Task: Research Airbnb options in Northallerton, United Kingdom from 21st December, 2023 to 29th December, 2023 for 6 adults. Place can be entire room with 3 bedrooms having 3 beds and 3 bathrooms. Property type can be house.
Action: Mouse moved to (561, 96)
Screenshot: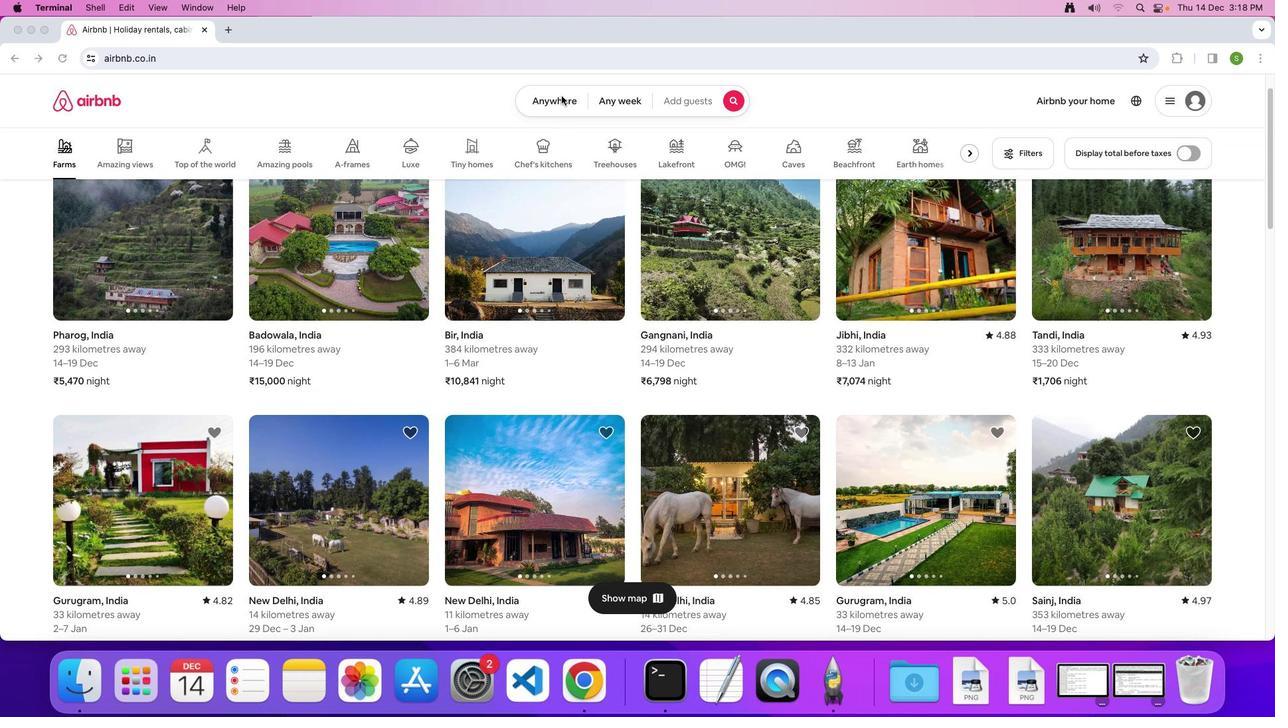 
Action: Mouse pressed left at (561, 96)
Screenshot: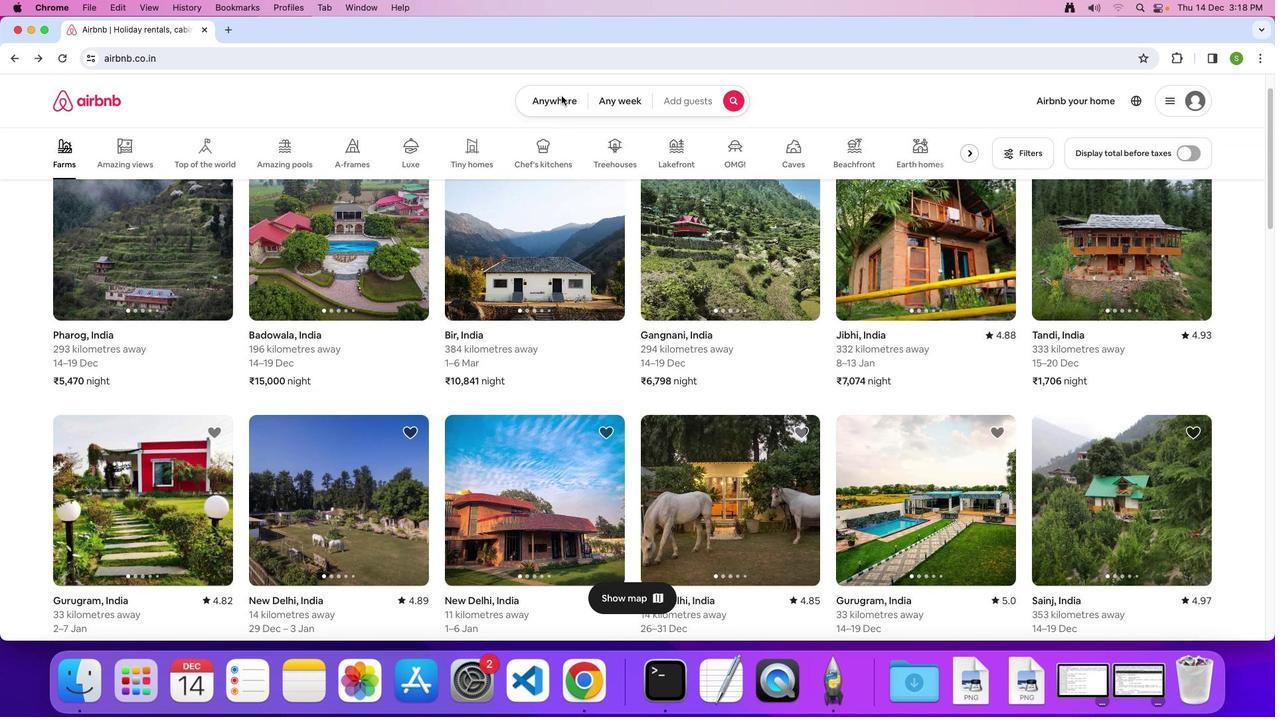 
Action: Mouse moved to (560, 97)
Screenshot: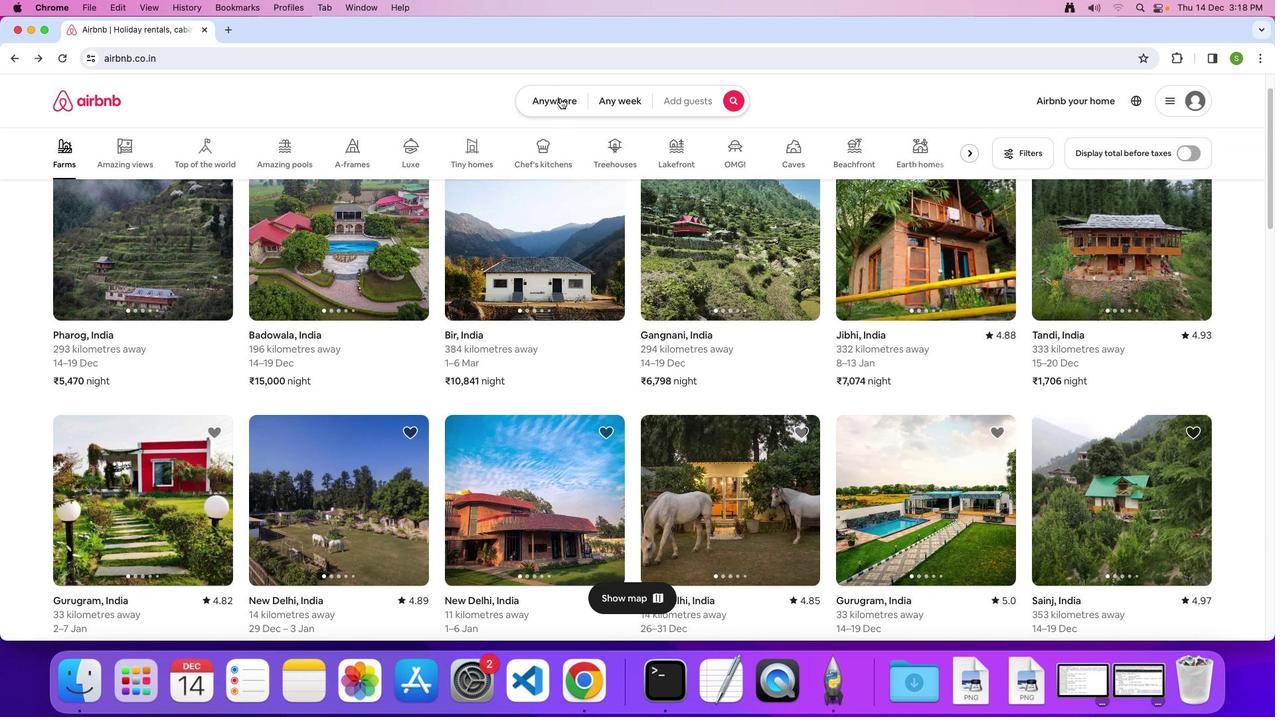 
Action: Mouse pressed left at (560, 97)
Screenshot: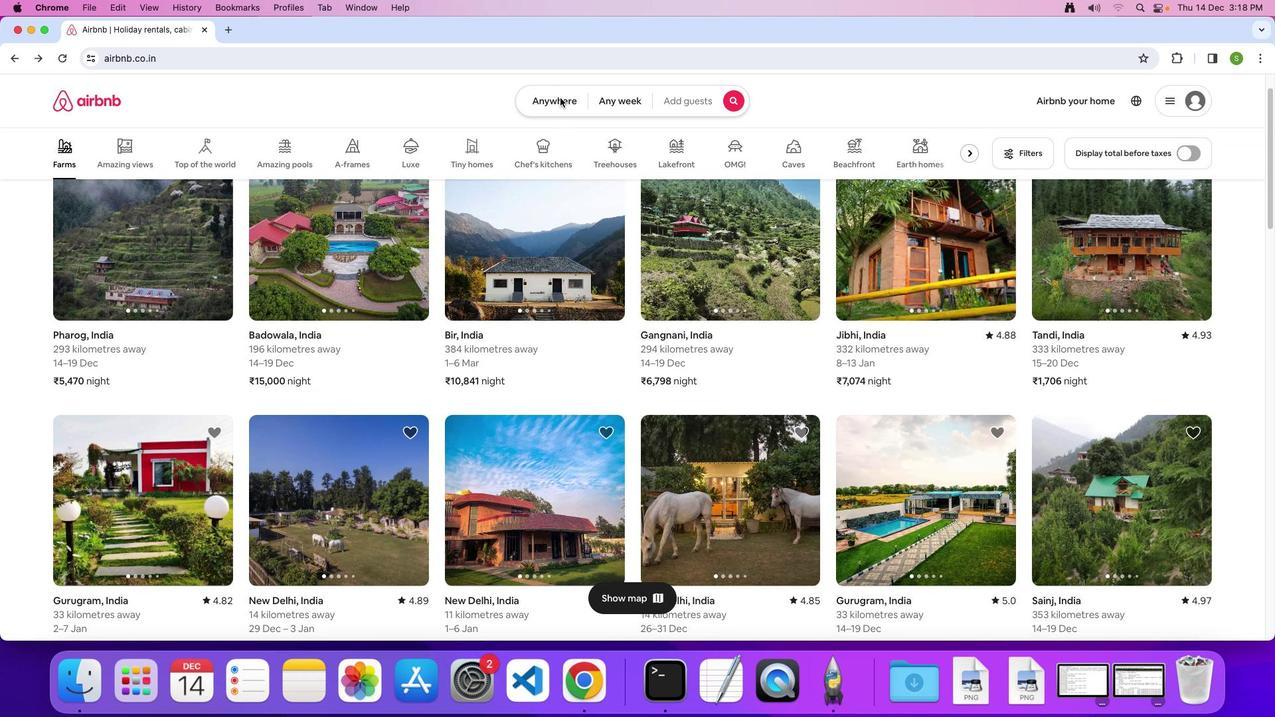 
Action: Mouse moved to (484, 146)
Screenshot: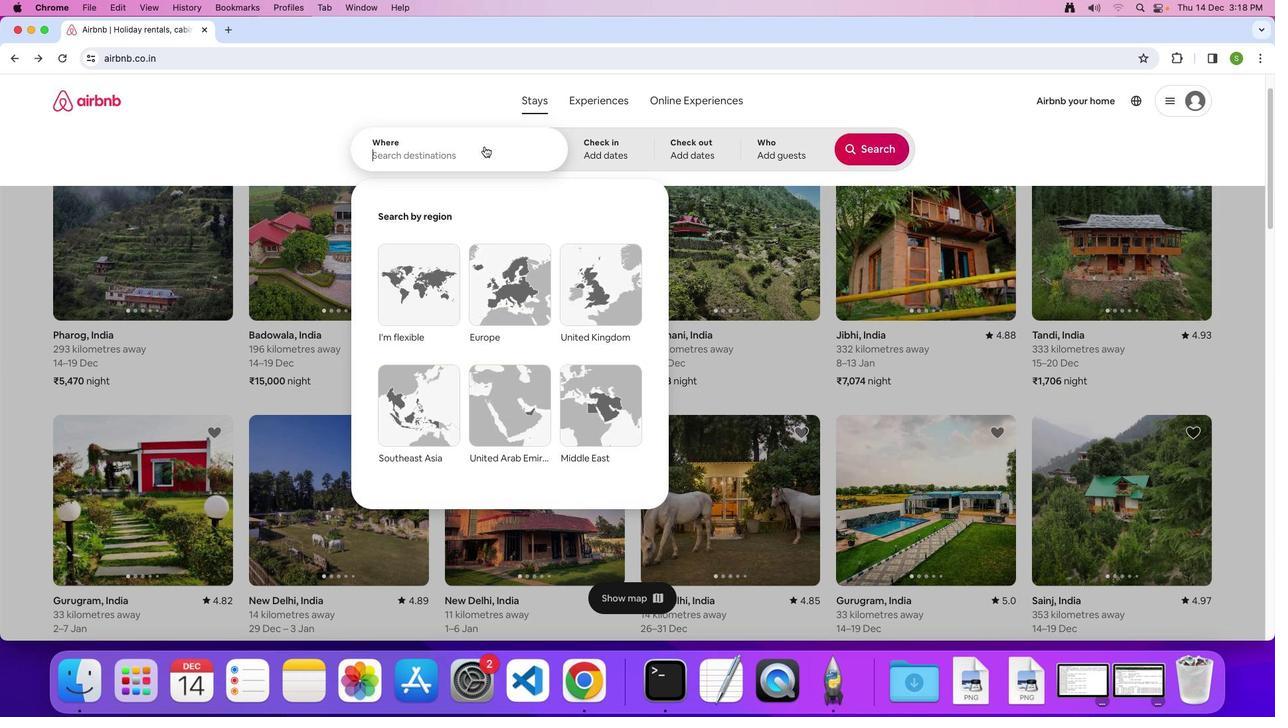 
Action: Mouse pressed left at (484, 146)
Screenshot: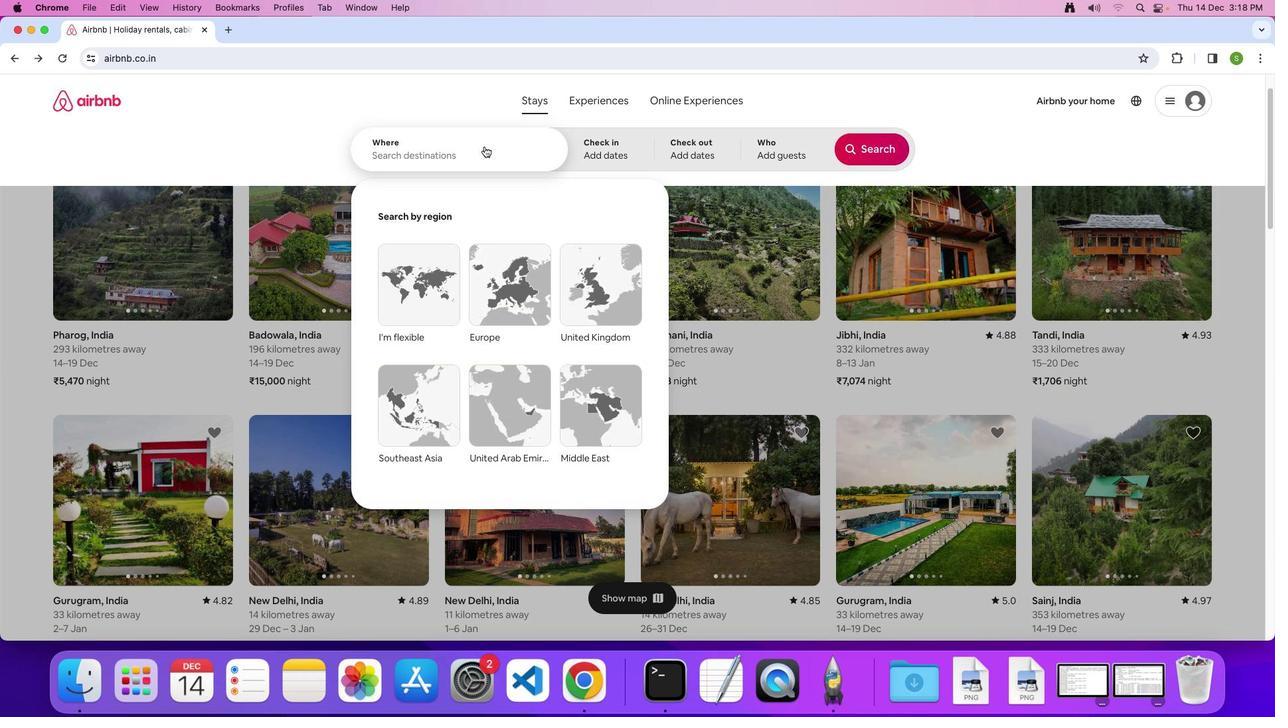 
Action: Key pressed 'N'Key.caps_lock'o''r''t''h''a''l''l''e''r''t''o''n'','Key.spaceKey.shift'U''n''i''t''e''d'Key.spaceKey.shift'K''i''n''g''d''o''m'Key.enter
Screenshot: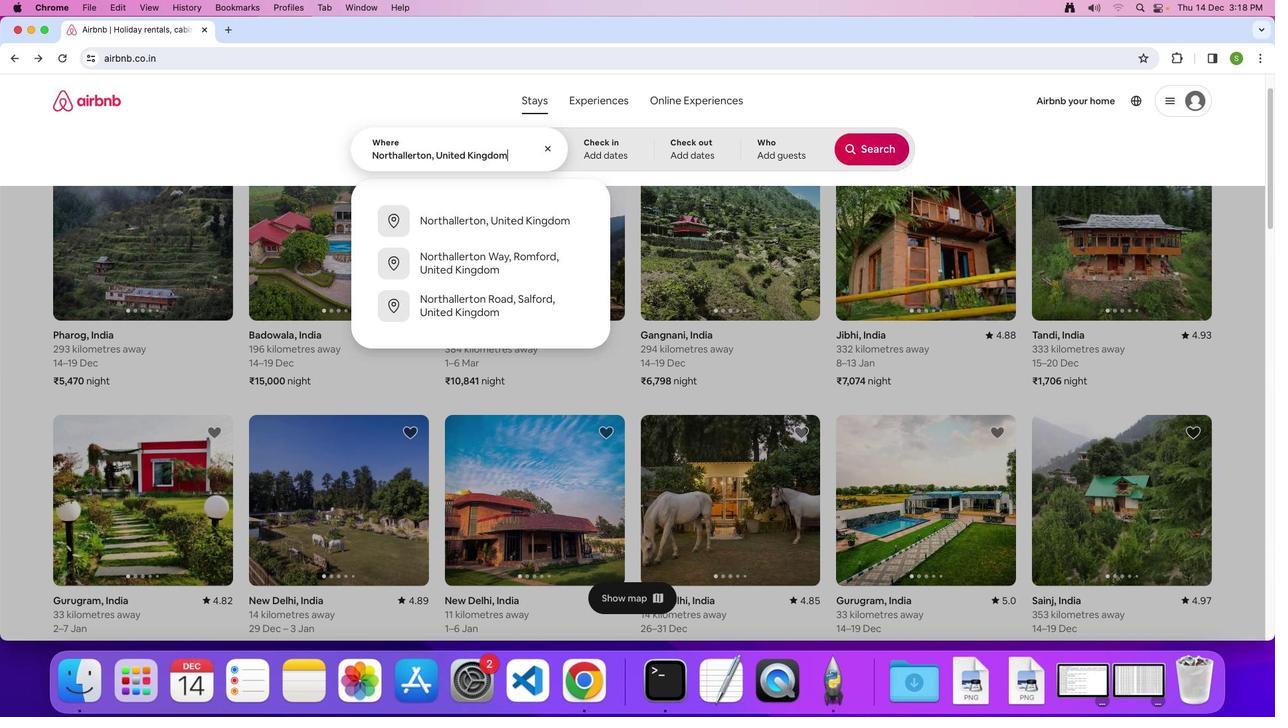 
Action: Mouse moved to (526, 404)
Screenshot: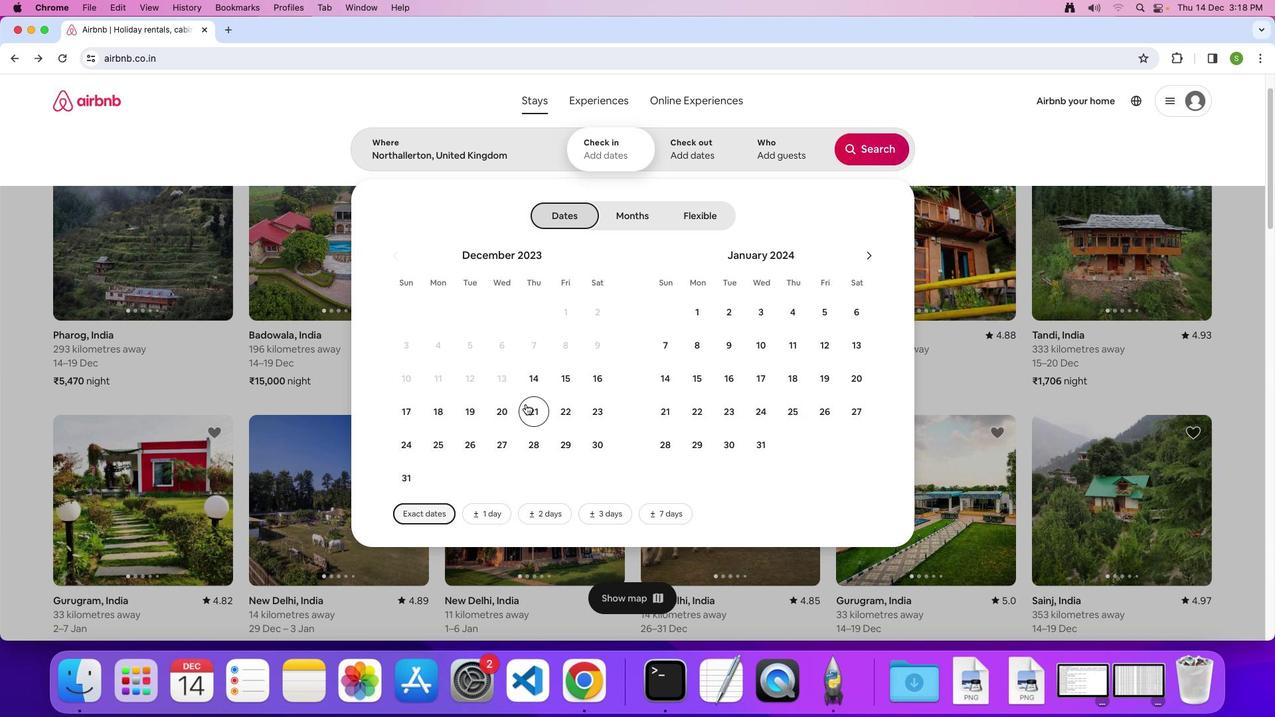 
Action: Mouse pressed left at (526, 404)
Screenshot: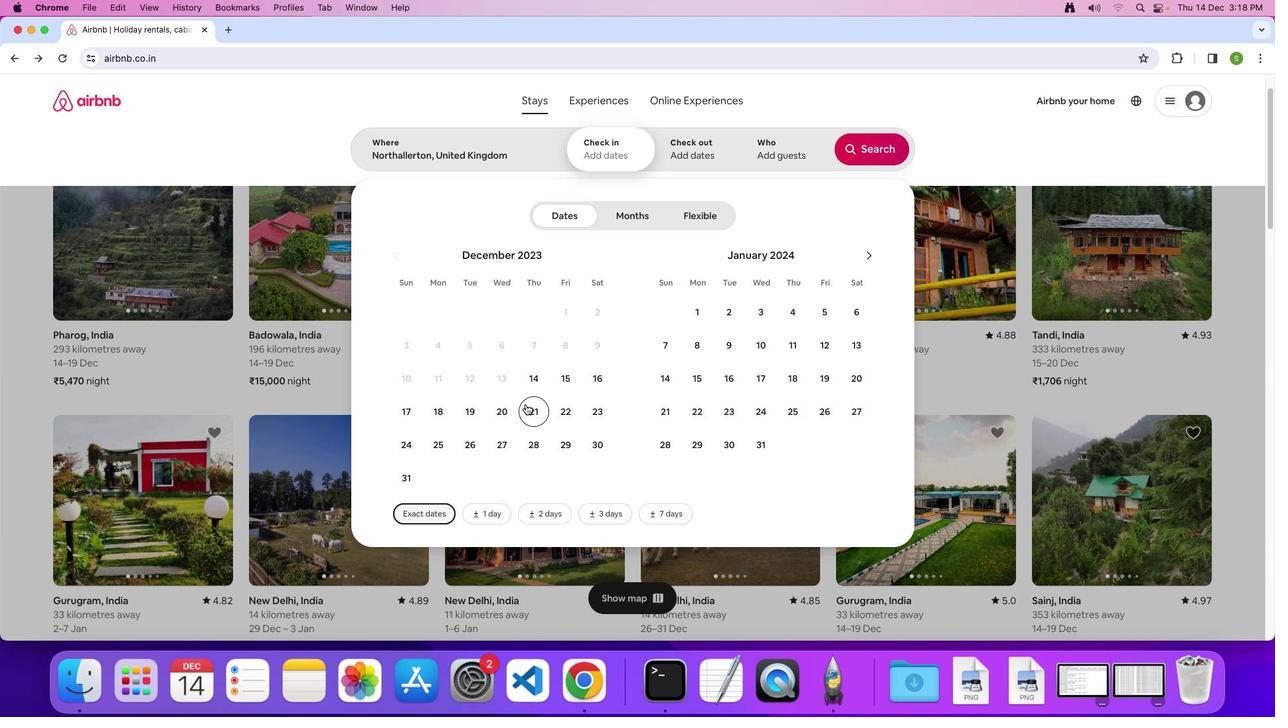 
Action: Mouse moved to (556, 442)
Screenshot: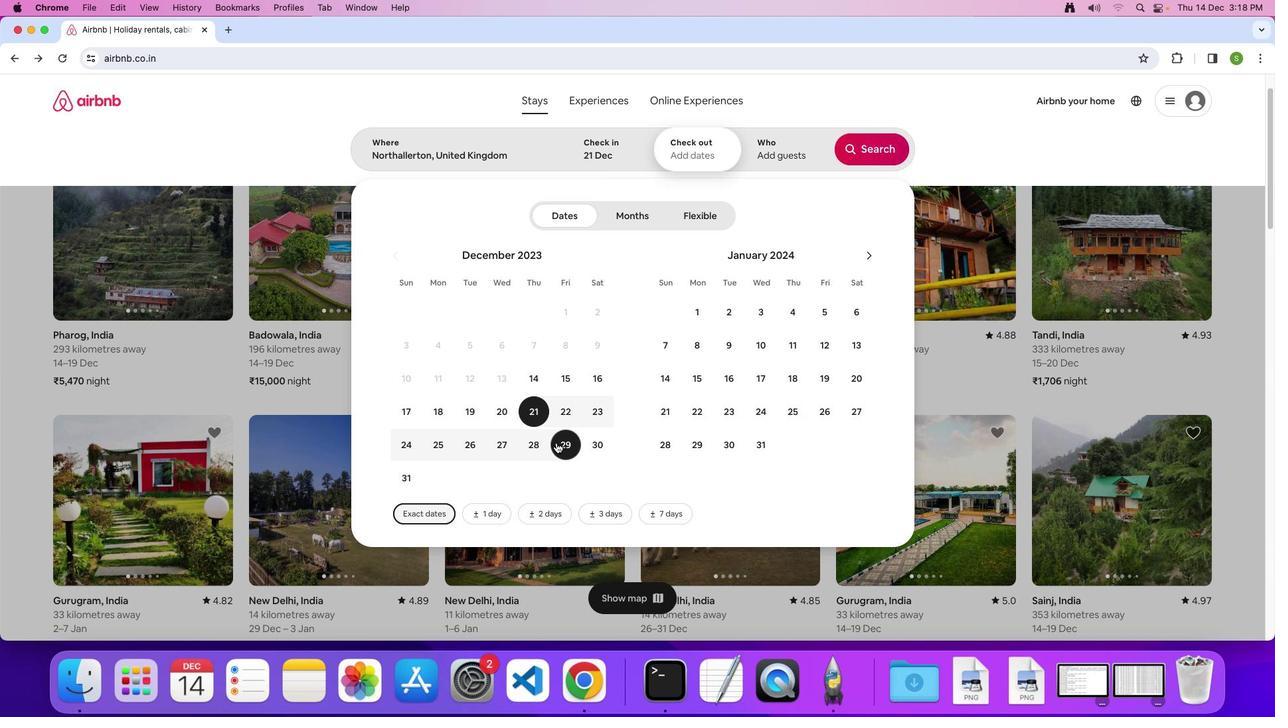 
Action: Mouse pressed left at (556, 442)
Screenshot: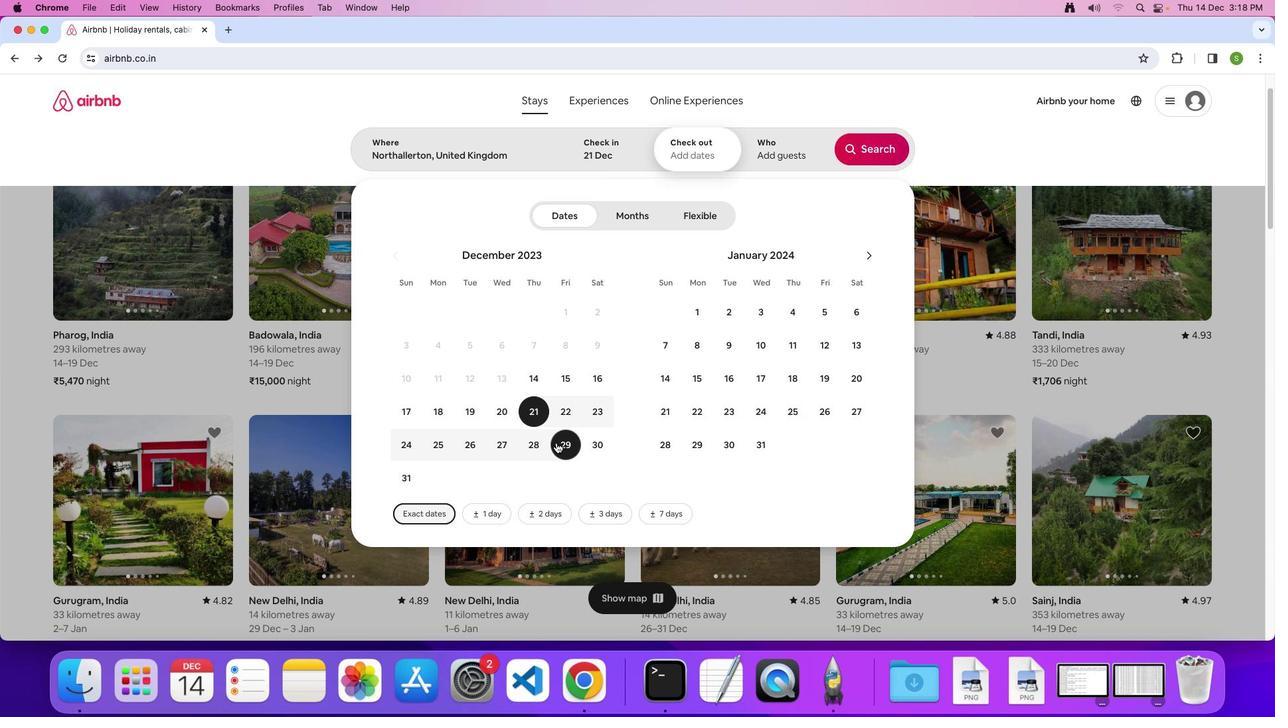 
Action: Mouse moved to (776, 160)
Screenshot: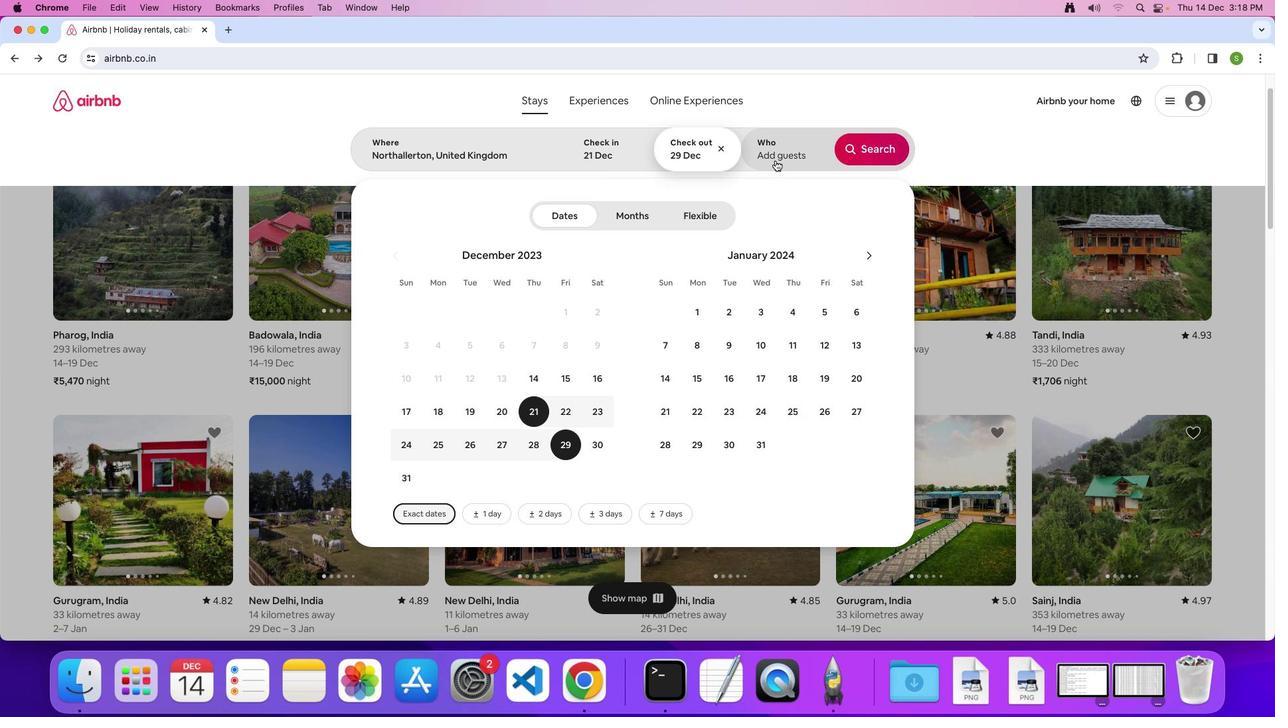 
Action: Mouse pressed left at (776, 160)
Screenshot: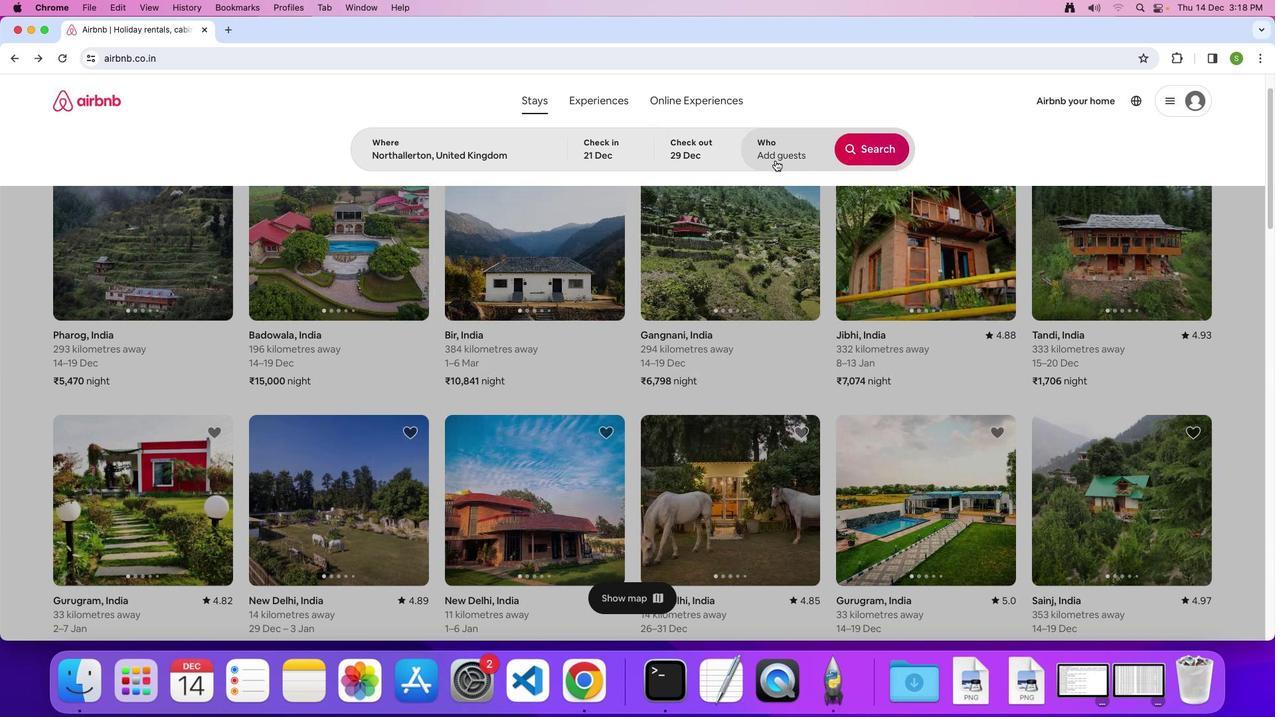 
Action: Mouse moved to (877, 218)
Screenshot: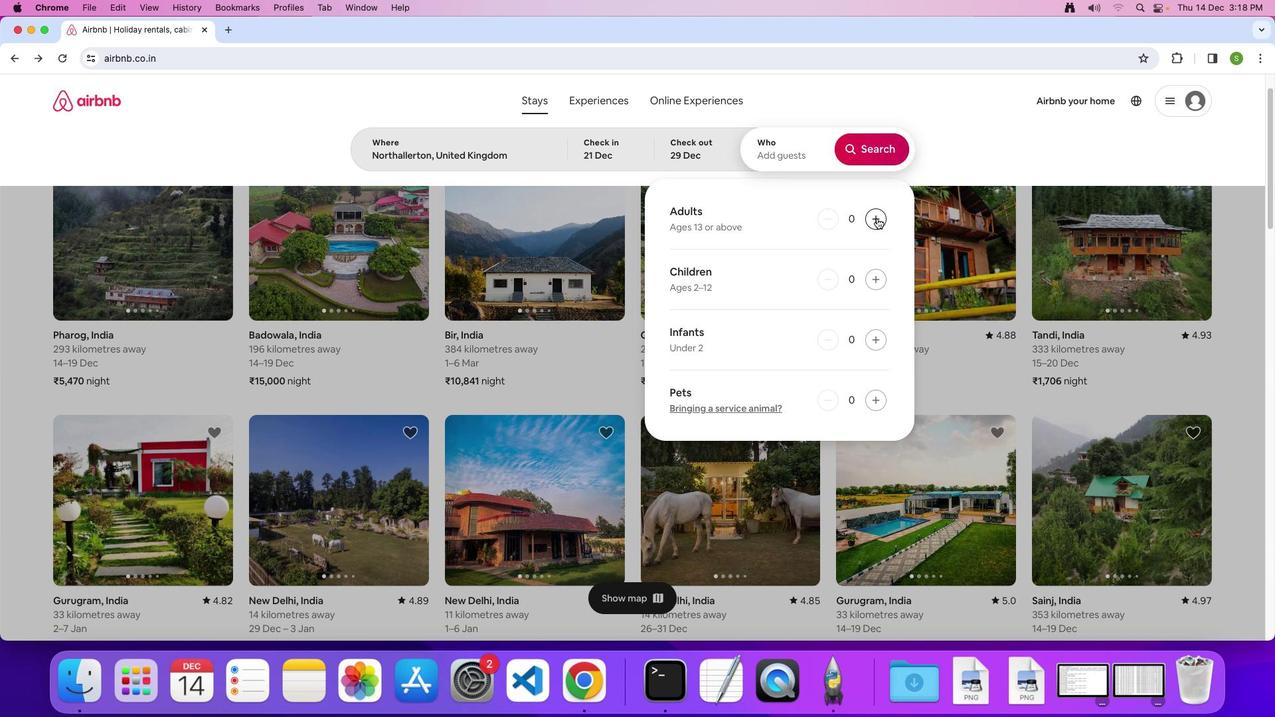 
Action: Mouse pressed left at (877, 218)
Screenshot: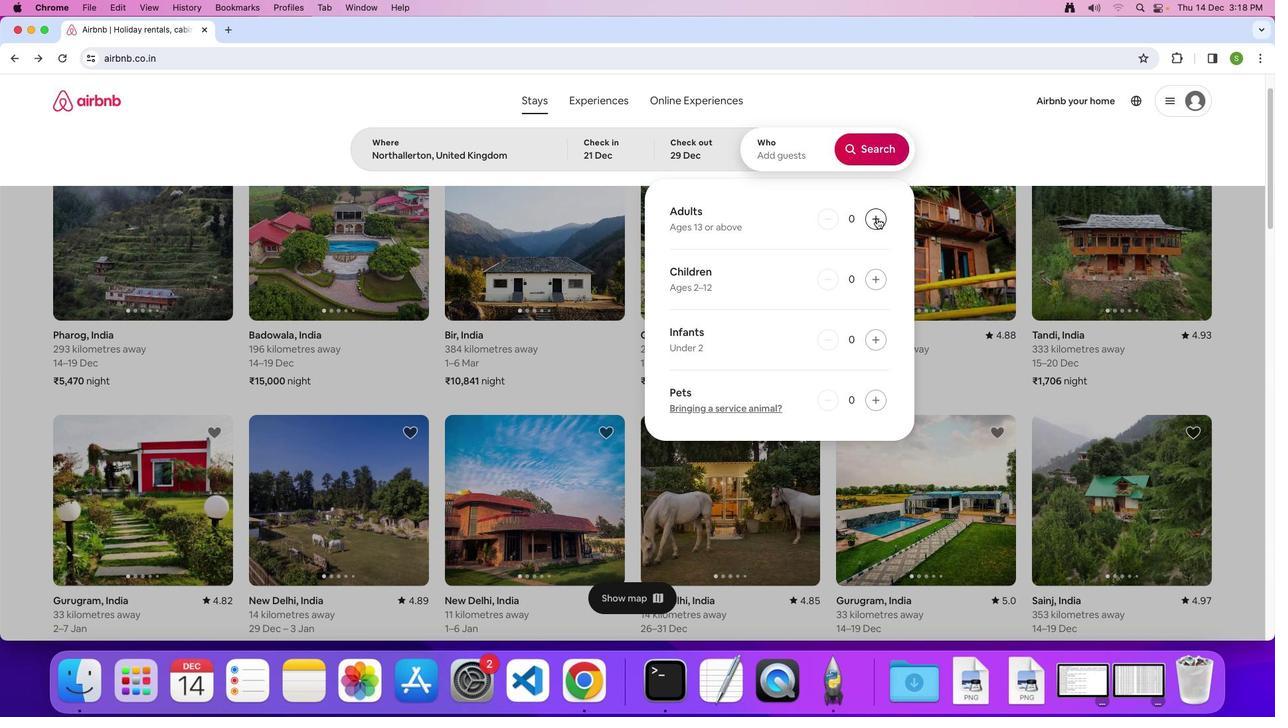 
Action: Mouse pressed left at (877, 218)
Screenshot: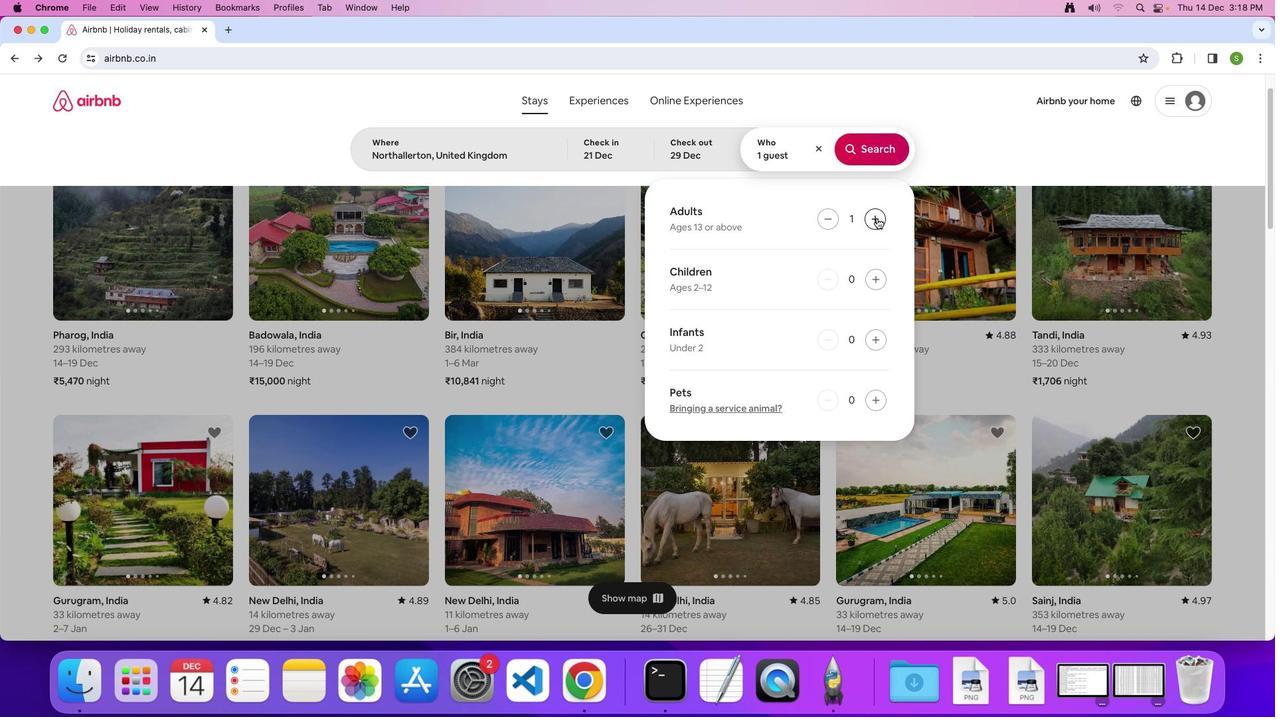 
Action: Mouse pressed left at (877, 218)
Screenshot: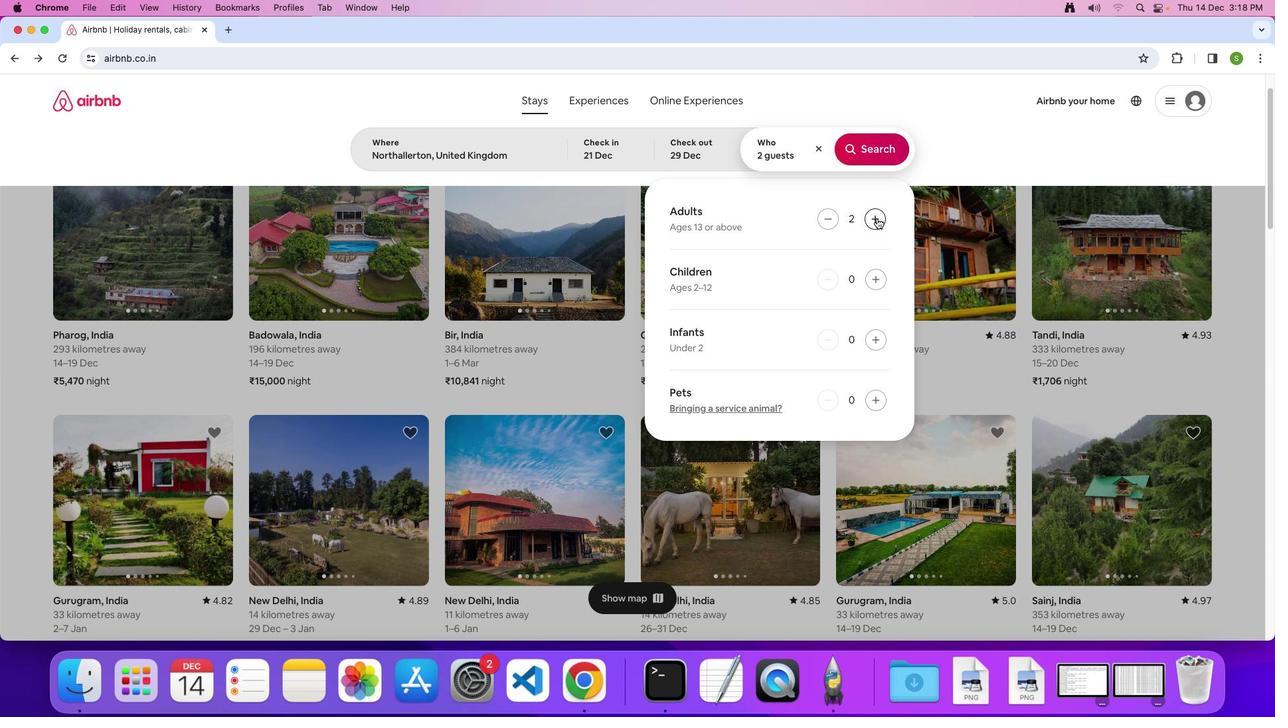 
Action: Mouse pressed left at (877, 218)
Screenshot: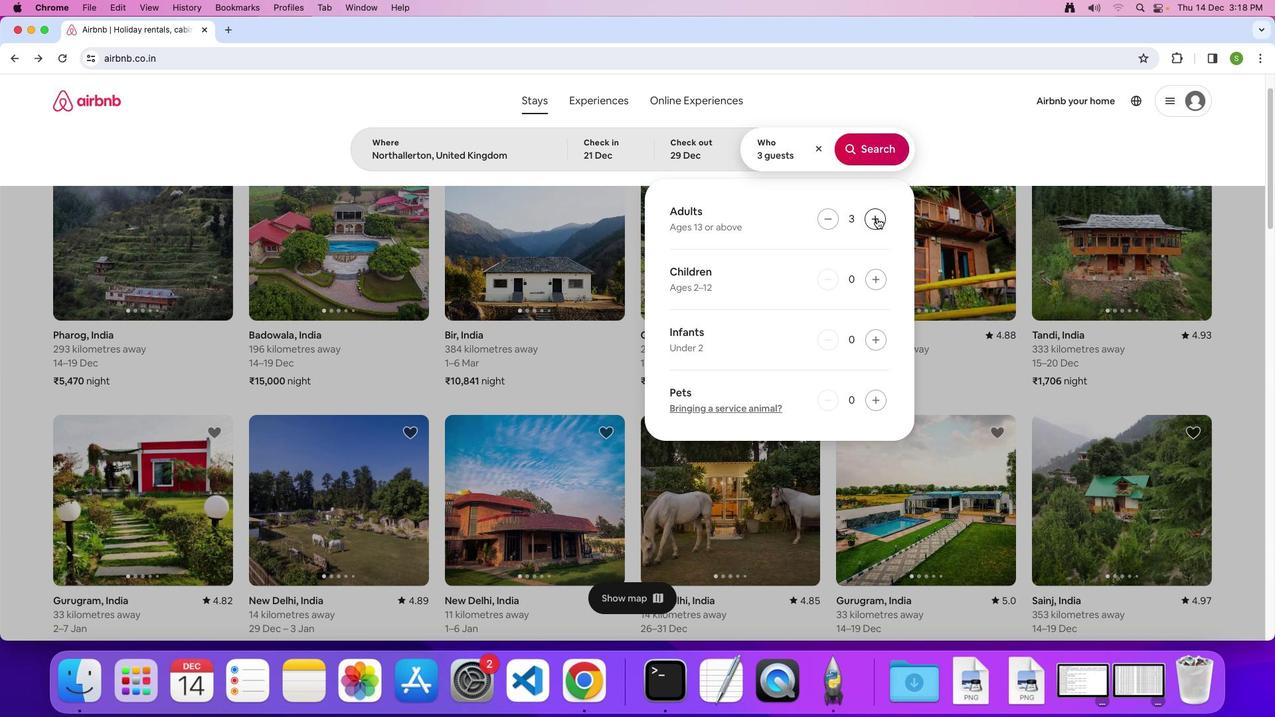 
Action: Mouse pressed left at (877, 218)
Screenshot: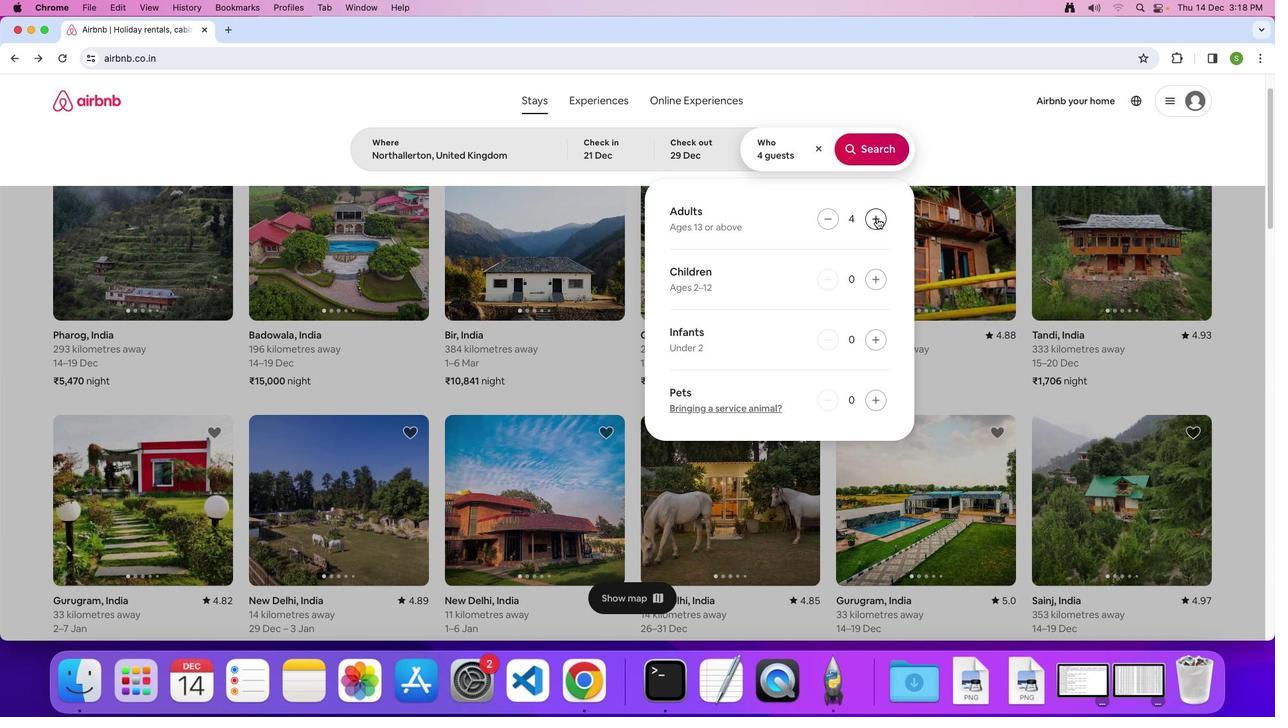 
Action: Mouse pressed left at (877, 218)
Screenshot: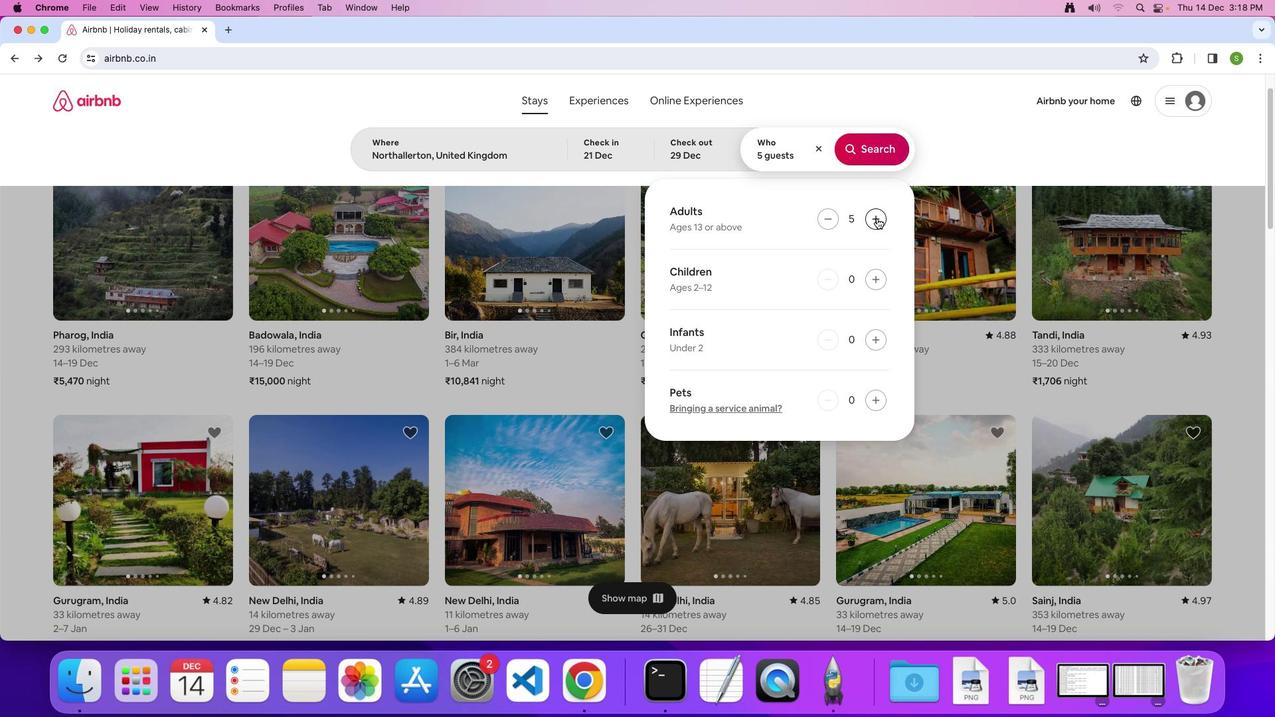 
Action: Mouse moved to (887, 158)
Screenshot: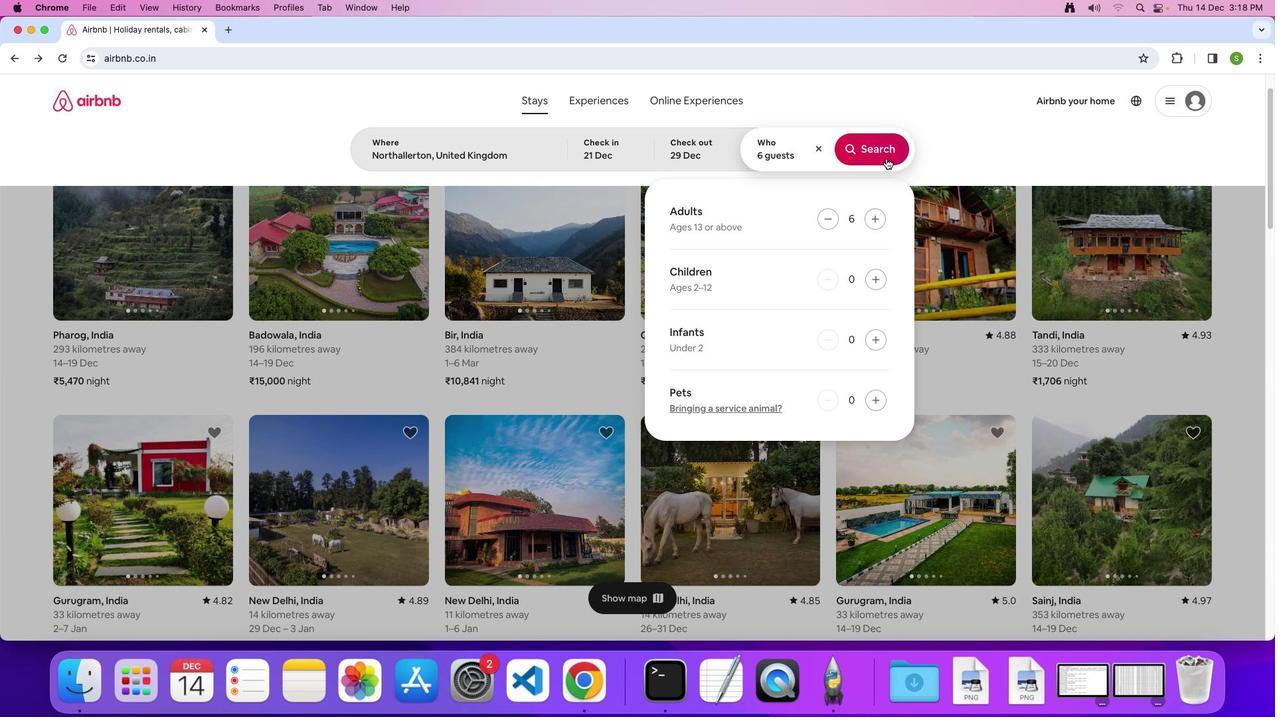 
Action: Mouse pressed left at (887, 158)
Screenshot: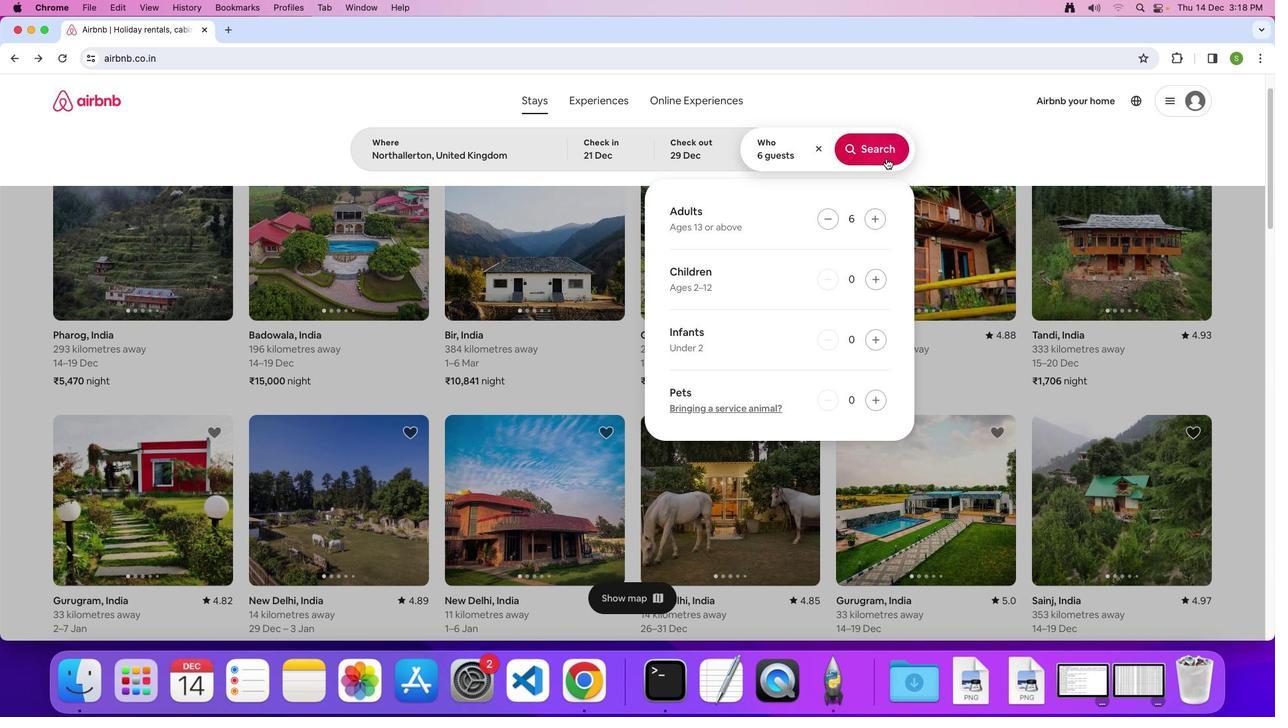 
Action: Mouse moved to (1054, 158)
Screenshot: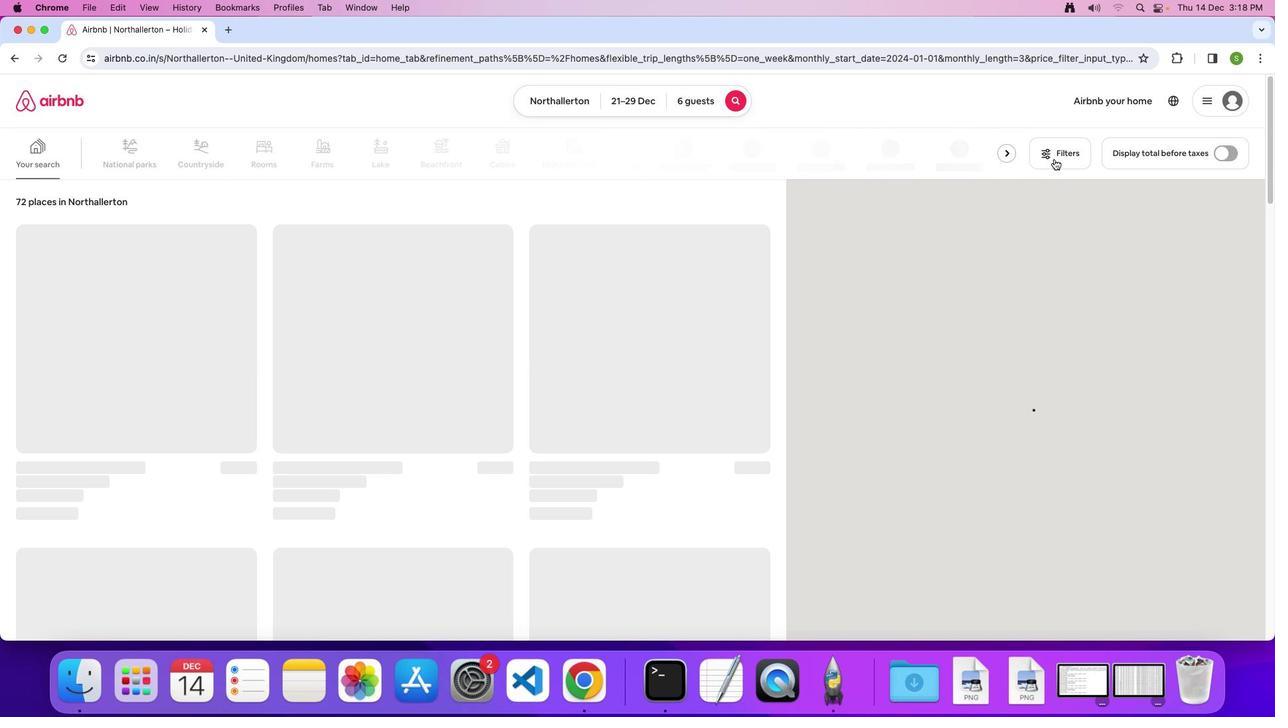 
Action: Mouse pressed left at (1054, 158)
Screenshot: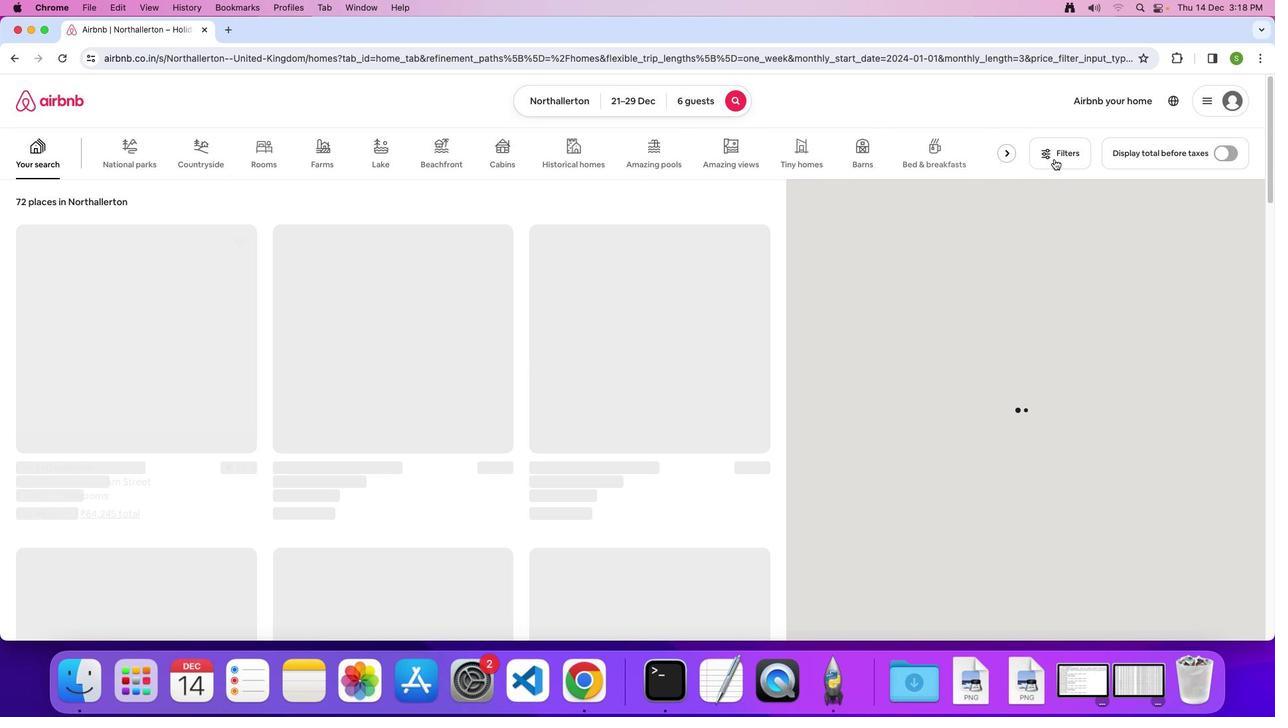 
Action: Mouse moved to (631, 342)
Screenshot: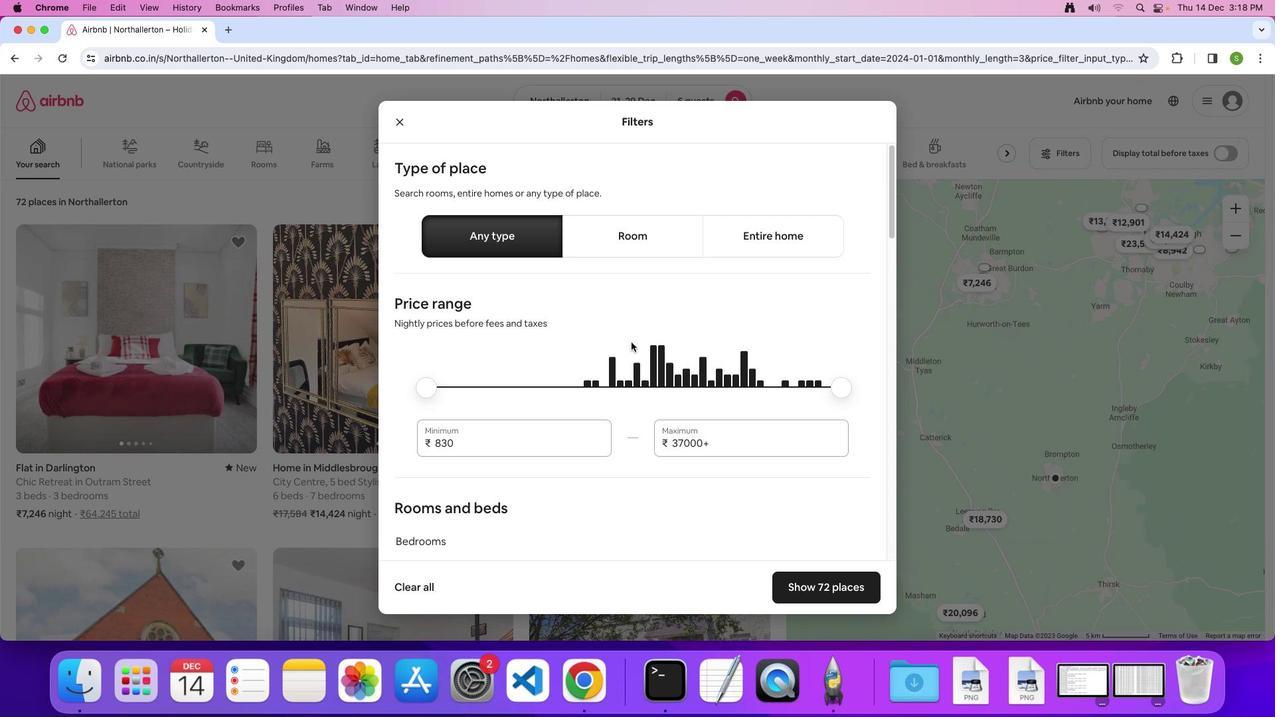 
Action: Mouse scrolled (631, 342) with delta (0, 0)
Screenshot: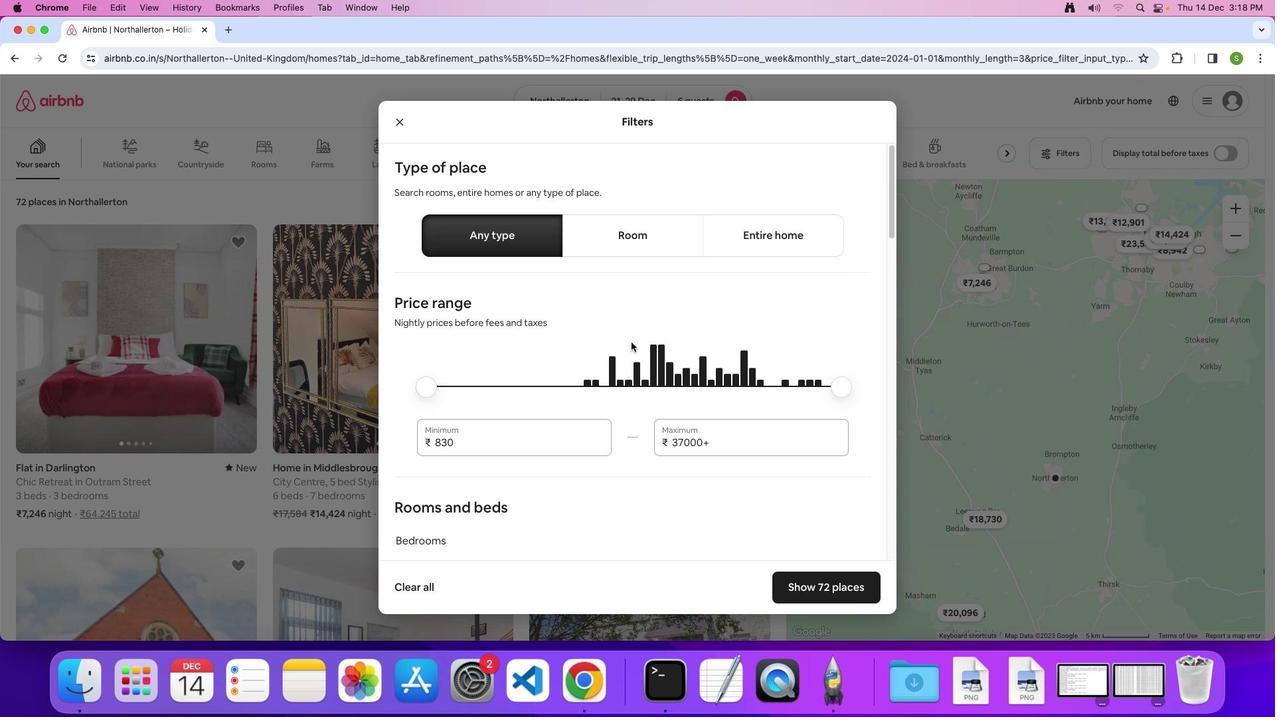 
Action: Mouse scrolled (631, 342) with delta (0, 0)
Screenshot: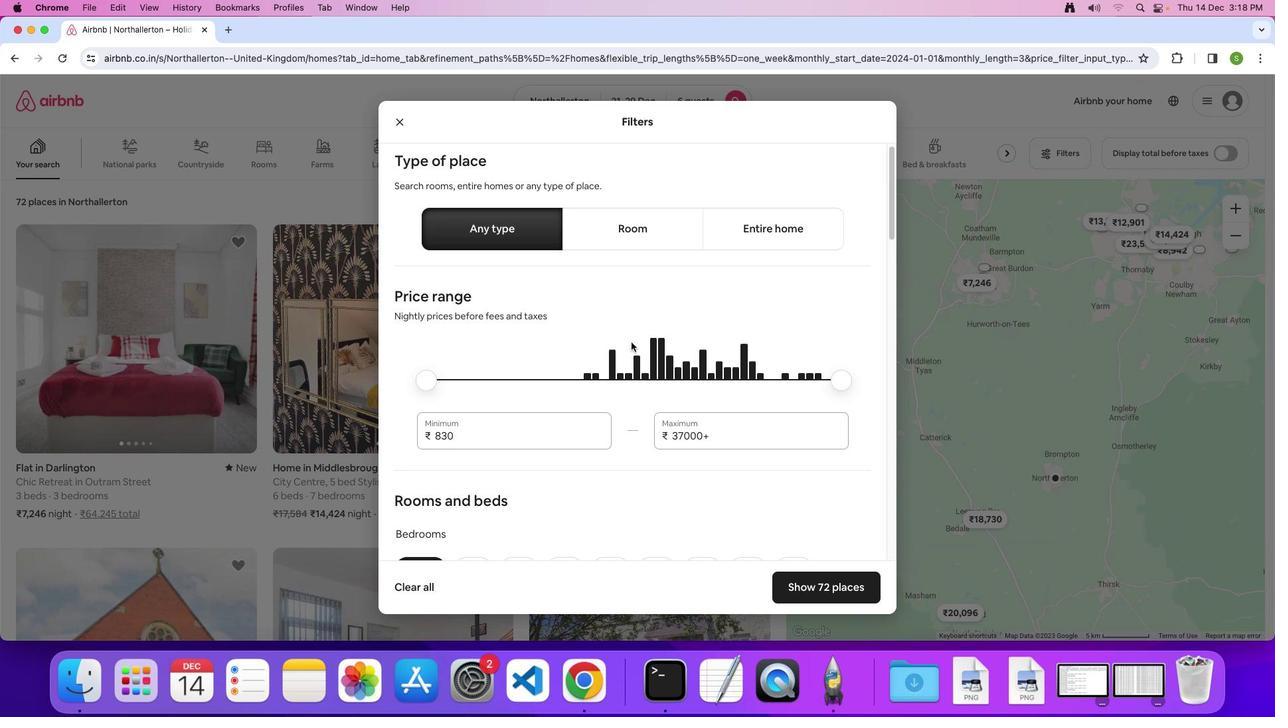 
Action: Mouse scrolled (631, 342) with delta (0, 0)
Screenshot: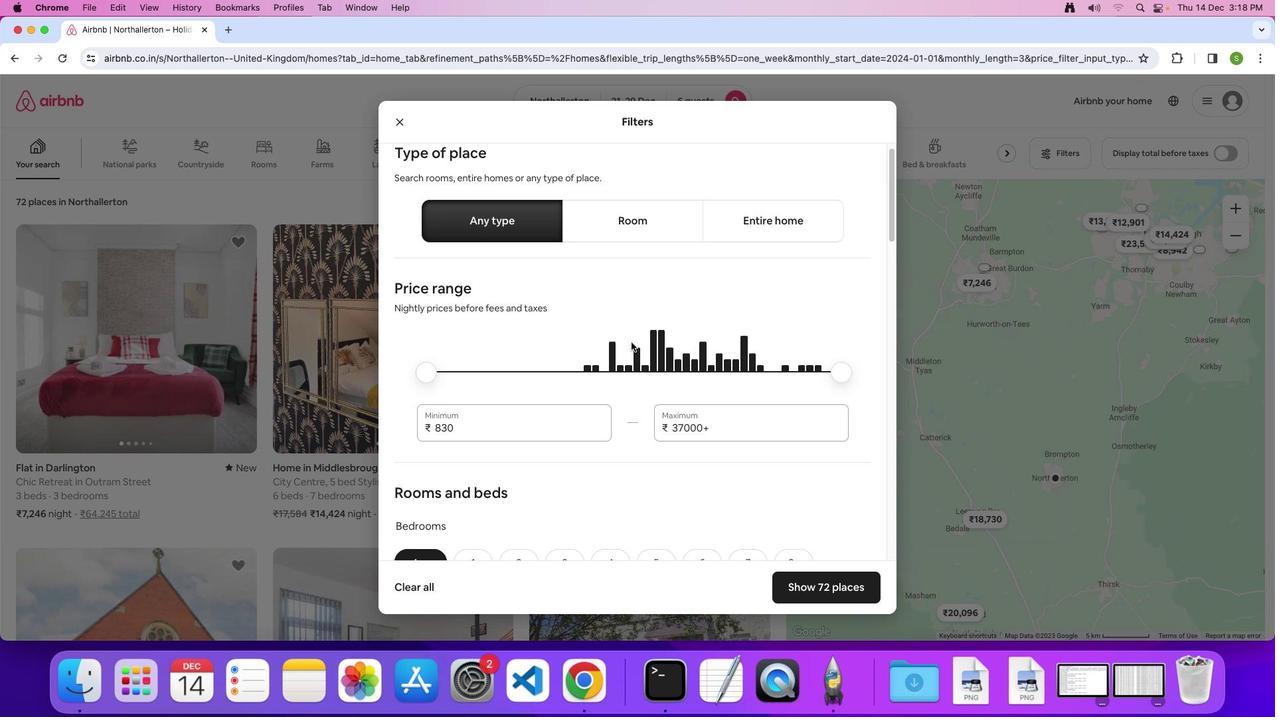 
Action: Mouse scrolled (631, 342) with delta (0, 0)
Screenshot: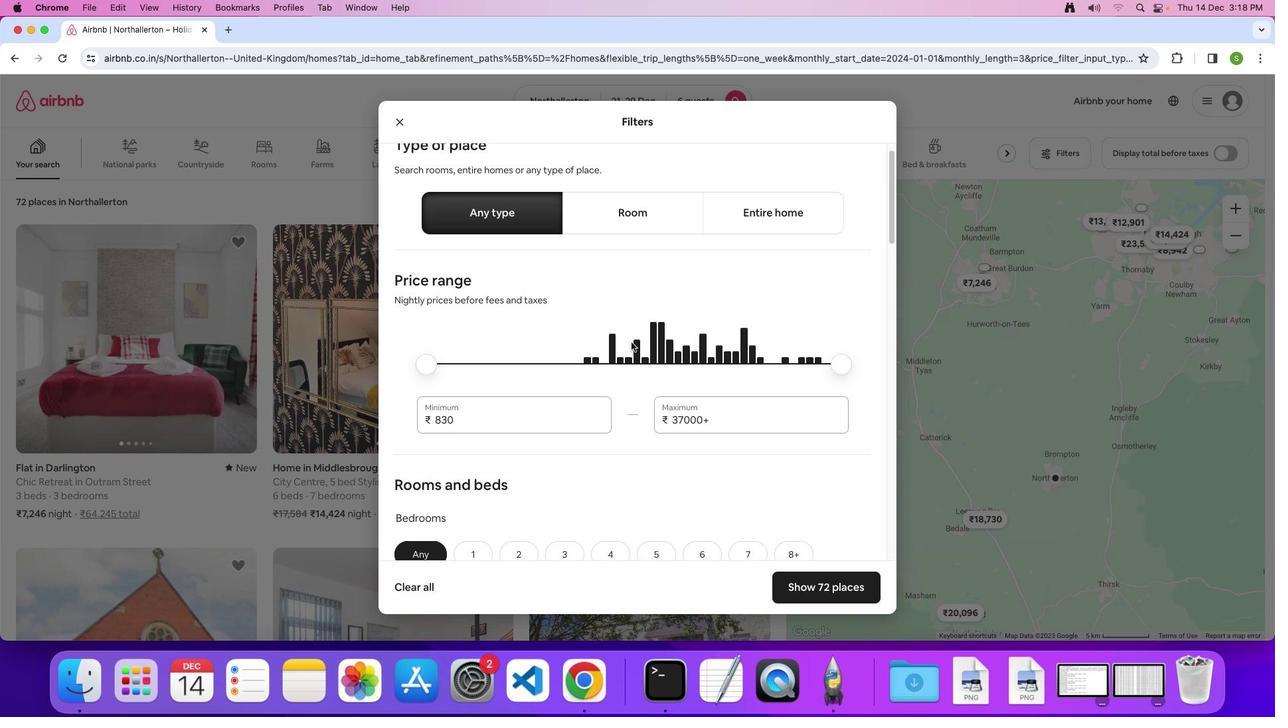 
Action: Mouse scrolled (631, 342) with delta (0, 0)
Screenshot: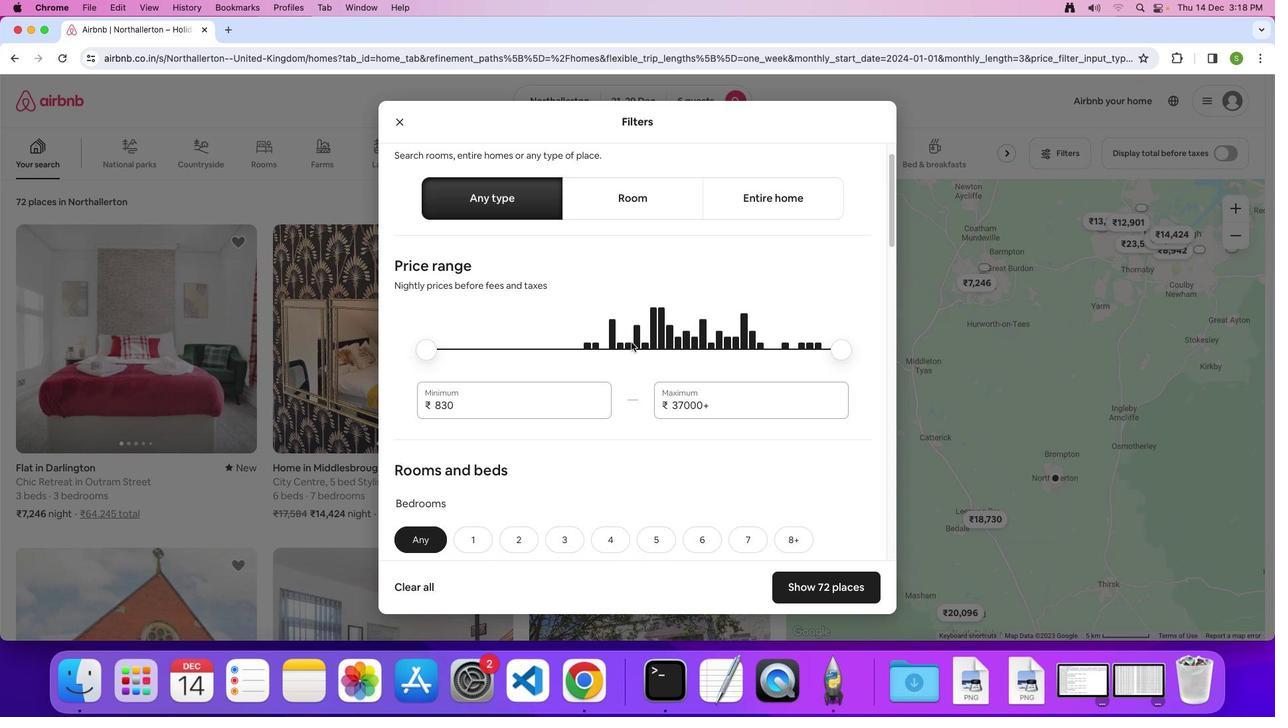 
Action: Mouse scrolled (631, 342) with delta (0, 0)
Screenshot: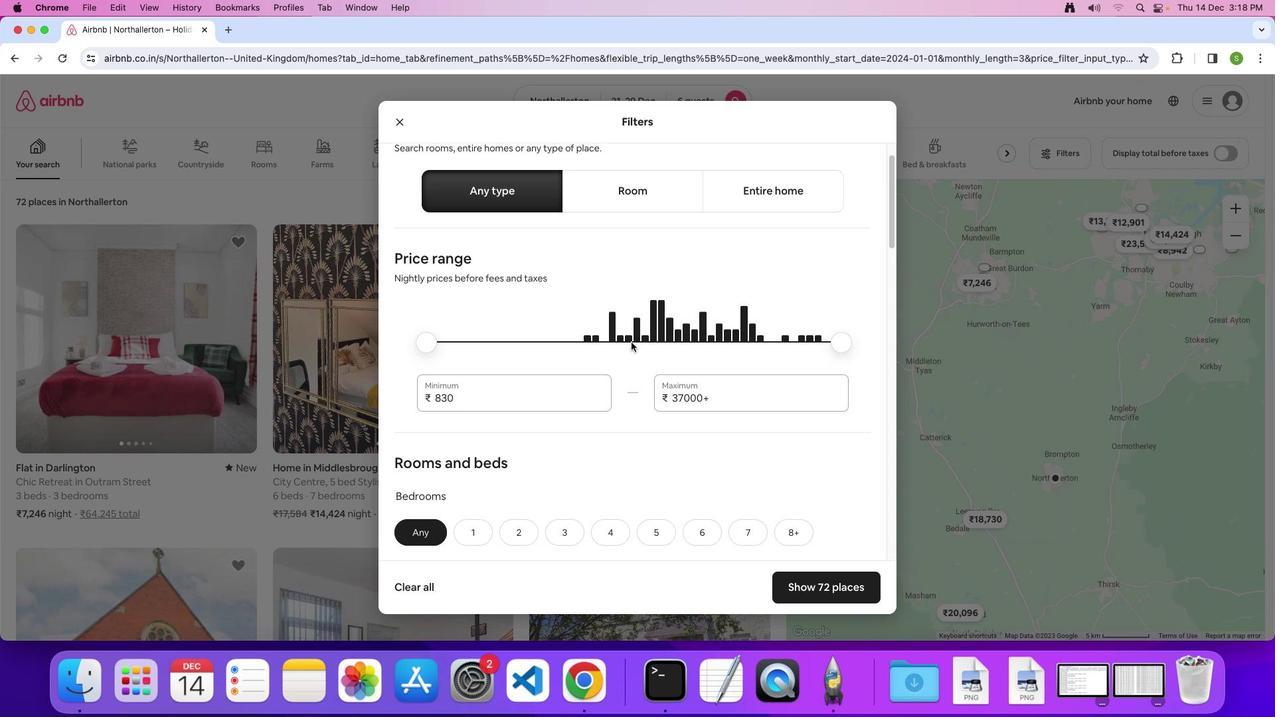 
Action: Mouse scrolled (631, 342) with delta (0, 0)
Screenshot: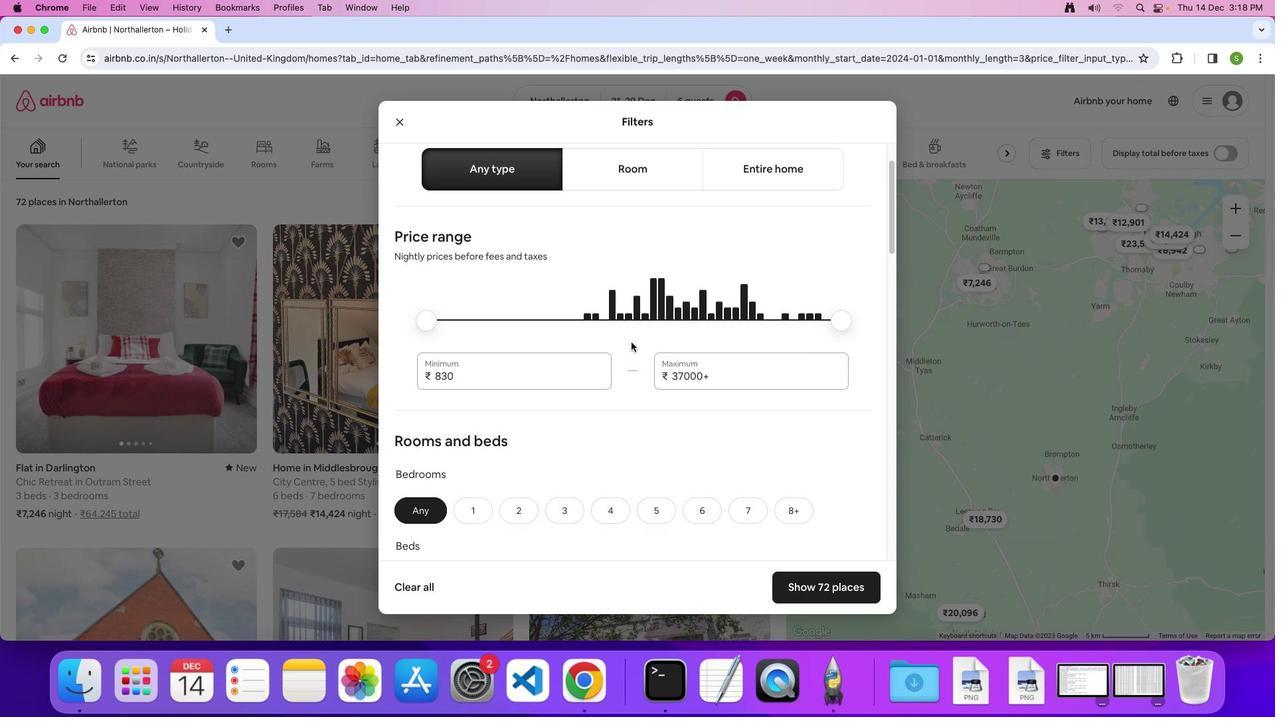 
Action: Mouse scrolled (631, 342) with delta (0, 0)
Screenshot: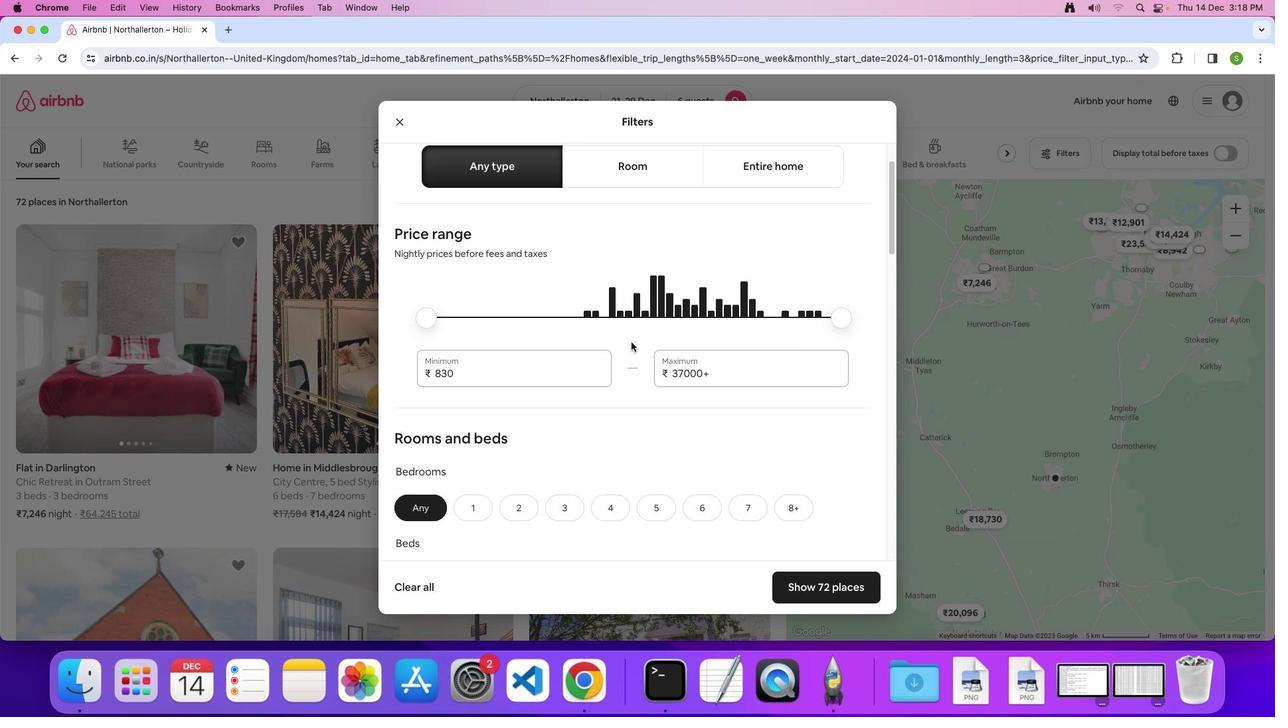 
Action: Mouse scrolled (631, 342) with delta (0, 0)
Screenshot: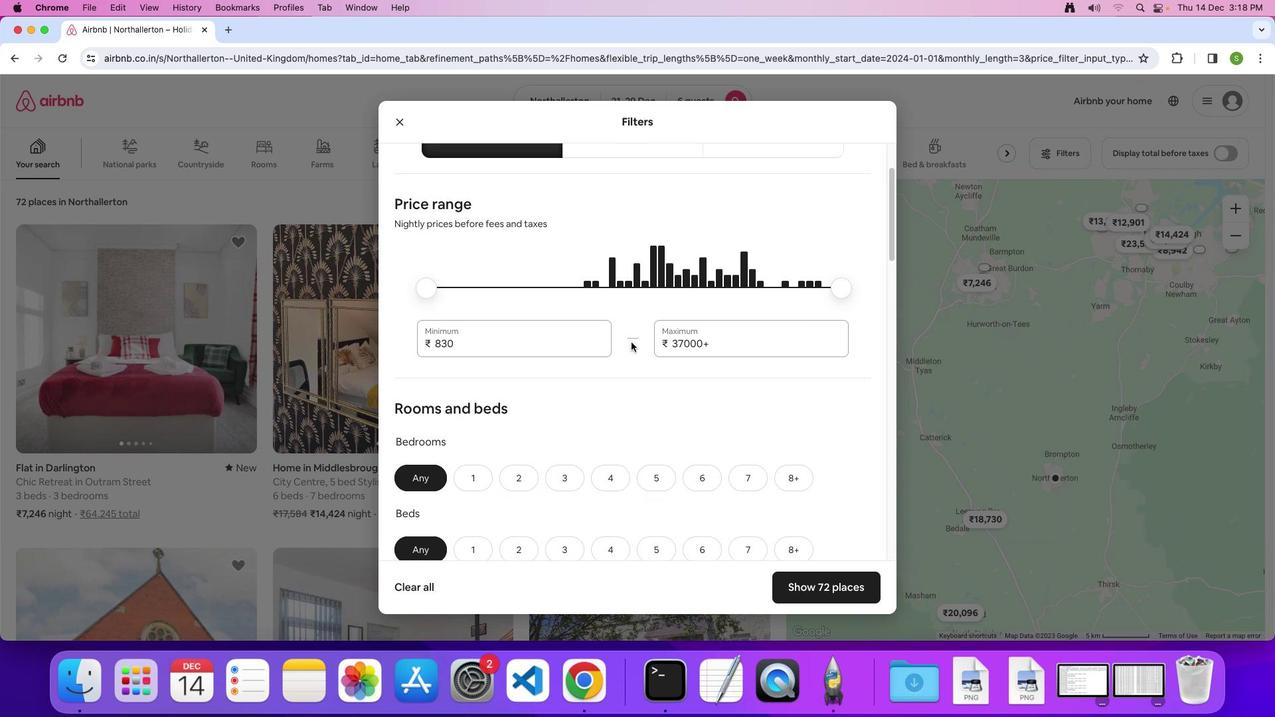 
Action: Mouse scrolled (631, 342) with delta (0, 0)
Screenshot: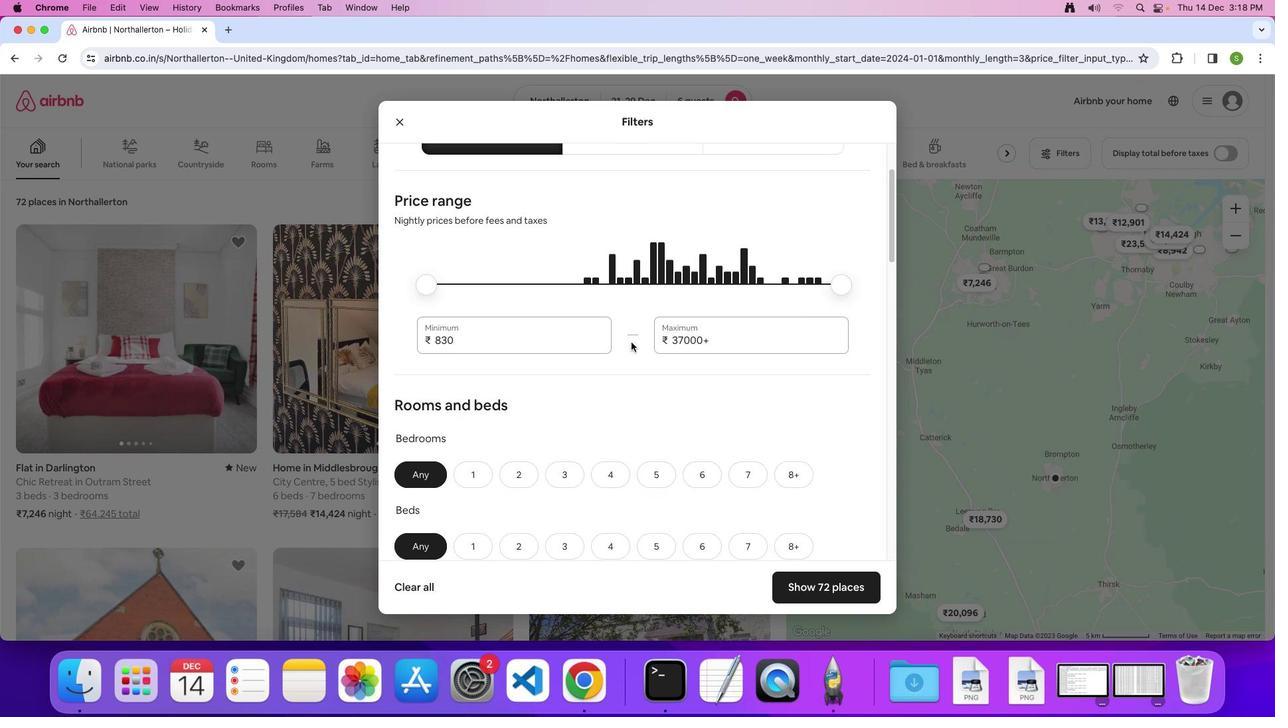 
Action: Mouse moved to (538, 379)
Screenshot: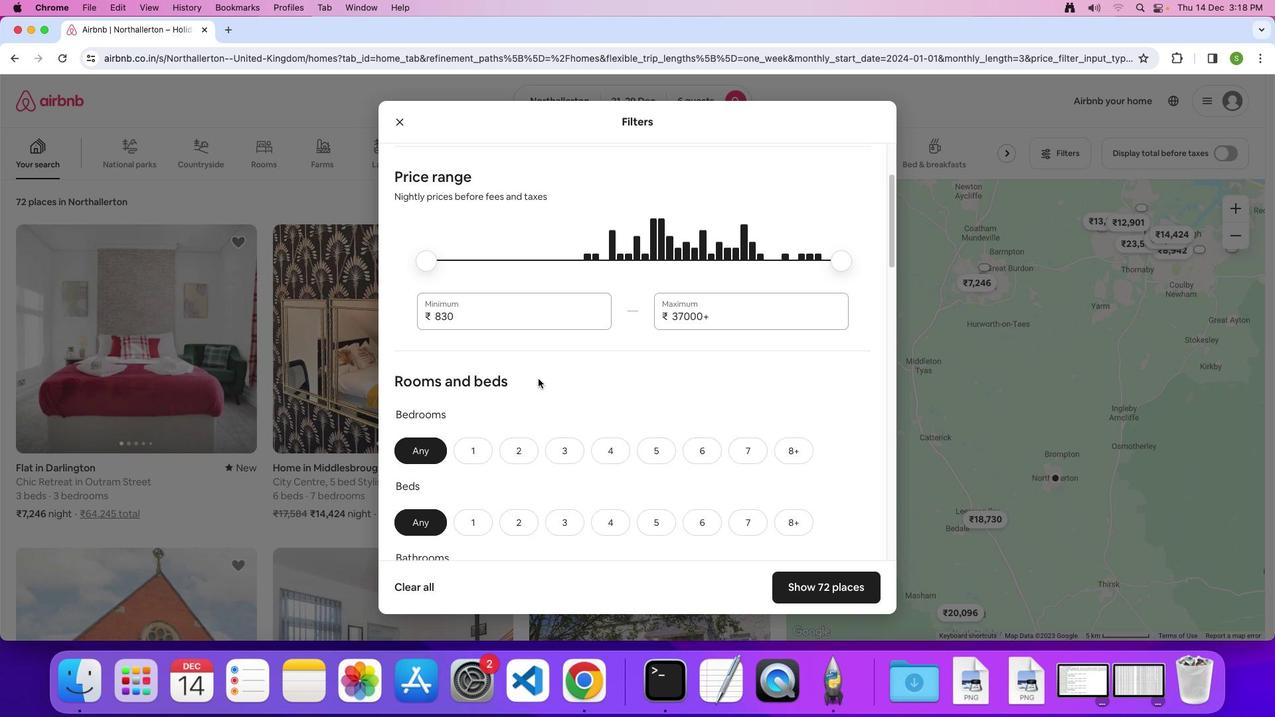 
Action: Mouse scrolled (538, 379) with delta (0, 0)
Screenshot: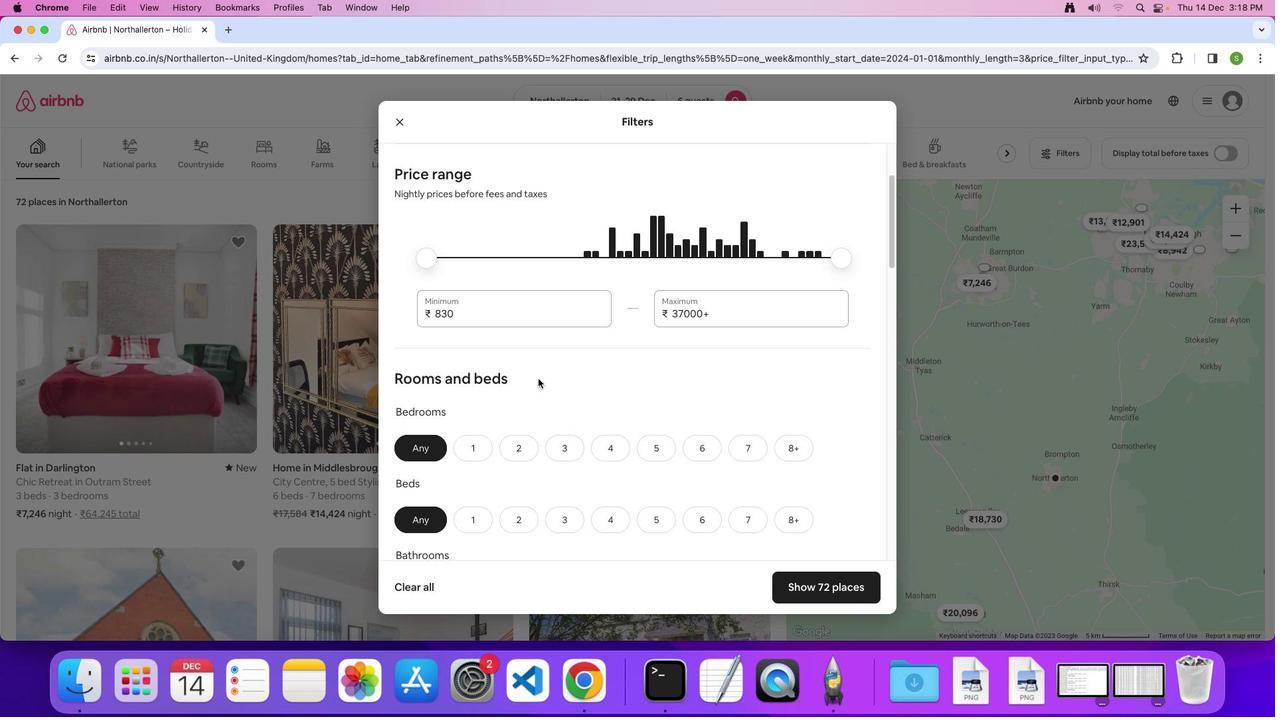 
Action: Mouse scrolled (538, 379) with delta (0, 0)
Screenshot: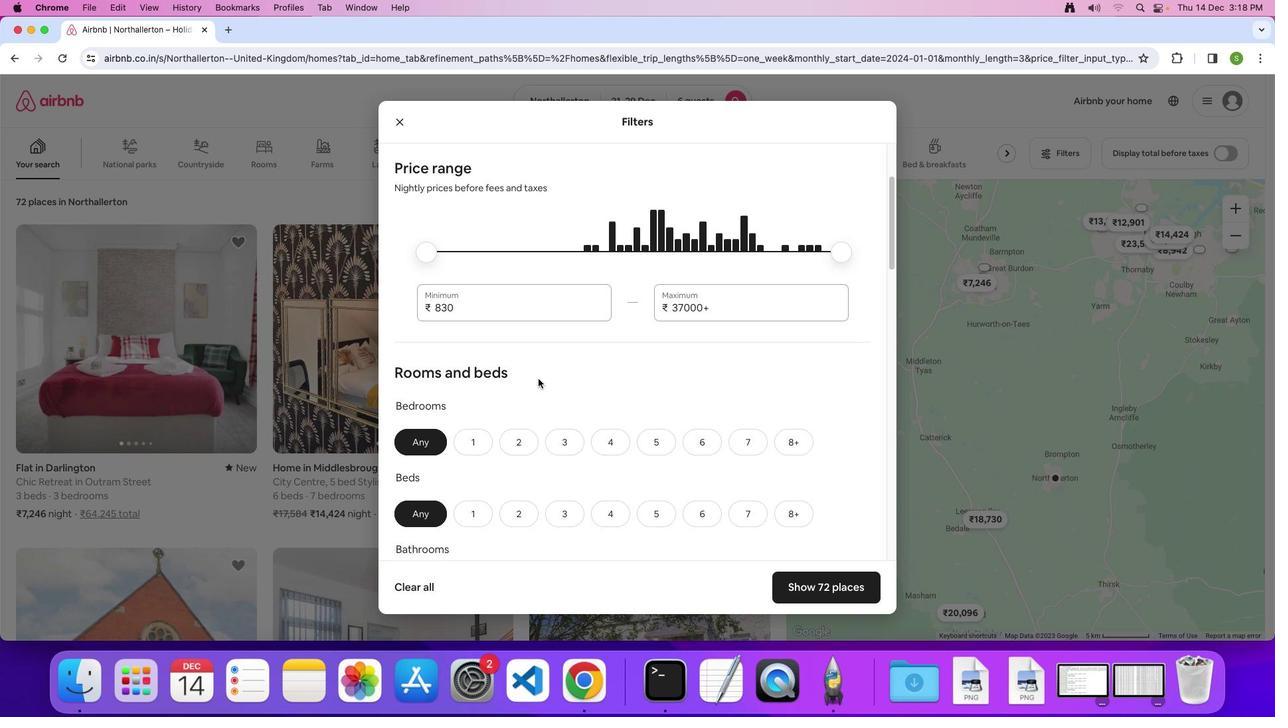 
Action: Mouse scrolled (538, 379) with delta (0, 0)
Screenshot: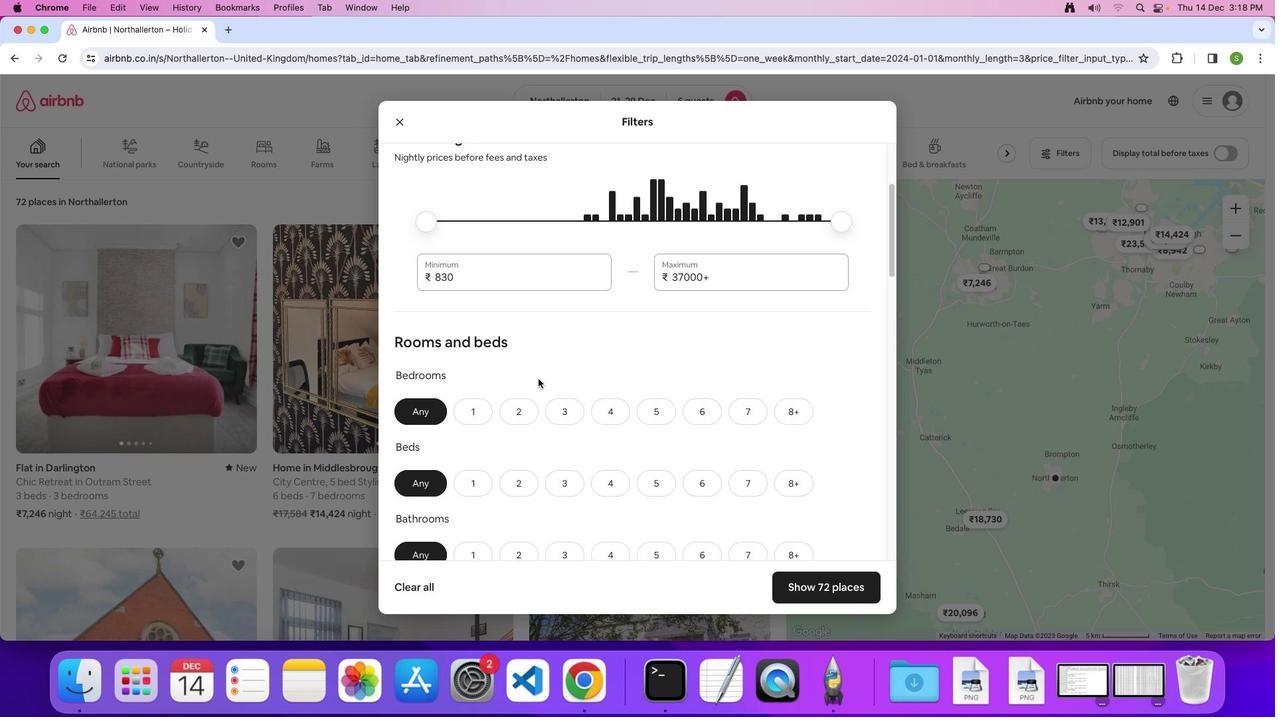 
Action: Mouse scrolled (538, 379) with delta (0, 0)
Screenshot: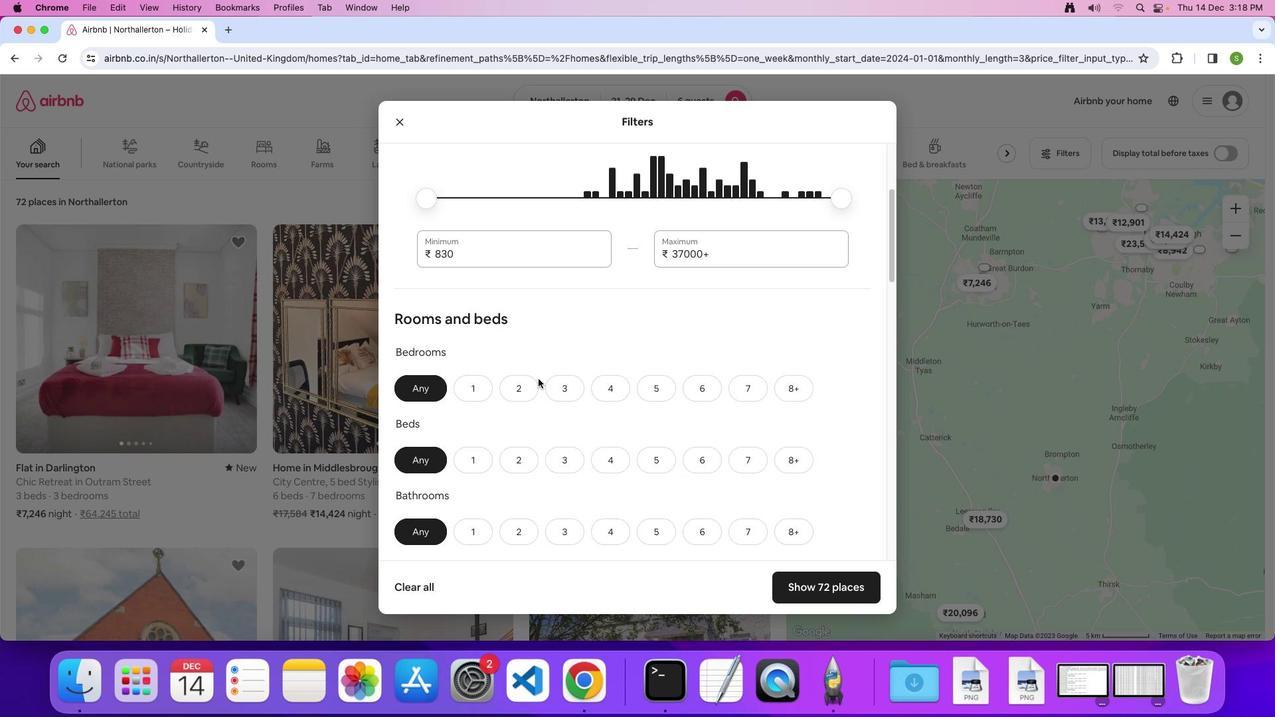 
Action: Mouse scrolled (538, 379) with delta (0, 0)
Screenshot: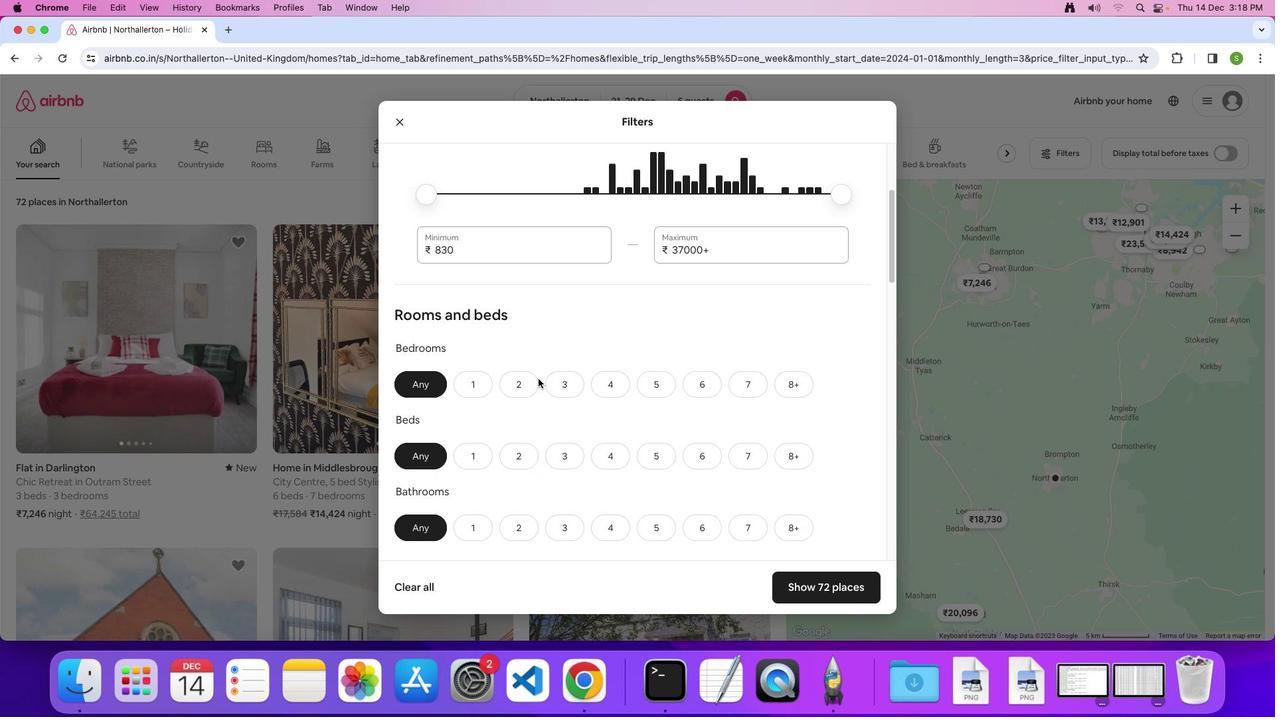 
Action: Mouse moved to (560, 372)
Screenshot: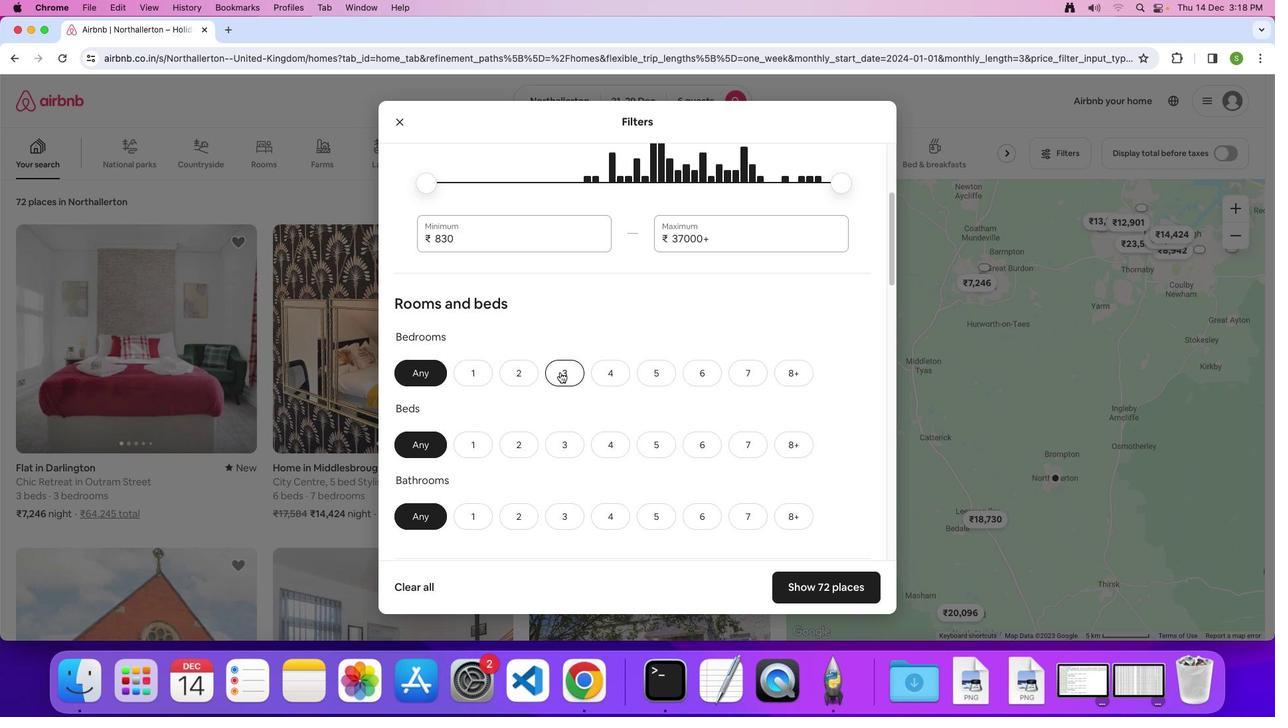 
Action: Mouse pressed left at (560, 372)
Screenshot: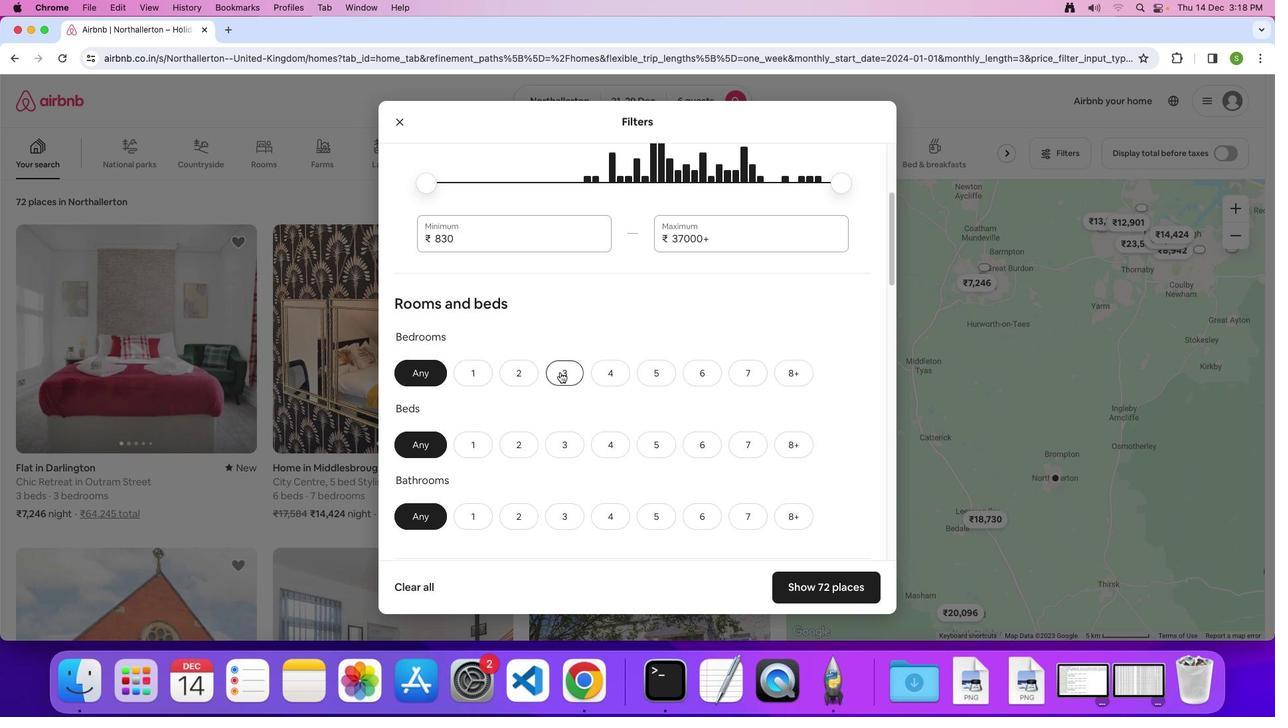 
Action: Mouse moved to (562, 447)
Screenshot: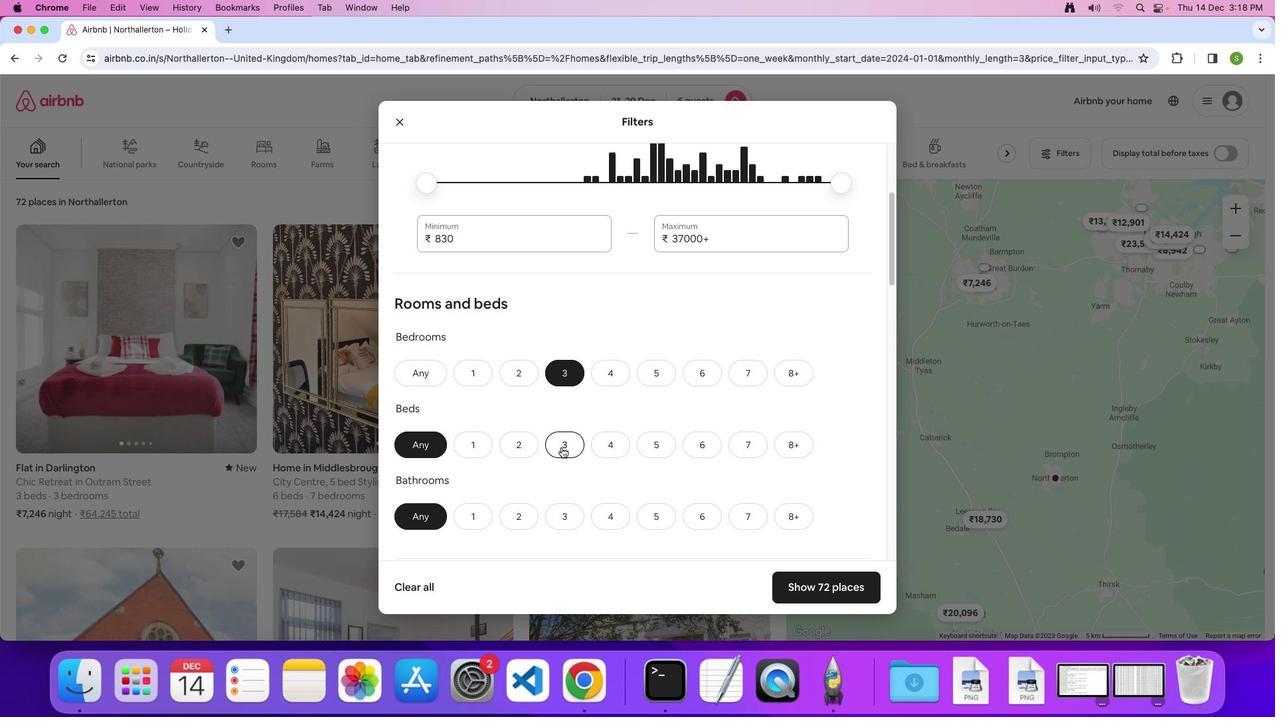 
Action: Mouse pressed left at (562, 447)
Screenshot: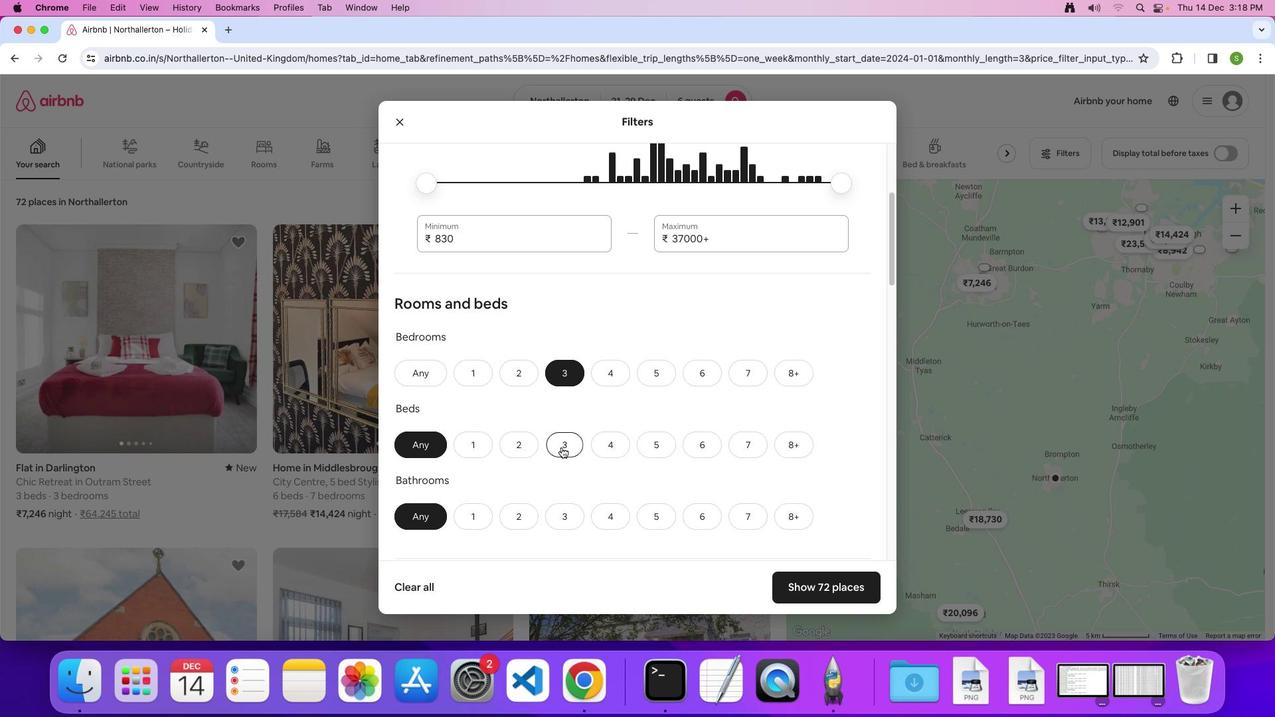 
Action: Mouse moved to (562, 517)
Screenshot: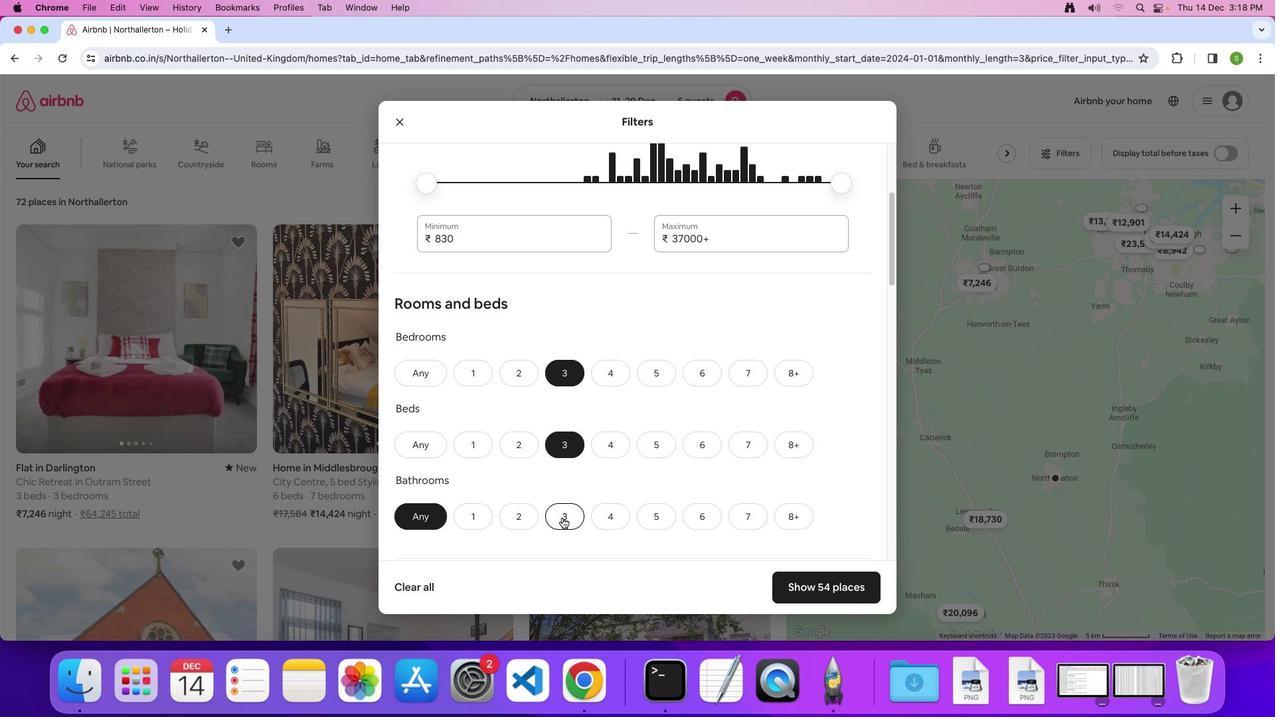
Action: Mouse pressed left at (562, 517)
Screenshot: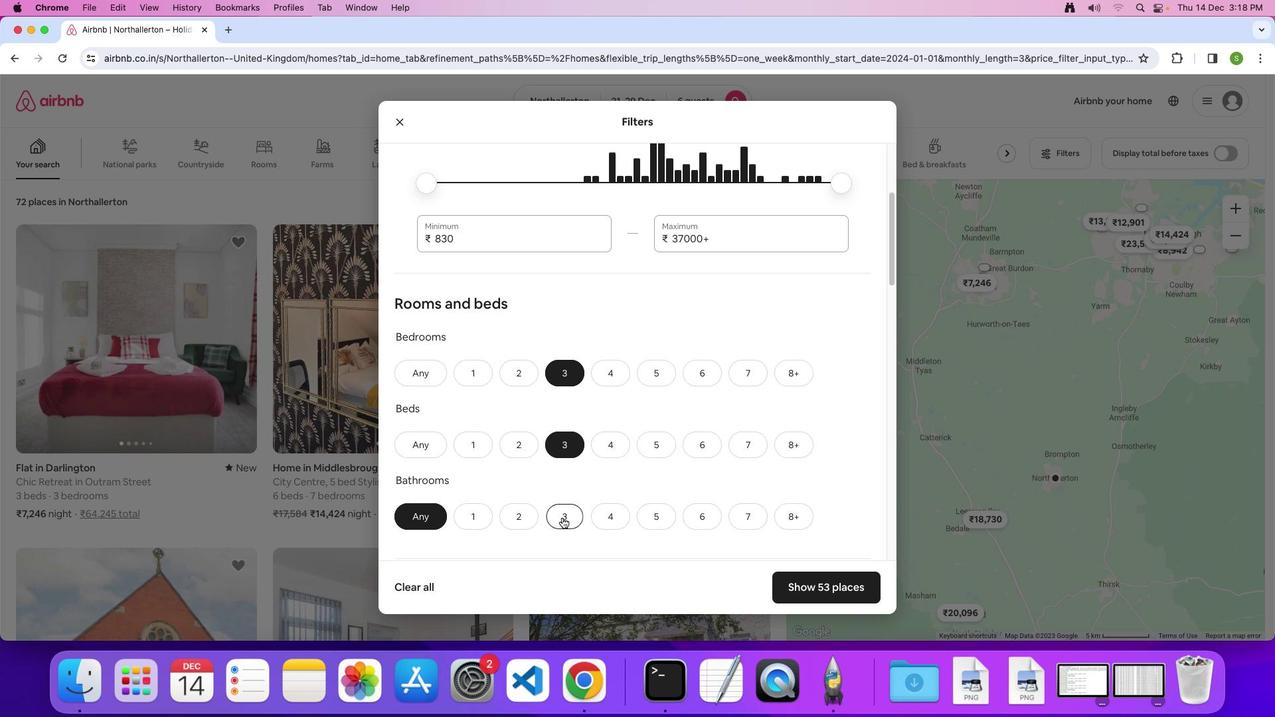 
Action: Mouse moved to (640, 352)
Screenshot: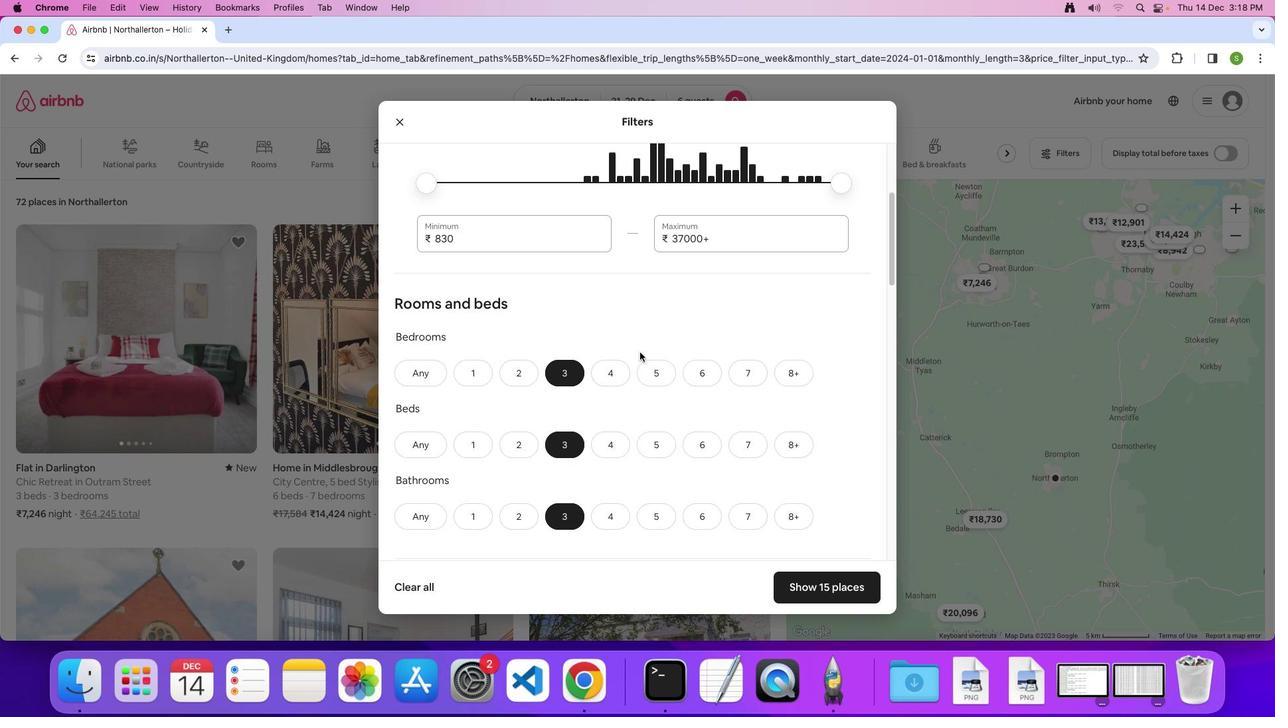 
Action: Mouse scrolled (640, 352) with delta (0, 0)
Screenshot: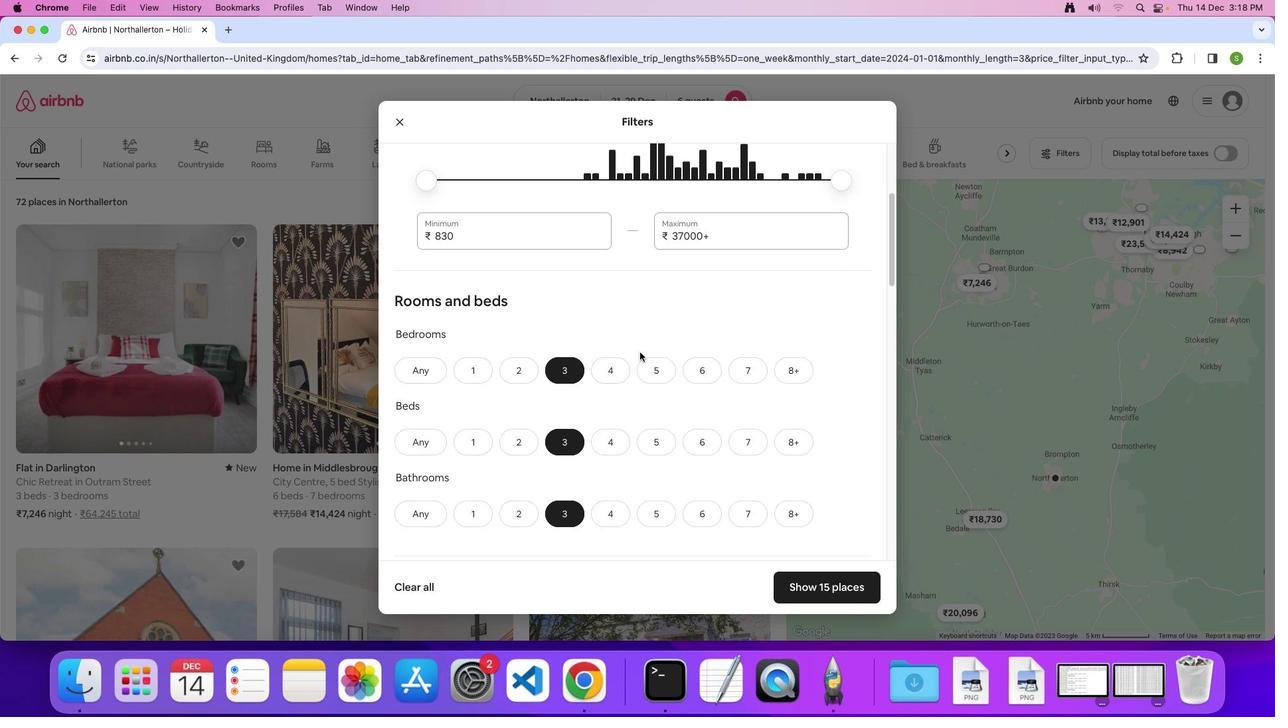 
Action: Mouse scrolled (640, 352) with delta (0, 0)
Screenshot: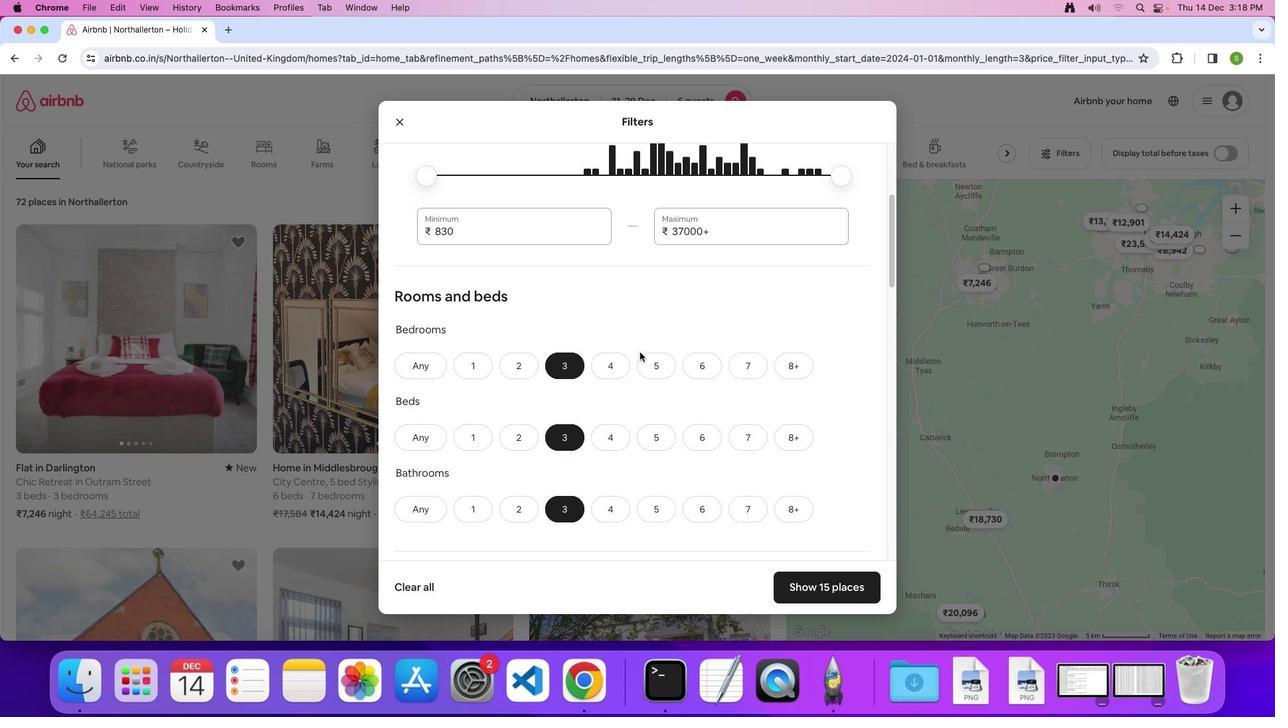 
Action: Mouse scrolled (640, 352) with delta (0, 0)
Screenshot: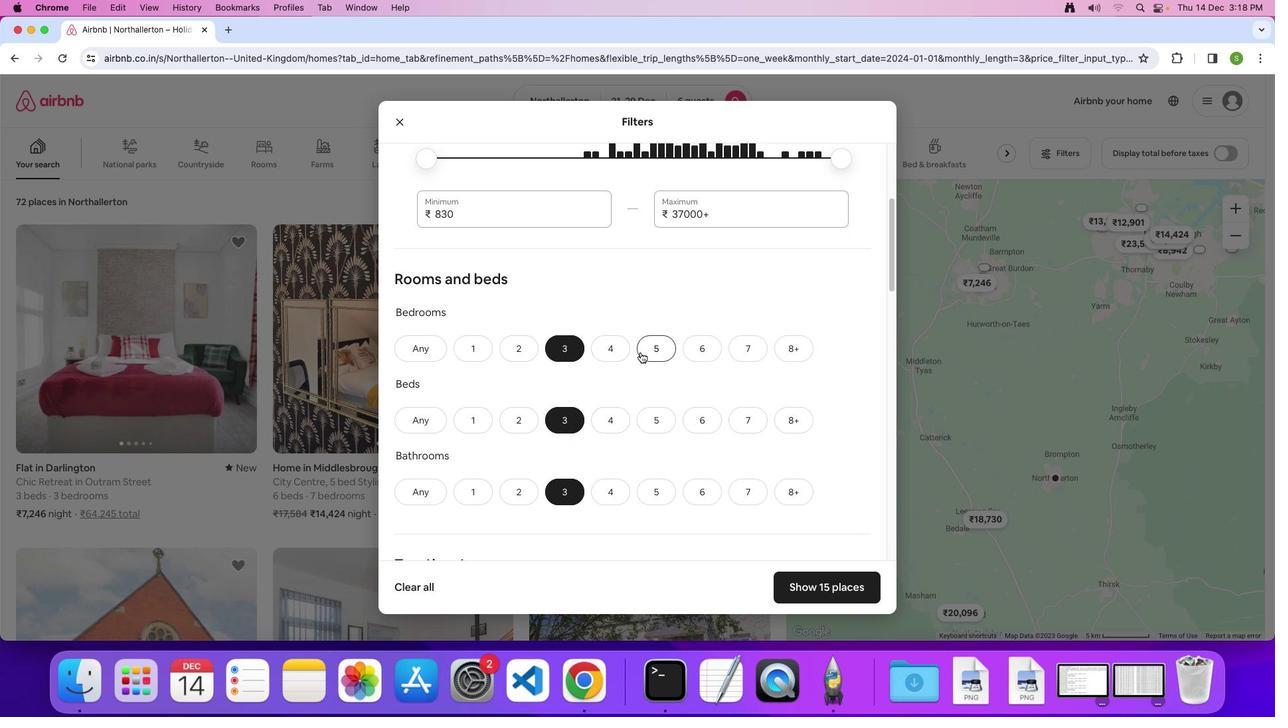 
Action: Mouse moved to (640, 352)
Screenshot: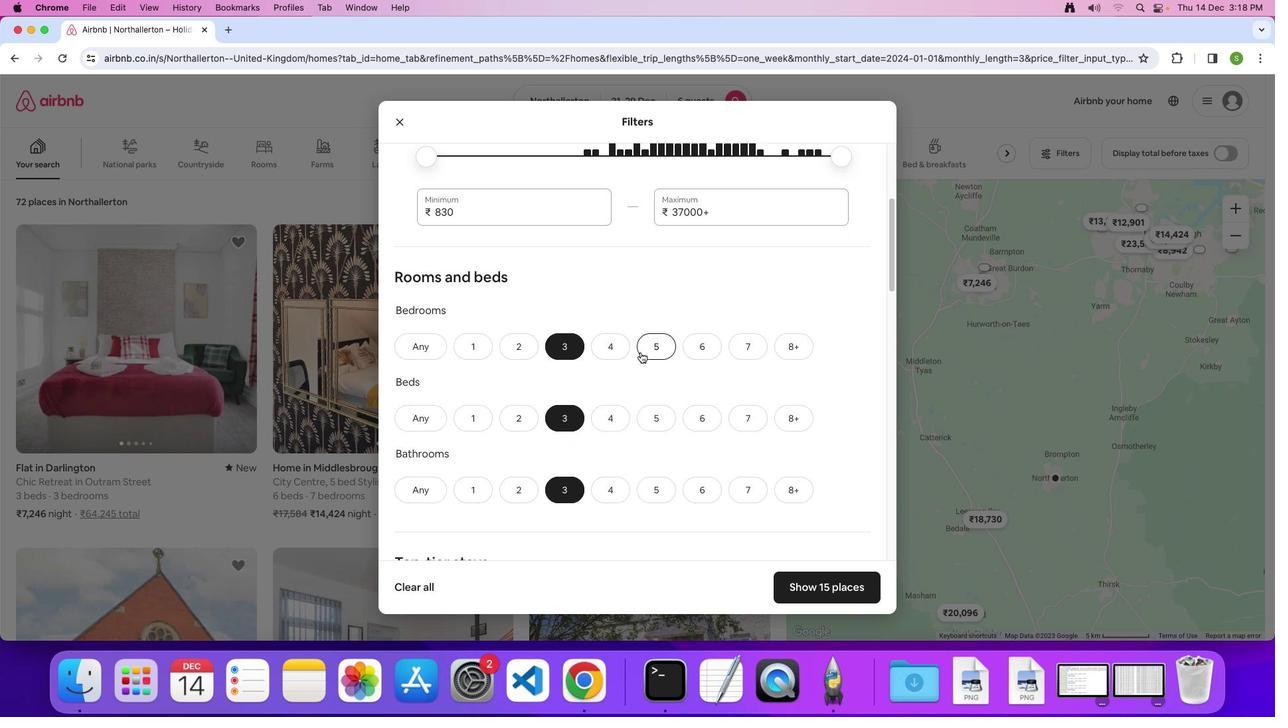 
Action: Mouse scrolled (640, 352) with delta (0, 0)
Screenshot: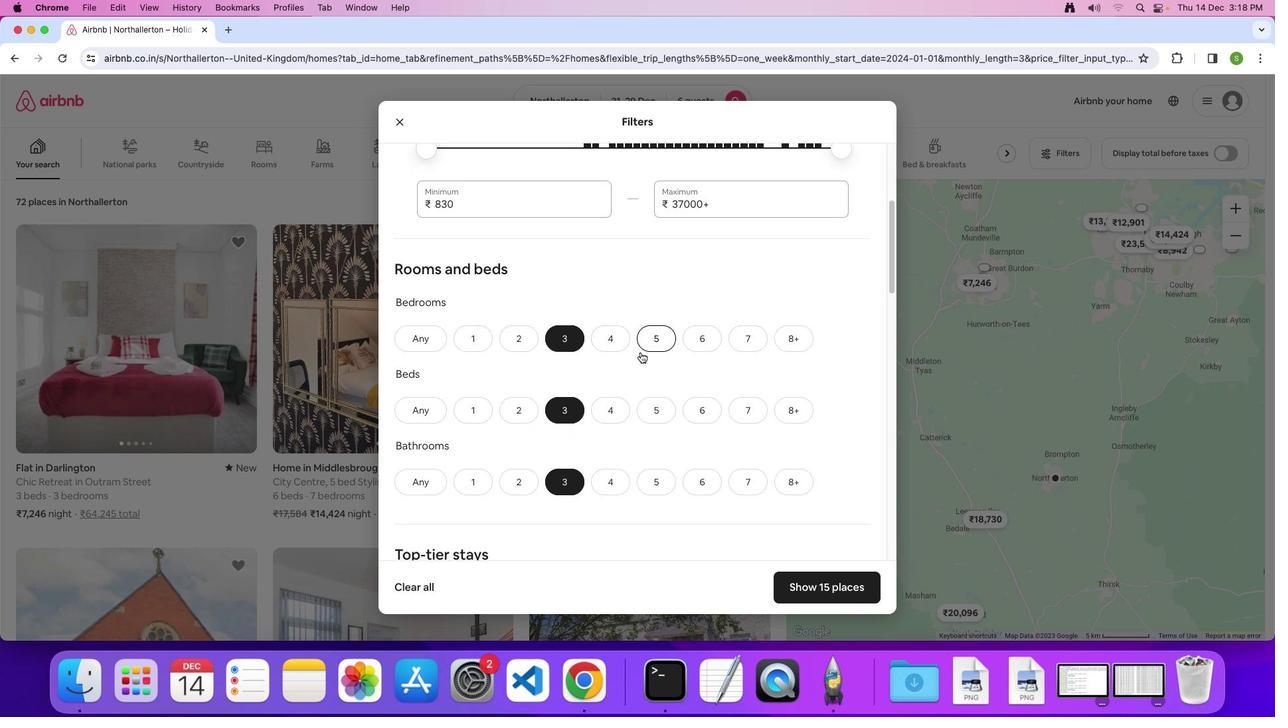
Action: Mouse scrolled (640, 352) with delta (0, 0)
Screenshot: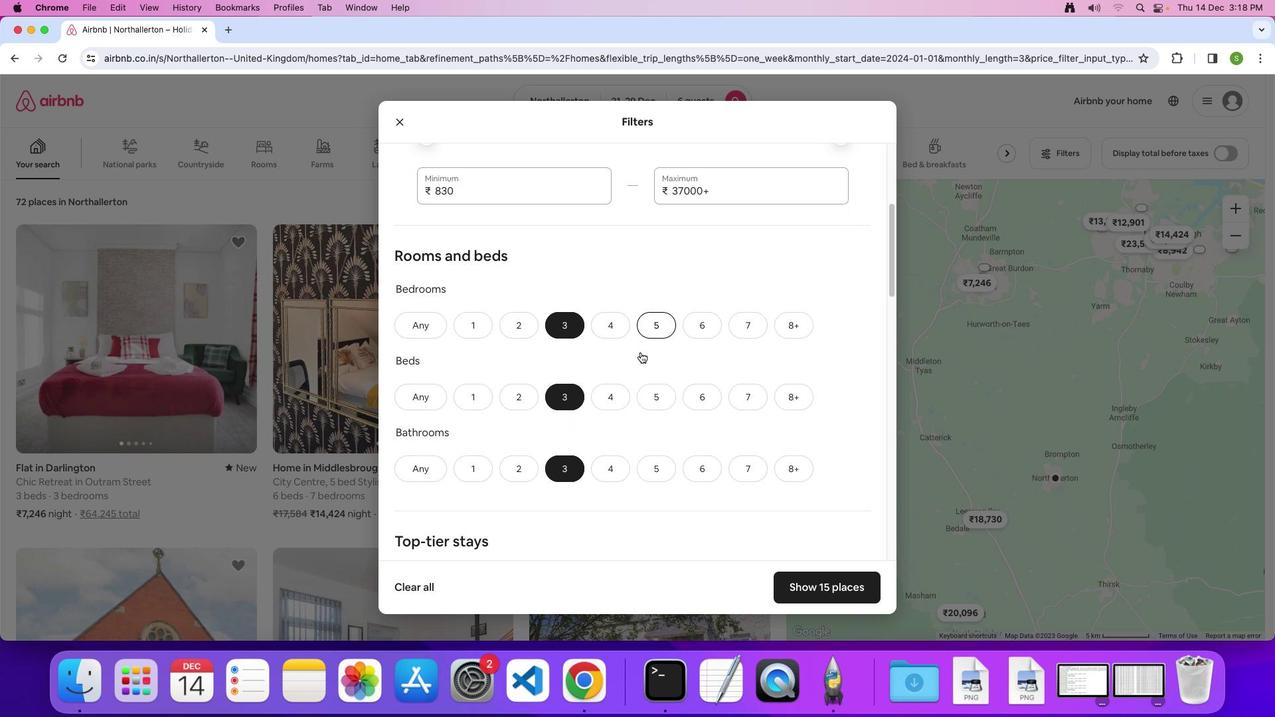 
Action: Mouse scrolled (640, 352) with delta (0, 0)
Screenshot: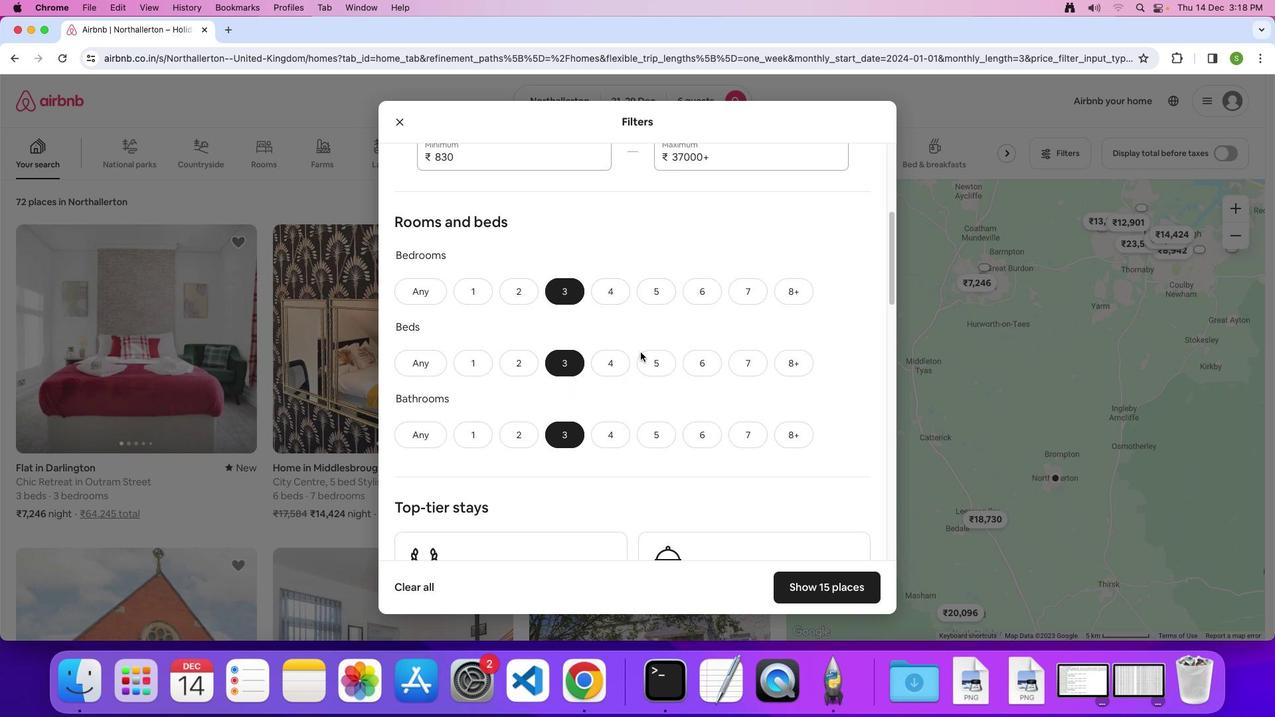 
Action: Mouse scrolled (640, 352) with delta (0, 0)
Screenshot: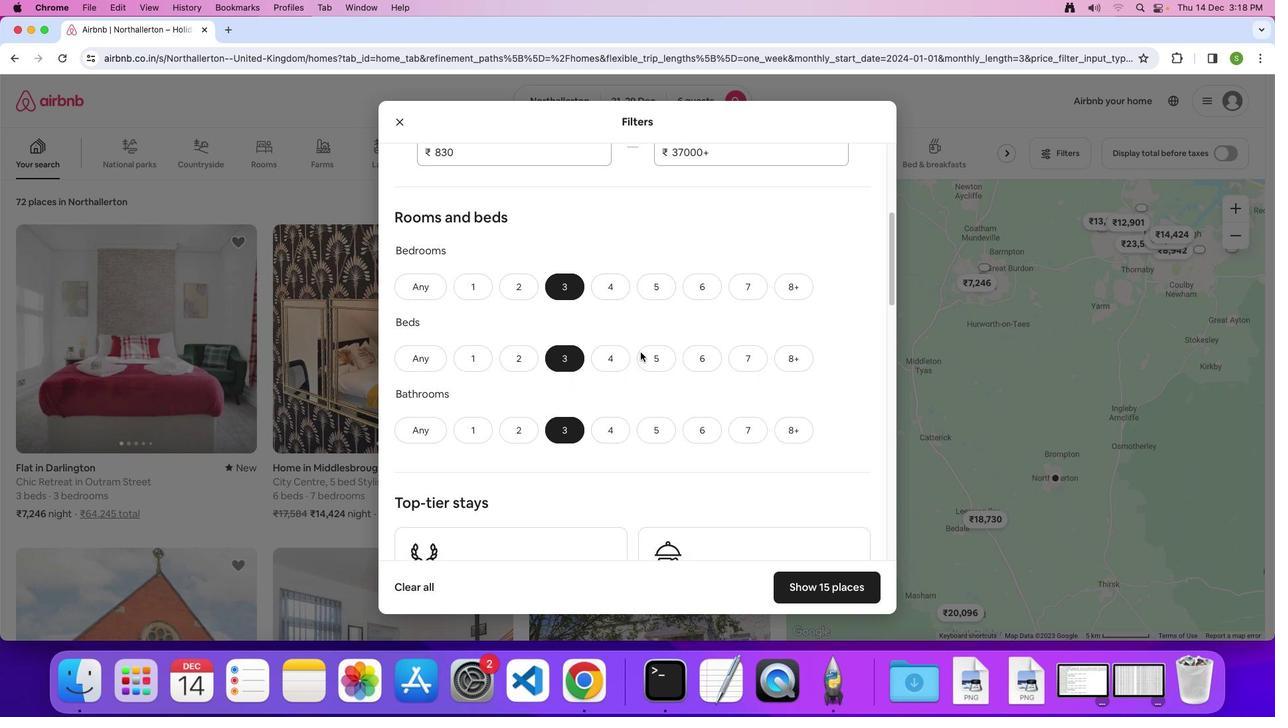 
Action: Mouse scrolled (640, 352) with delta (0, 0)
Screenshot: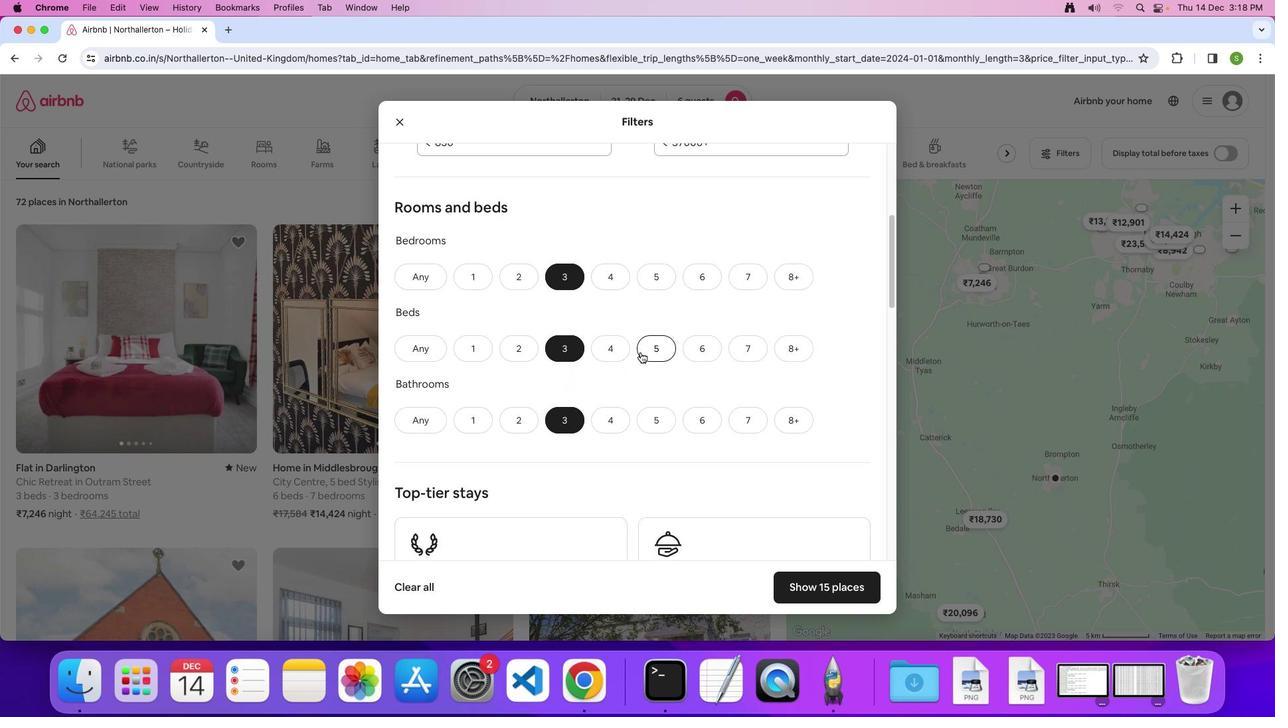 
Action: Mouse scrolled (640, 352) with delta (0, 0)
Screenshot: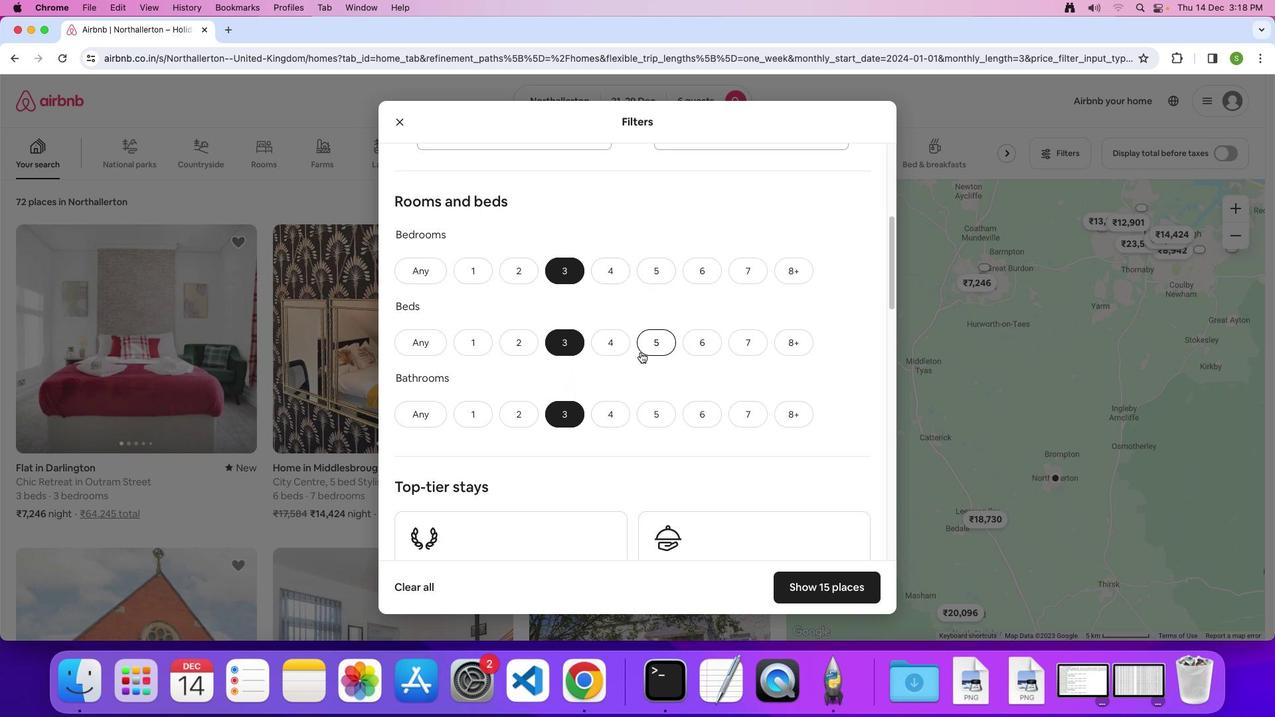 
Action: Mouse scrolled (640, 352) with delta (0, 0)
Screenshot: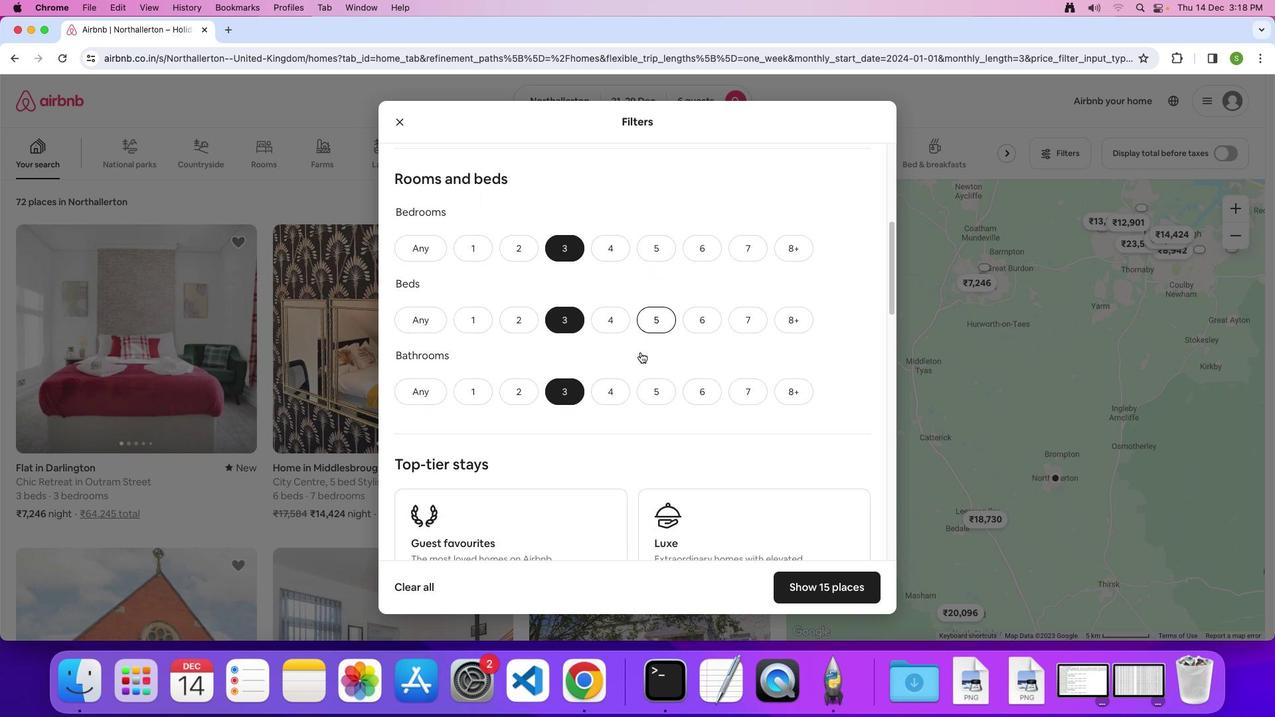 
Action: Mouse scrolled (640, 352) with delta (0, 0)
Screenshot: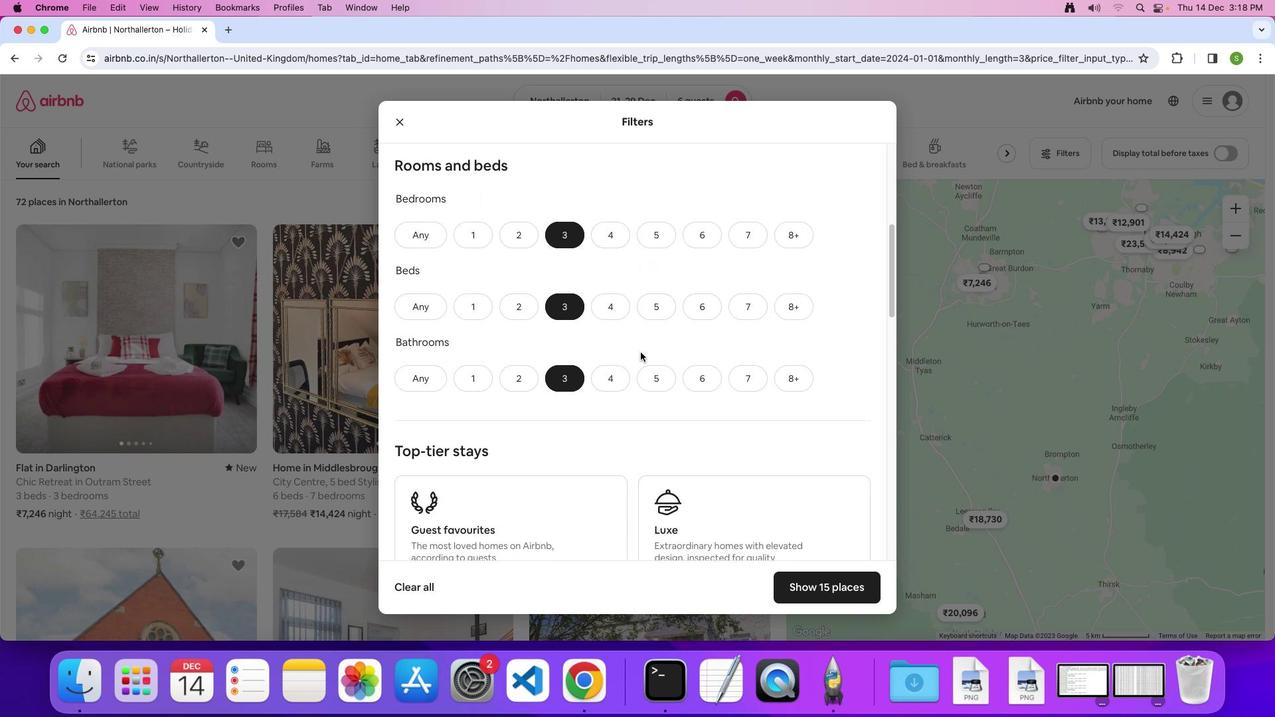 
Action: Mouse scrolled (640, 352) with delta (0, 0)
Screenshot: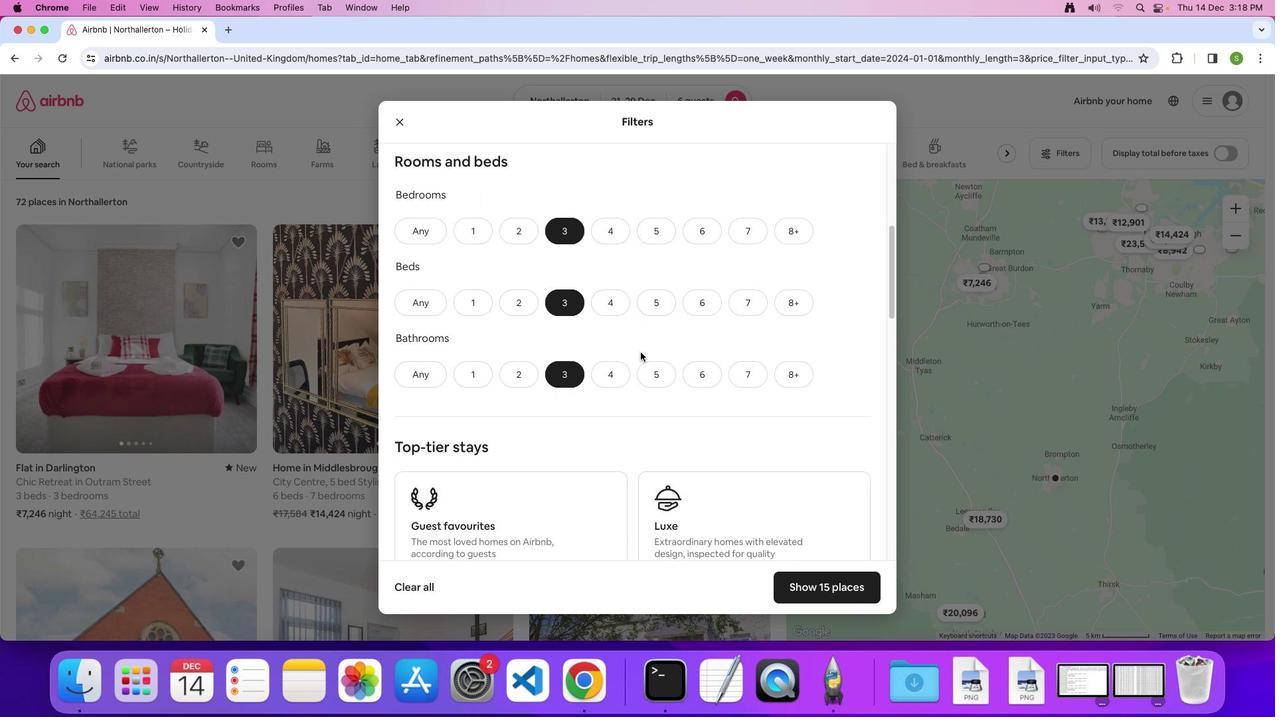 
Action: Mouse scrolled (640, 352) with delta (0, 0)
Screenshot: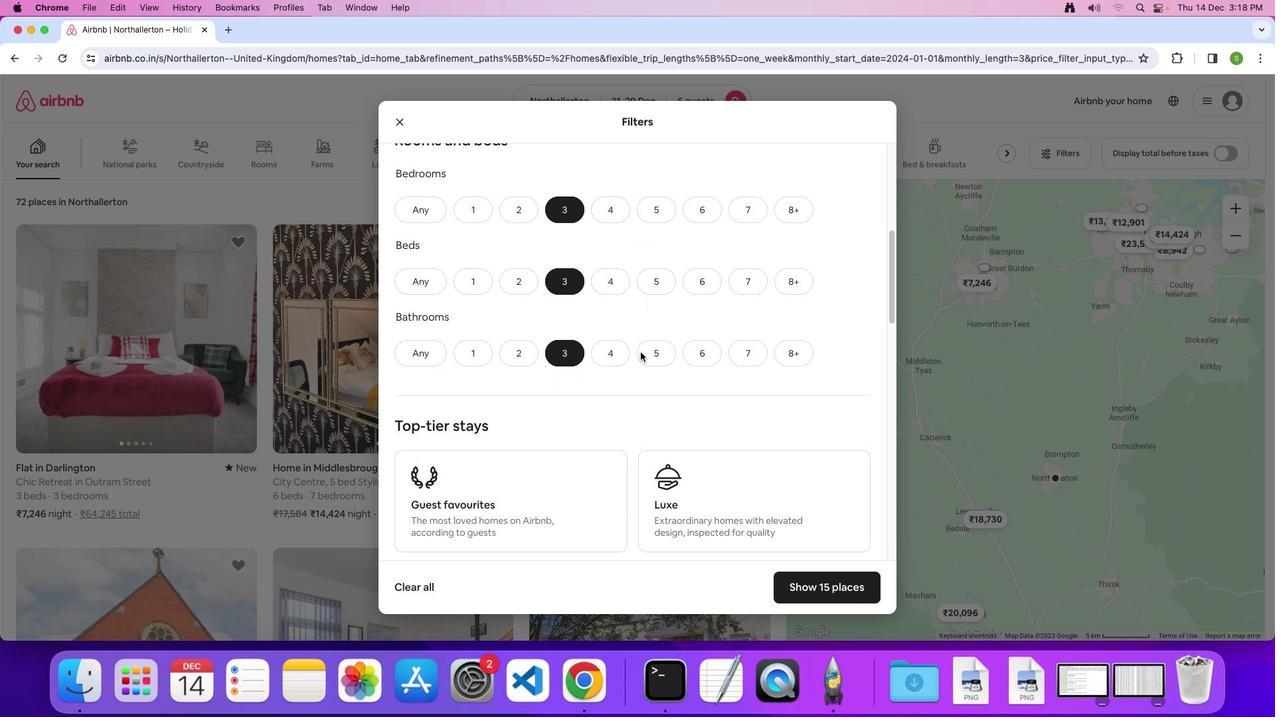 
Action: Mouse scrolled (640, 352) with delta (0, 0)
Screenshot: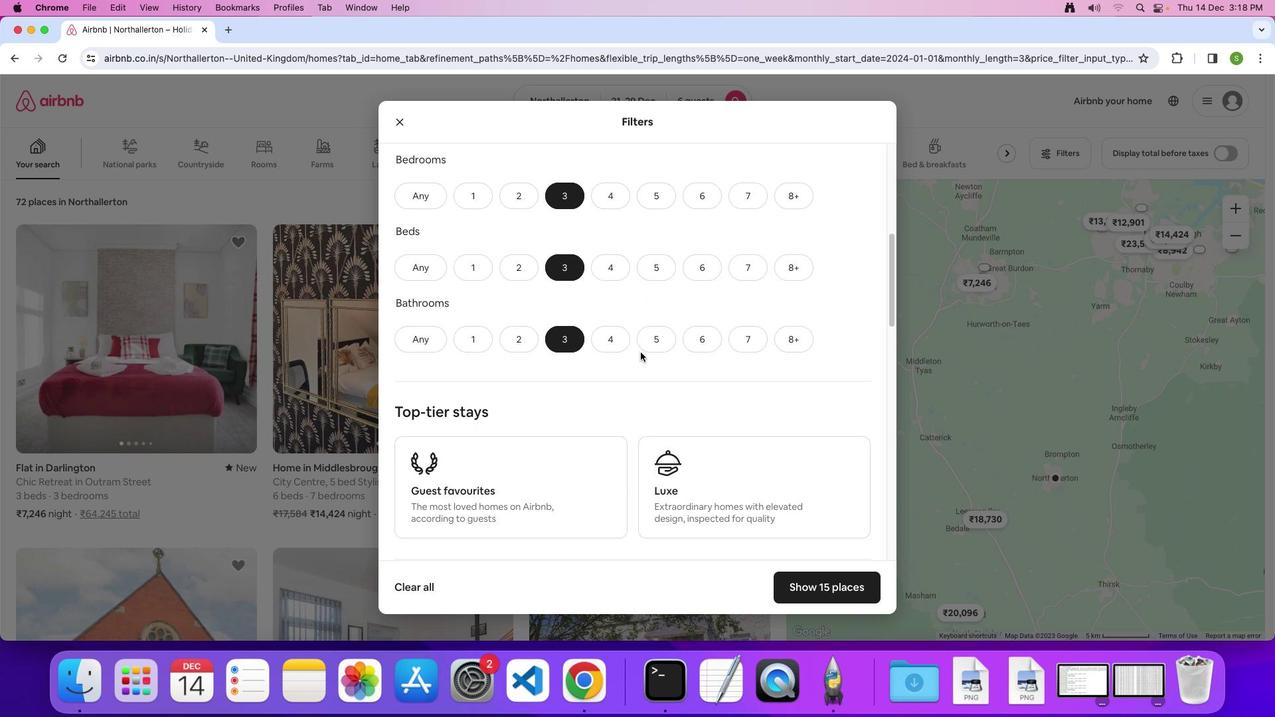 
Action: Mouse scrolled (640, 352) with delta (0, 0)
Screenshot: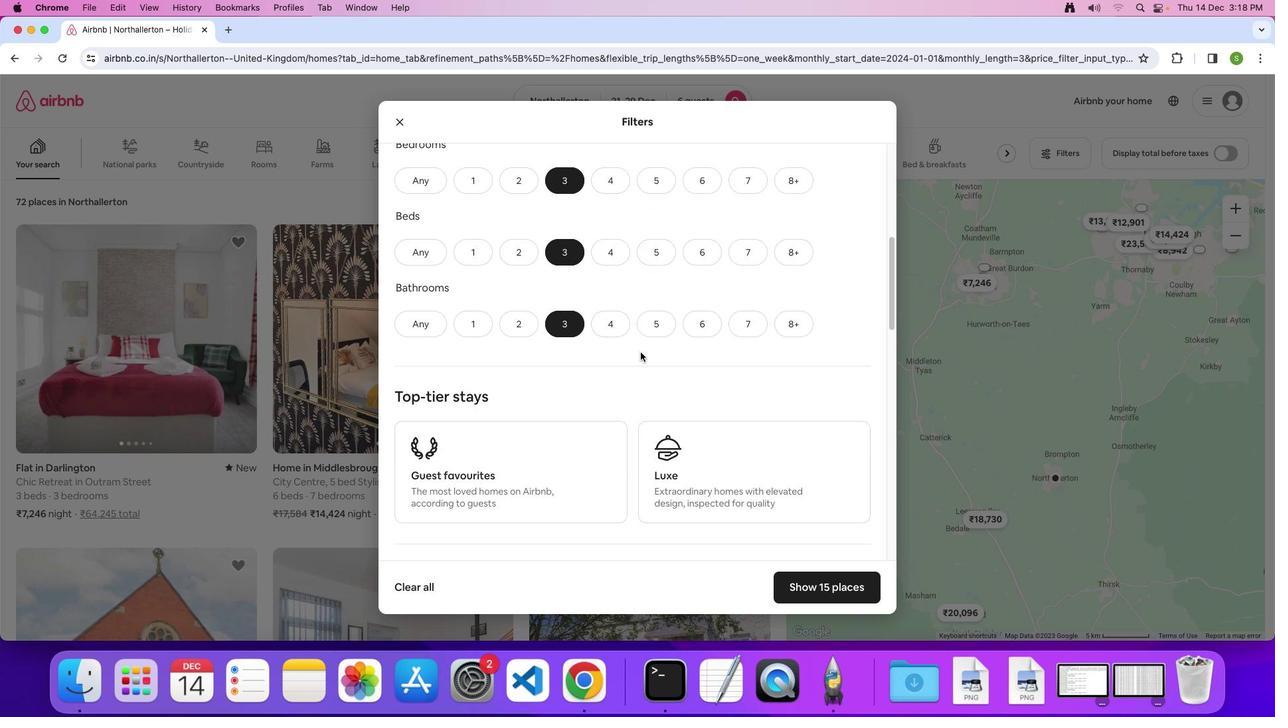 
Action: Mouse scrolled (640, 352) with delta (0, 0)
Screenshot: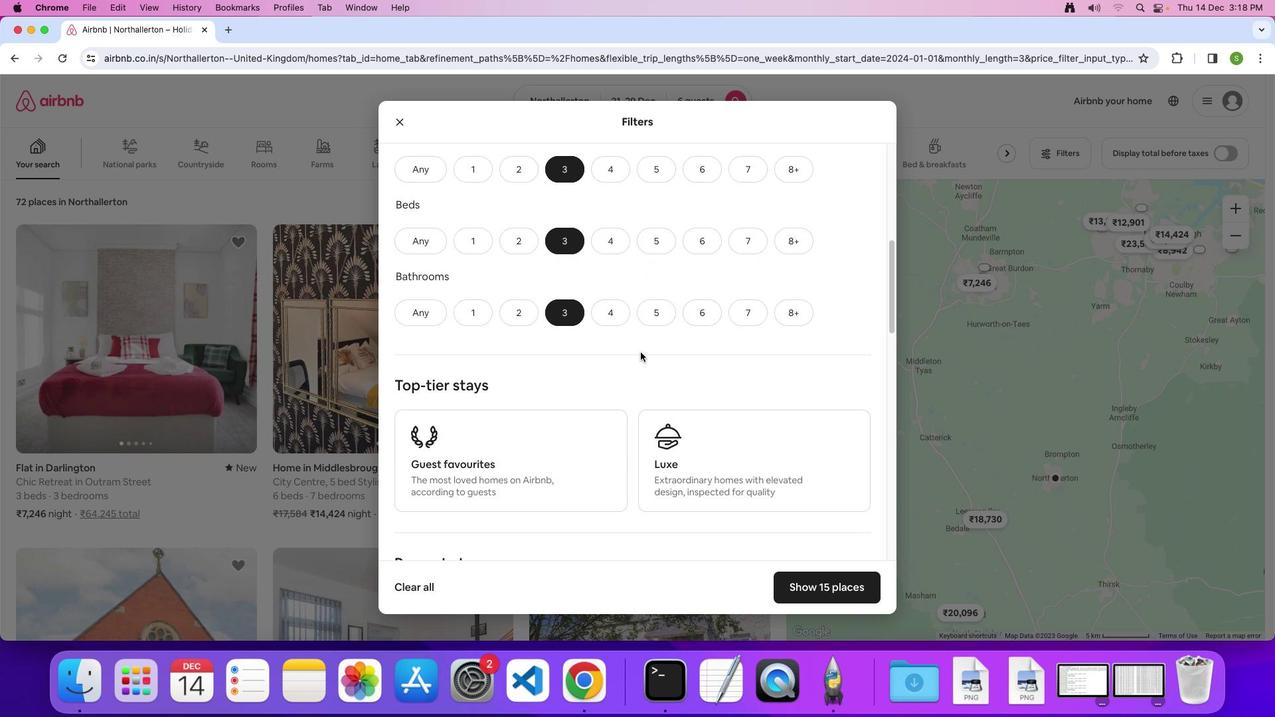 
Action: Mouse scrolled (640, 352) with delta (0, 0)
Screenshot: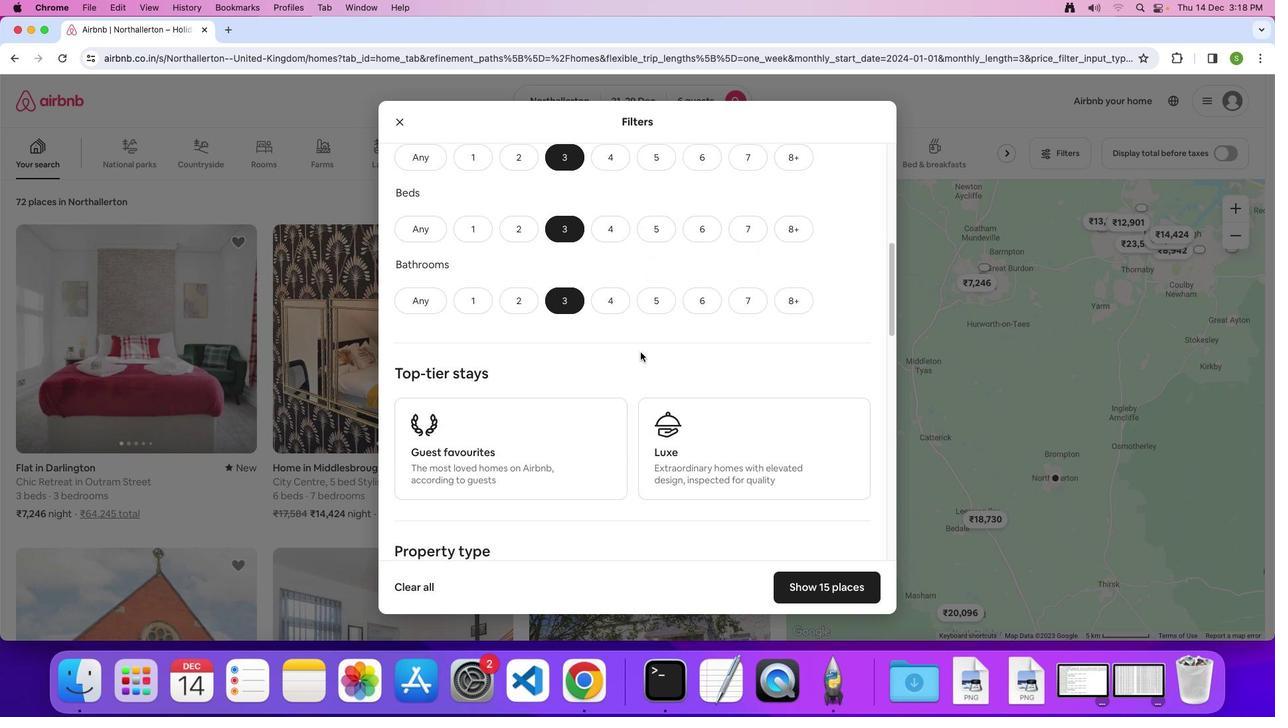 
Action: Mouse scrolled (640, 352) with delta (0, -1)
Screenshot: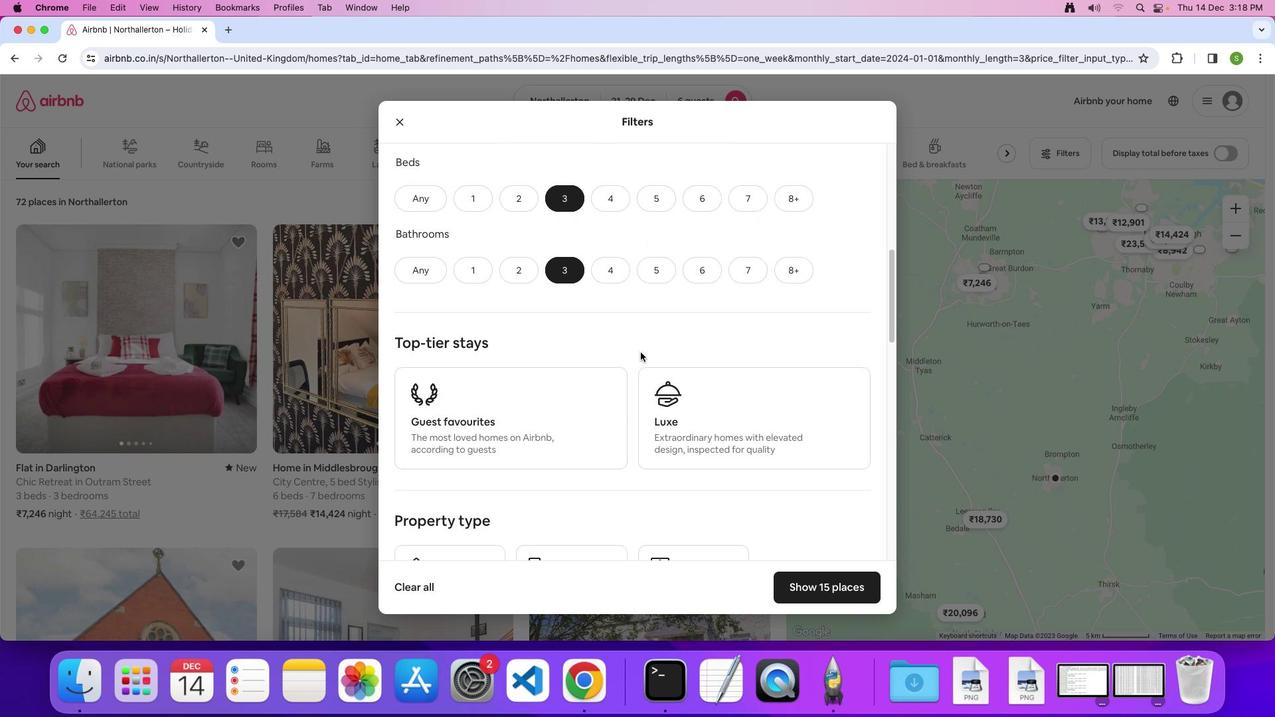 
Action: Mouse scrolled (640, 352) with delta (0, 0)
Screenshot: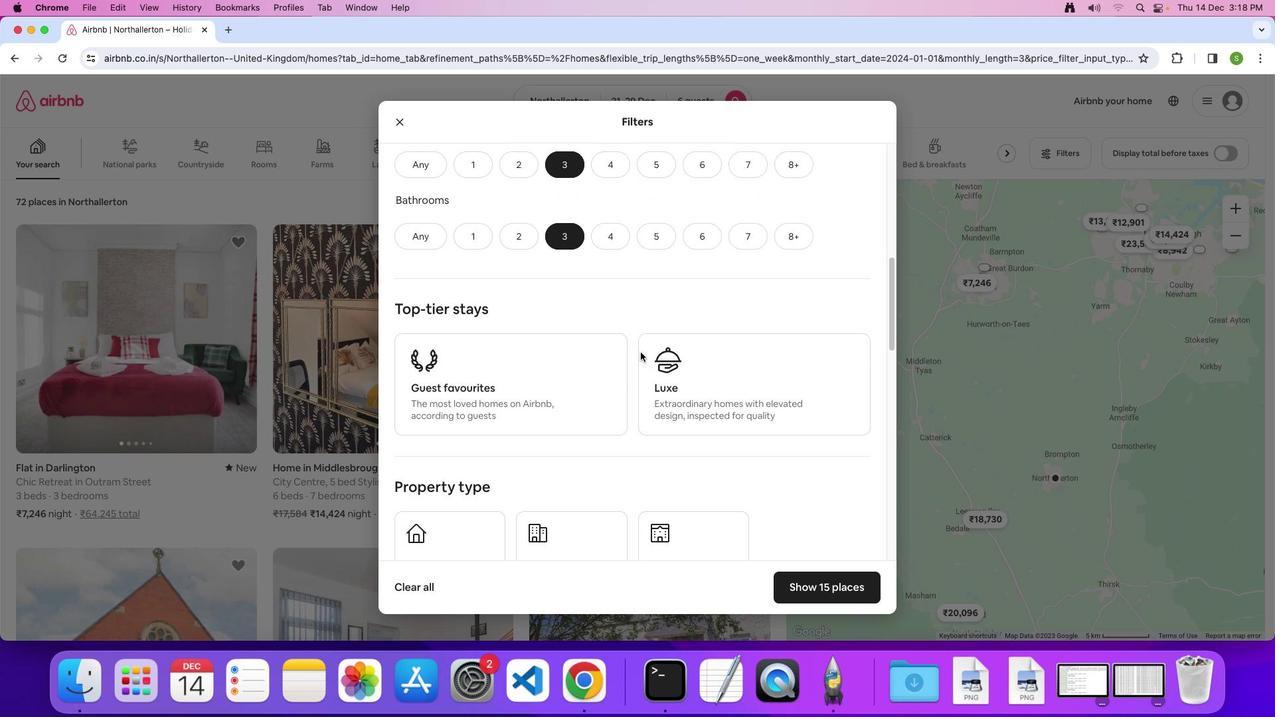 
Action: Mouse scrolled (640, 352) with delta (0, 0)
Screenshot: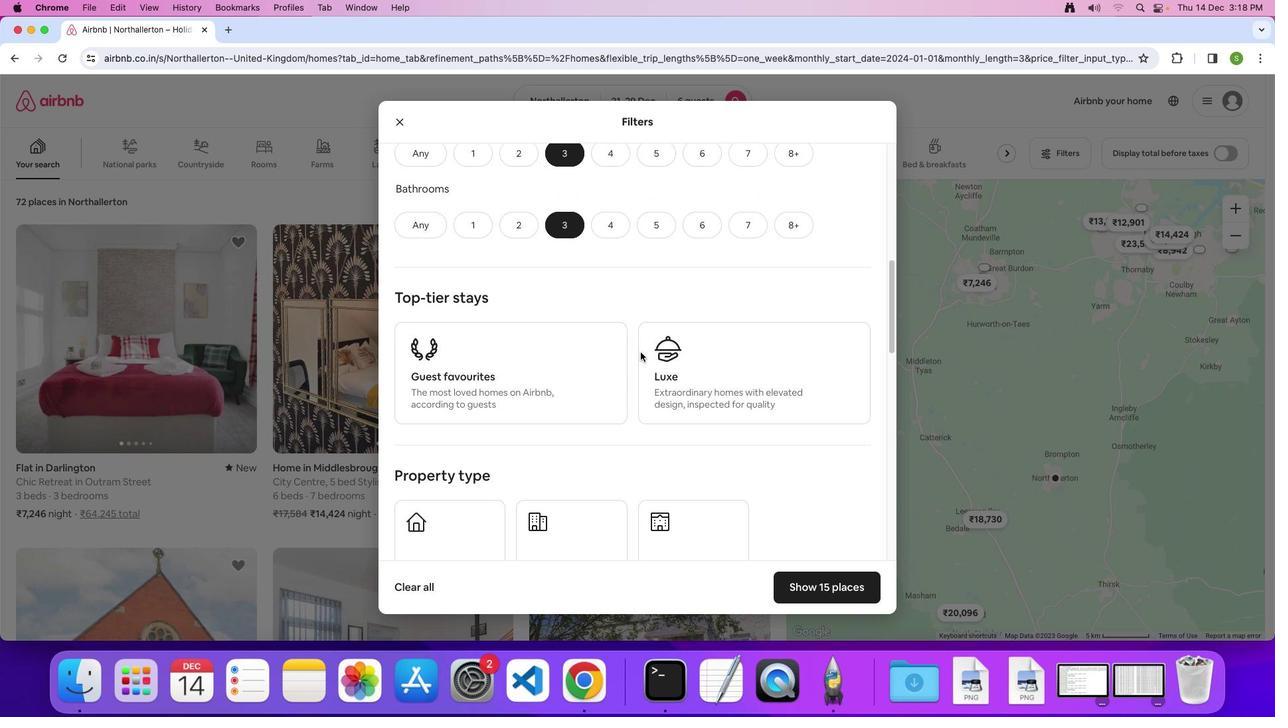 
Action: Mouse scrolled (640, 352) with delta (0, -1)
Screenshot: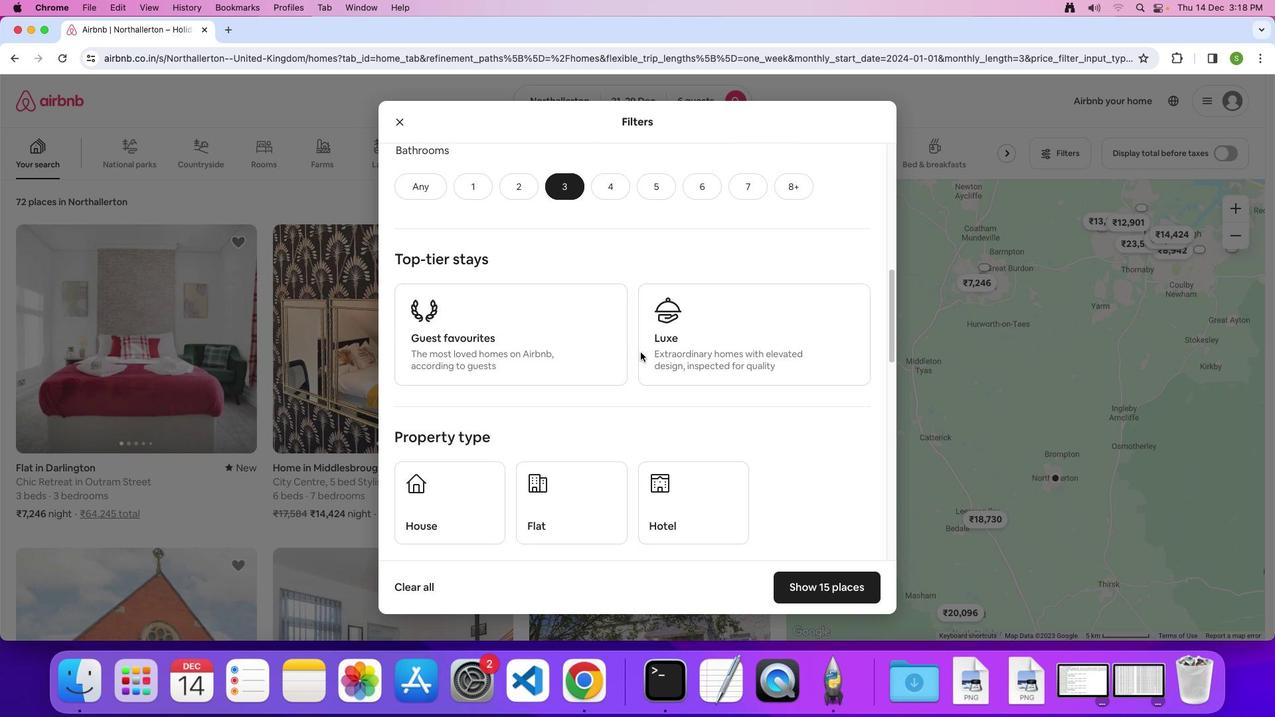 
Action: Mouse scrolled (640, 352) with delta (0, 0)
Screenshot: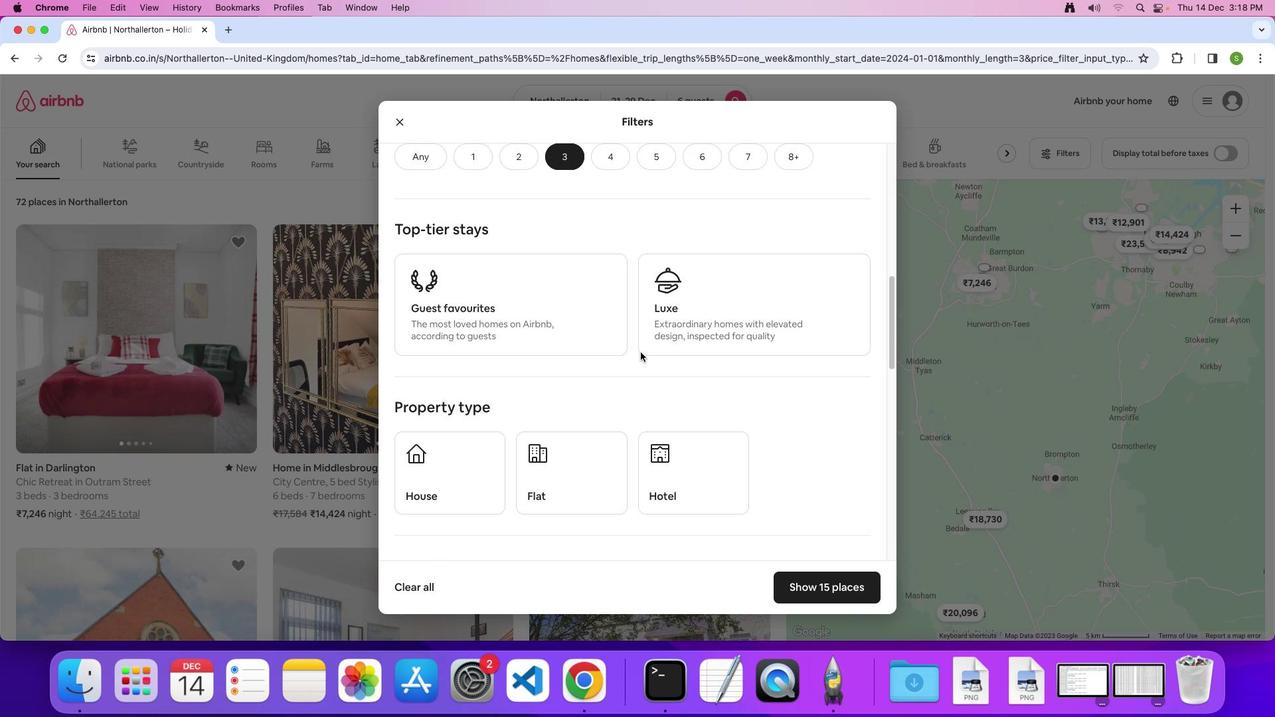 
Action: Mouse scrolled (640, 352) with delta (0, 0)
Screenshot: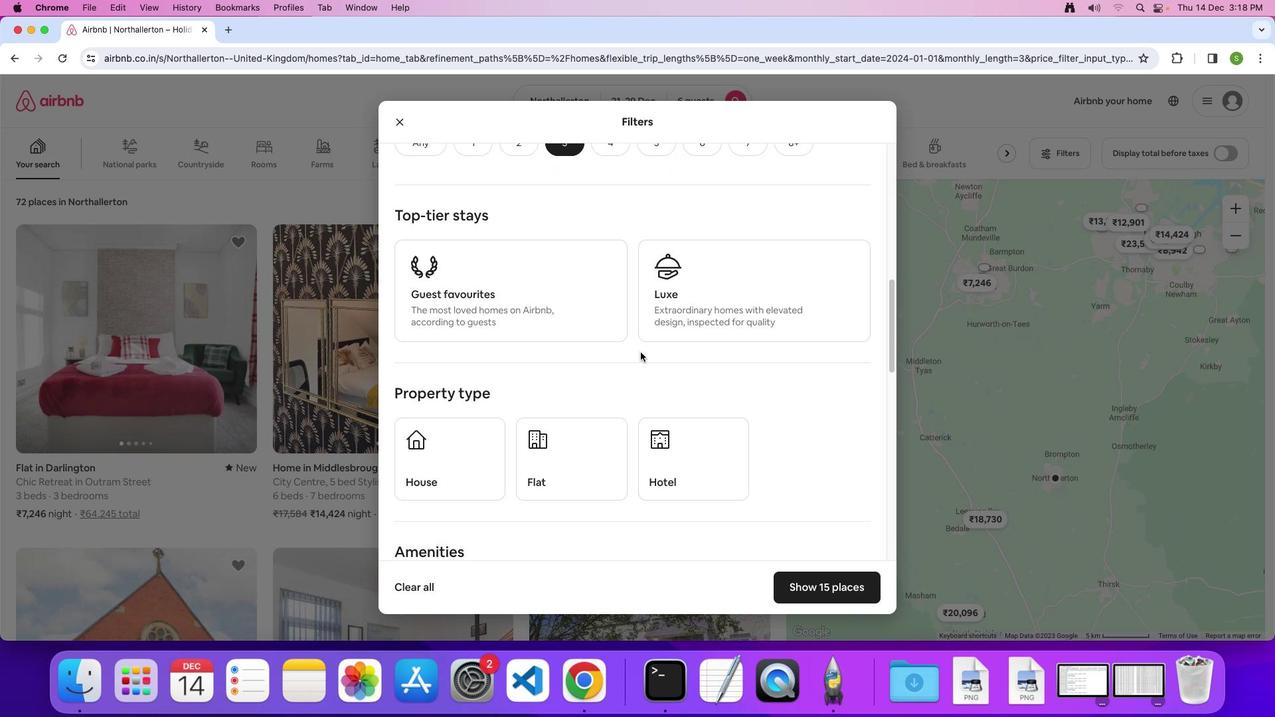 
Action: Mouse scrolled (640, 352) with delta (0, 0)
Screenshot: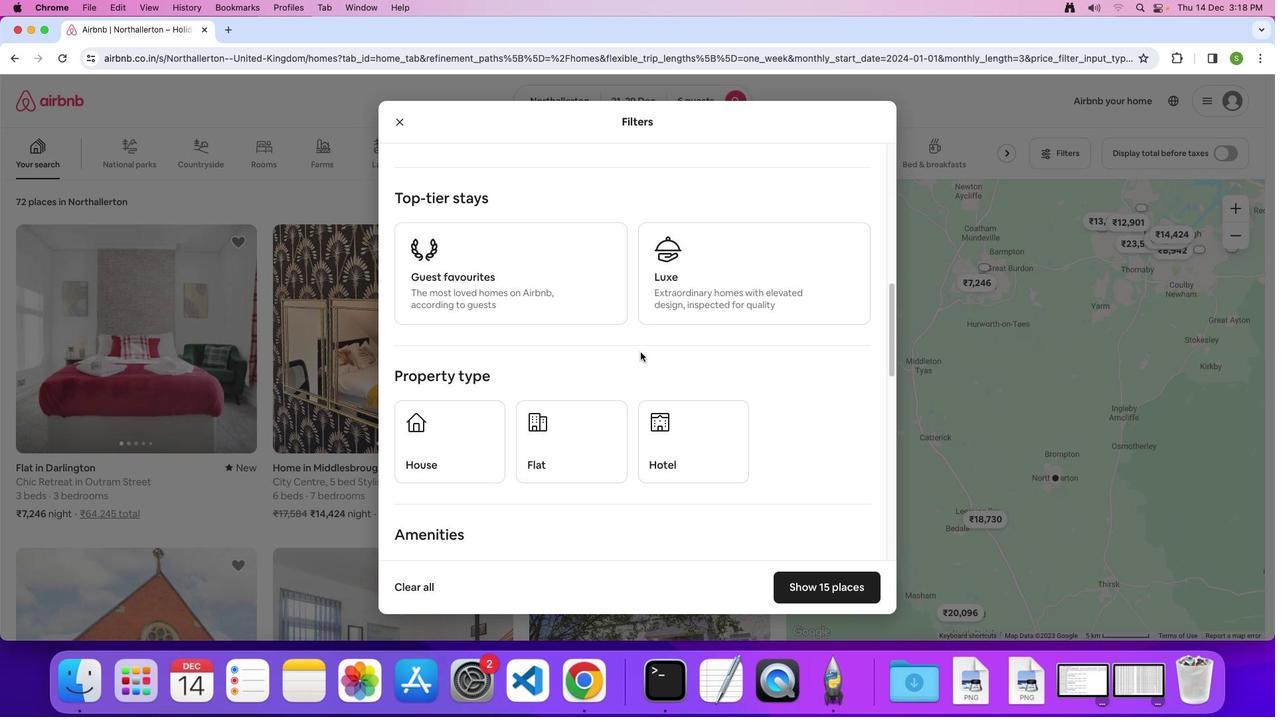 
Action: Mouse scrolled (640, 352) with delta (0, 0)
Screenshot: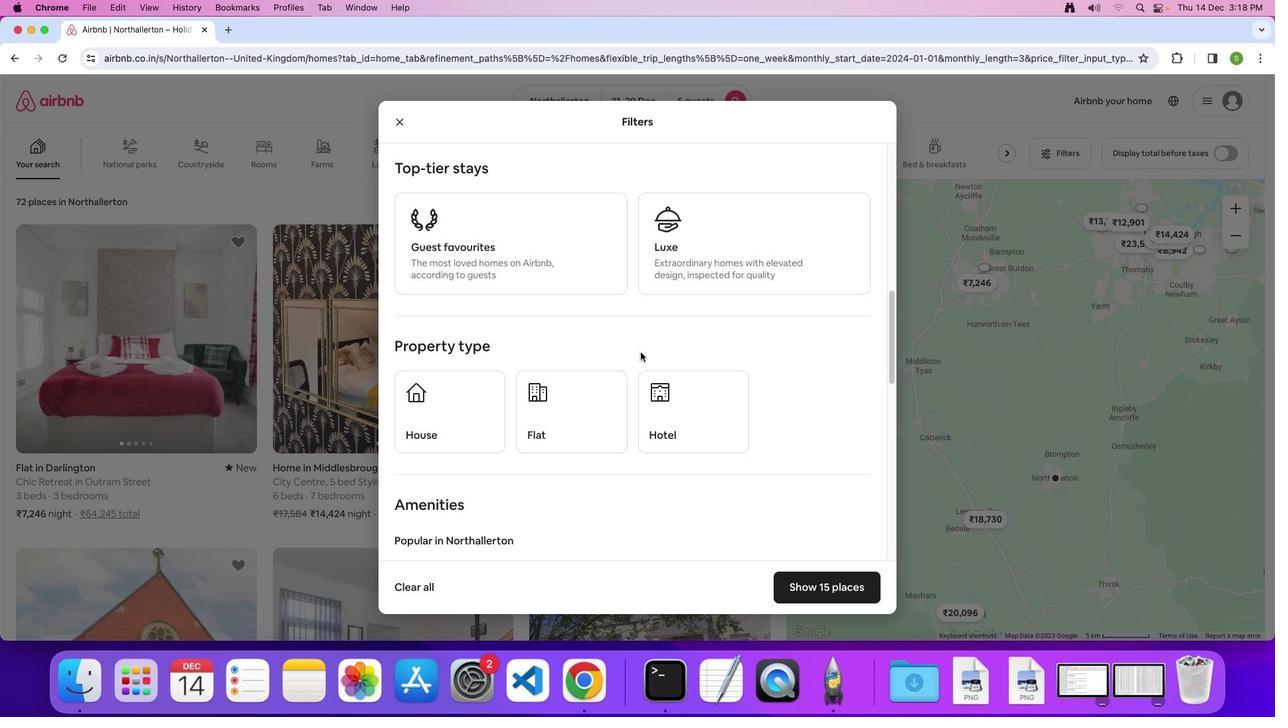 
Action: Mouse scrolled (640, 352) with delta (0, -1)
Screenshot: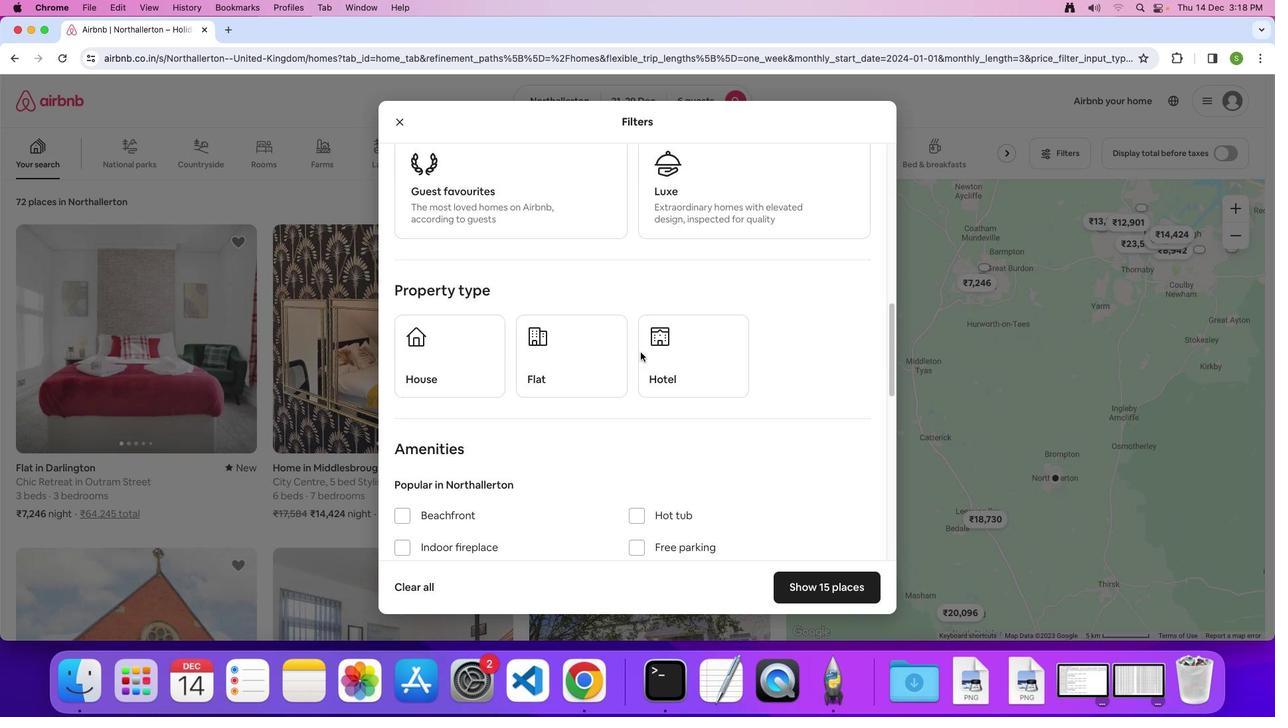 
Action: Mouse moved to (425, 351)
Screenshot: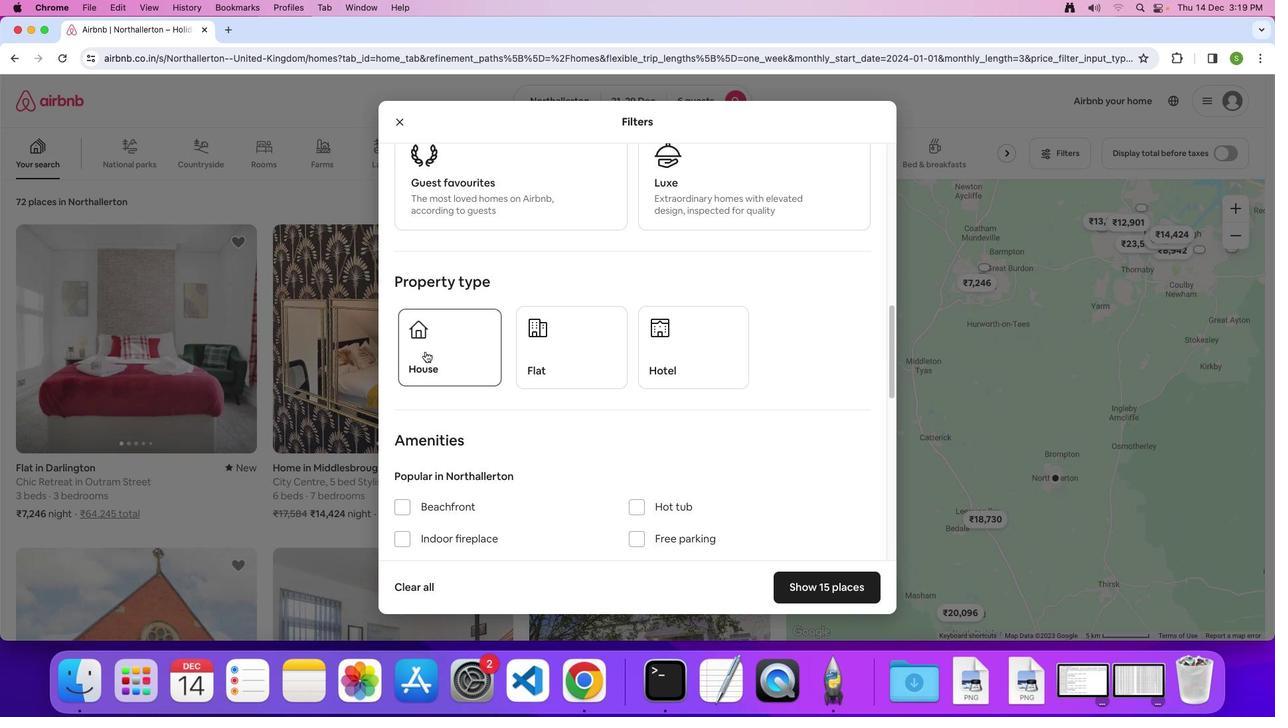 
Action: Mouse pressed left at (425, 351)
Screenshot: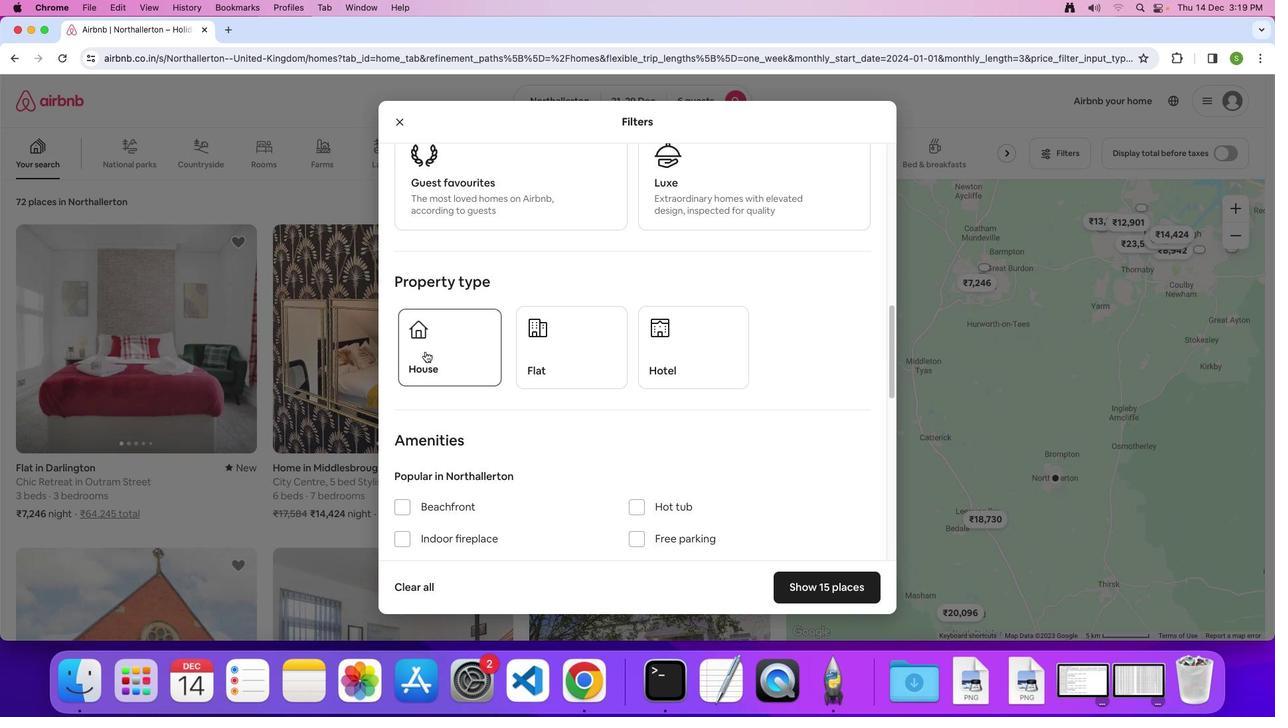 
Action: Mouse moved to (670, 344)
Screenshot: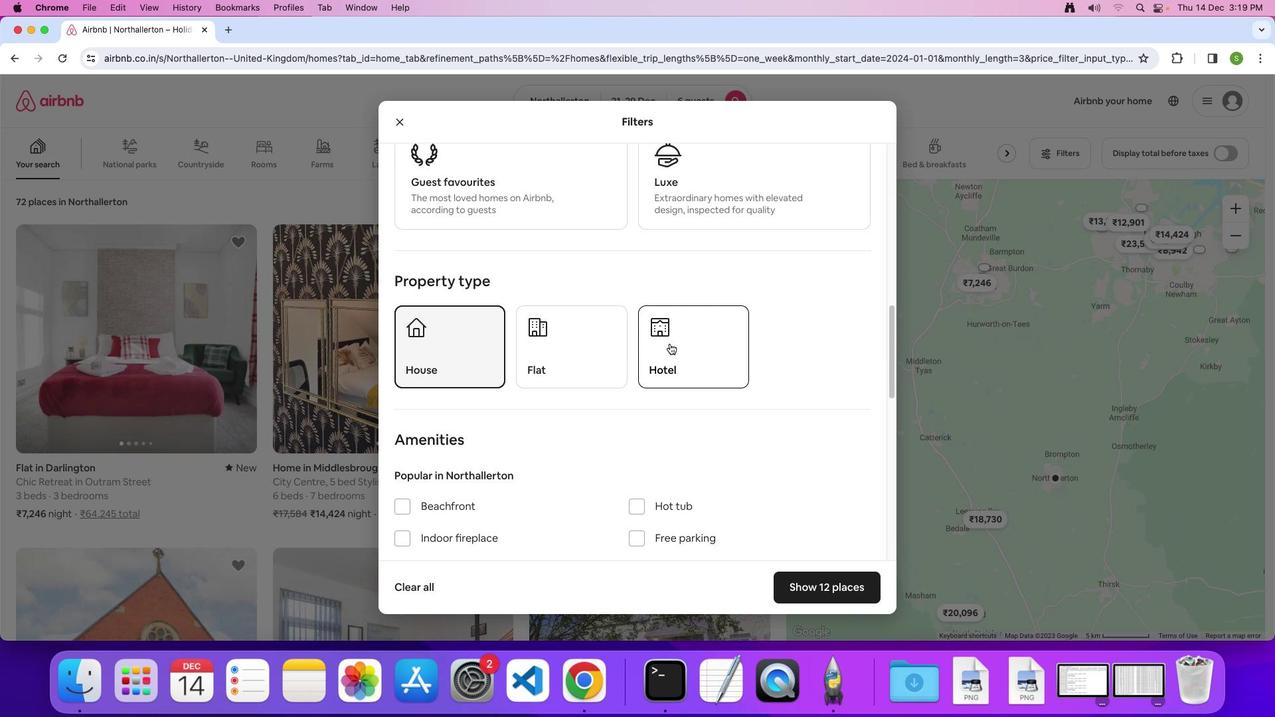 
Action: Mouse scrolled (670, 344) with delta (0, 0)
Screenshot: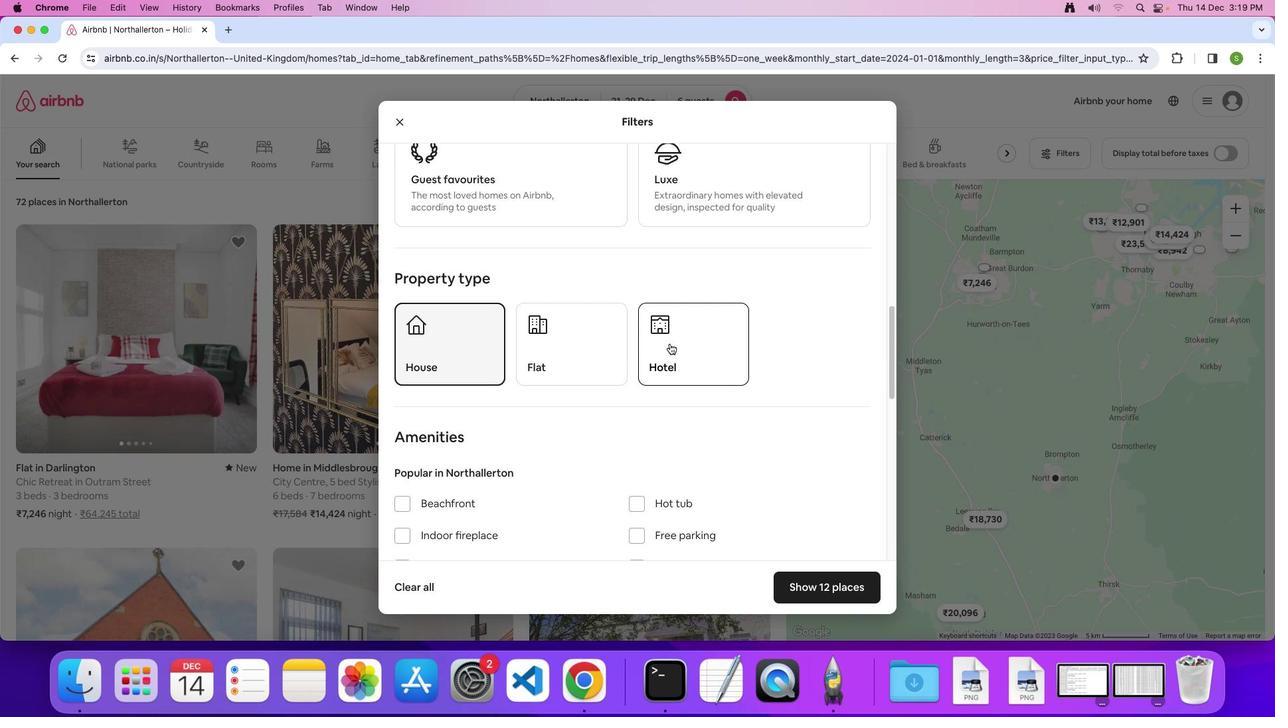 
Action: Mouse scrolled (670, 344) with delta (0, 0)
Screenshot: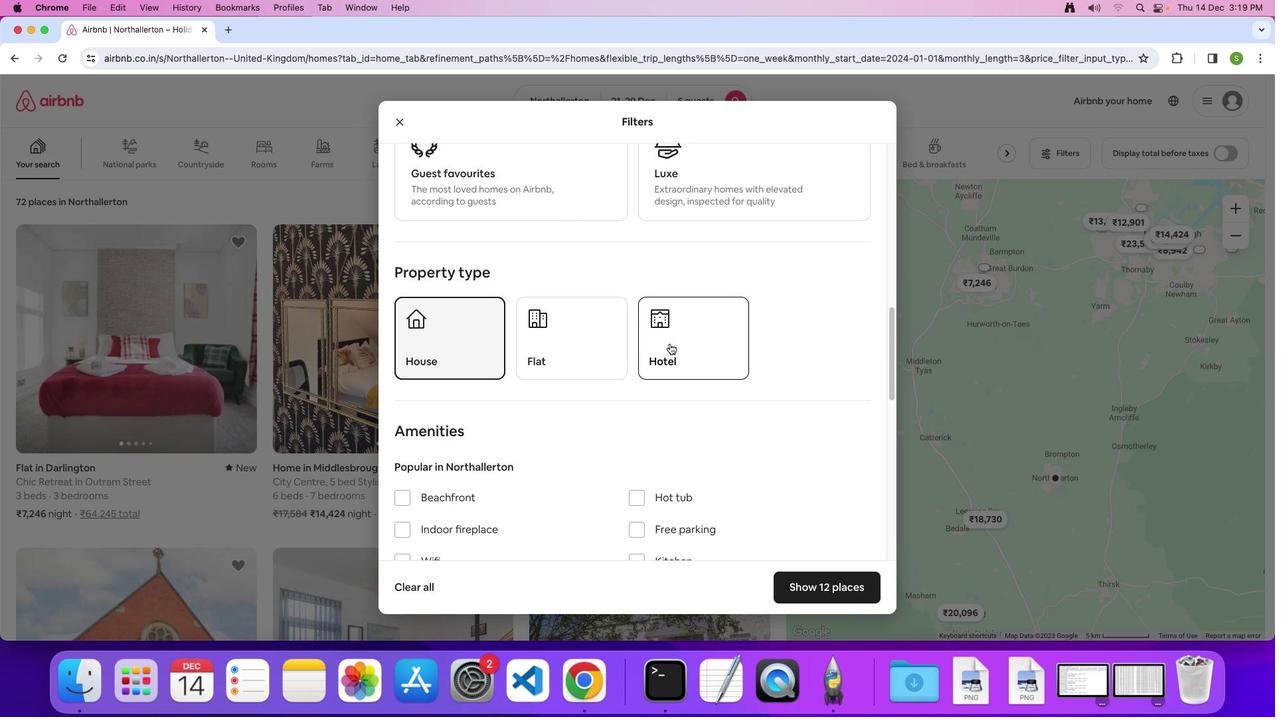 
Action: Mouse scrolled (670, 344) with delta (0, 0)
Screenshot: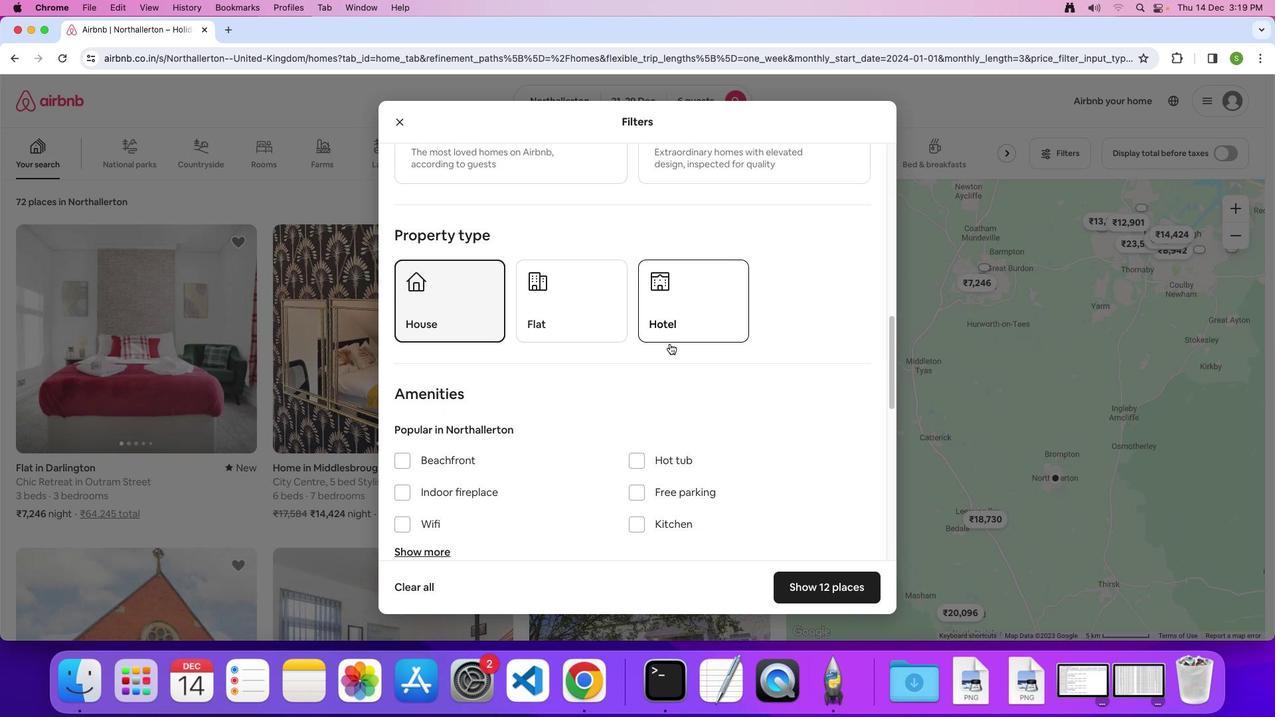 
Action: Mouse scrolled (670, 344) with delta (0, 0)
Screenshot: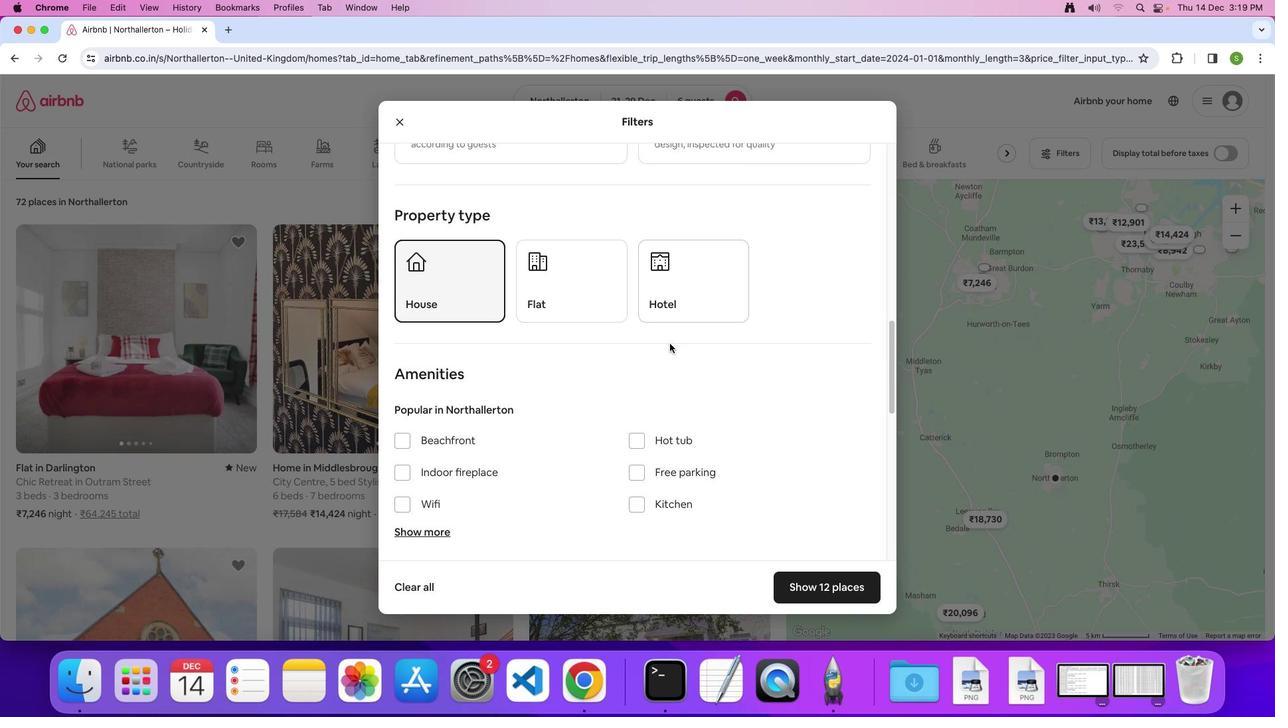 
Action: Mouse scrolled (670, 344) with delta (0, 0)
Screenshot: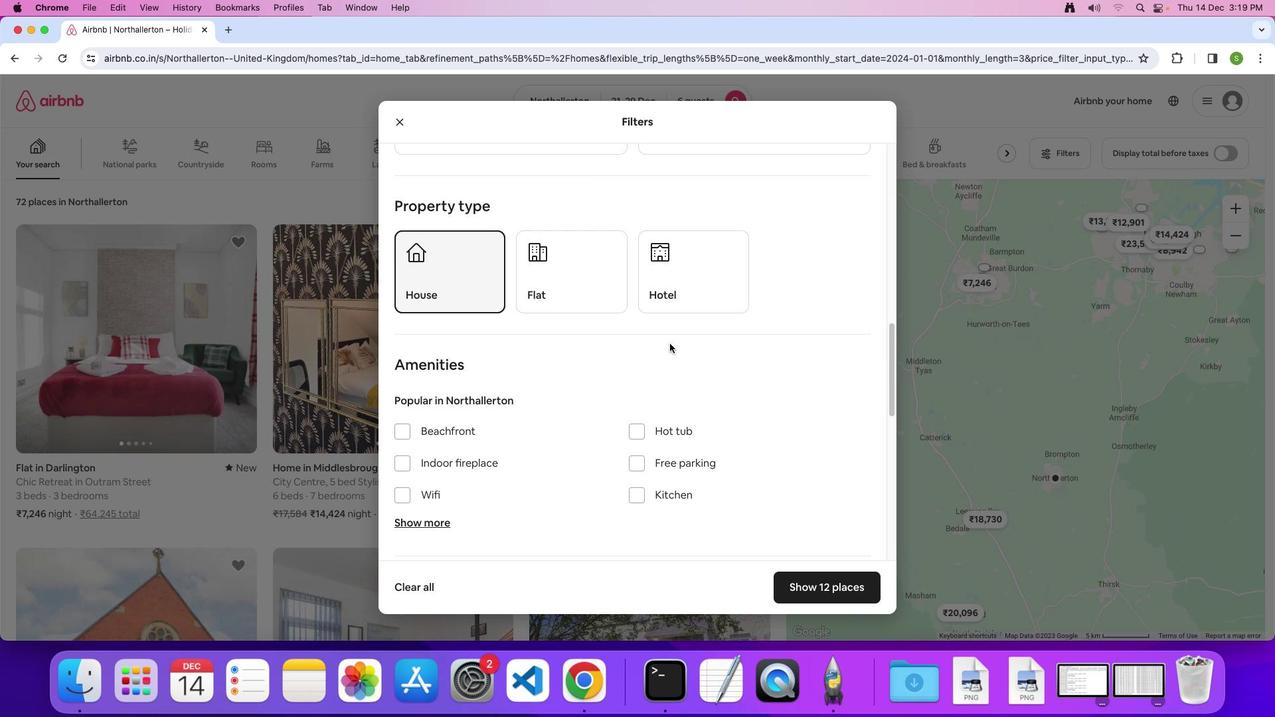
Action: Mouse scrolled (670, 344) with delta (0, 0)
Screenshot: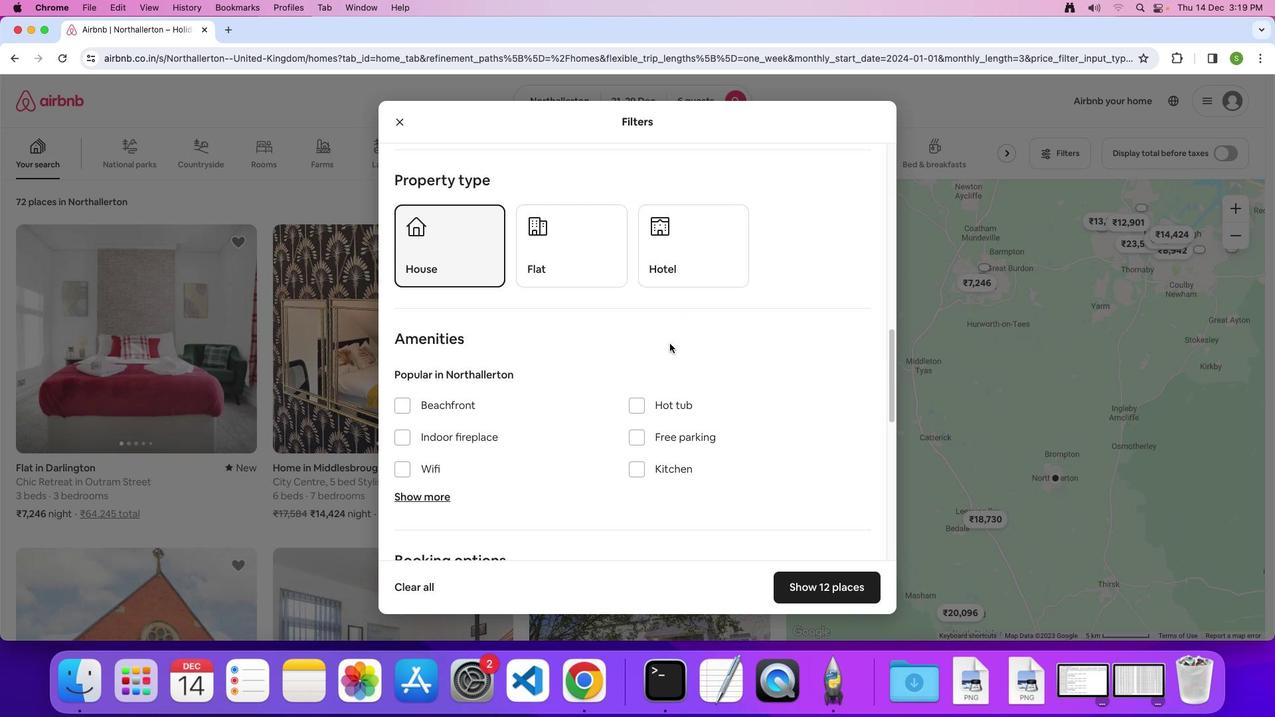 
Action: Mouse scrolled (670, 344) with delta (0, 0)
Screenshot: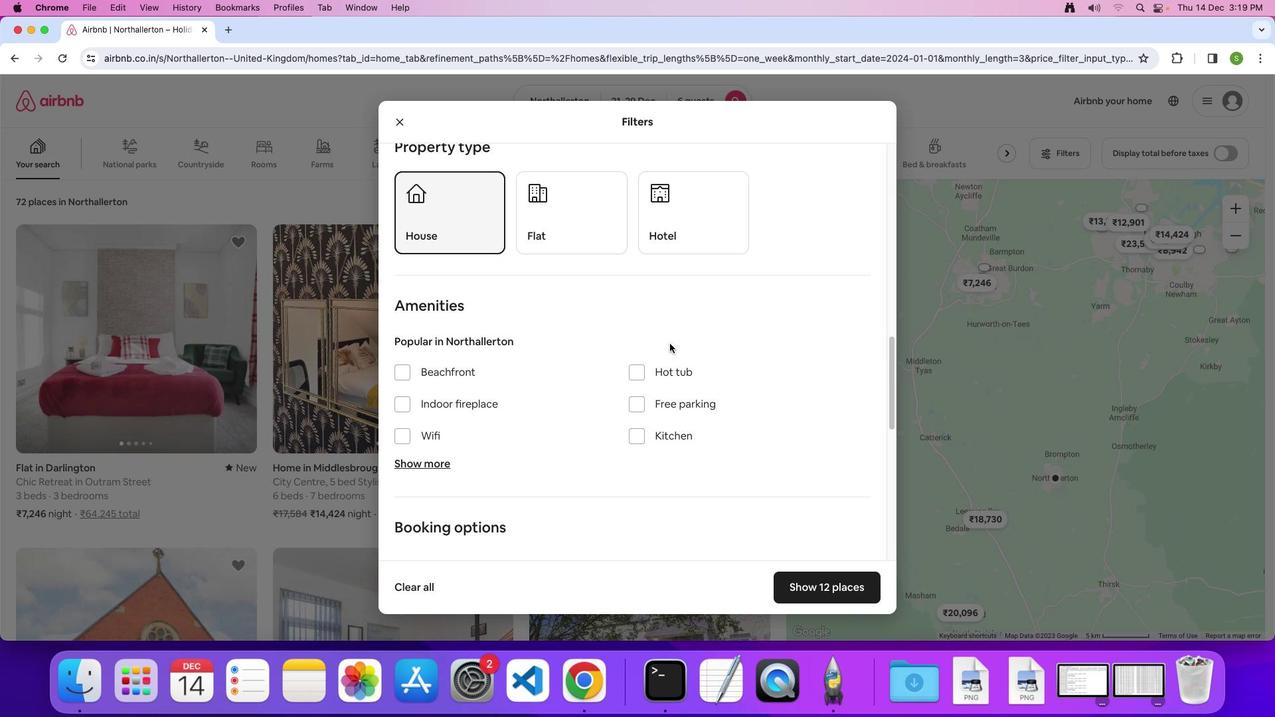 
Action: Mouse scrolled (670, 344) with delta (0, 0)
Screenshot: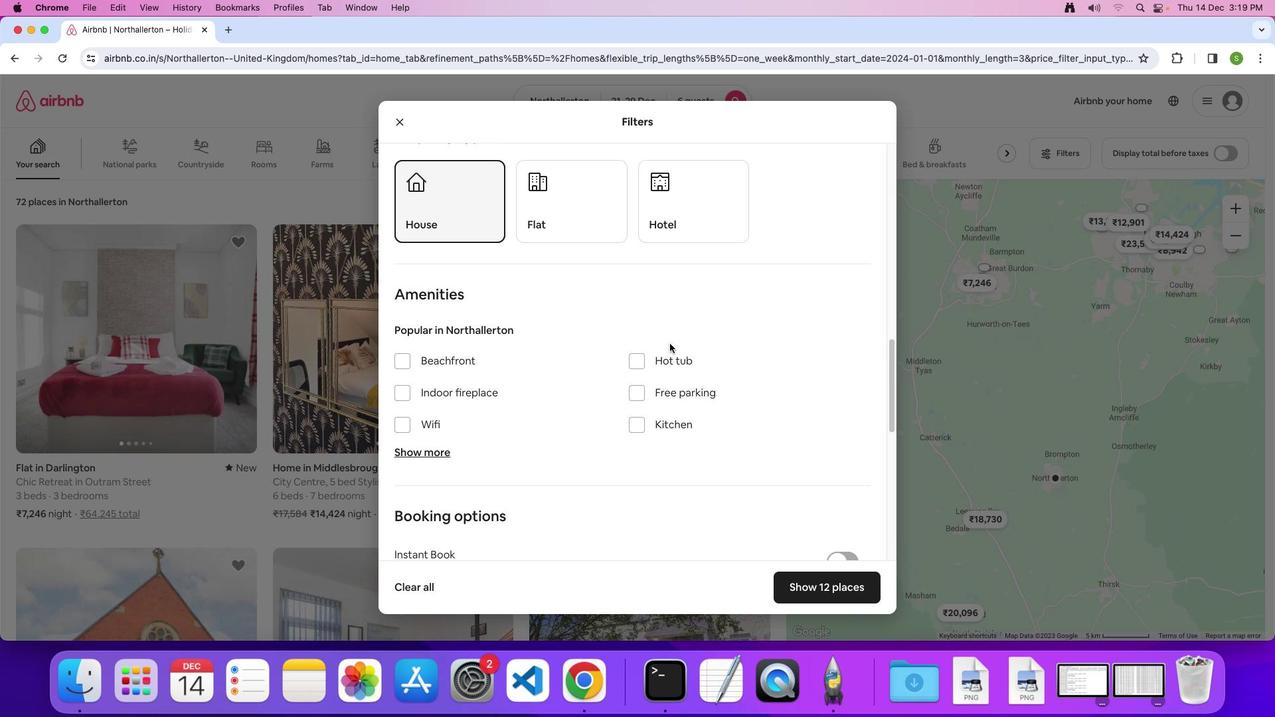 
Action: Mouse scrolled (670, 344) with delta (0, -1)
Screenshot: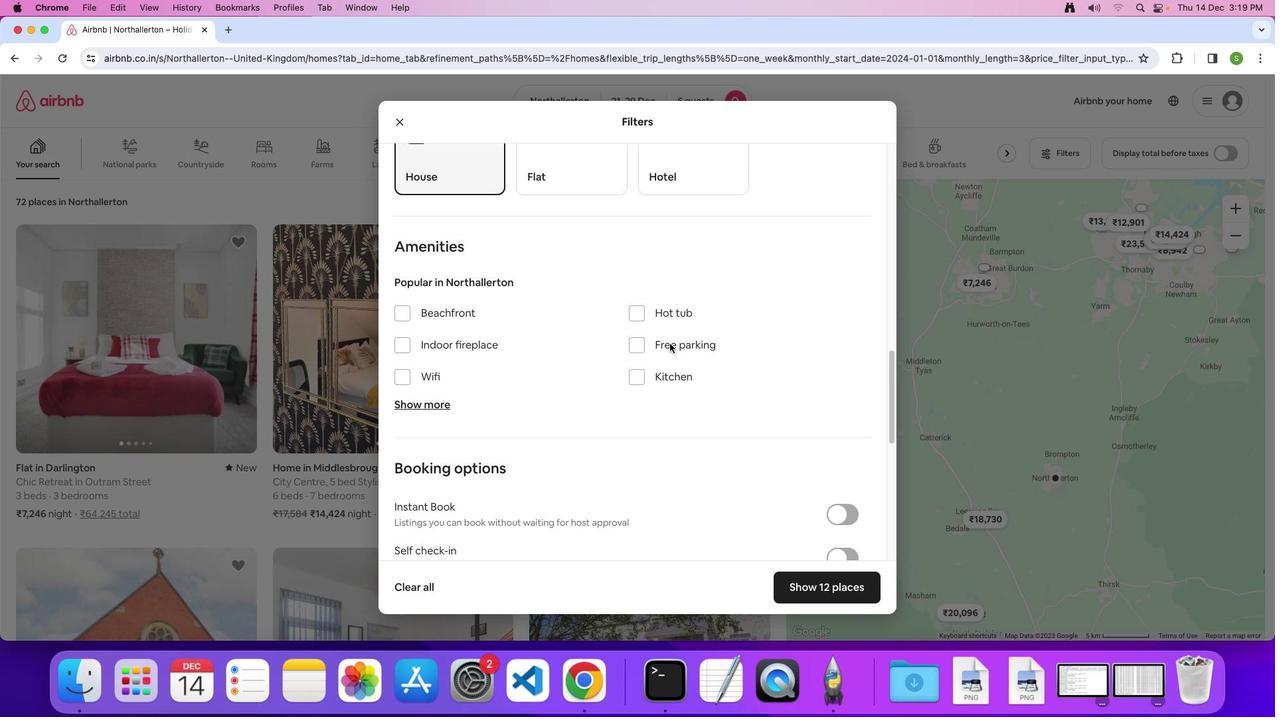 
Action: Mouse scrolled (670, 344) with delta (0, 0)
Screenshot: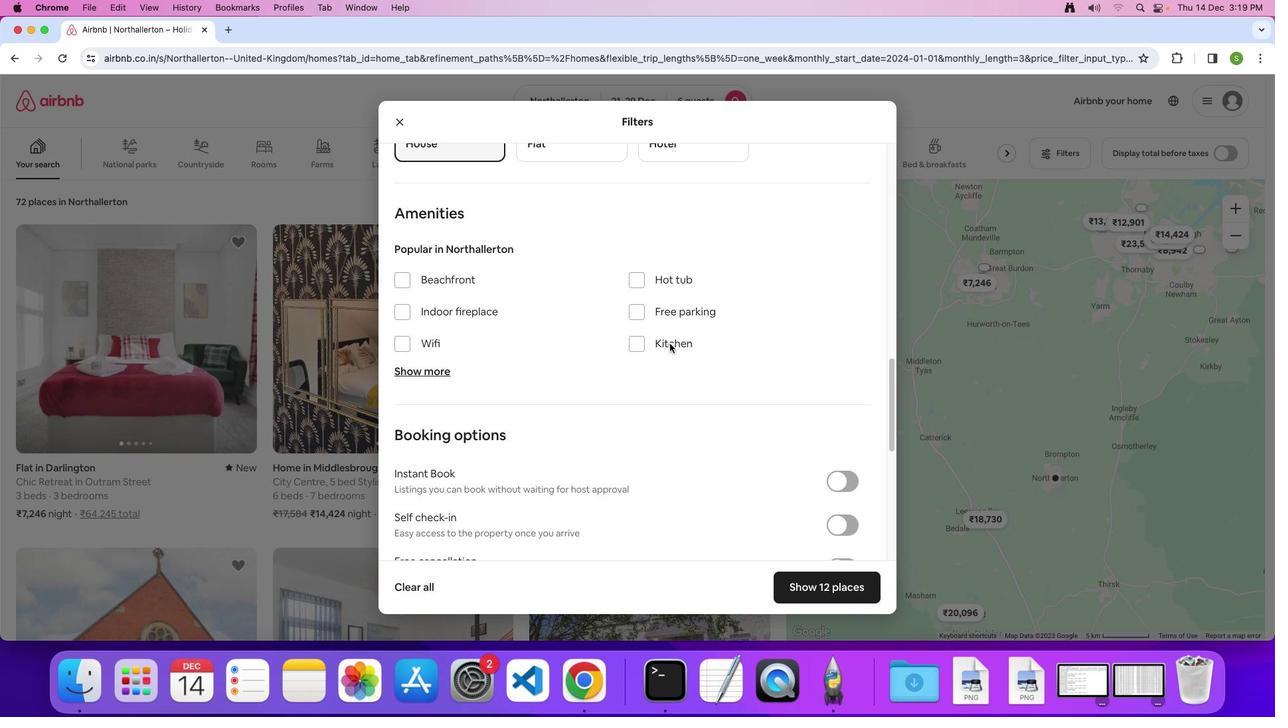 
Action: Mouse scrolled (670, 344) with delta (0, 0)
Screenshot: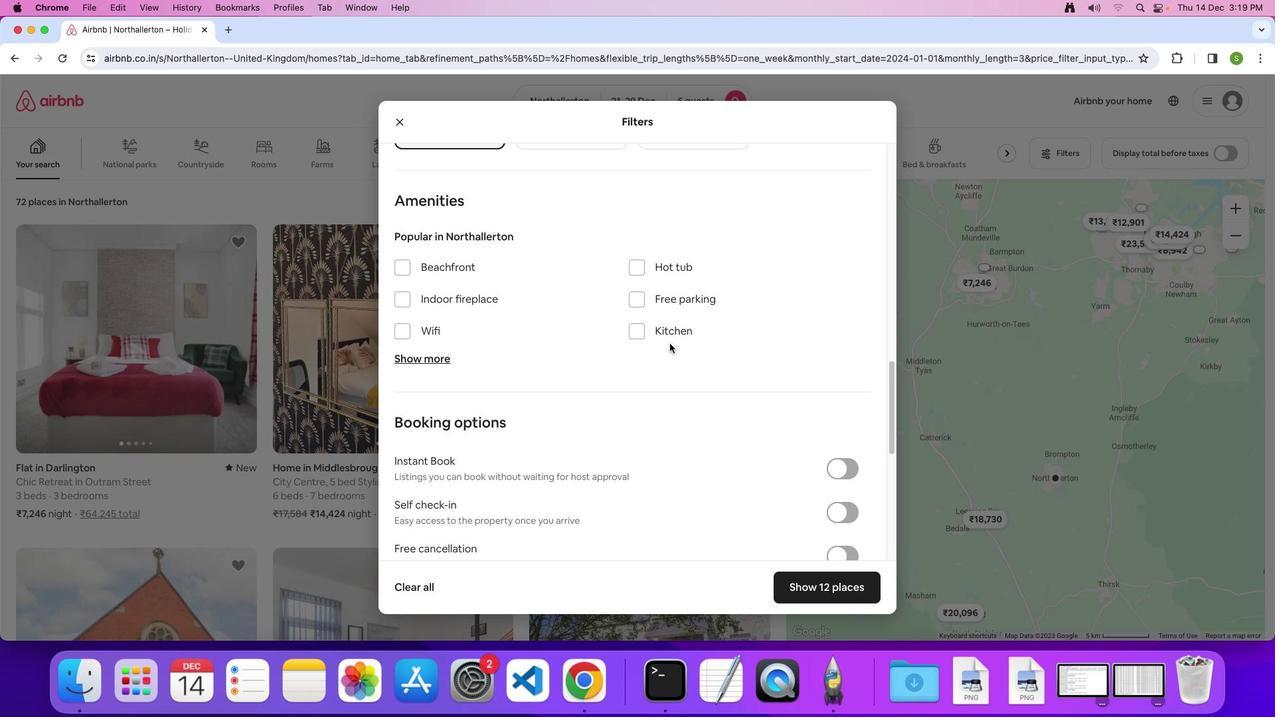 
Action: Mouse scrolled (670, 344) with delta (0, -1)
Screenshot: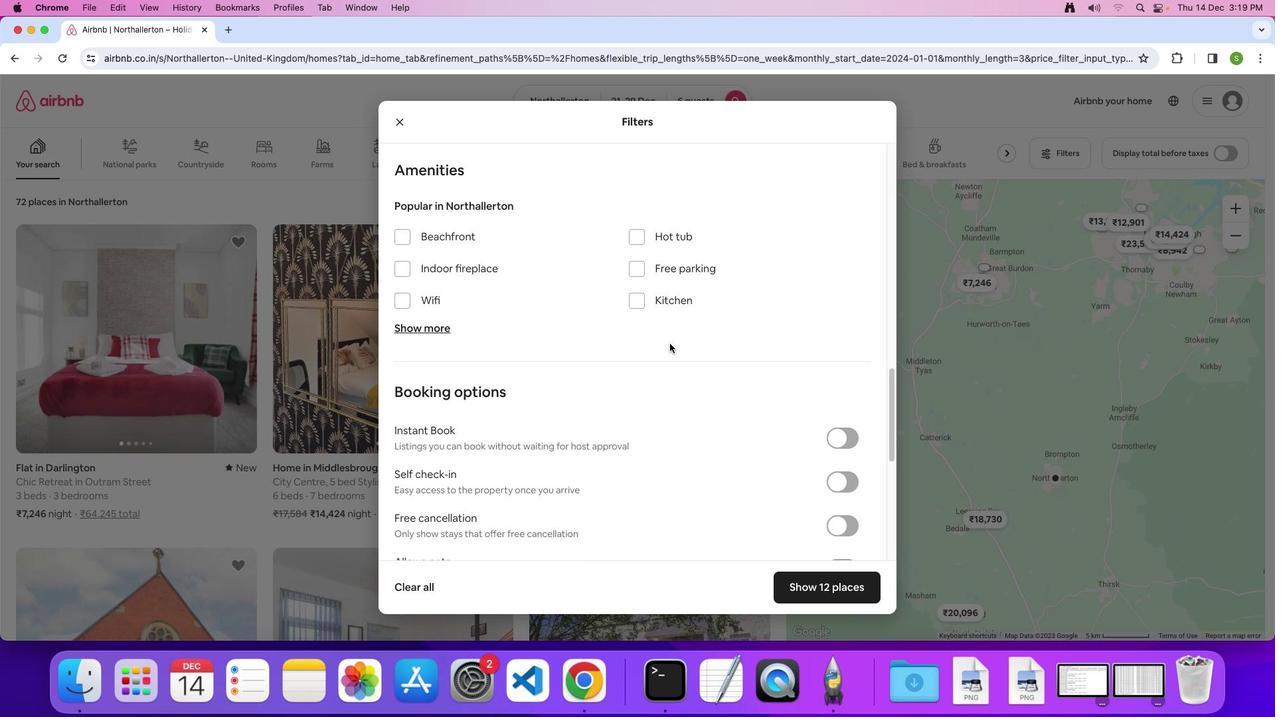 
Action: Mouse scrolled (670, 344) with delta (0, 0)
Screenshot: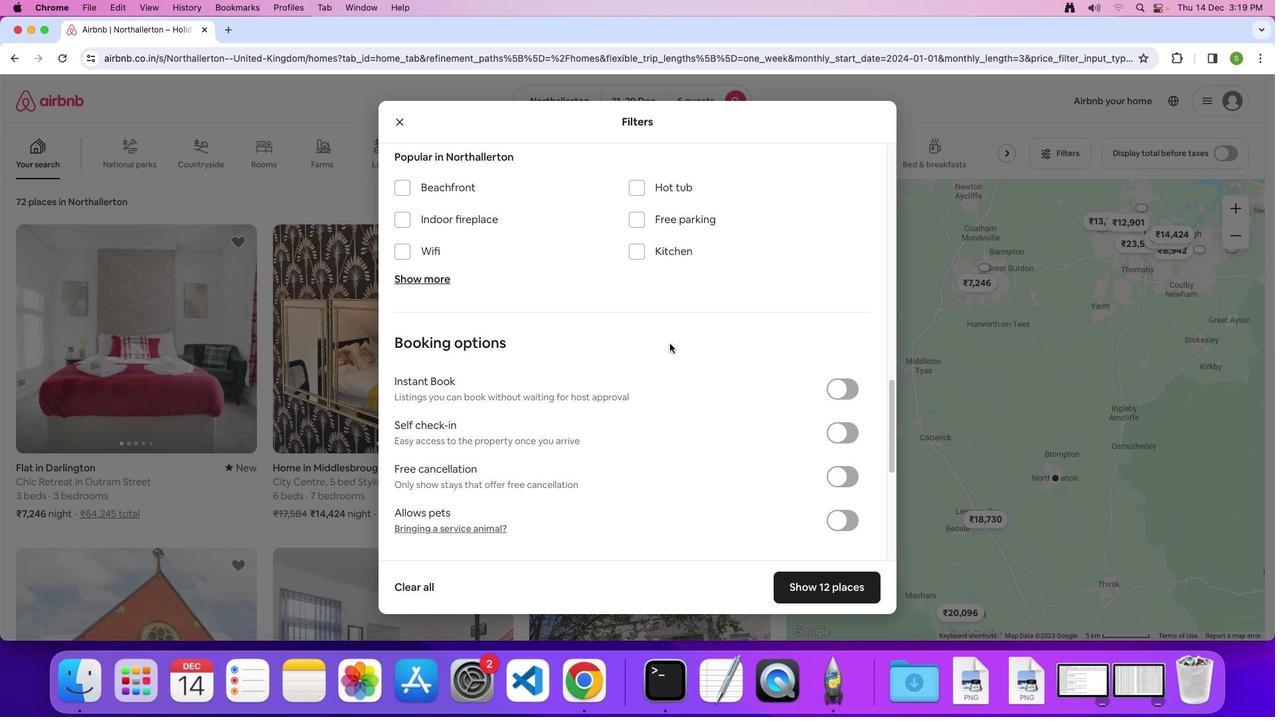 
Action: Mouse scrolled (670, 344) with delta (0, 0)
Screenshot: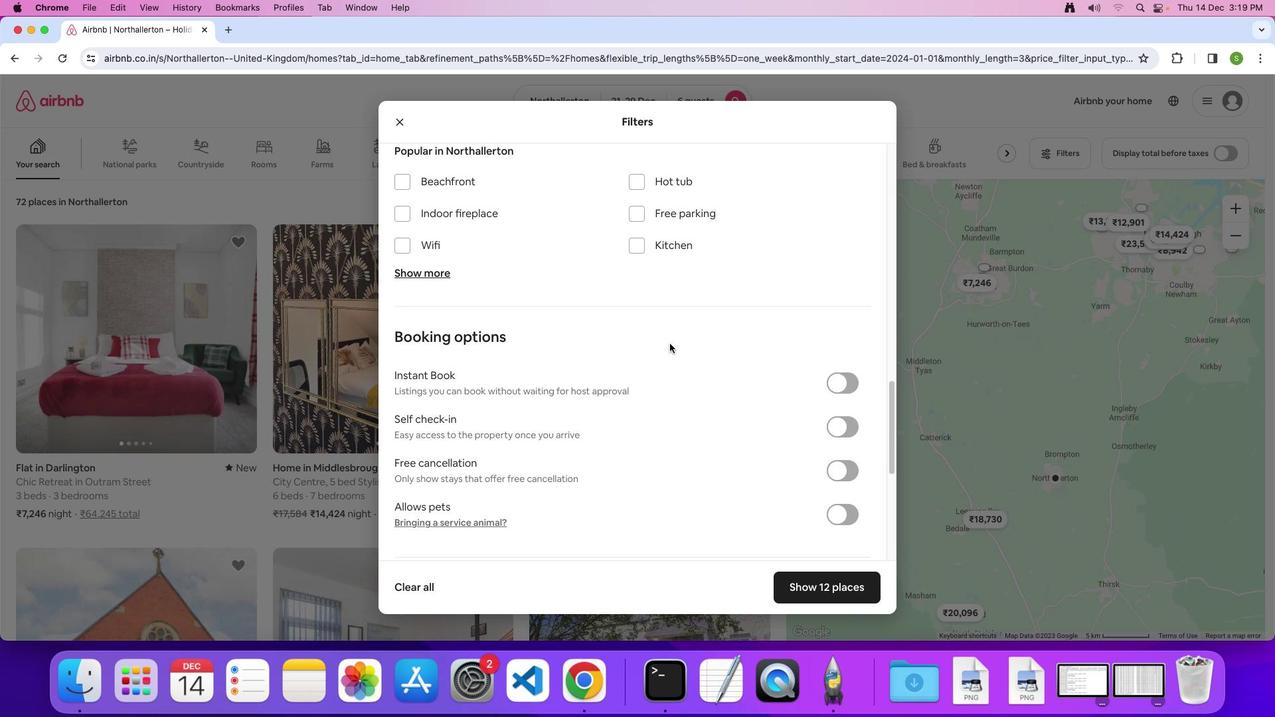 
Action: Mouse scrolled (670, 344) with delta (0, -1)
Screenshot: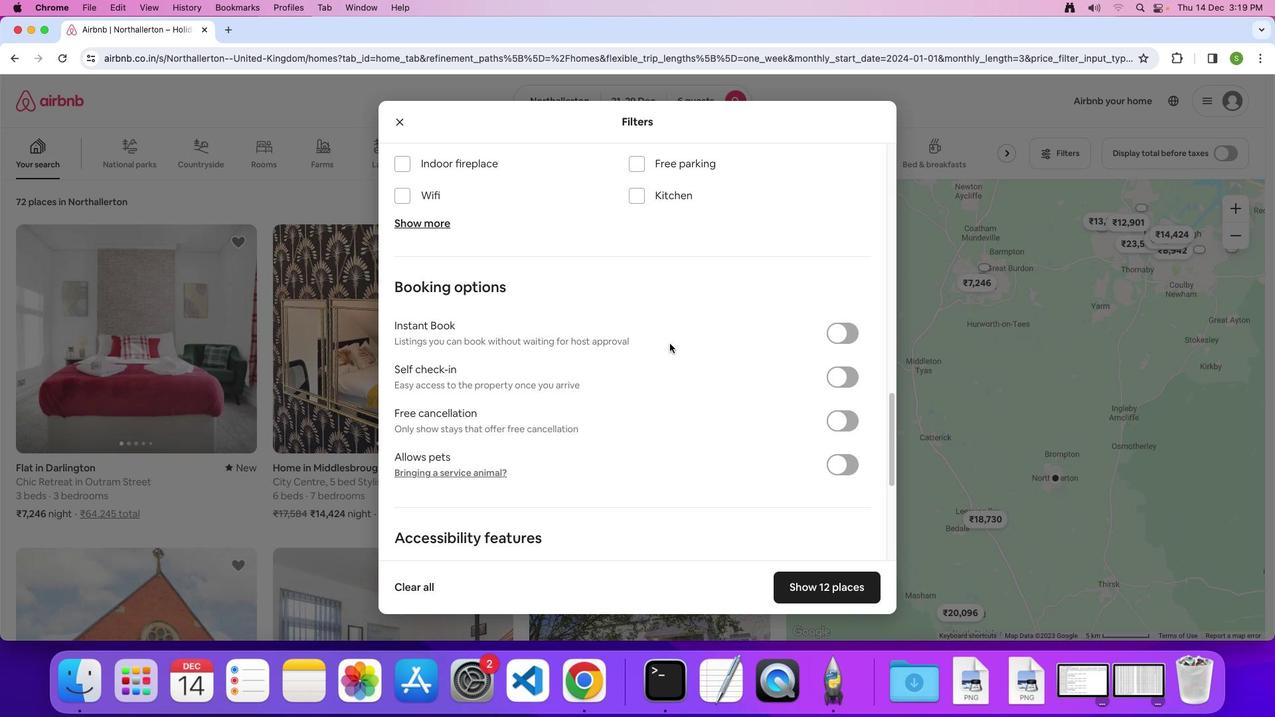 
Action: Mouse scrolled (670, 344) with delta (0, 0)
Screenshot: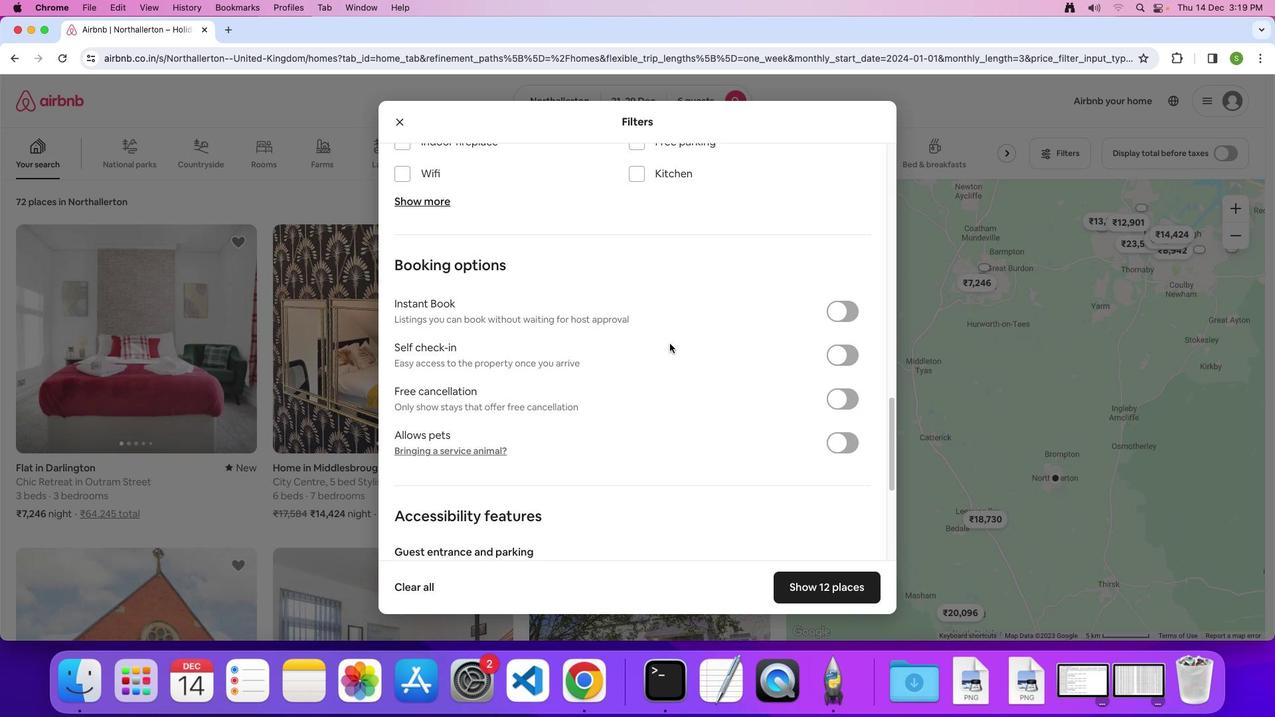
Action: Mouse scrolled (670, 344) with delta (0, 0)
Screenshot: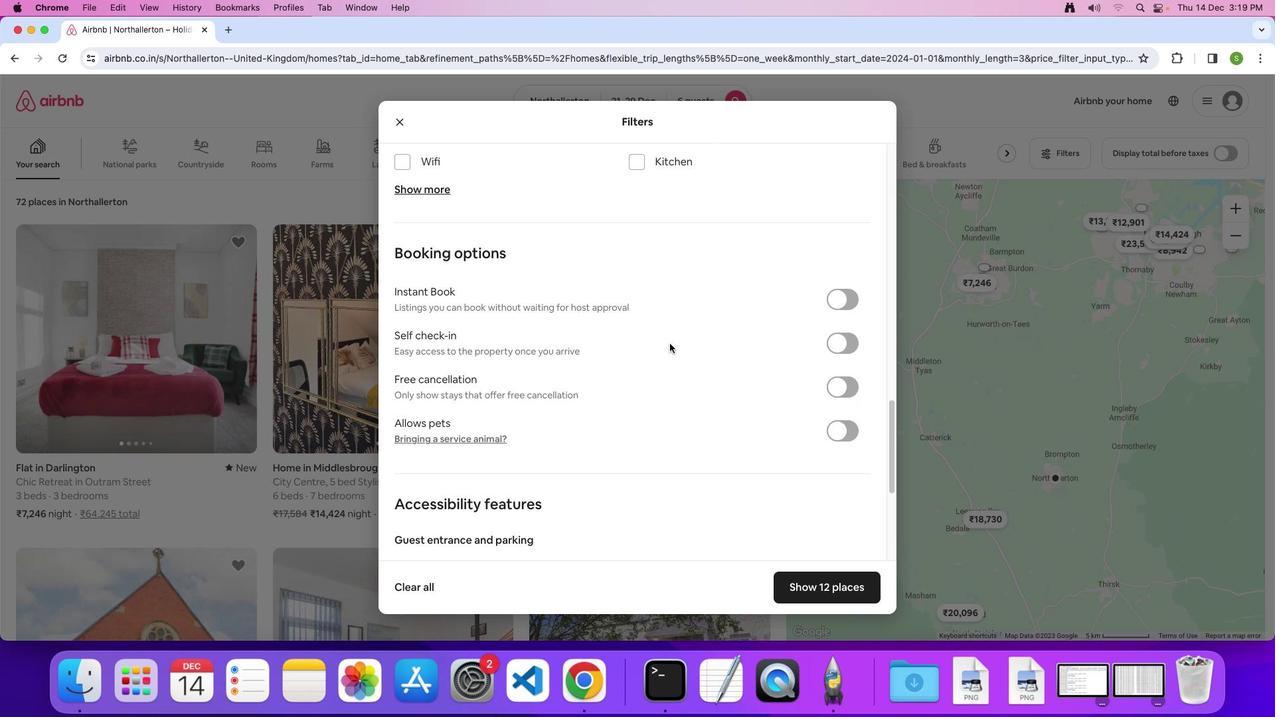 
Action: Mouse scrolled (670, 344) with delta (0, 0)
Screenshot: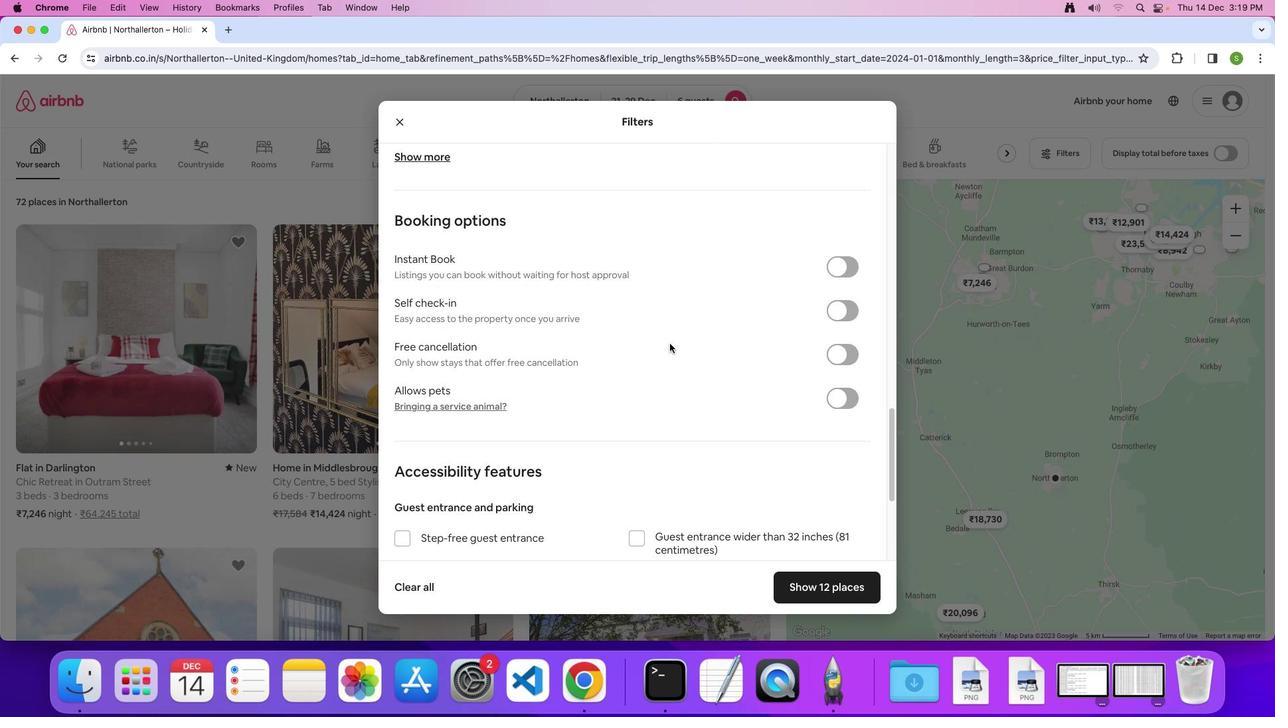 
Action: Mouse scrolled (670, 344) with delta (0, 0)
Screenshot: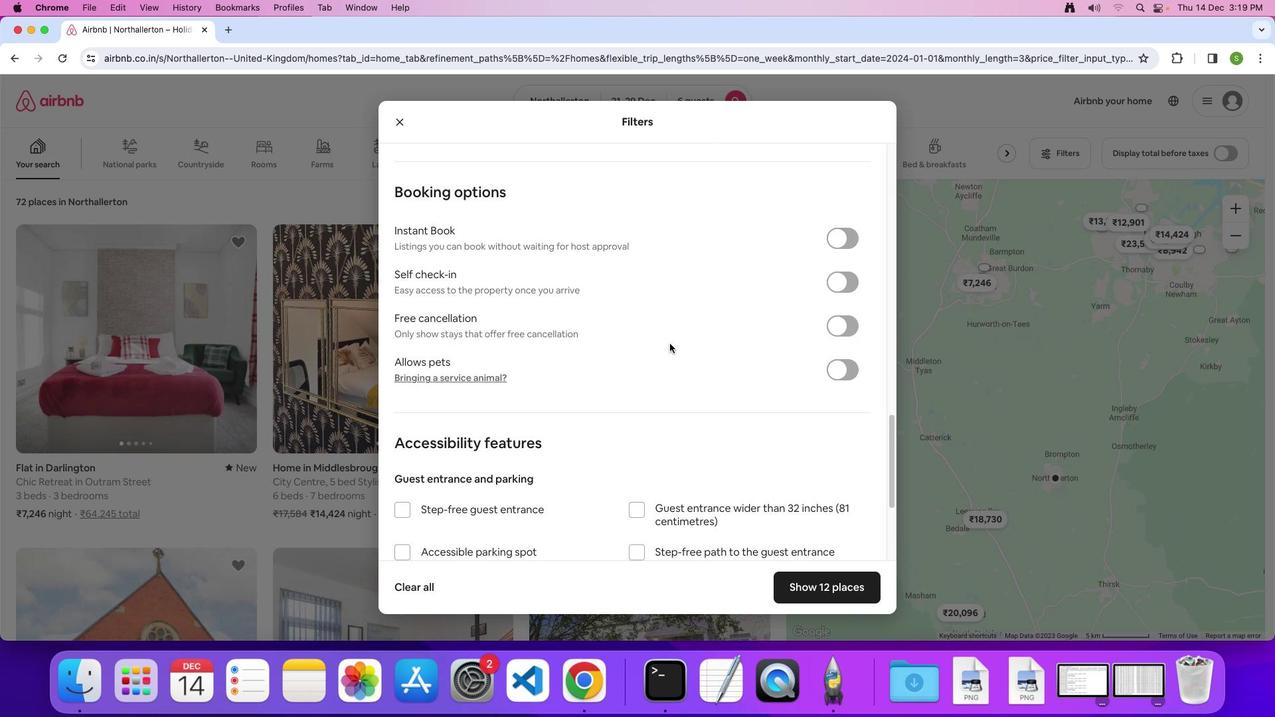
Action: Mouse scrolled (670, 344) with delta (0, 0)
Screenshot: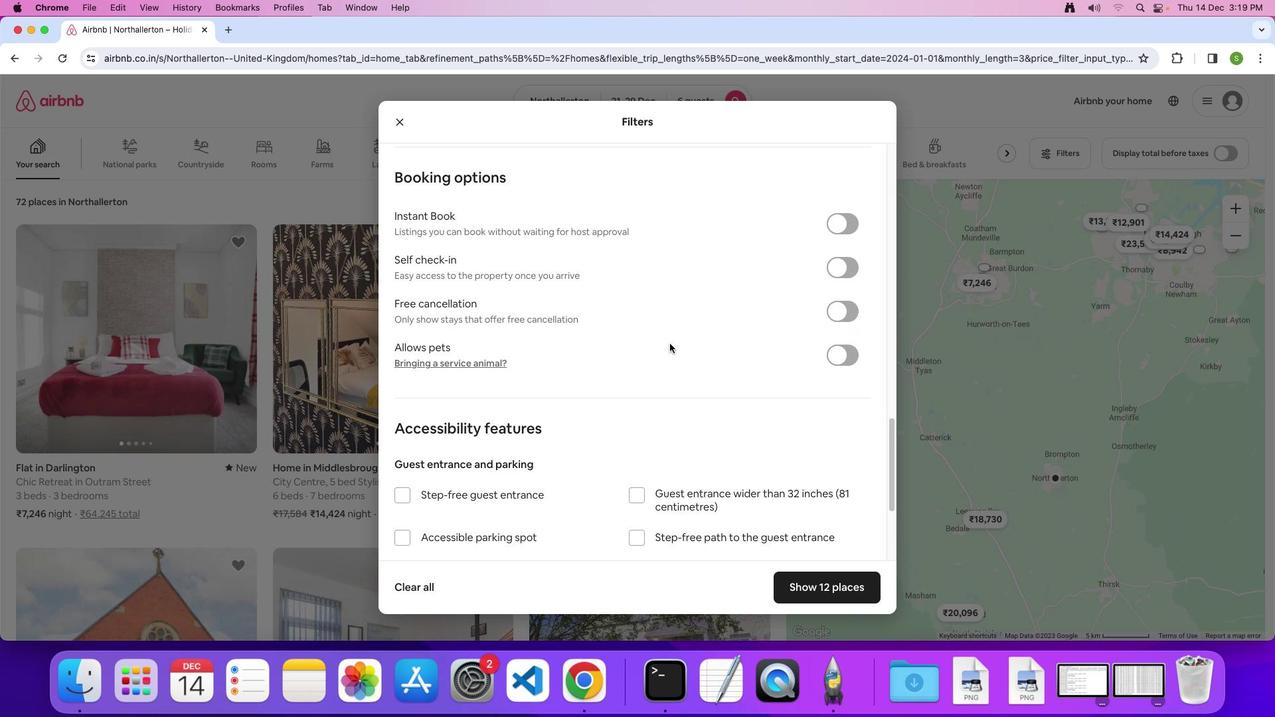 
Action: Mouse scrolled (670, 344) with delta (0, -1)
Screenshot: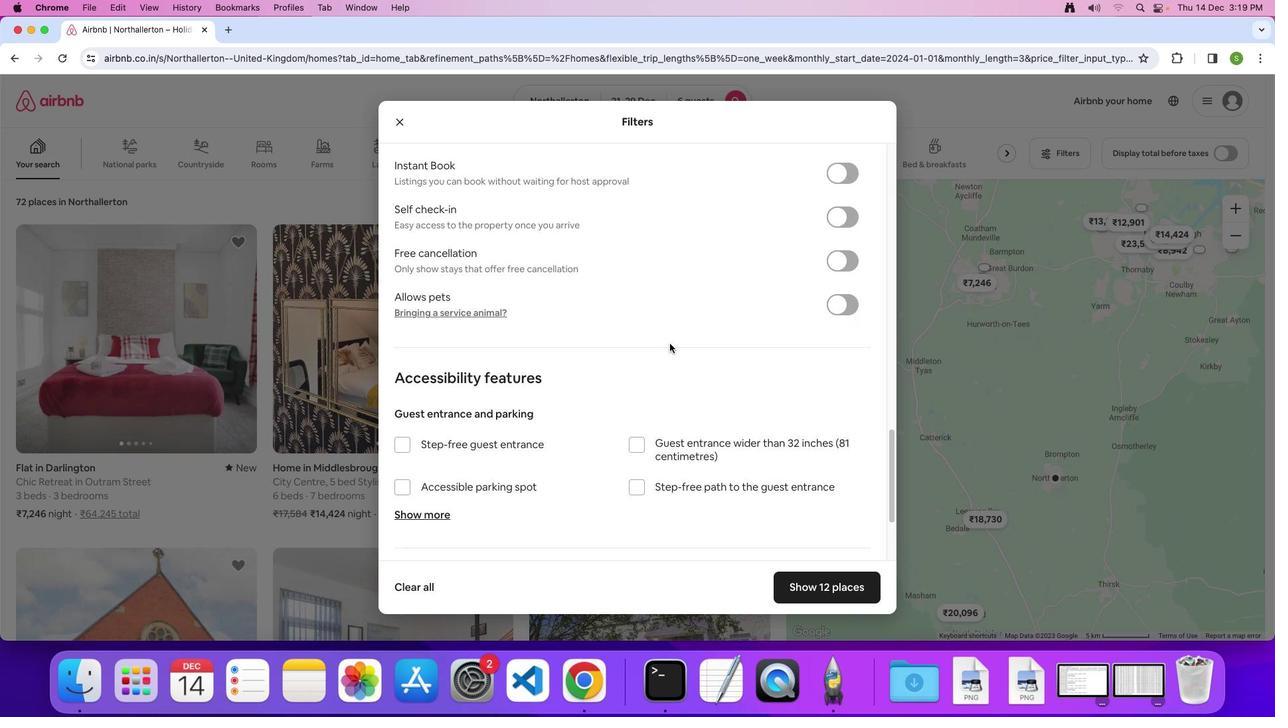 
Action: Mouse scrolled (670, 344) with delta (0, 0)
Screenshot: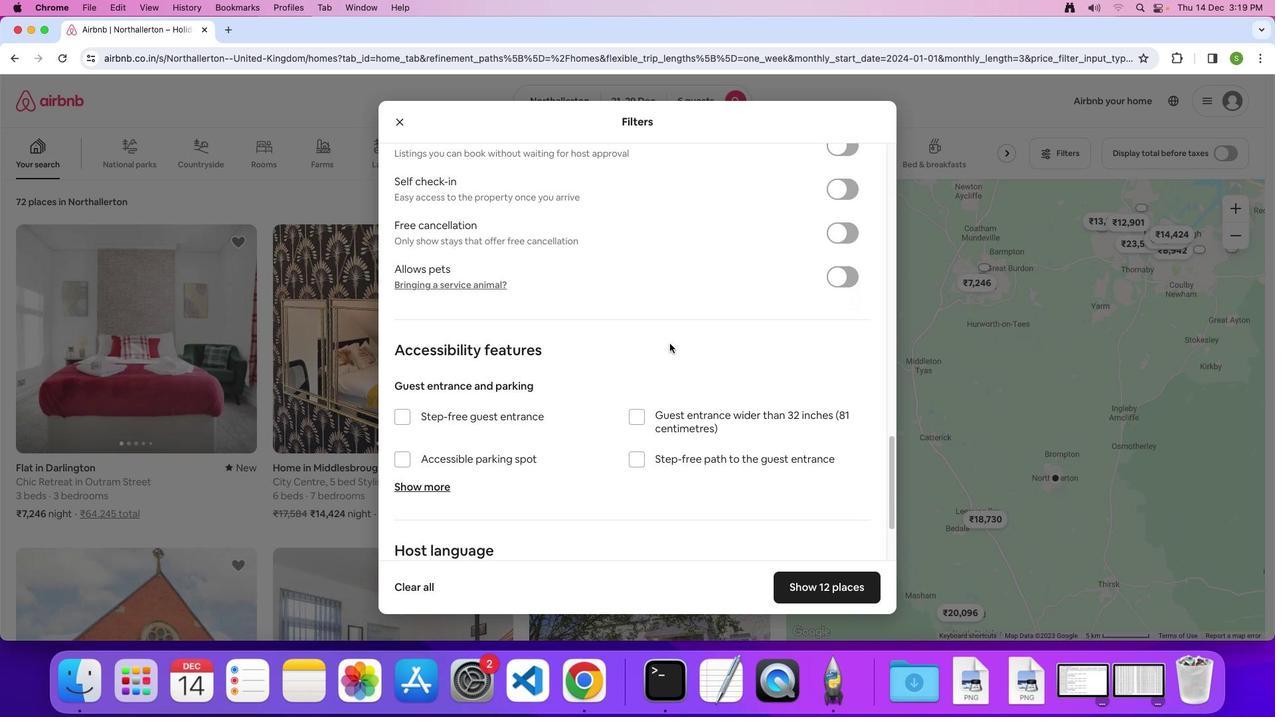 
Action: Mouse scrolled (670, 344) with delta (0, 0)
Screenshot: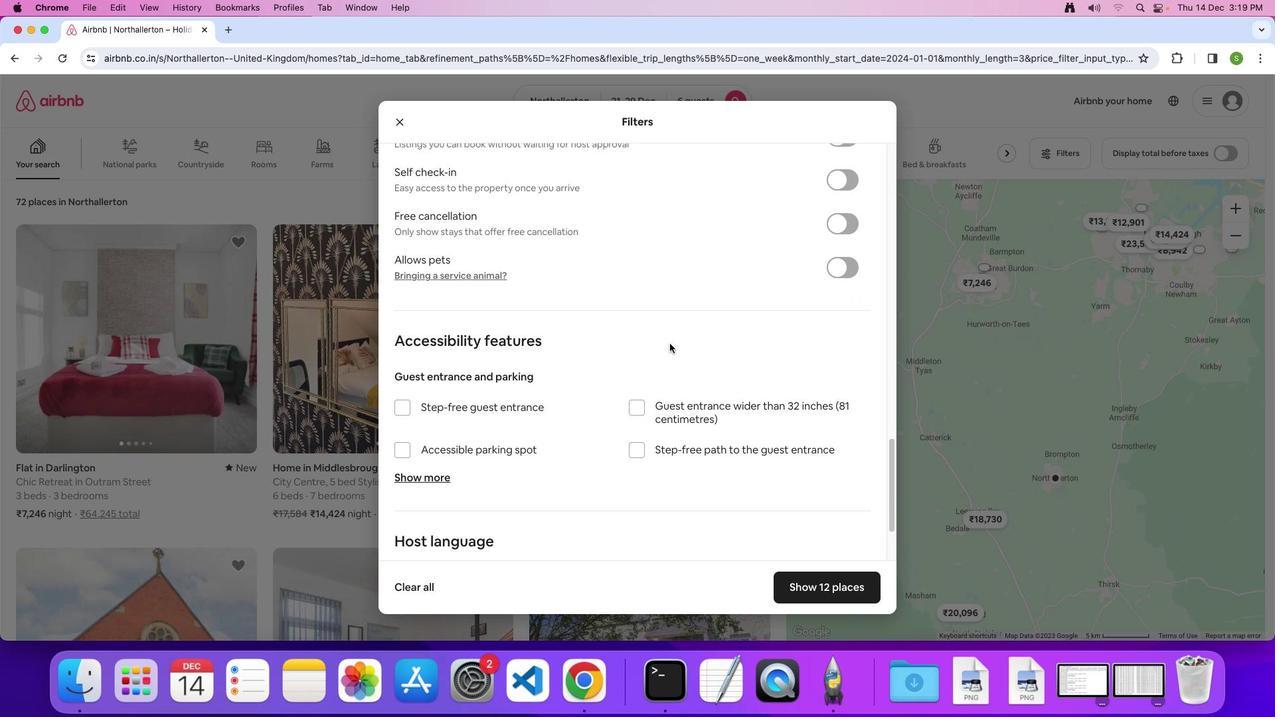 
Action: Mouse scrolled (670, 344) with delta (0, 0)
Screenshot: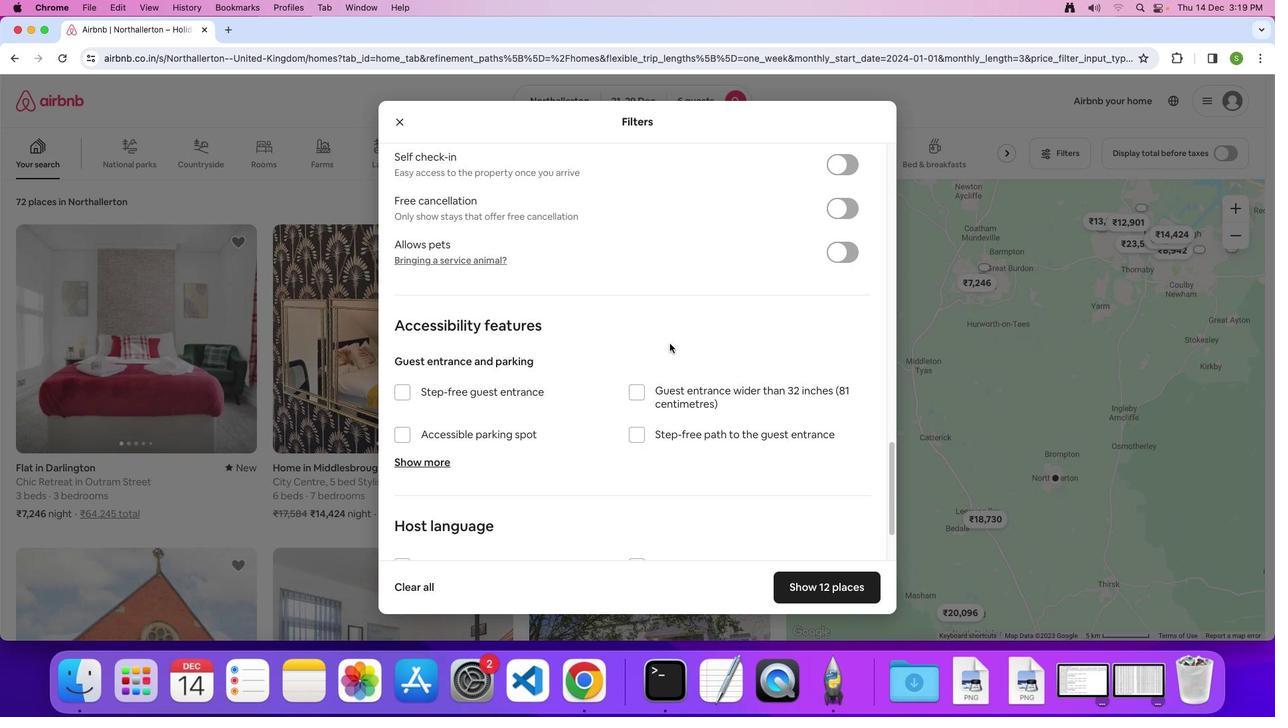 
Action: Mouse scrolled (670, 344) with delta (0, 0)
Screenshot: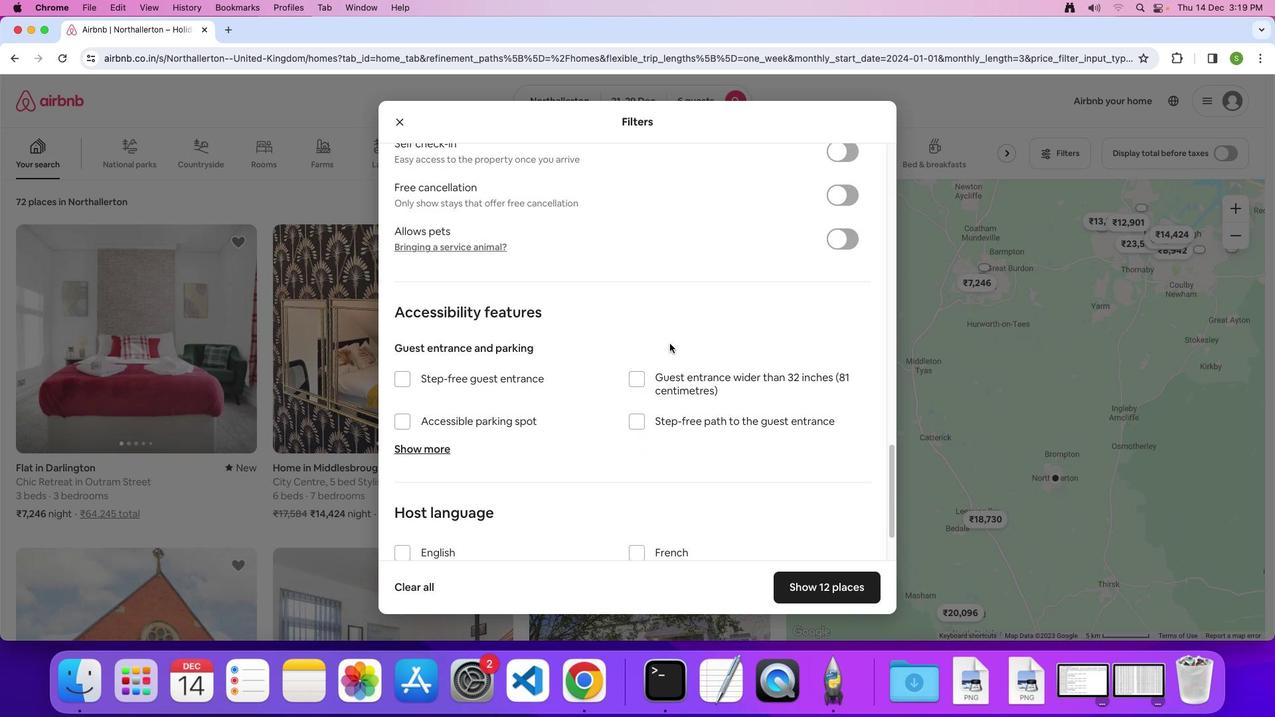 
Action: Mouse scrolled (670, 344) with delta (0, -1)
Screenshot: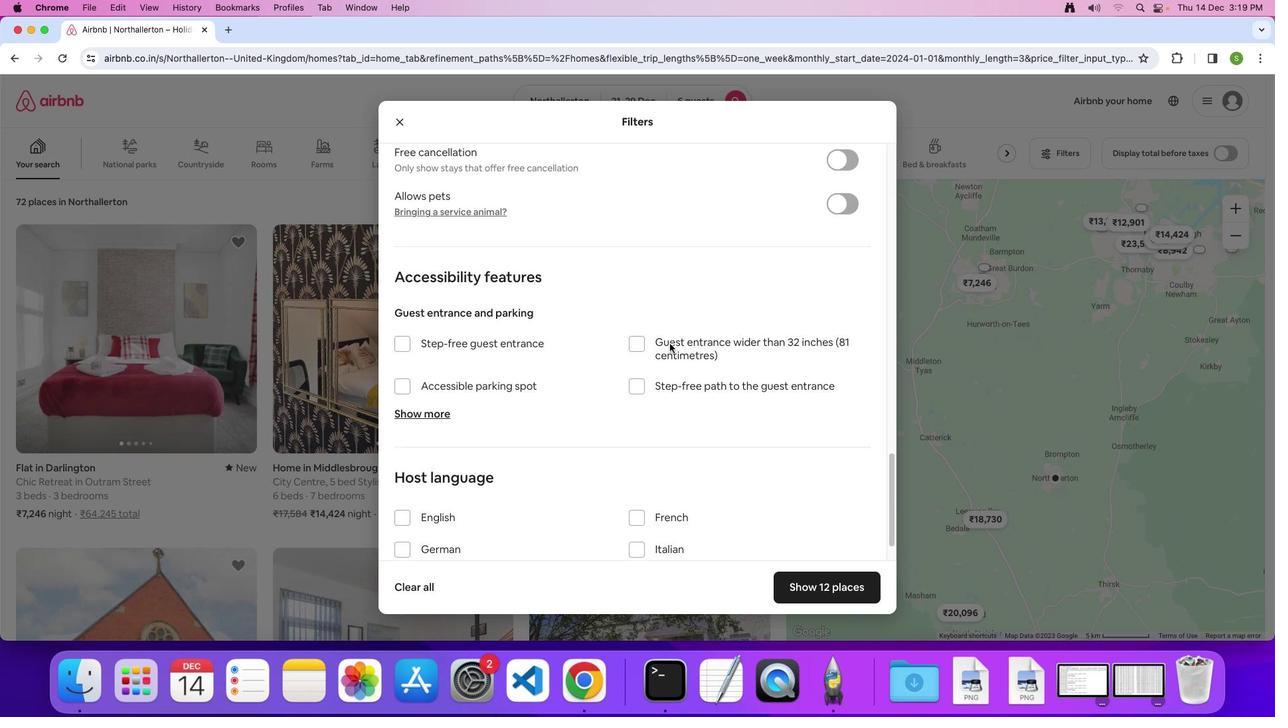 
Action: Mouse scrolled (670, 344) with delta (0, 0)
Screenshot: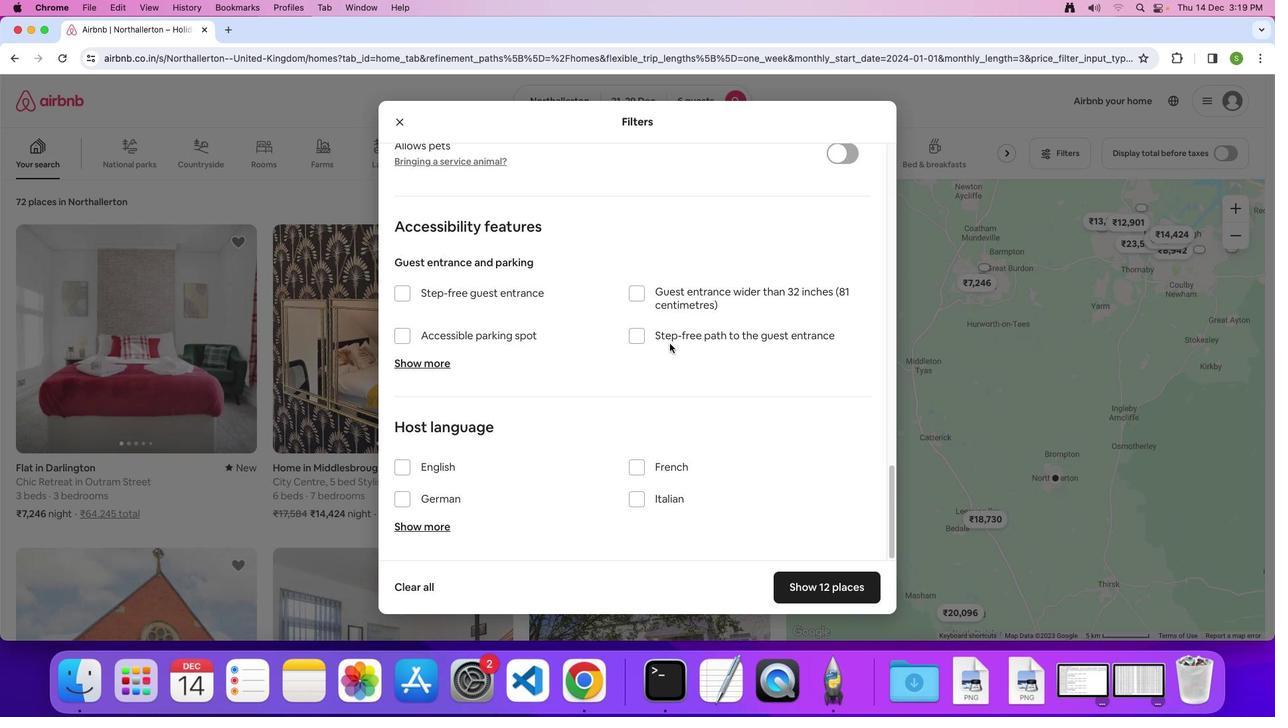 
Action: Mouse scrolled (670, 344) with delta (0, 0)
Screenshot: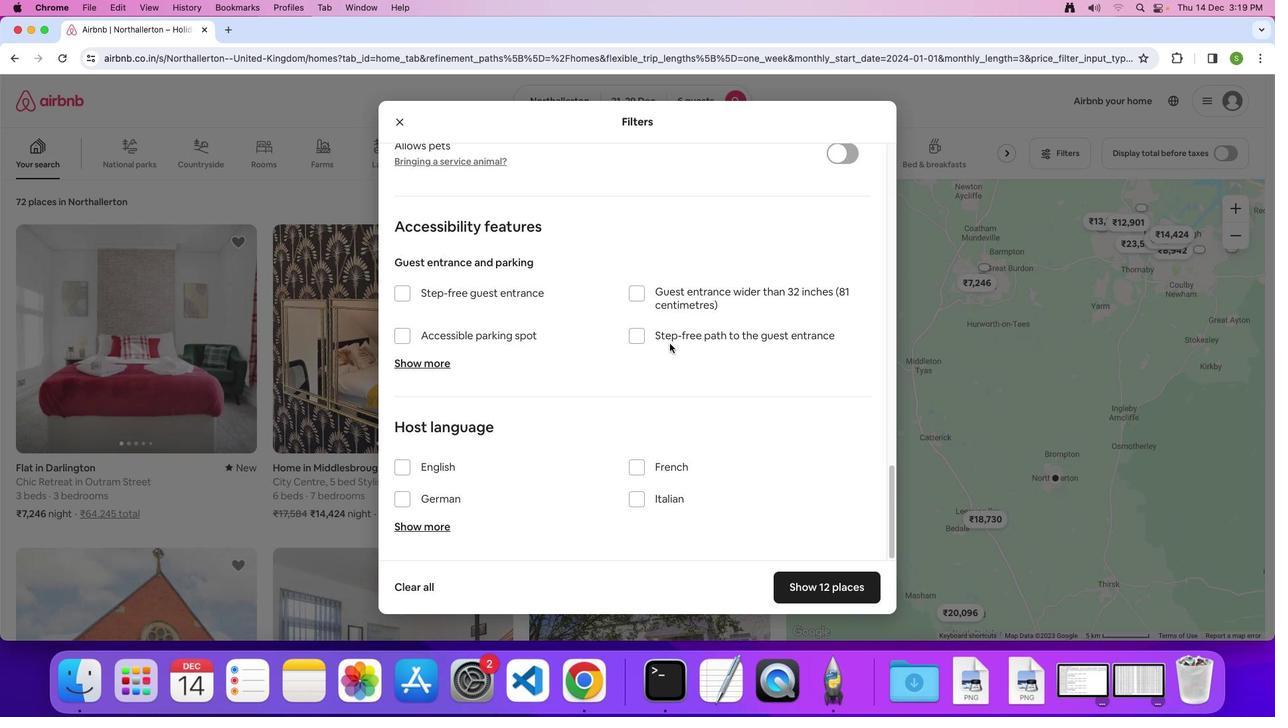 
Action: Mouse scrolled (670, 344) with delta (0, -1)
Screenshot: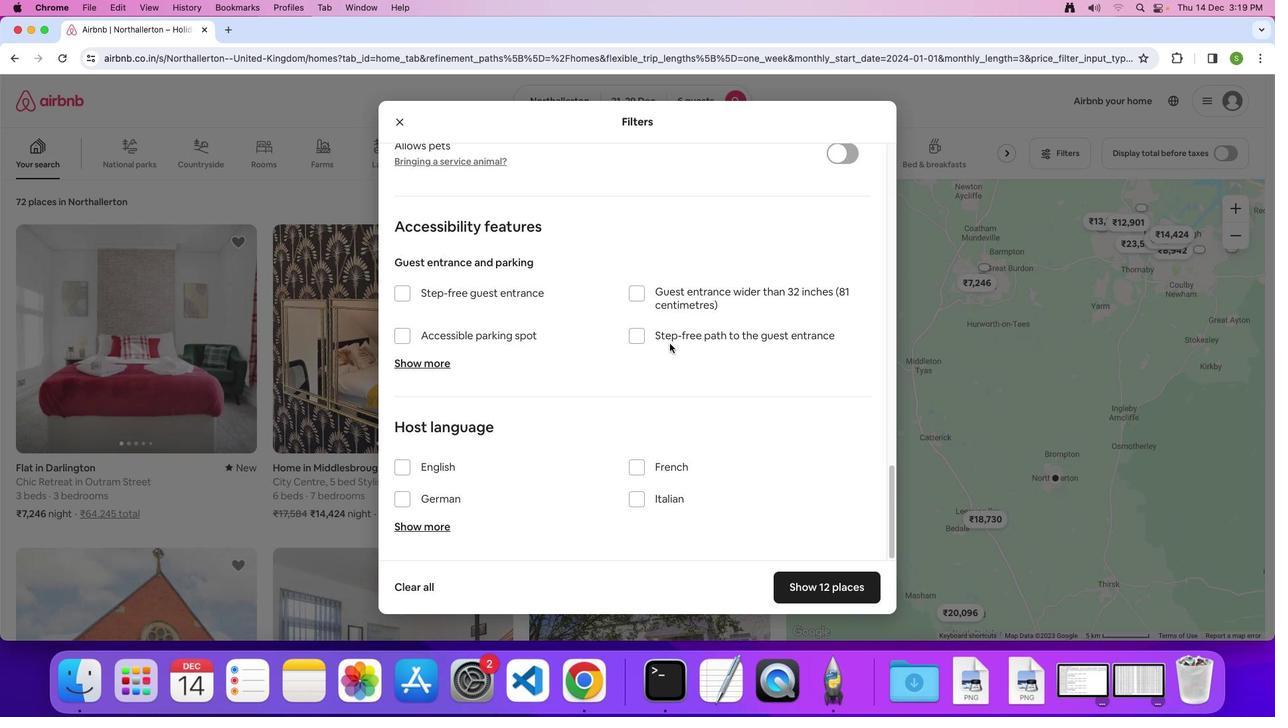 
Action: Mouse moved to (805, 580)
Screenshot: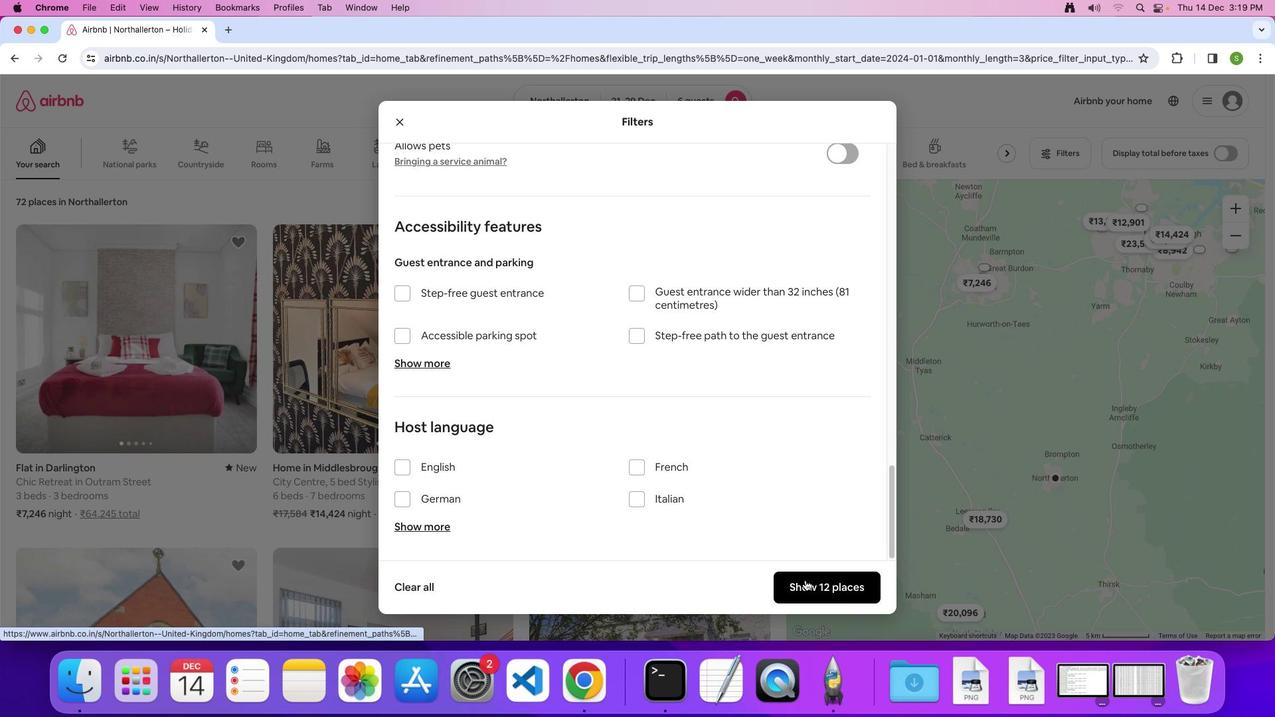 
Action: Mouse pressed left at (805, 580)
Screenshot: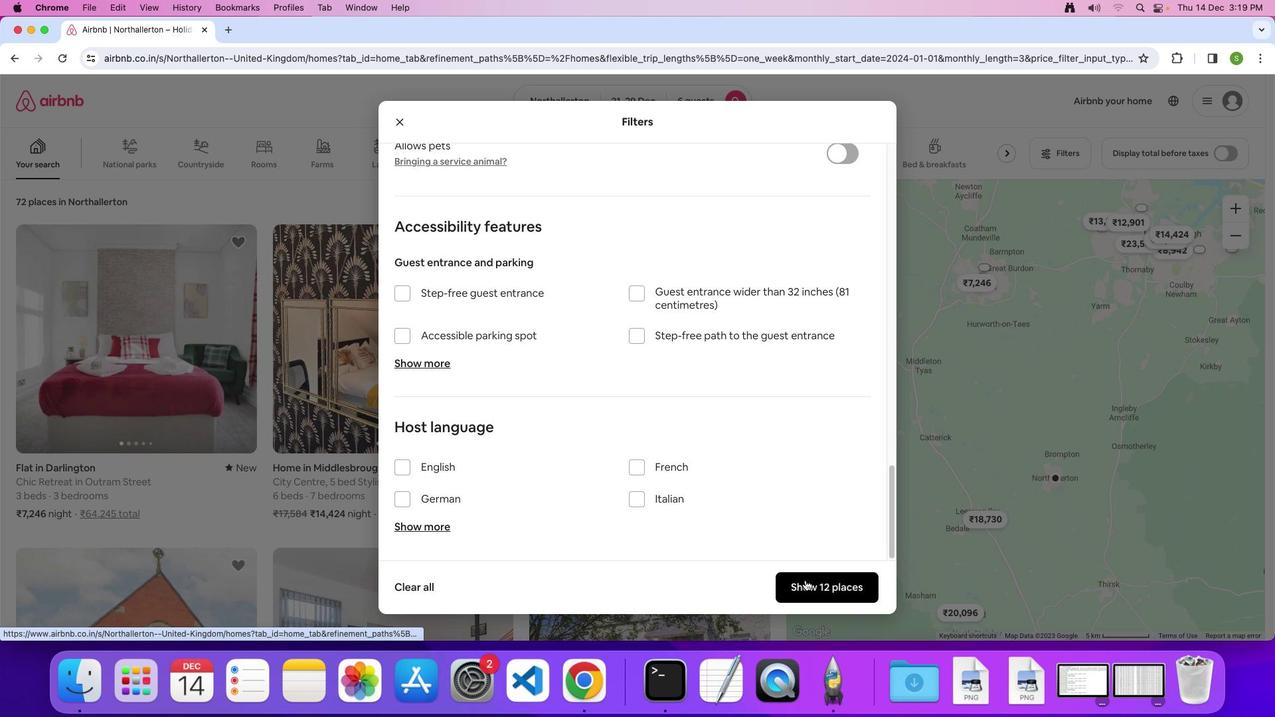 
Action: Mouse moved to (208, 320)
Screenshot: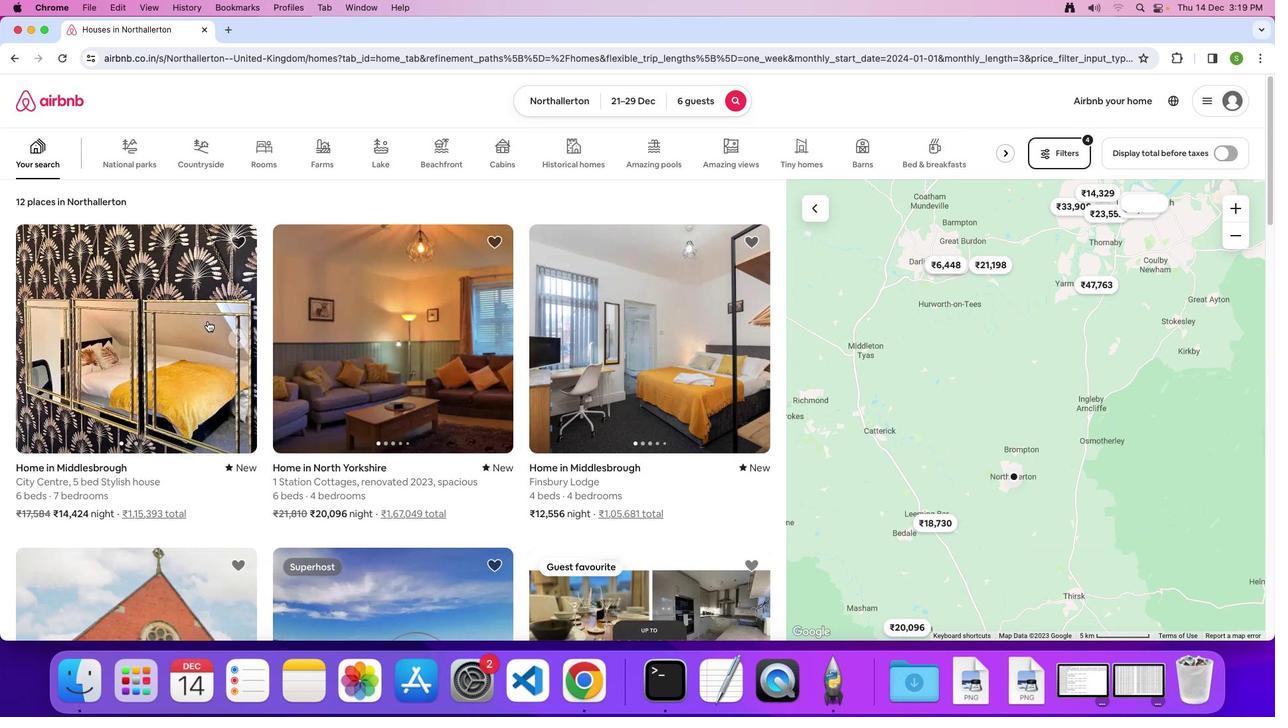 
Action: Mouse pressed left at (208, 320)
Screenshot: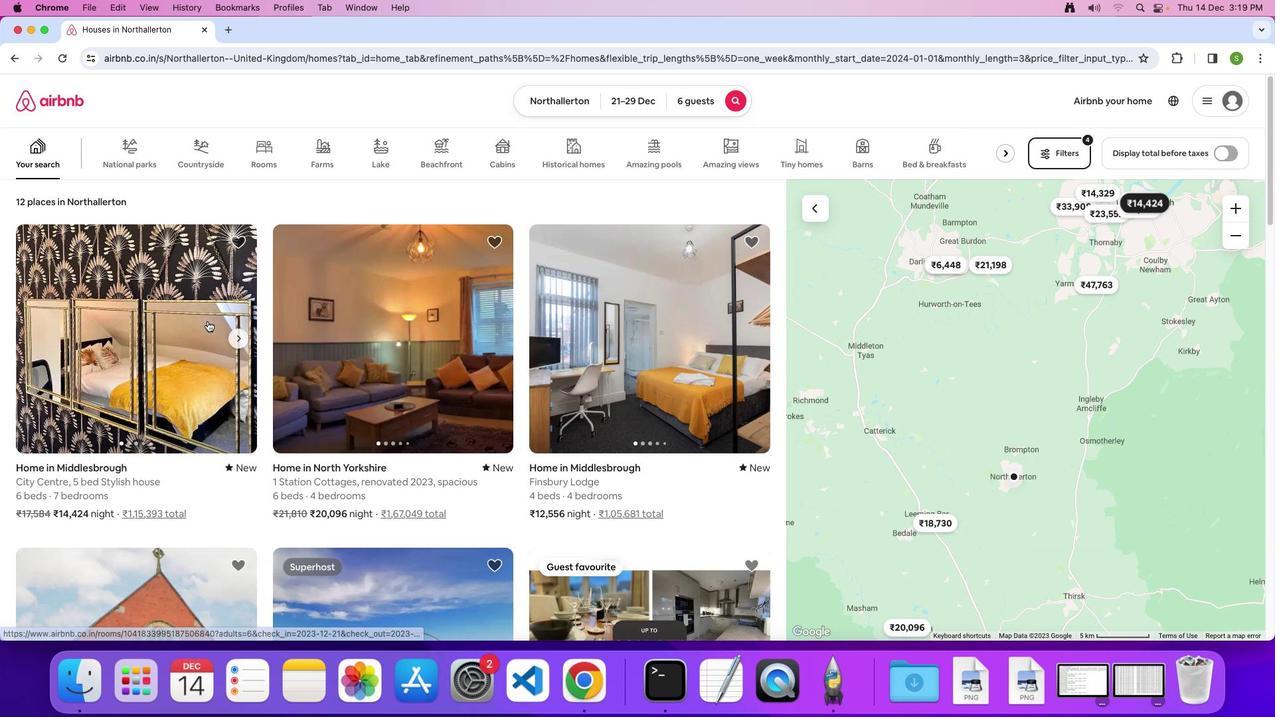 
Action: Mouse moved to (556, 322)
Screenshot: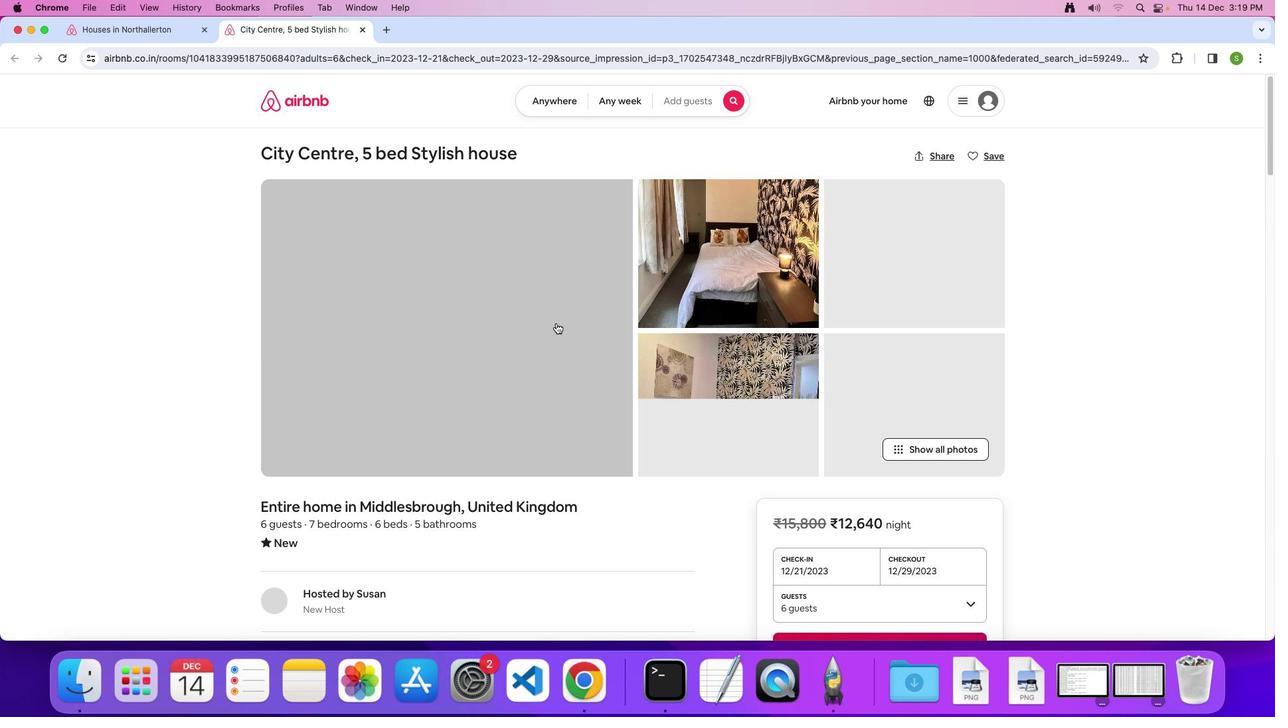 
Action: Mouse pressed left at (556, 322)
Screenshot: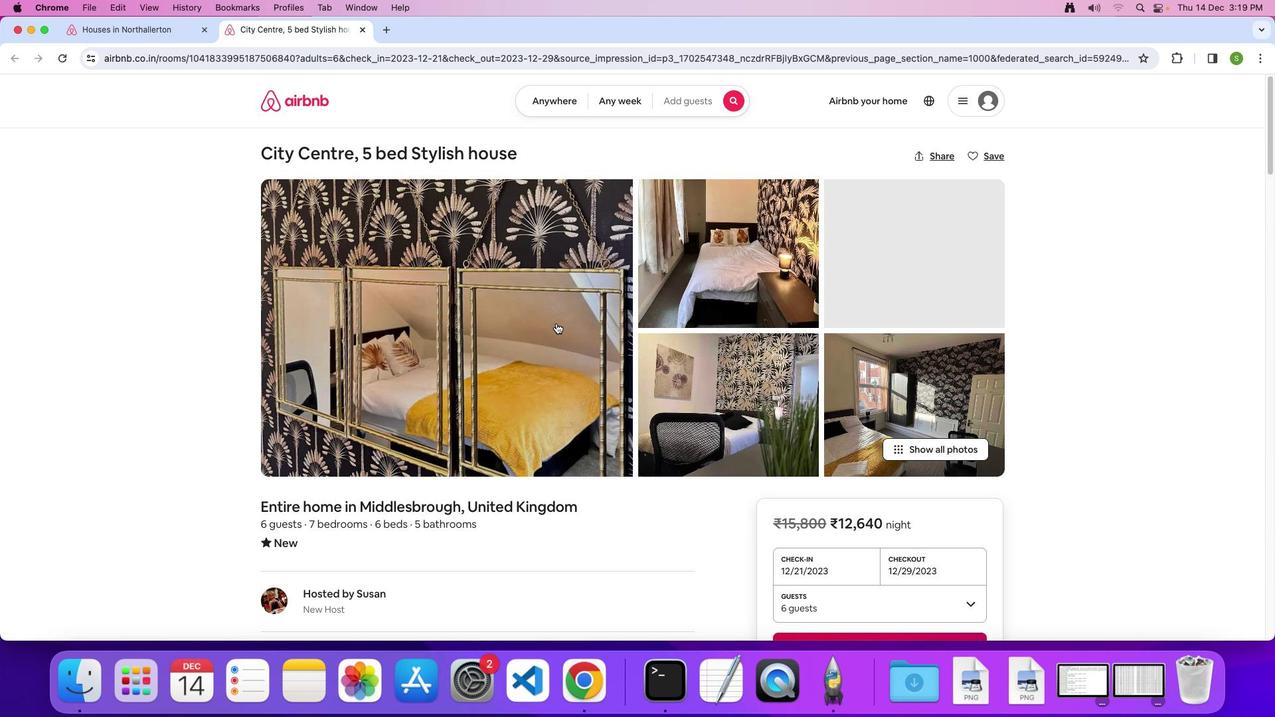 
Action: Mouse moved to (564, 385)
Screenshot: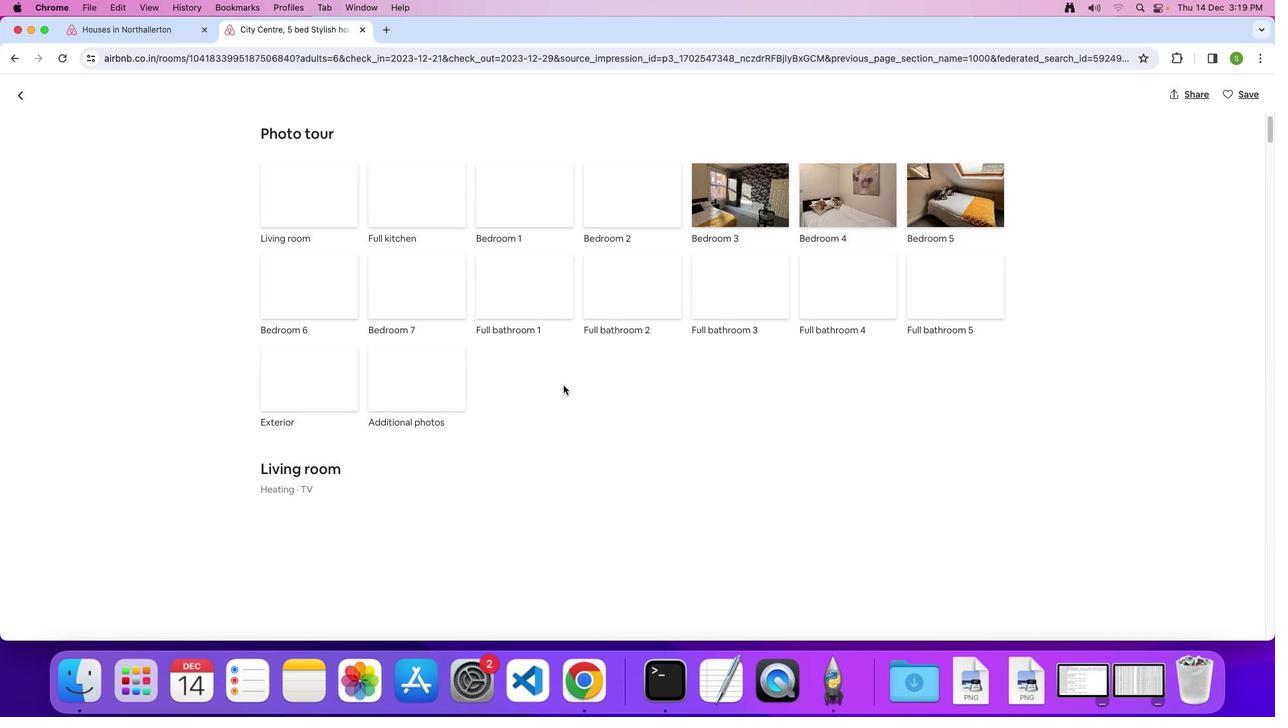 
Action: Mouse scrolled (564, 385) with delta (0, 0)
Screenshot: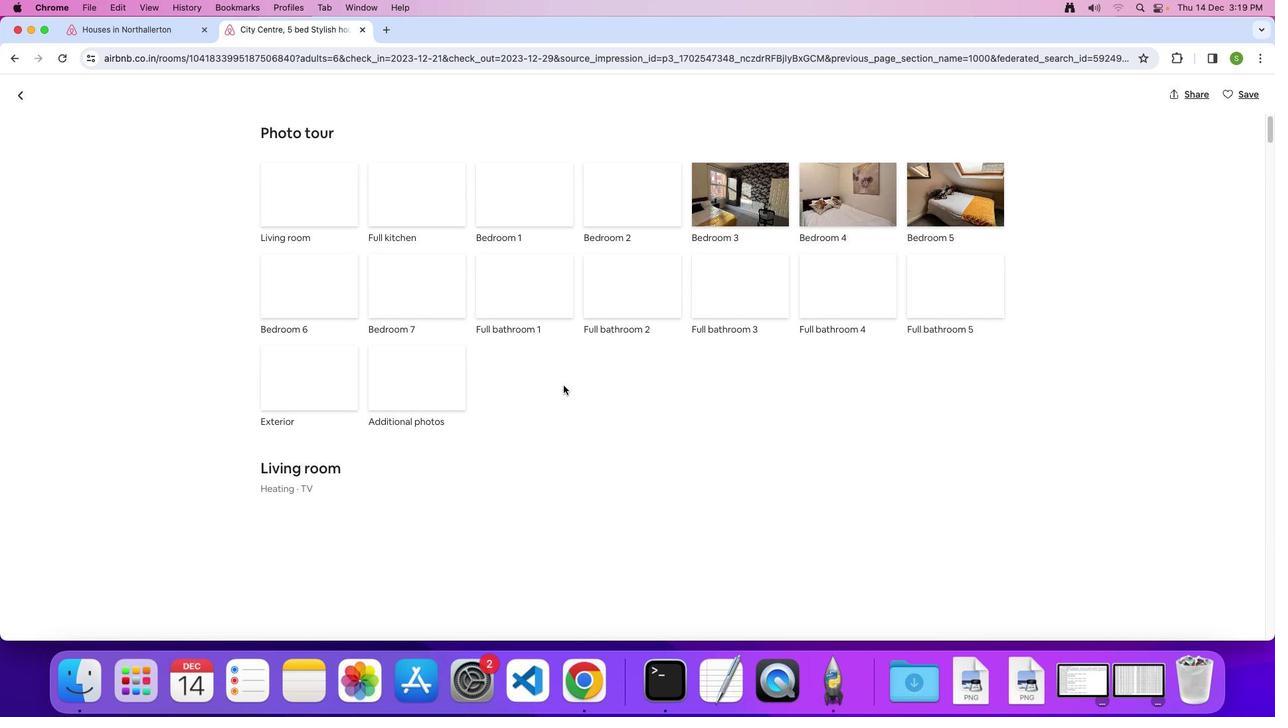
Action: Mouse scrolled (564, 385) with delta (0, 0)
Screenshot: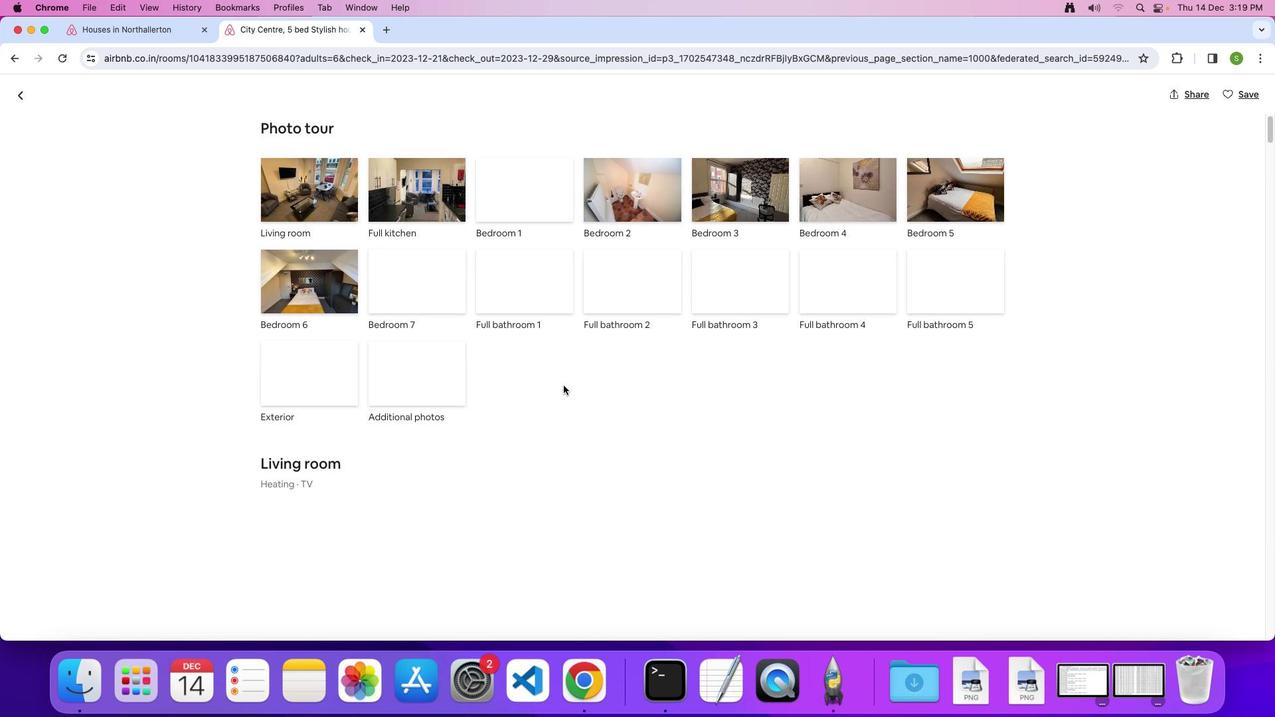 
Action: Mouse scrolled (564, 385) with delta (0, 0)
Screenshot: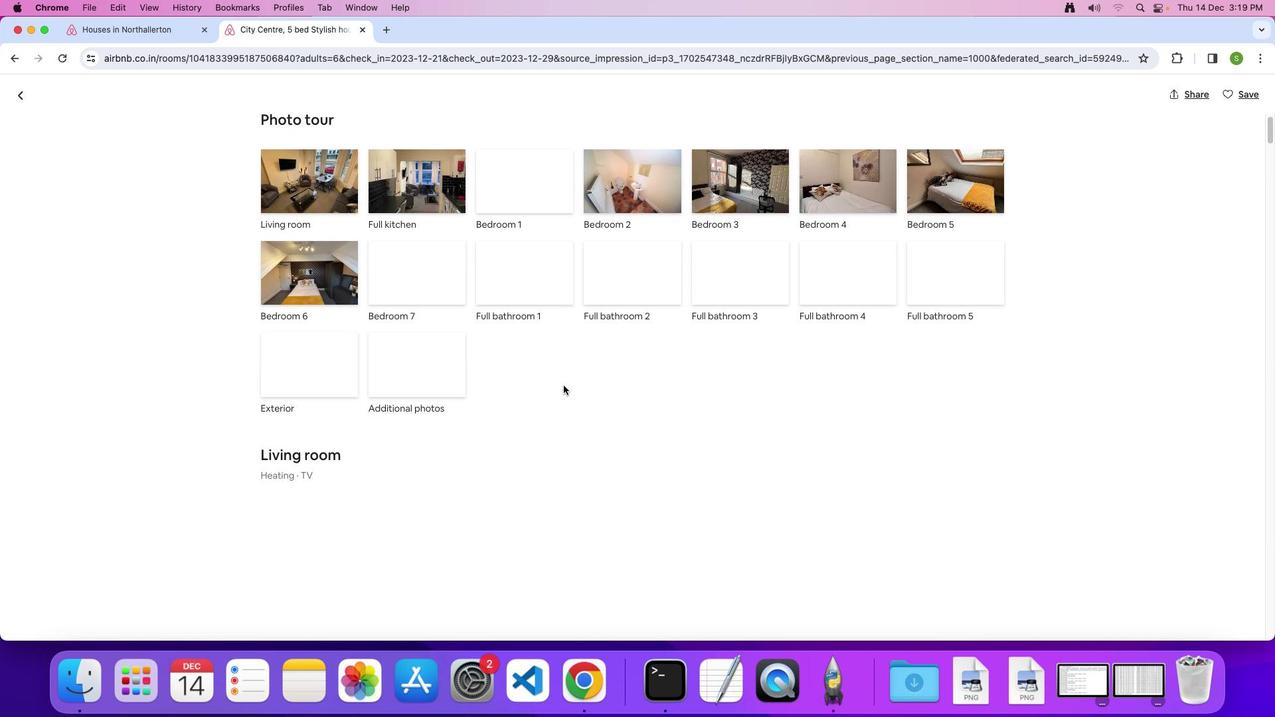 
Action: Mouse scrolled (564, 385) with delta (0, 0)
Screenshot: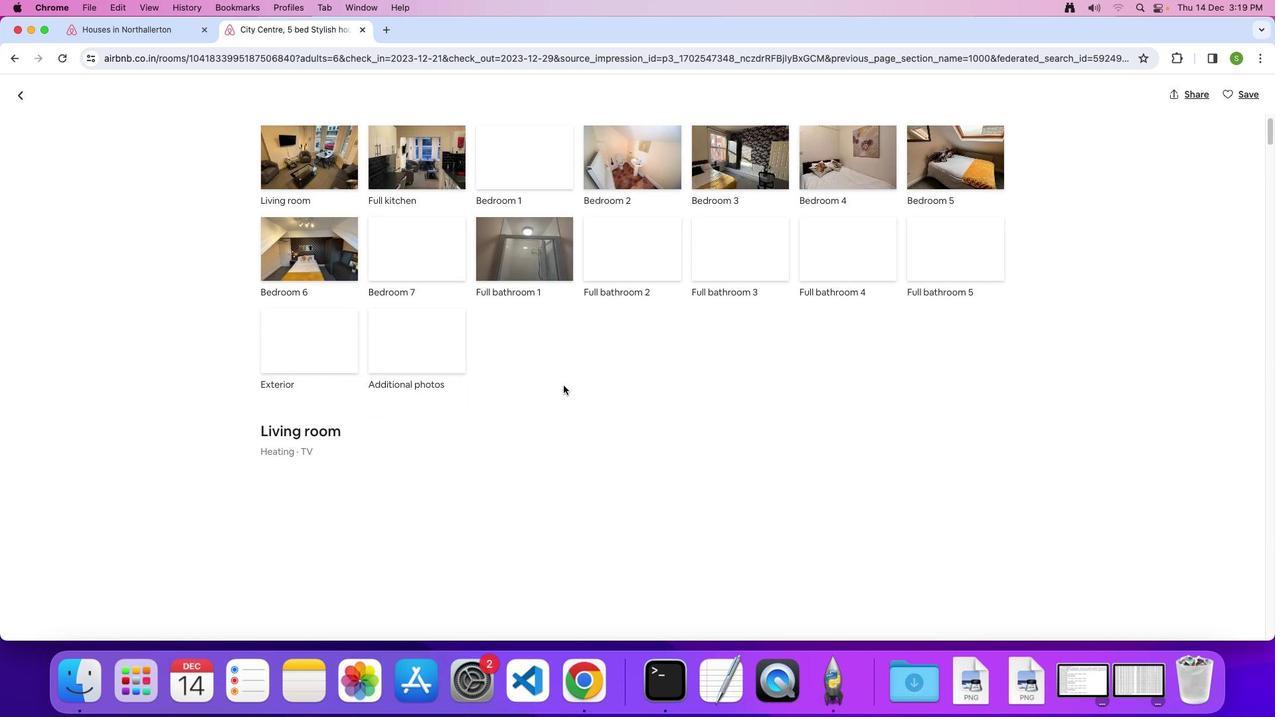 
Action: Mouse scrolled (564, 385) with delta (0, 0)
Screenshot: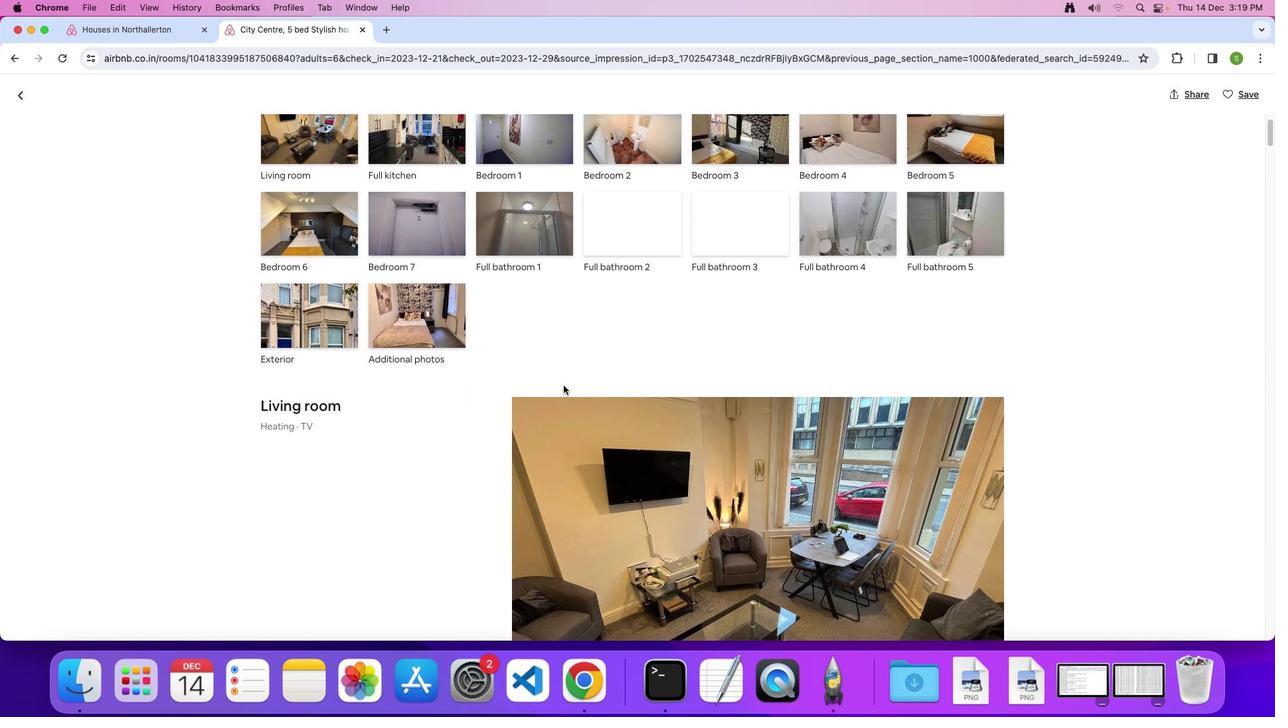 
Action: Mouse scrolled (564, 385) with delta (0, 0)
Screenshot: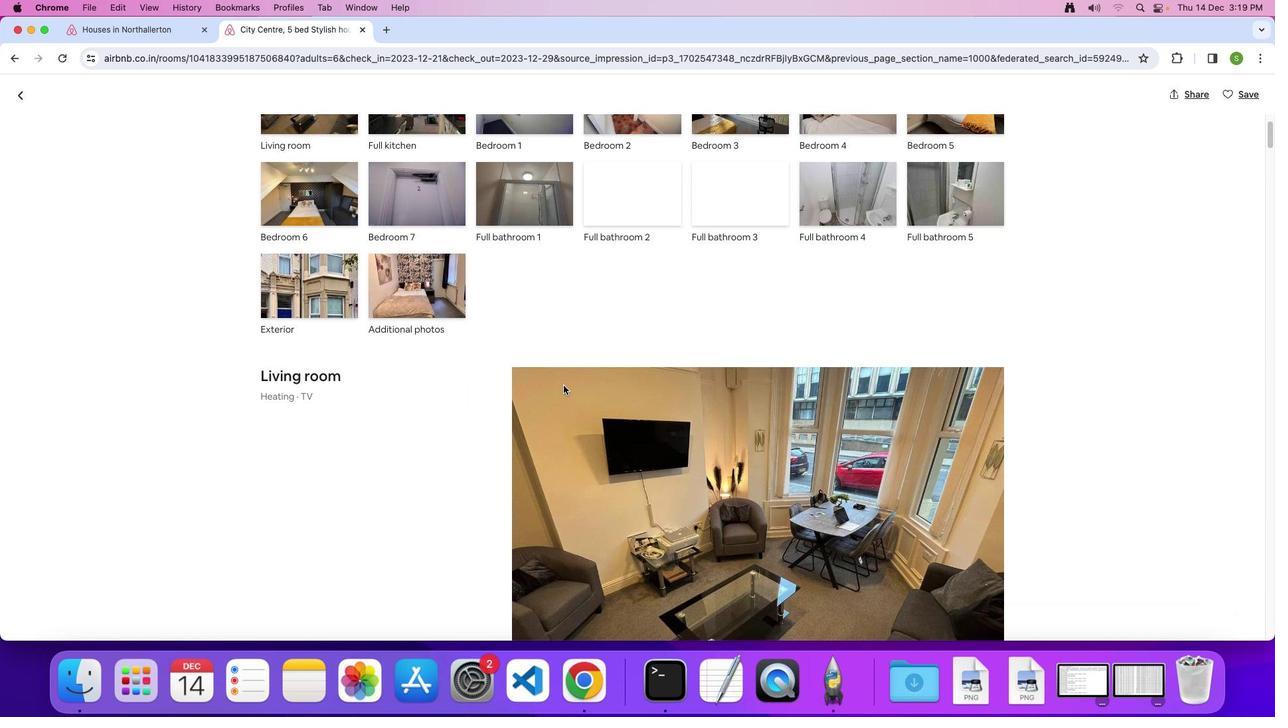 
Action: Mouse scrolled (564, 385) with delta (0, -1)
Screenshot: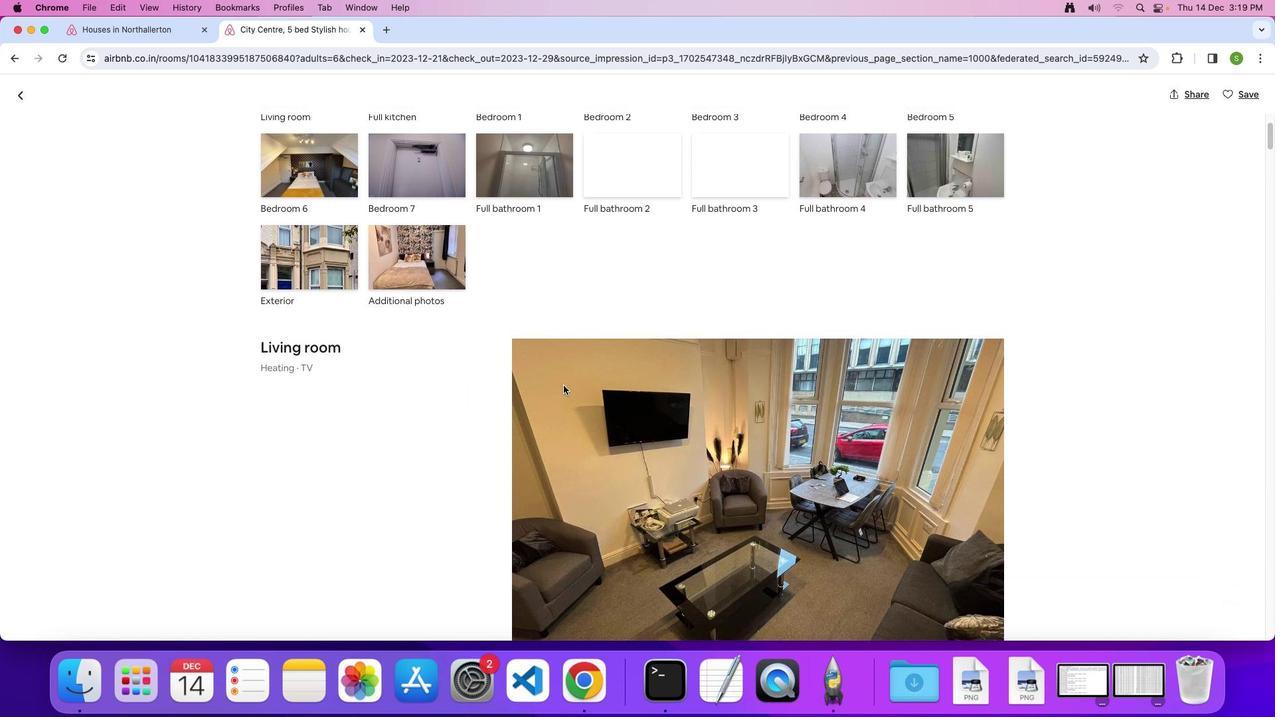 
Action: Mouse scrolled (564, 385) with delta (0, 0)
Screenshot: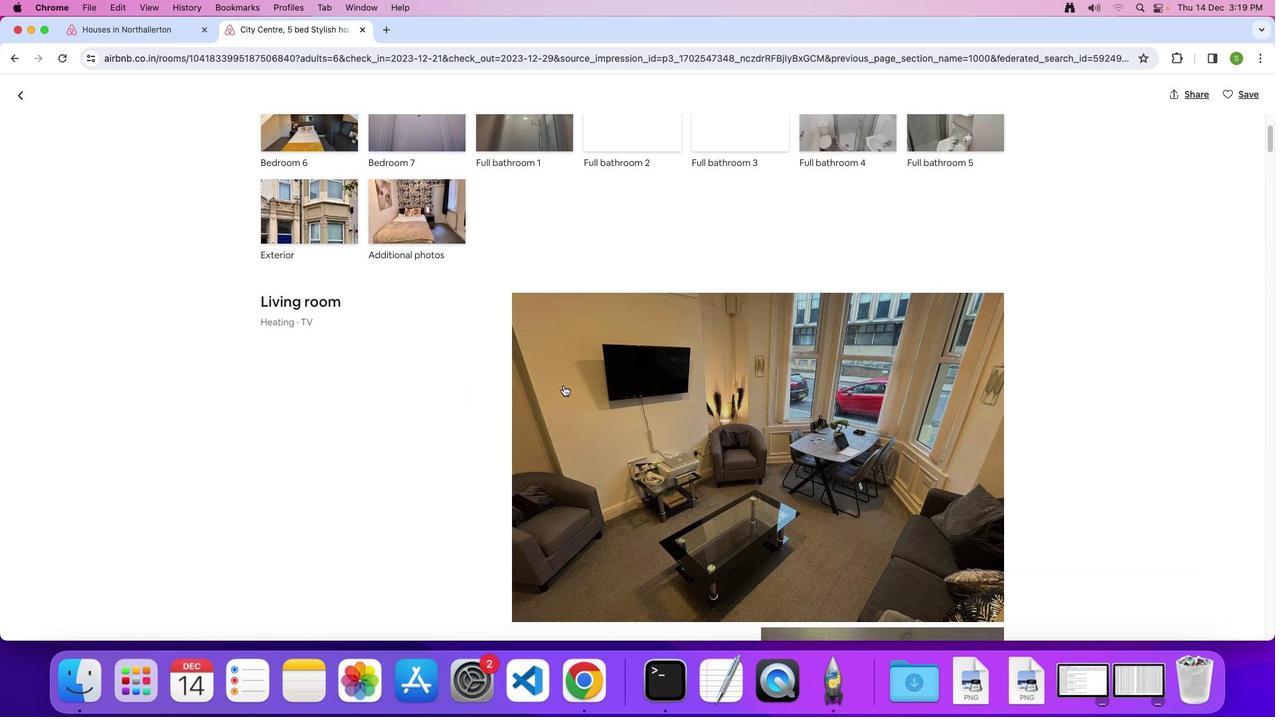 
Action: Mouse scrolled (564, 385) with delta (0, 0)
Screenshot: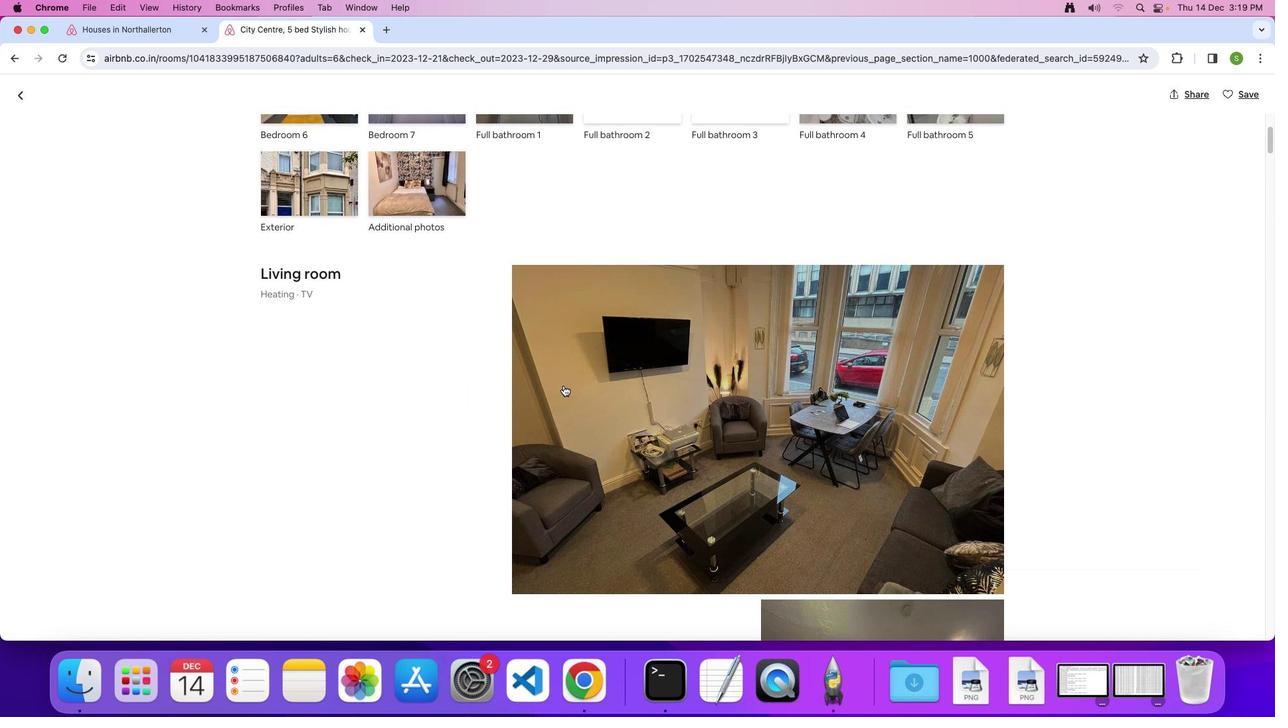 
Action: Mouse scrolled (564, 385) with delta (0, -1)
Screenshot: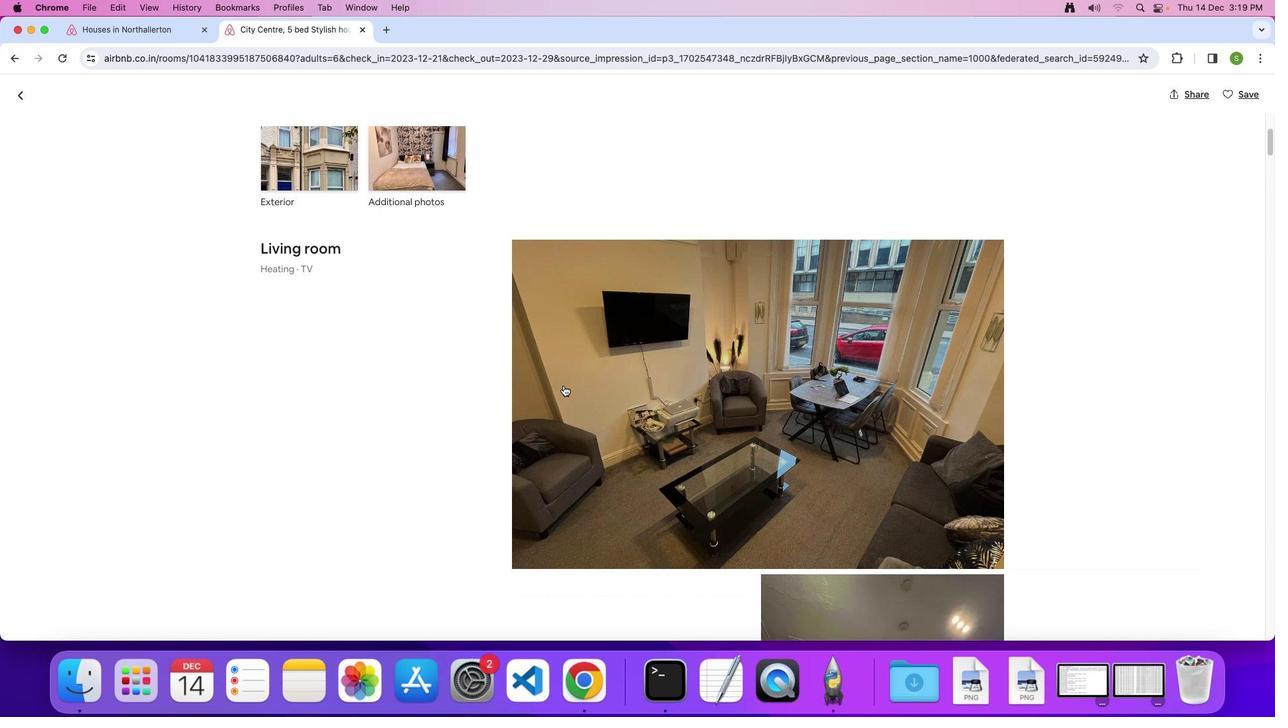 
Action: Mouse scrolled (564, 385) with delta (0, 0)
Screenshot: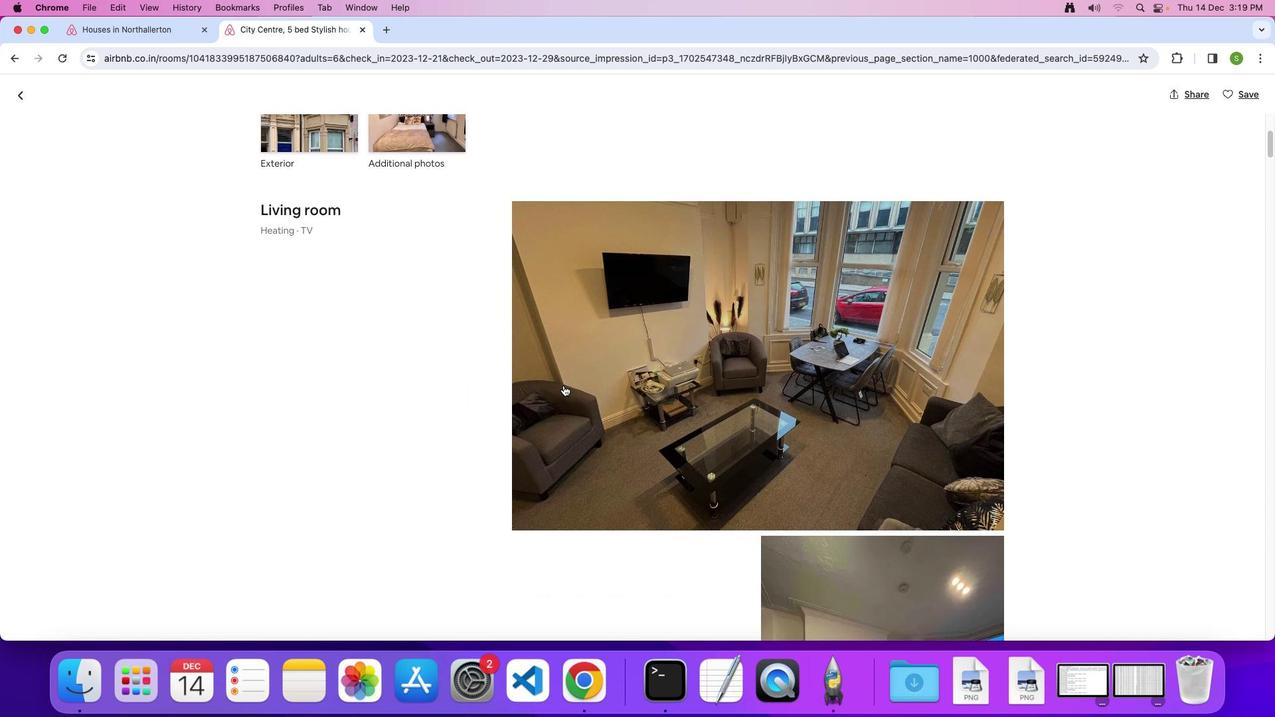 
Action: Mouse scrolled (564, 385) with delta (0, 0)
Screenshot: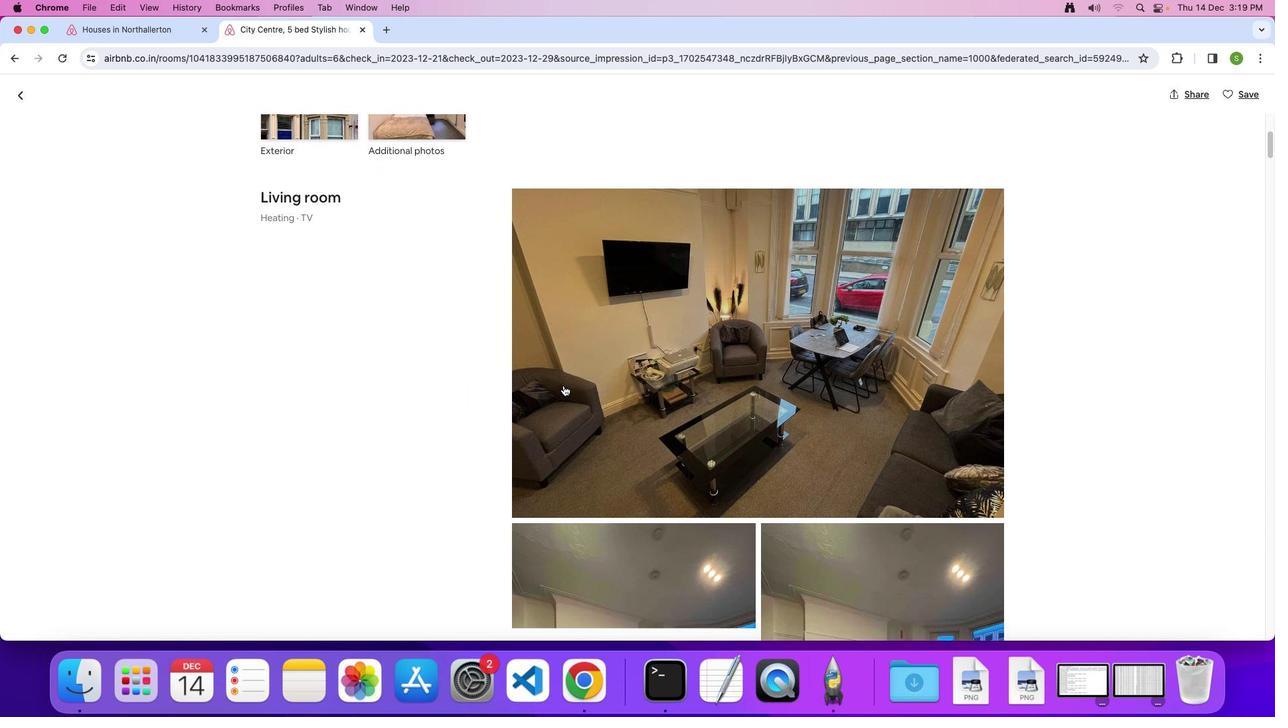 
Action: Mouse scrolled (564, 385) with delta (0, 0)
Screenshot: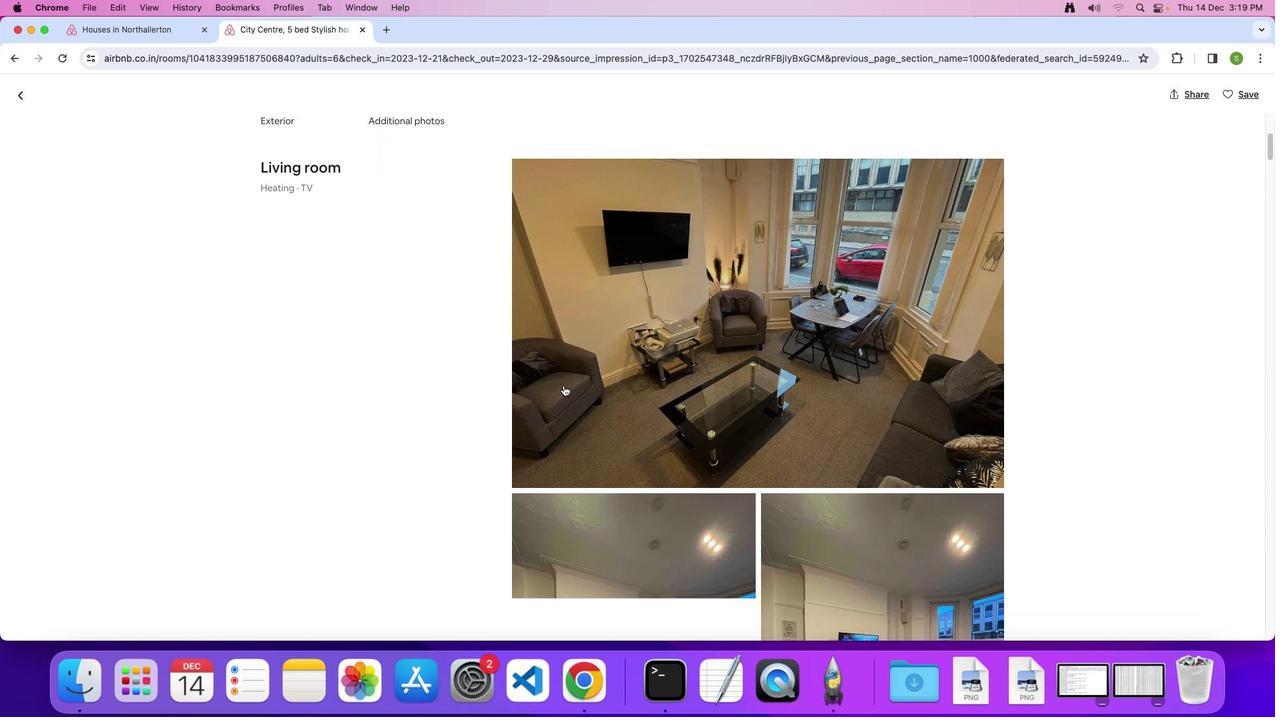 
Action: Mouse scrolled (564, 385) with delta (0, 0)
Screenshot: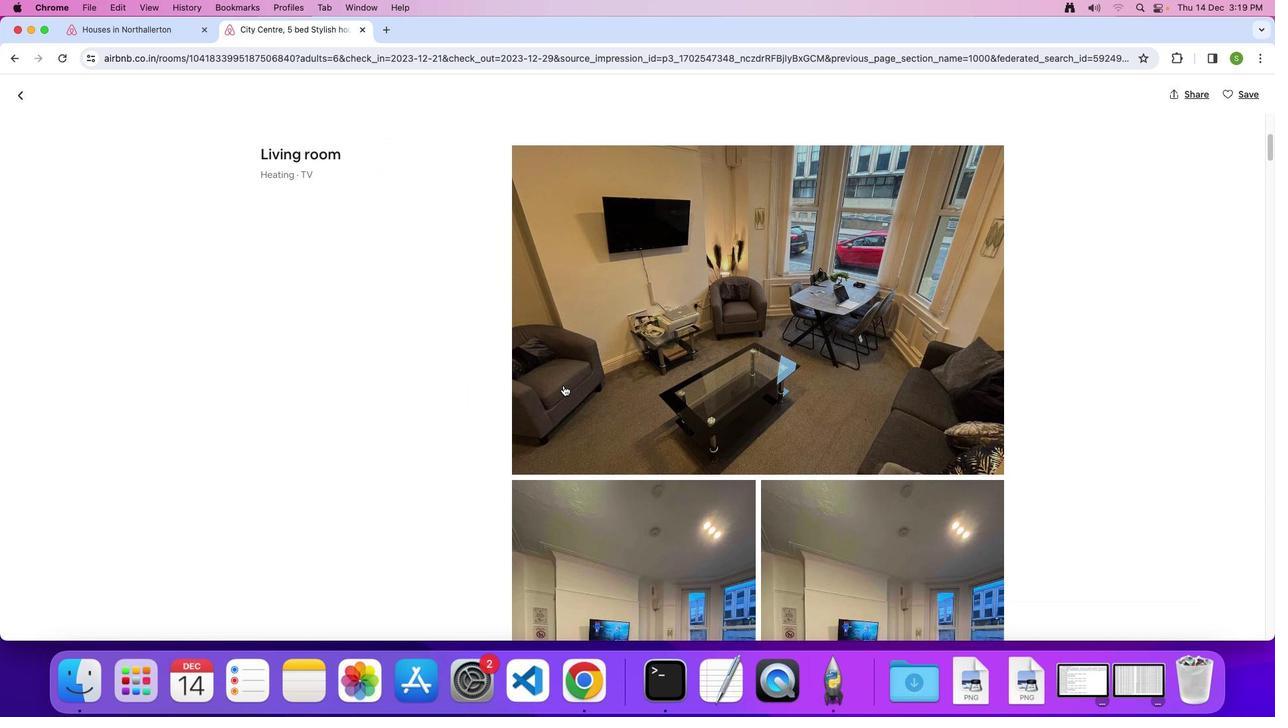 
Action: Mouse scrolled (564, 385) with delta (0, 0)
Screenshot: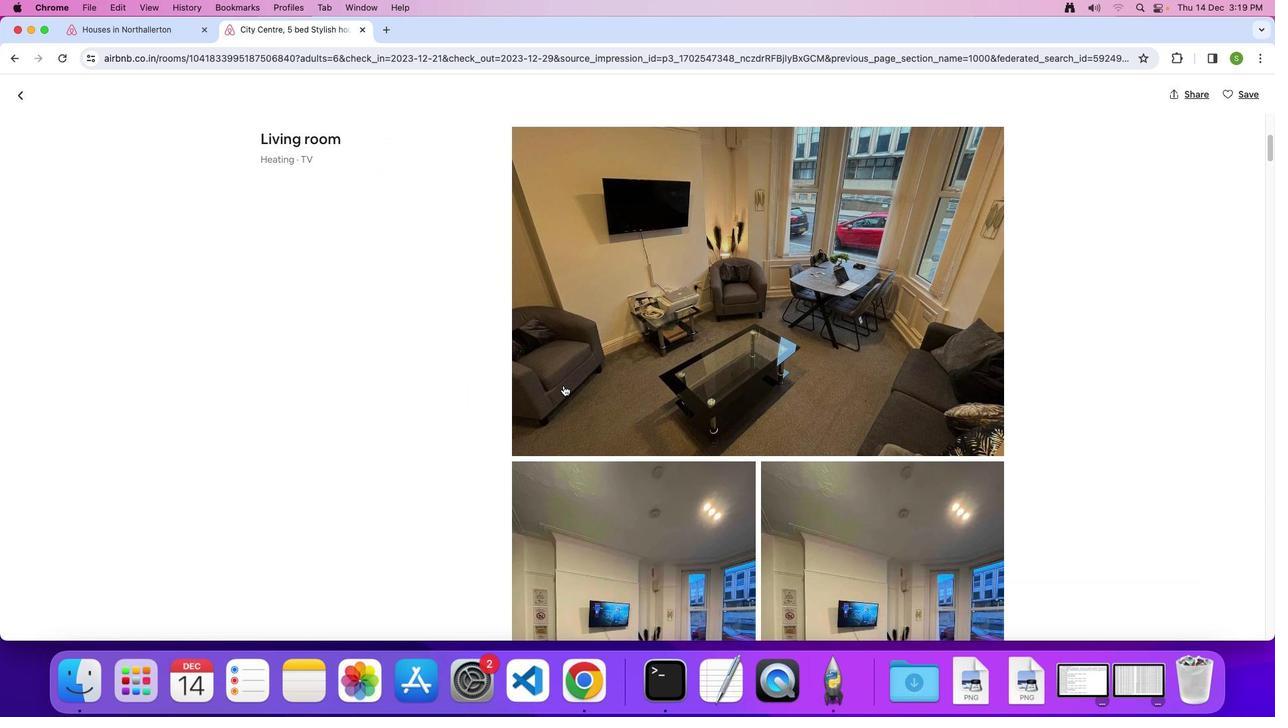 
Action: Mouse scrolled (564, 385) with delta (0, -1)
Screenshot: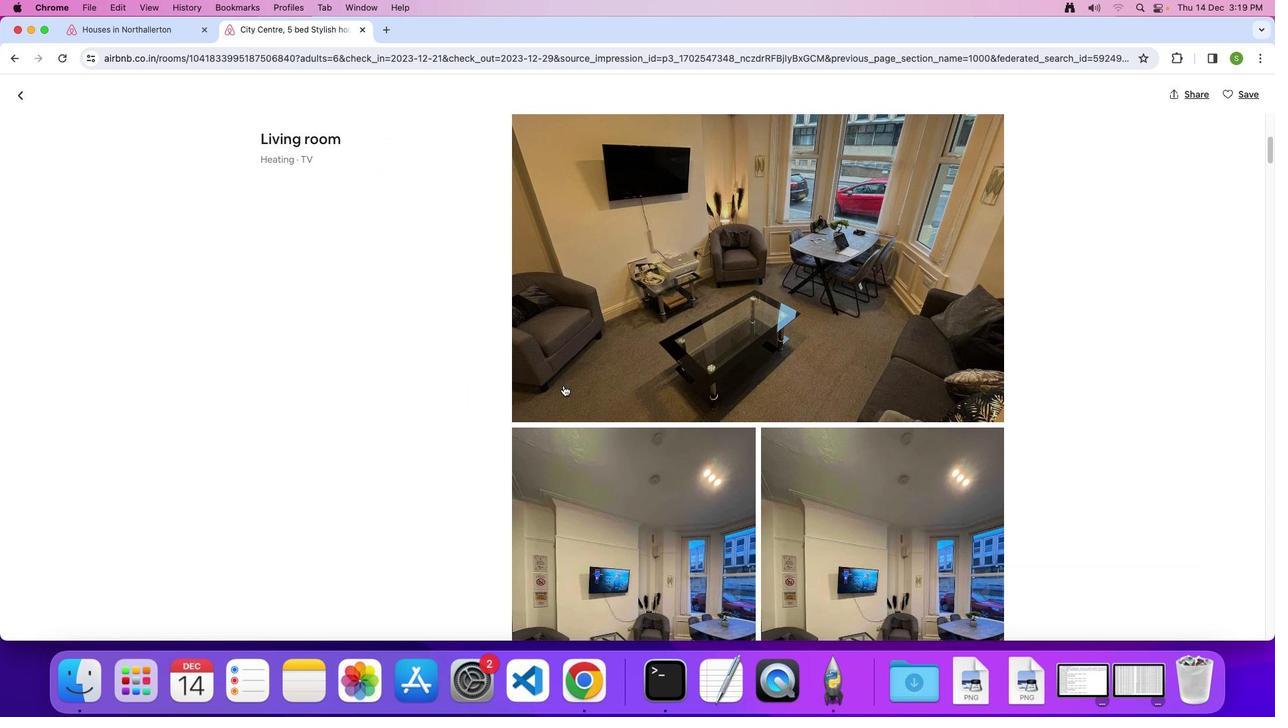 
Action: Mouse scrolled (564, 385) with delta (0, 0)
Screenshot: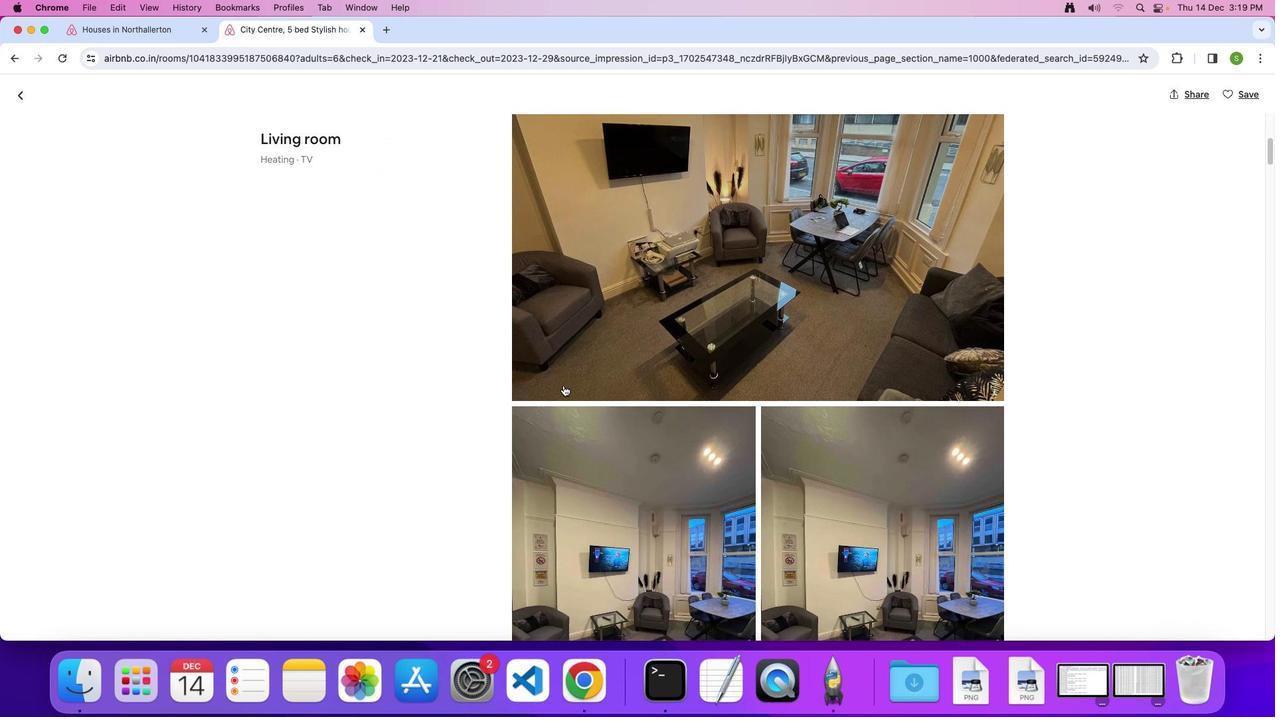 
Action: Mouse scrolled (564, 385) with delta (0, 0)
Screenshot: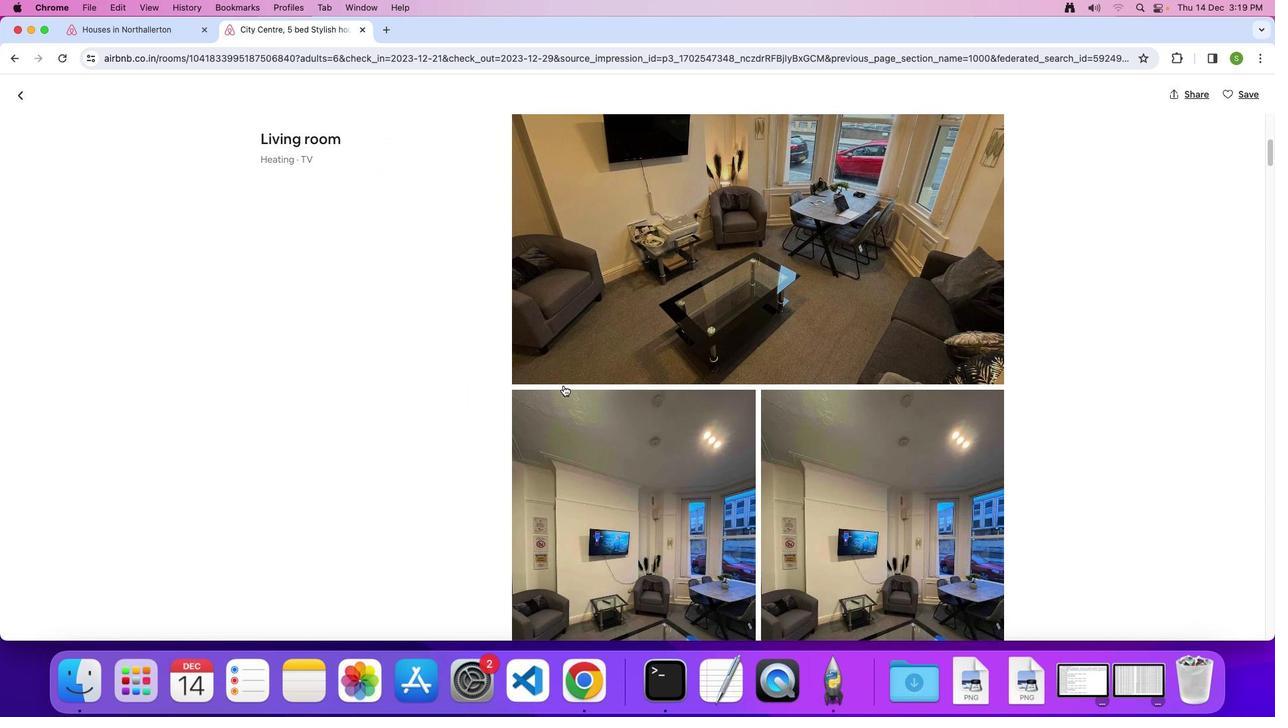 
Action: Mouse scrolled (564, 385) with delta (0, 0)
Screenshot: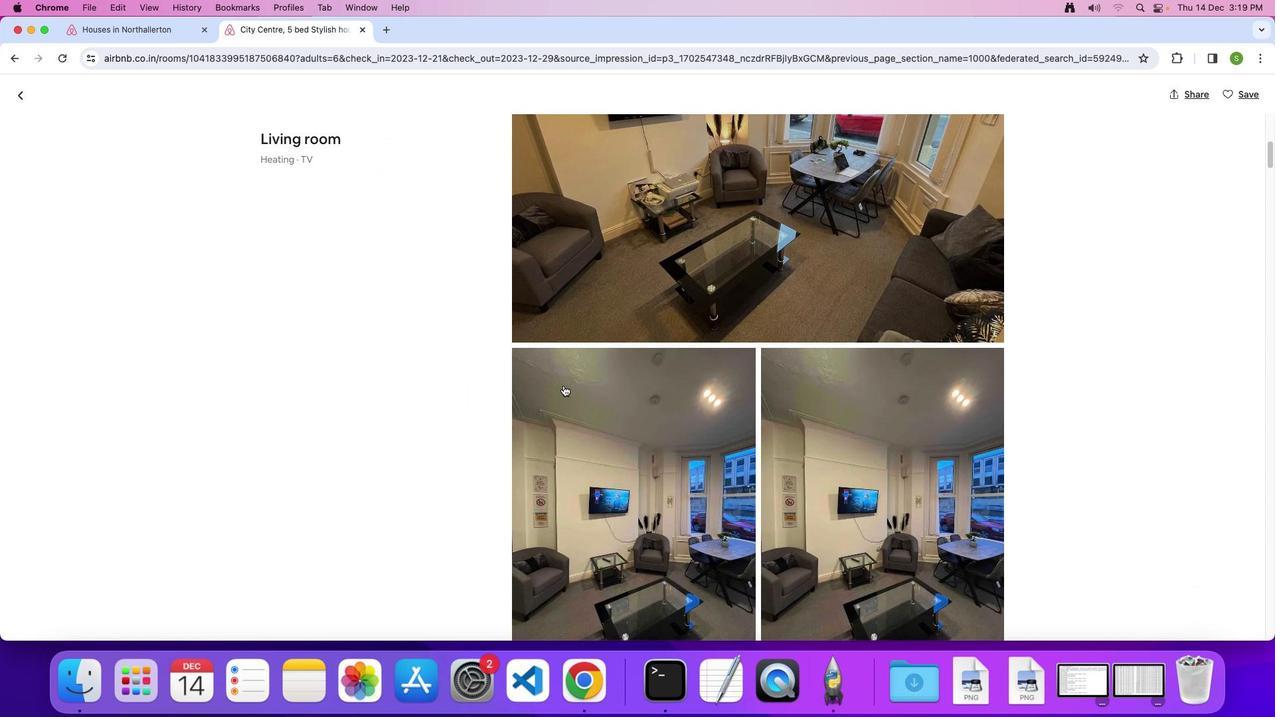 
Action: Mouse scrolled (564, 385) with delta (0, 0)
Screenshot: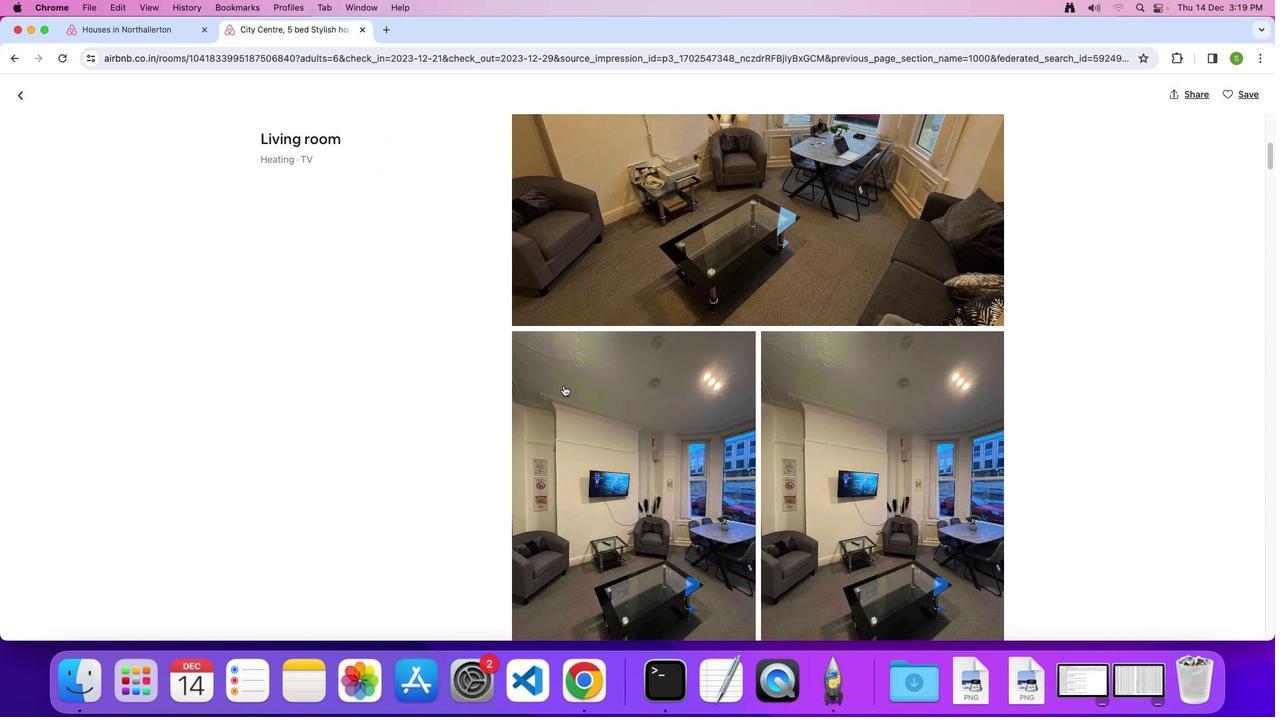 
Action: Mouse scrolled (564, 385) with delta (0, 0)
Screenshot: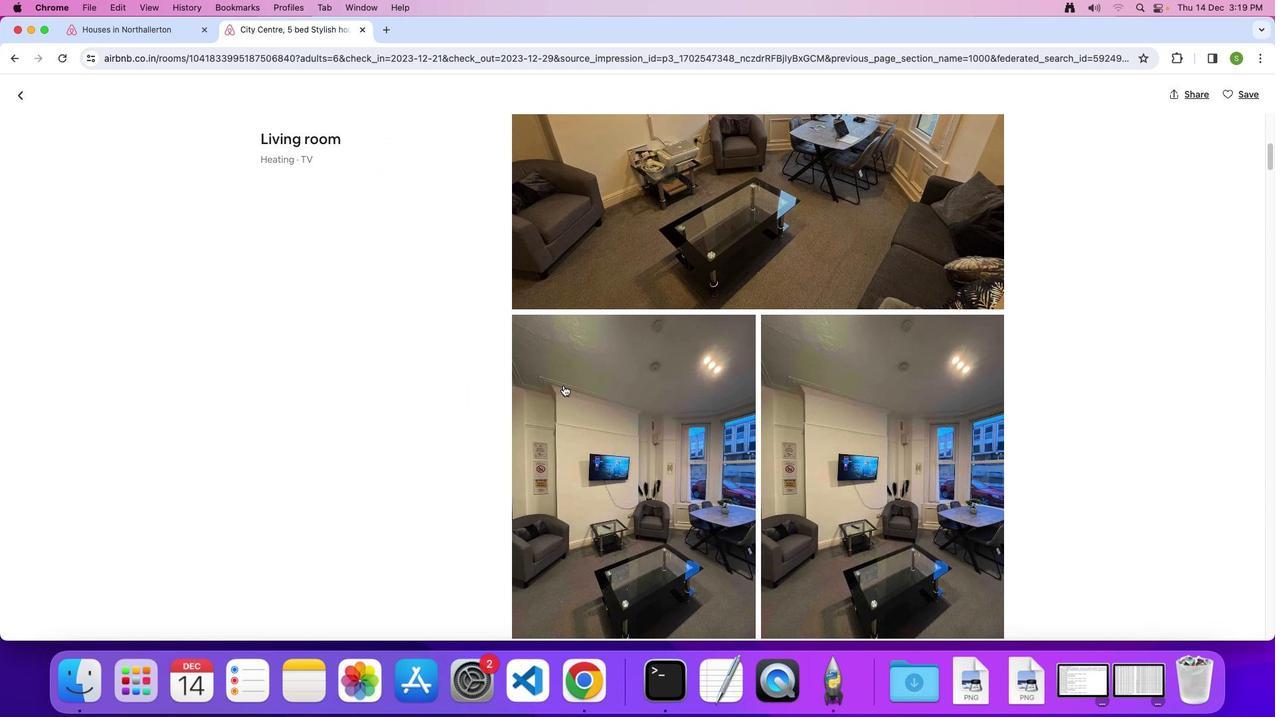 
Action: Mouse scrolled (564, 385) with delta (0, 0)
Screenshot: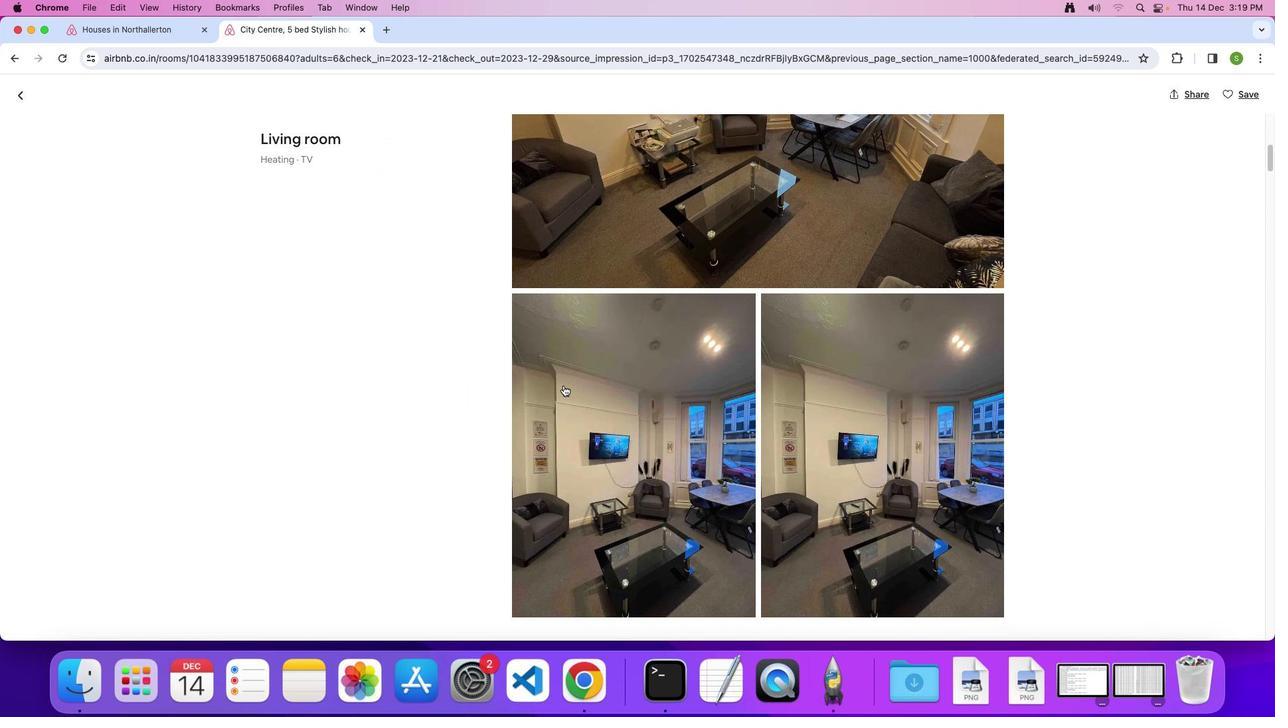 
Action: Mouse scrolled (564, 385) with delta (0, 0)
Screenshot: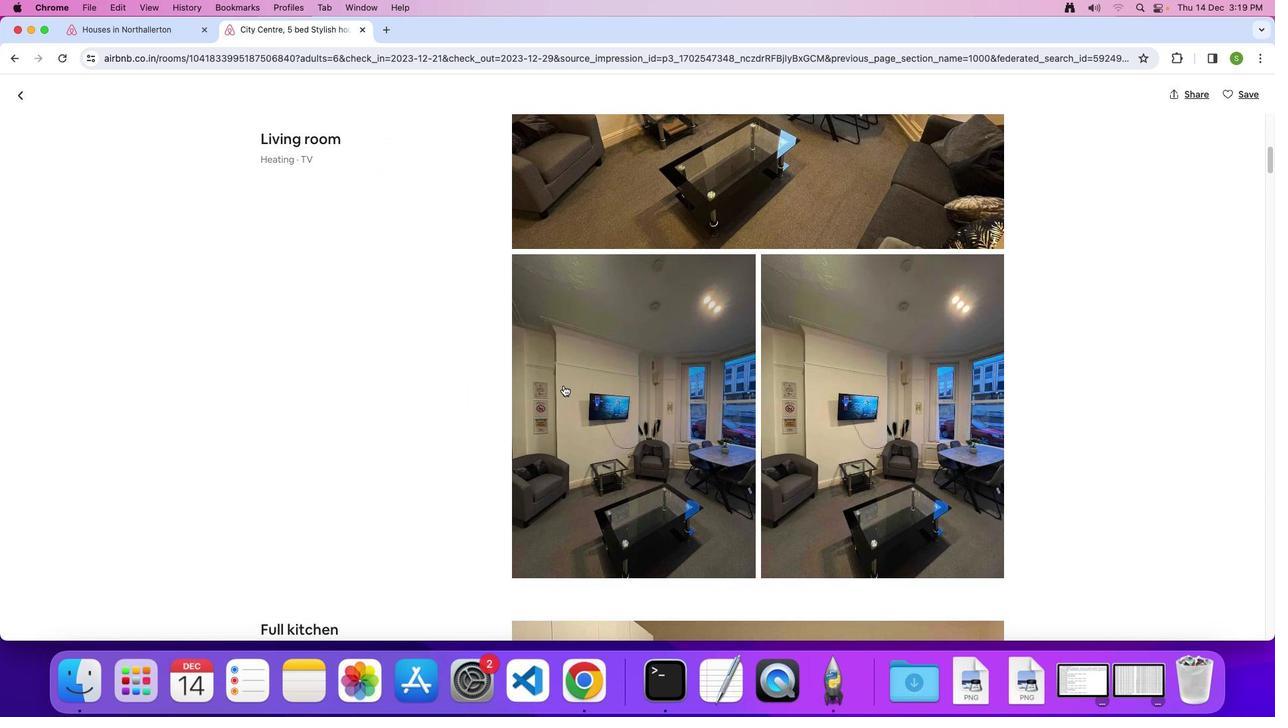 
Action: Mouse scrolled (564, 385) with delta (0, 0)
Screenshot: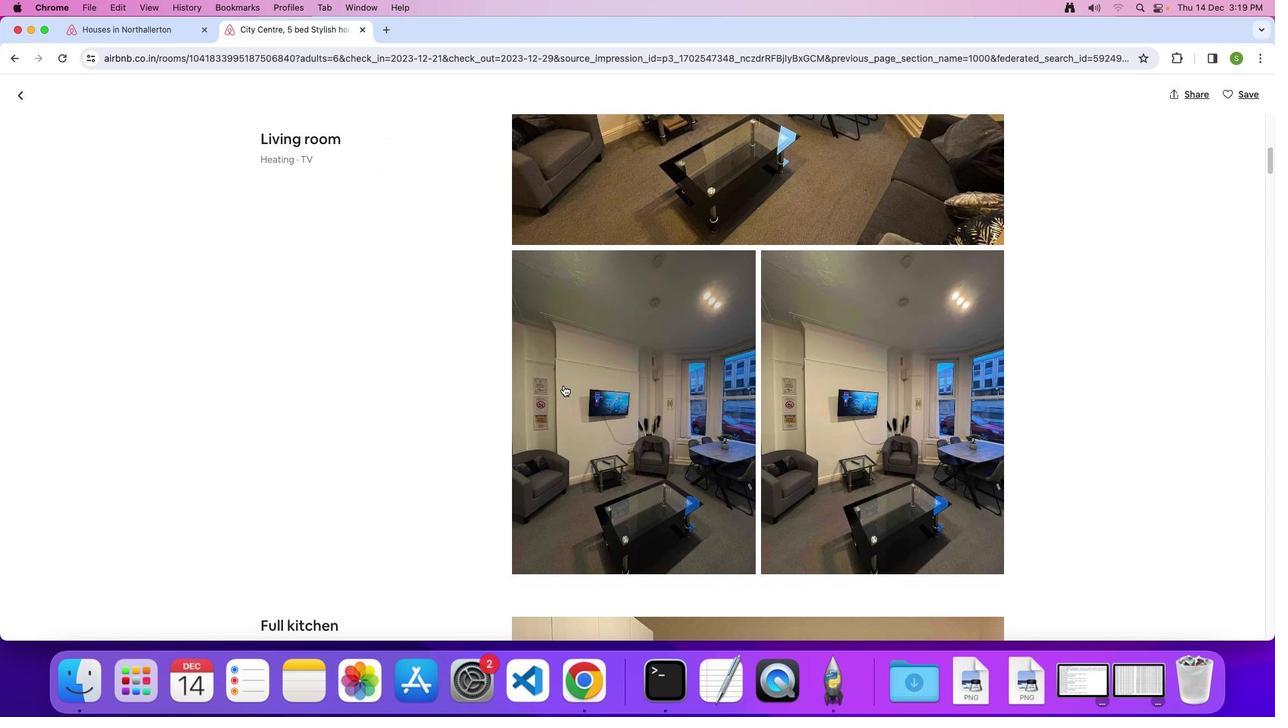
Action: Mouse scrolled (564, 385) with delta (0, 0)
Screenshot: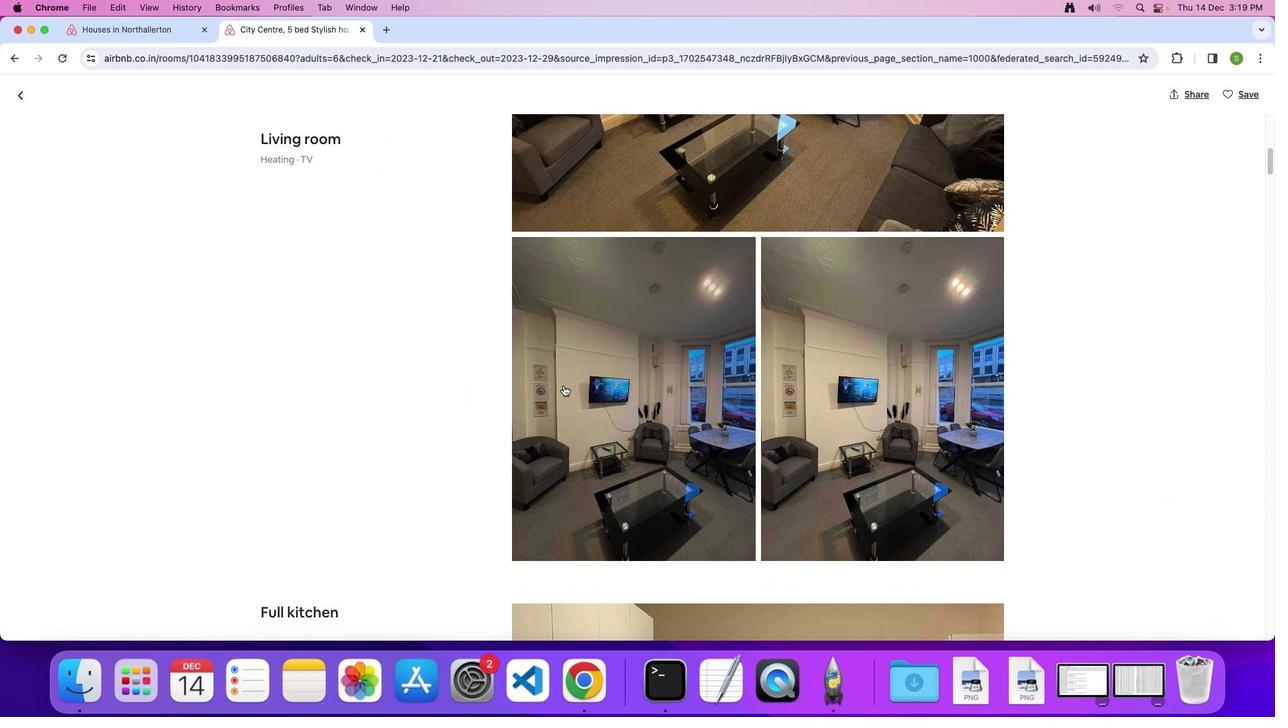 
Action: Mouse scrolled (564, 385) with delta (0, 0)
Screenshot: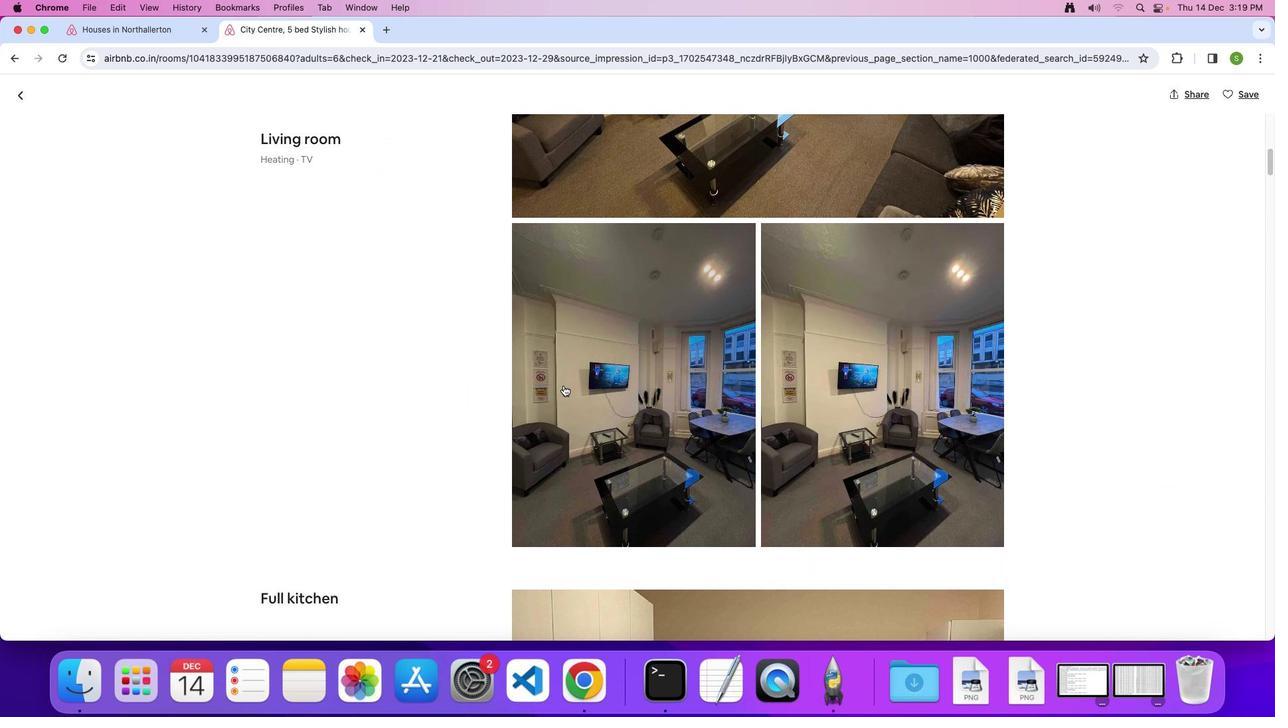 
Action: Mouse scrolled (564, 385) with delta (0, -1)
Screenshot: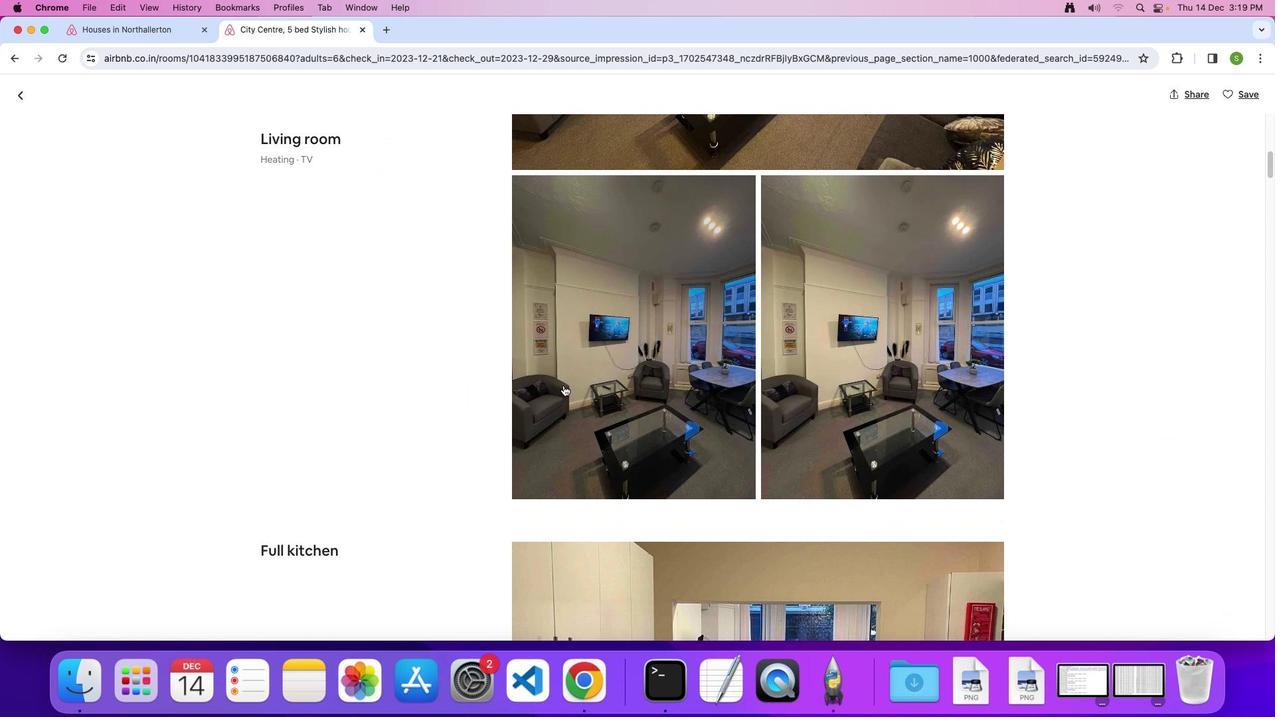 
Action: Mouse scrolled (564, 385) with delta (0, 0)
Screenshot: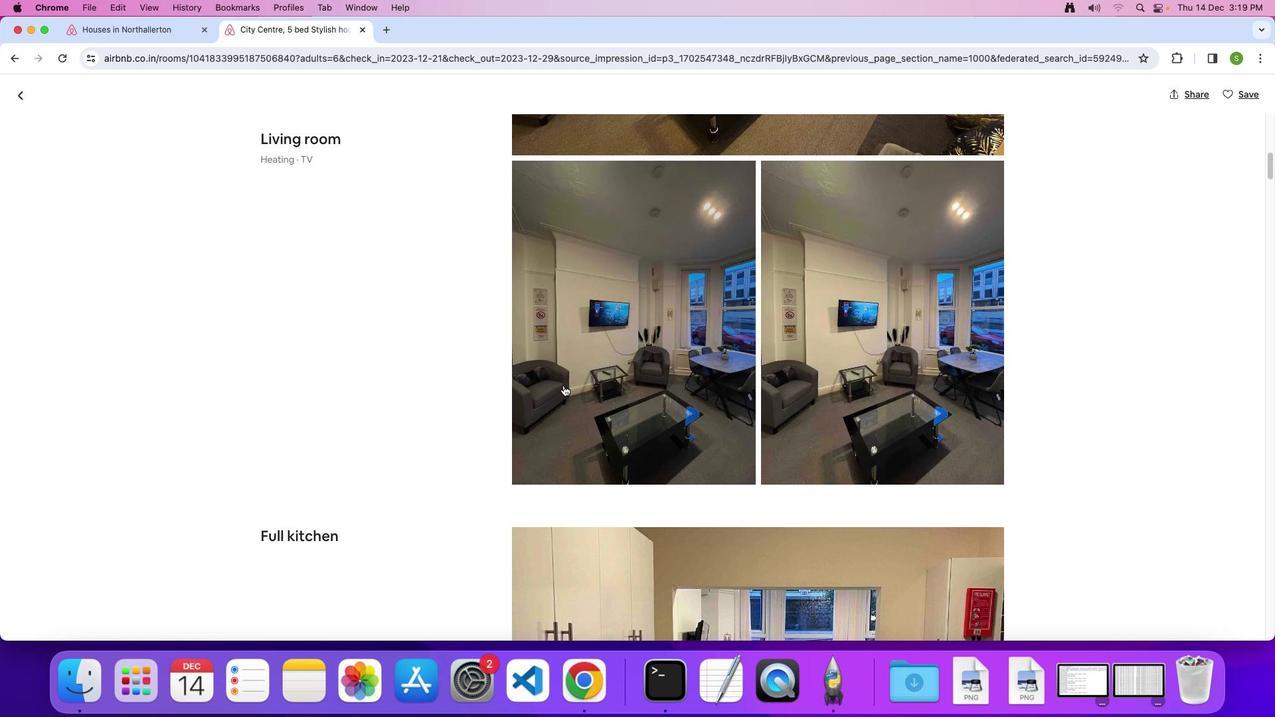 
Action: Mouse scrolled (564, 385) with delta (0, 0)
Screenshot: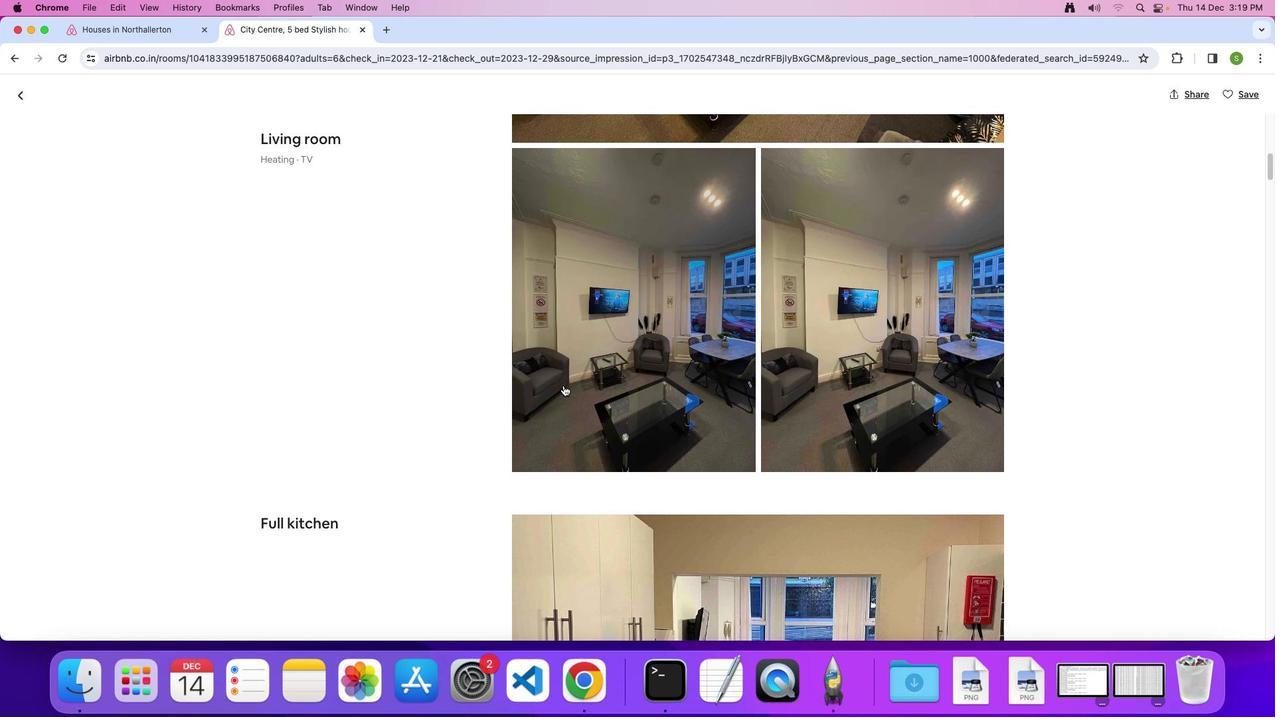 
Action: Mouse scrolled (564, 385) with delta (0, 0)
Screenshot: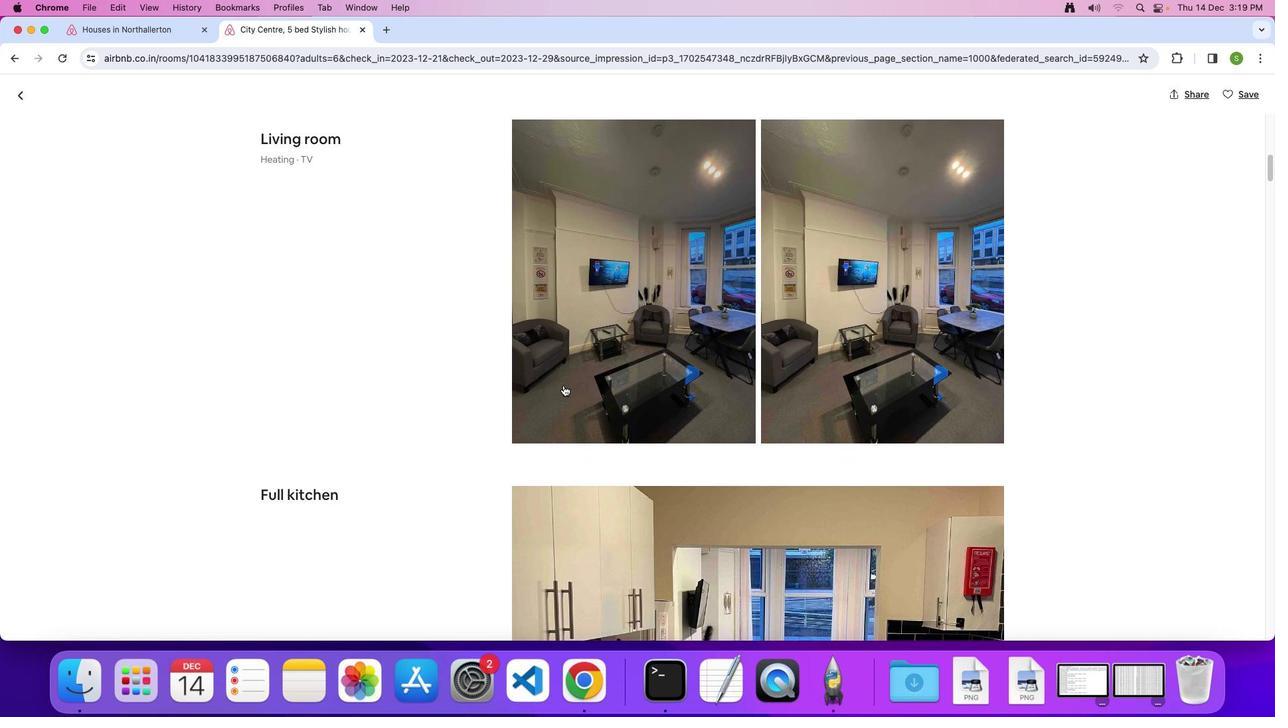 
Action: Mouse scrolled (564, 385) with delta (0, 0)
Screenshot: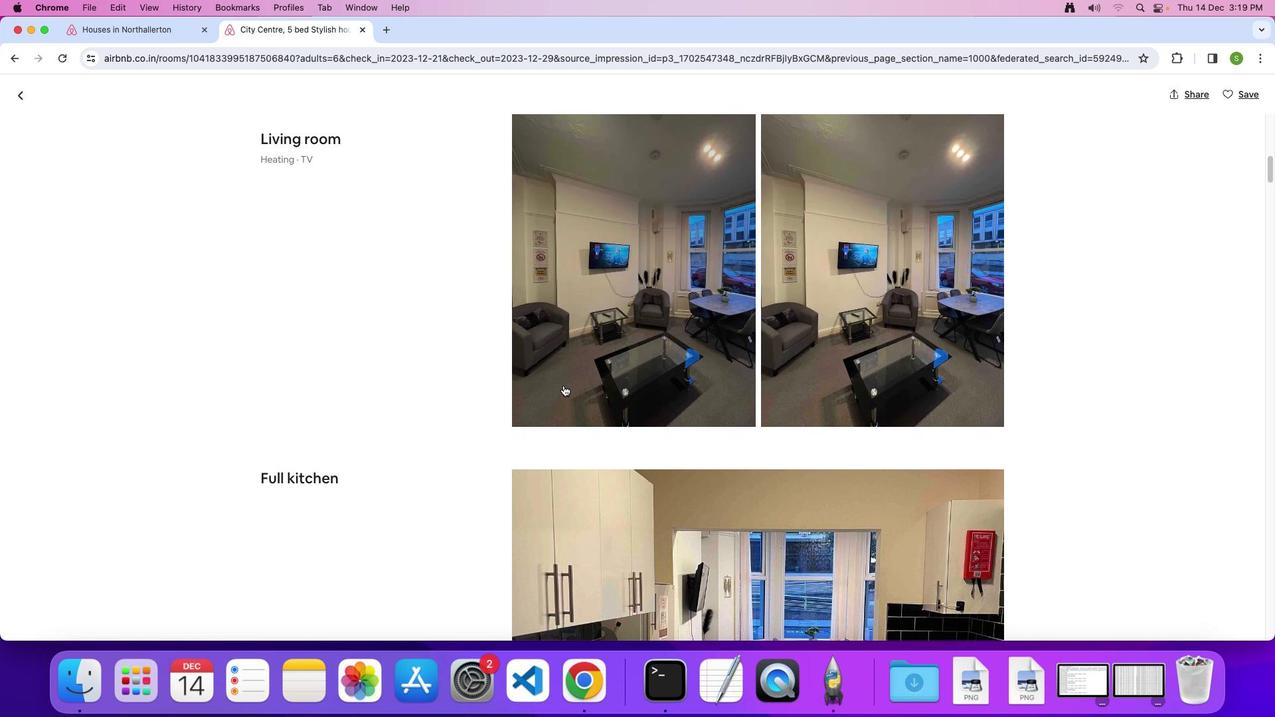 
Action: Mouse scrolled (564, 385) with delta (0, 0)
Screenshot: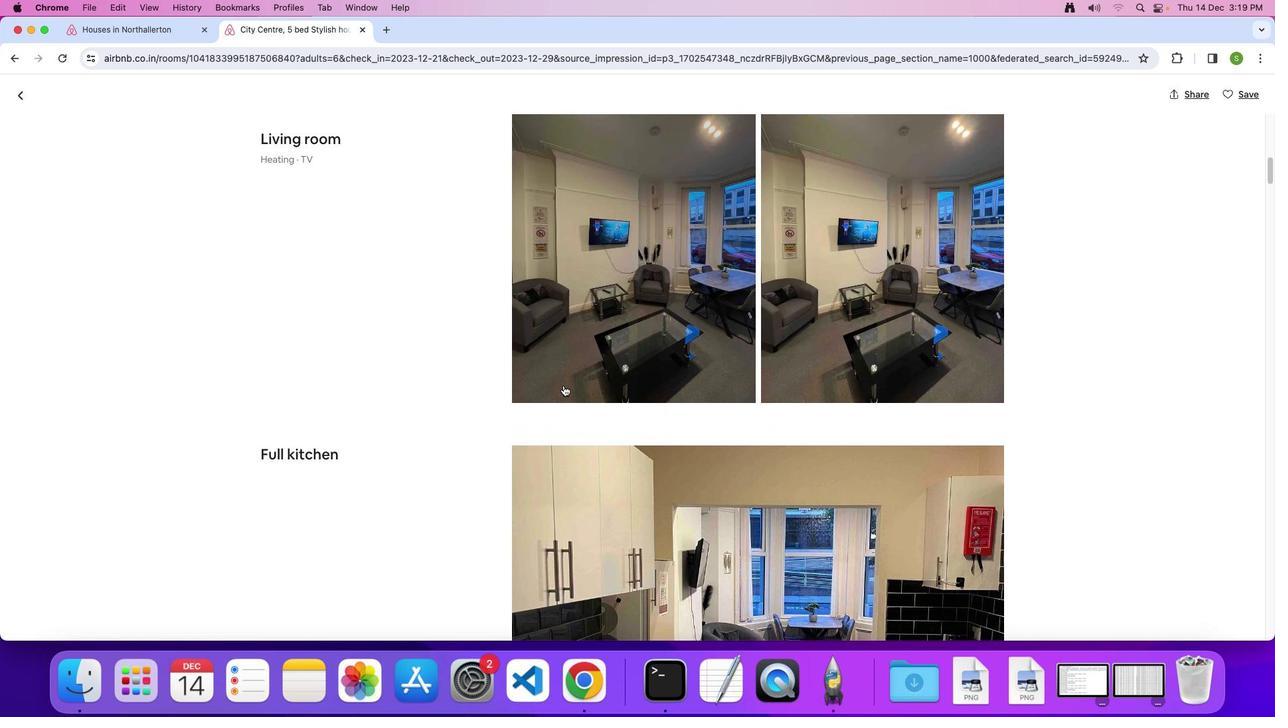
Action: Mouse scrolled (564, 385) with delta (0, -1)
Screenshot: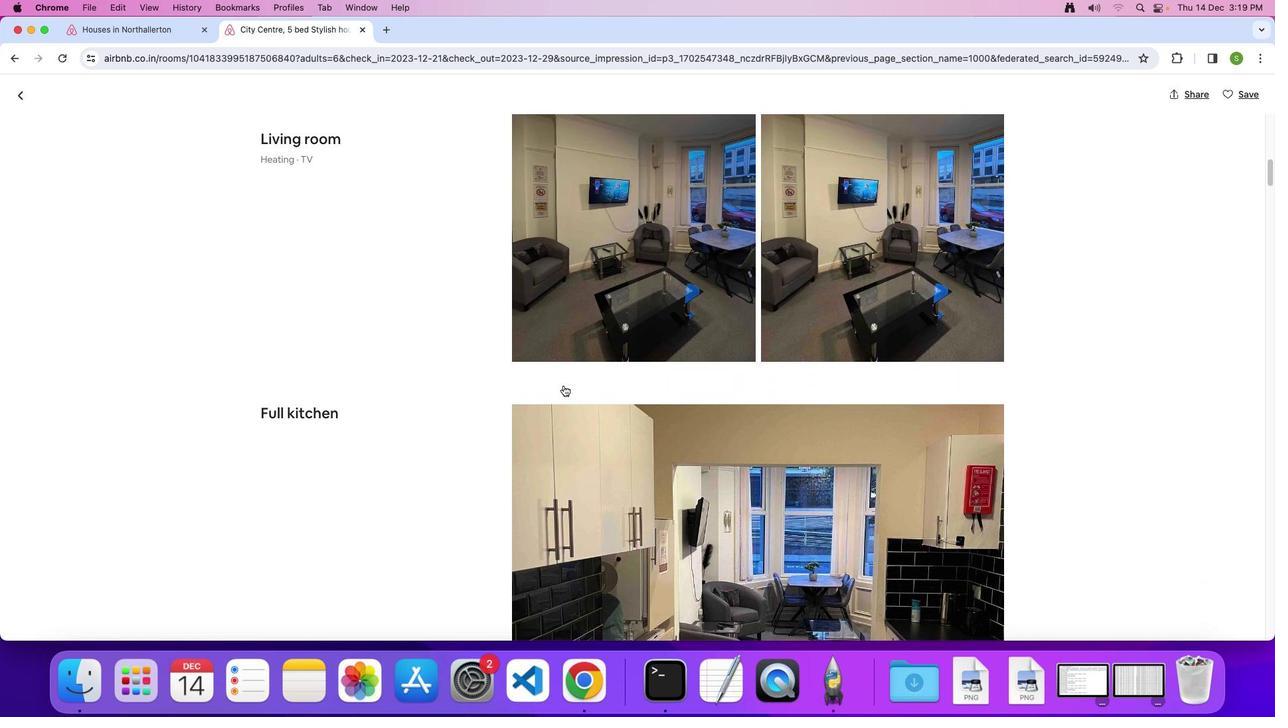 
Action: Mouse scrolled (564, 385) with delta (0, -1)
Screenshot: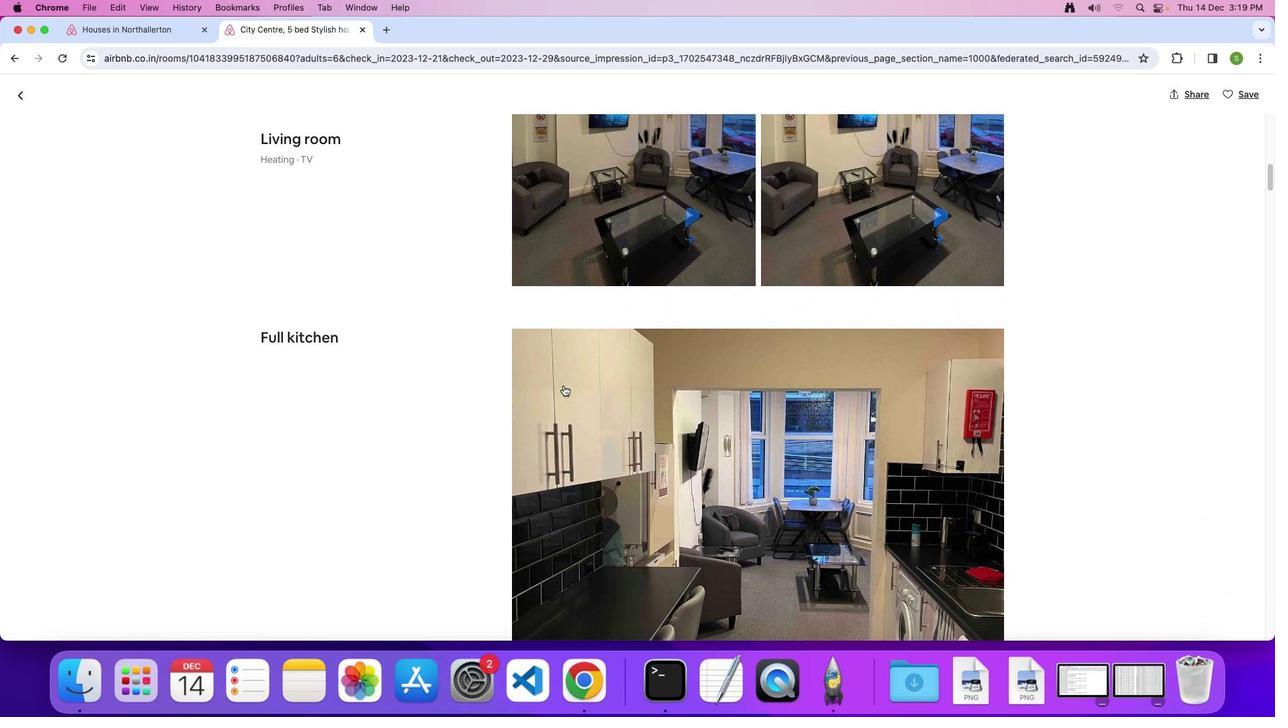 
Action: Mouse scrolled (564, 385) with delta (0, 0)
Screenshot: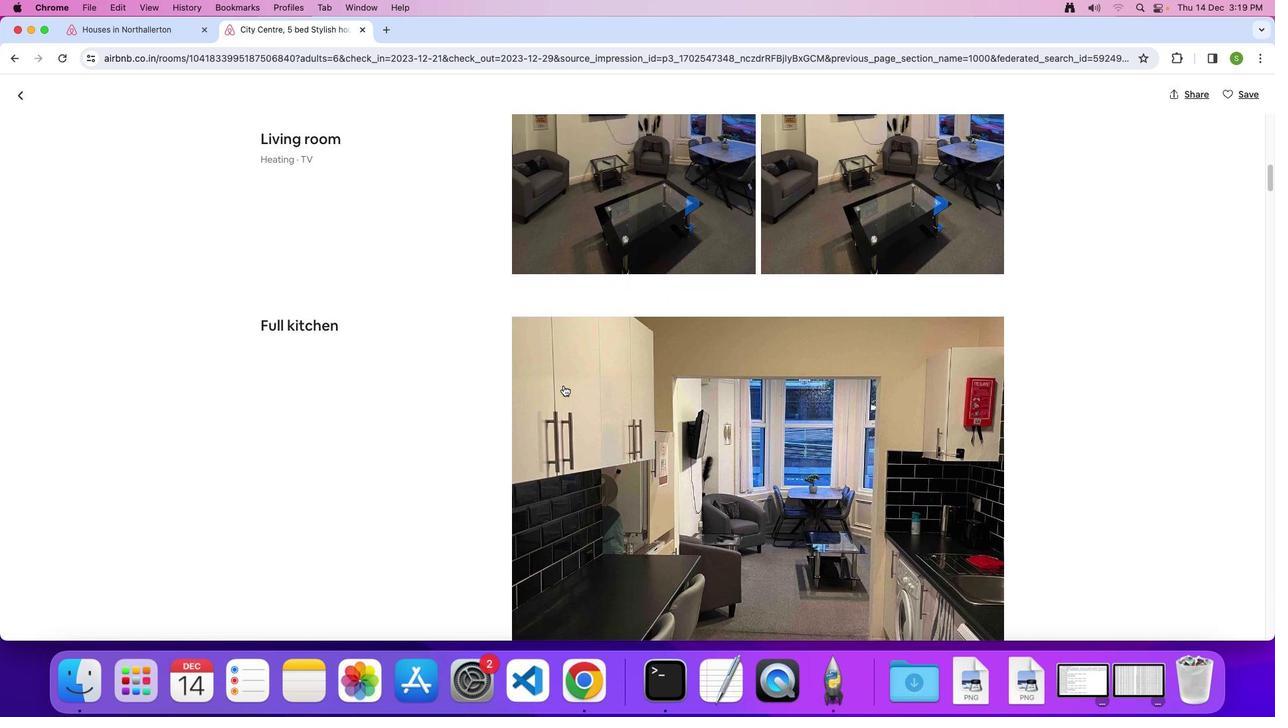 
Action: Mouse scrolled (564, 385) with delta (0, 0)
Screenshot: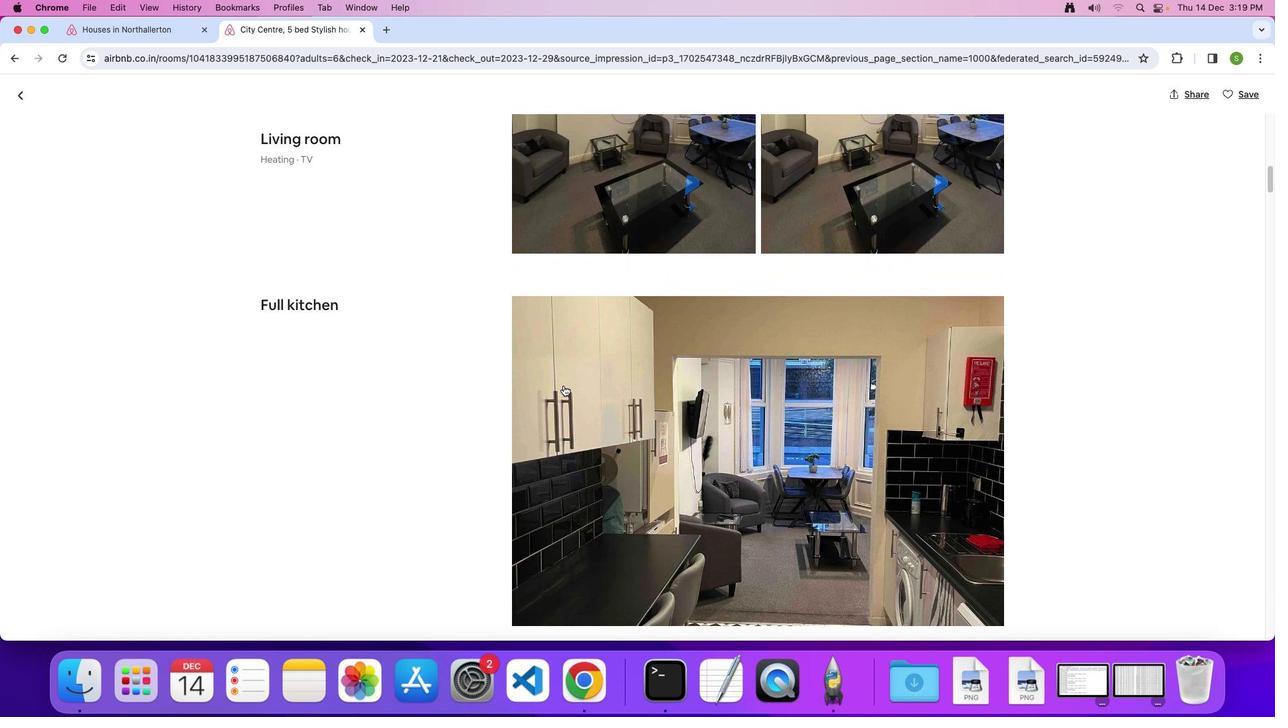 
Action: Mouse scrolled (564, 385) with delta (0, -1)
Screenshot: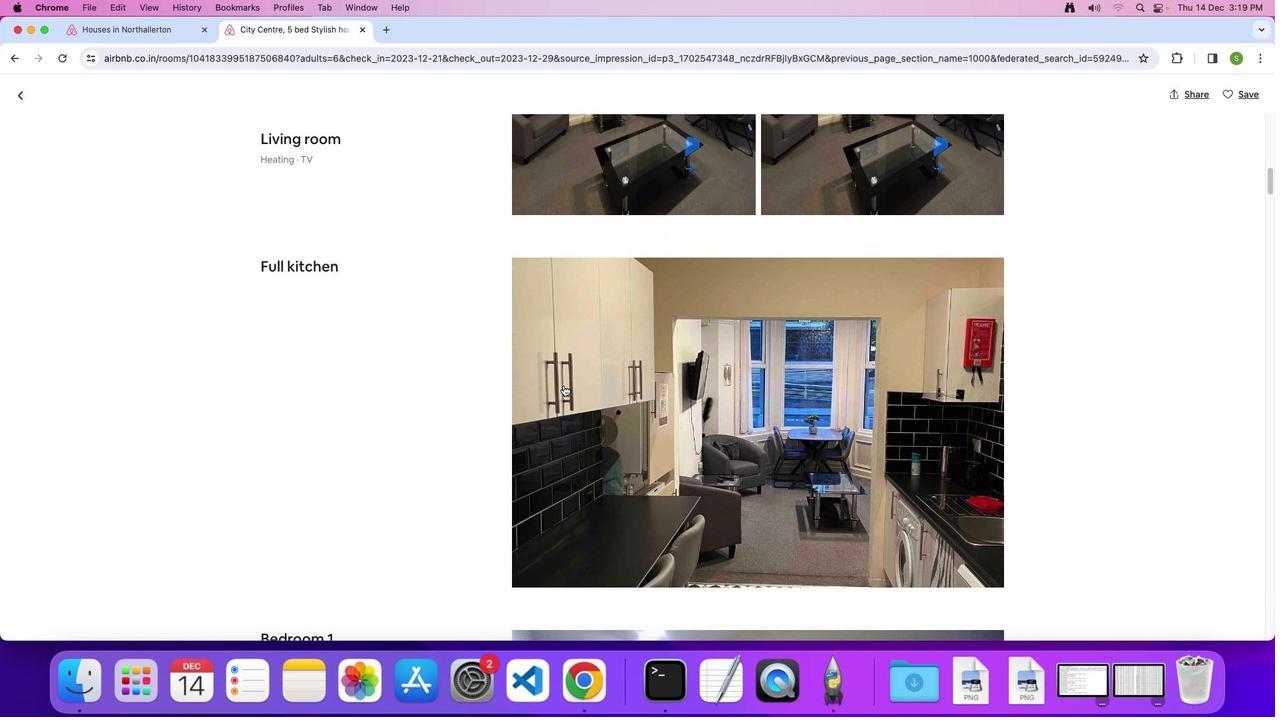 
Action: Mouse scrolled (564, 385) with delta (0, 0)
Screenshot: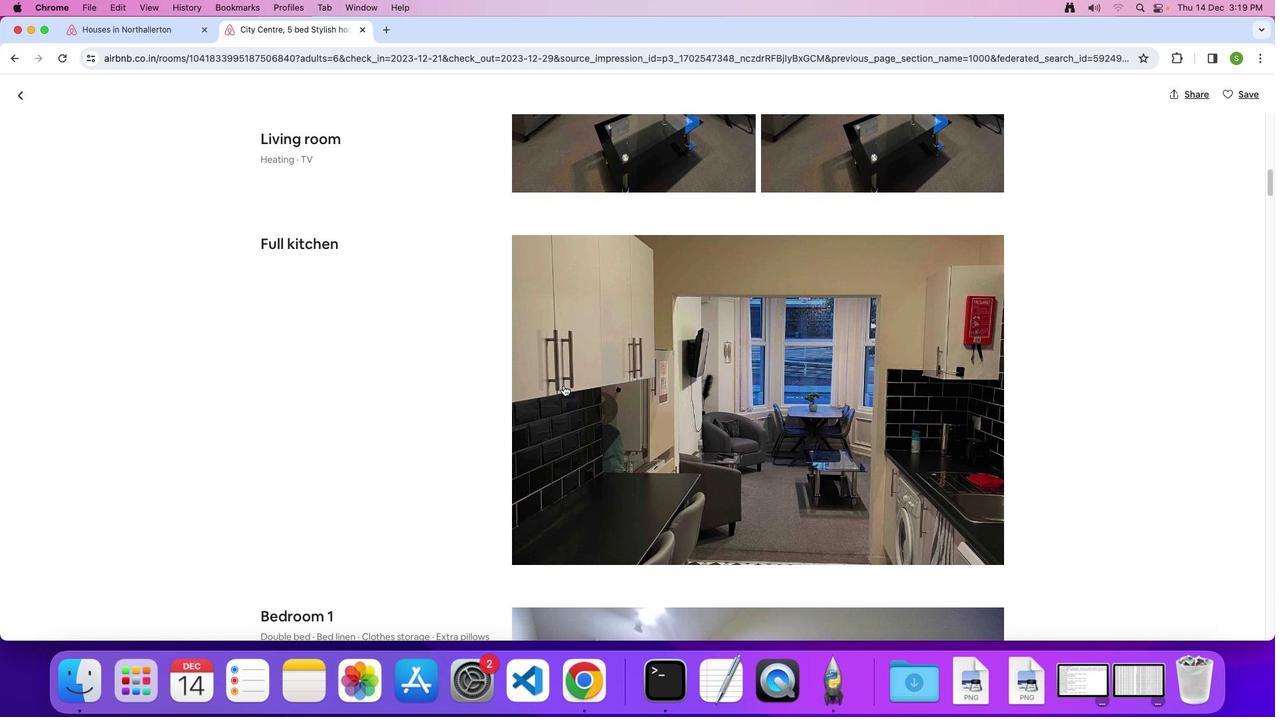 
Action: Mouse scrolled (564, 385) with delta (0, 0)
Screenshot: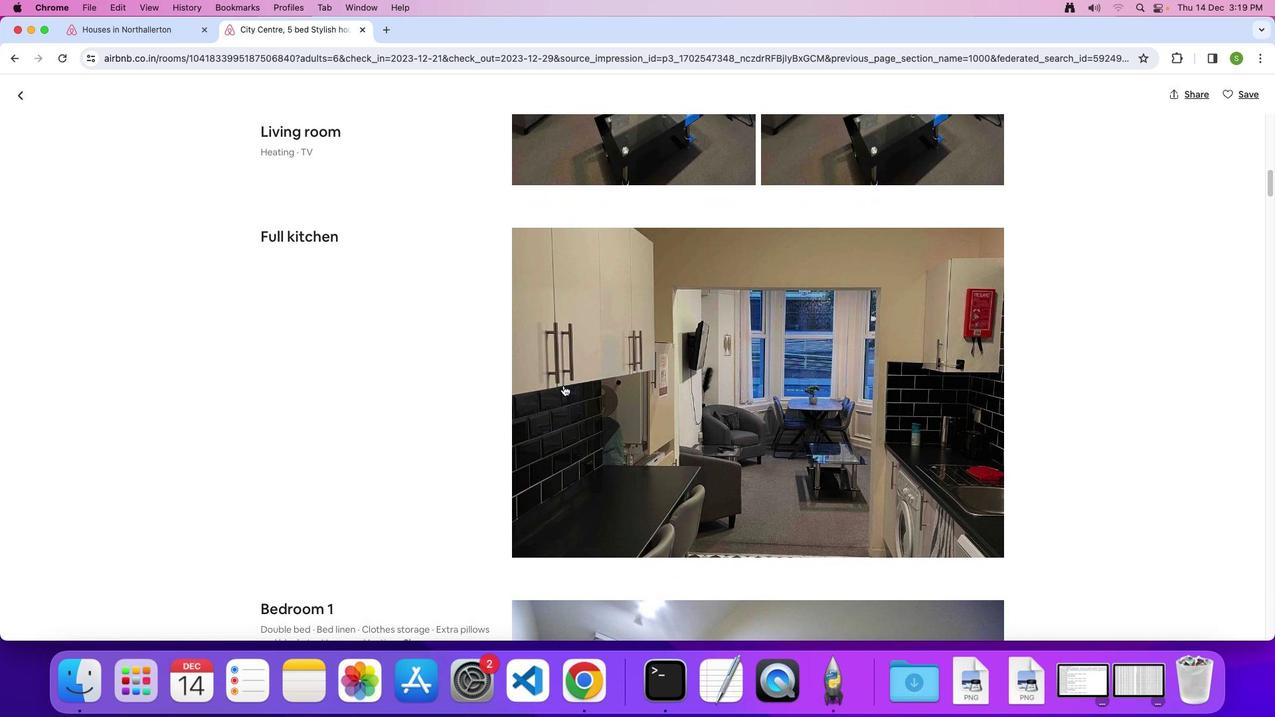 
Action: Mouse scrolled (564, 385) with delta (0, 0)
Screenshot: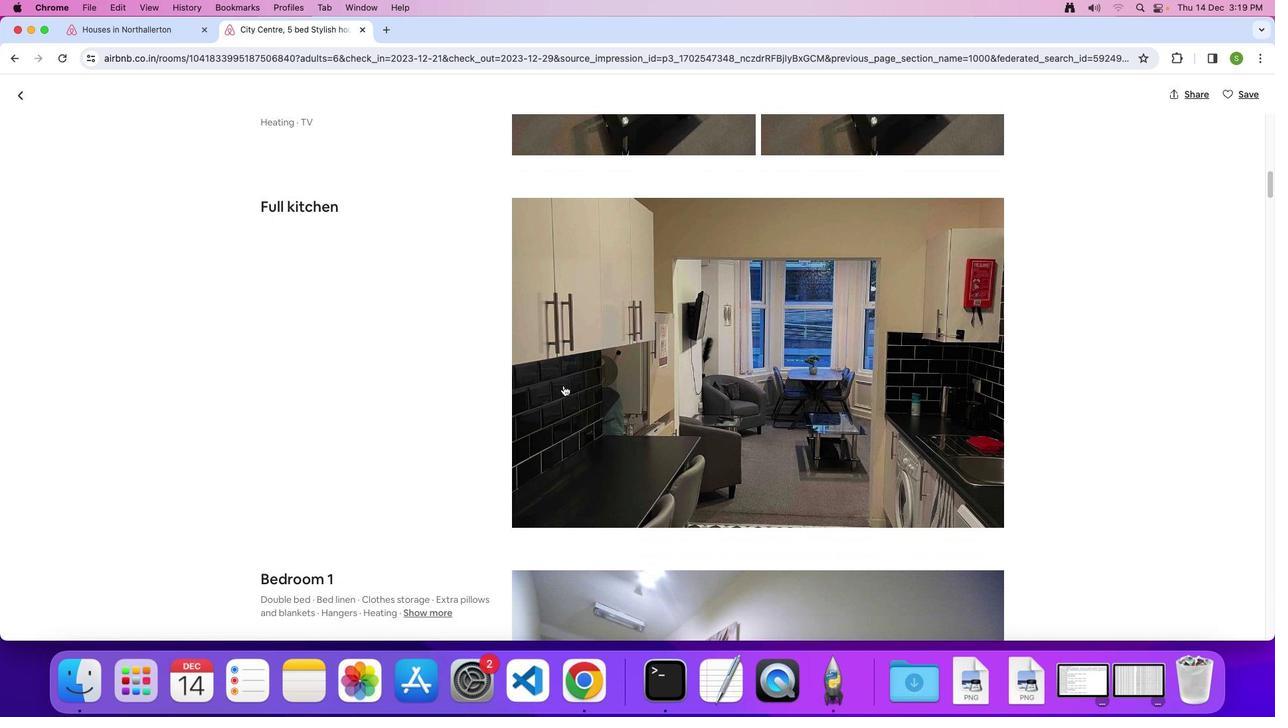 
Action: Mouse scrolled (564, 385) with delta (0, 0)
Screenshot: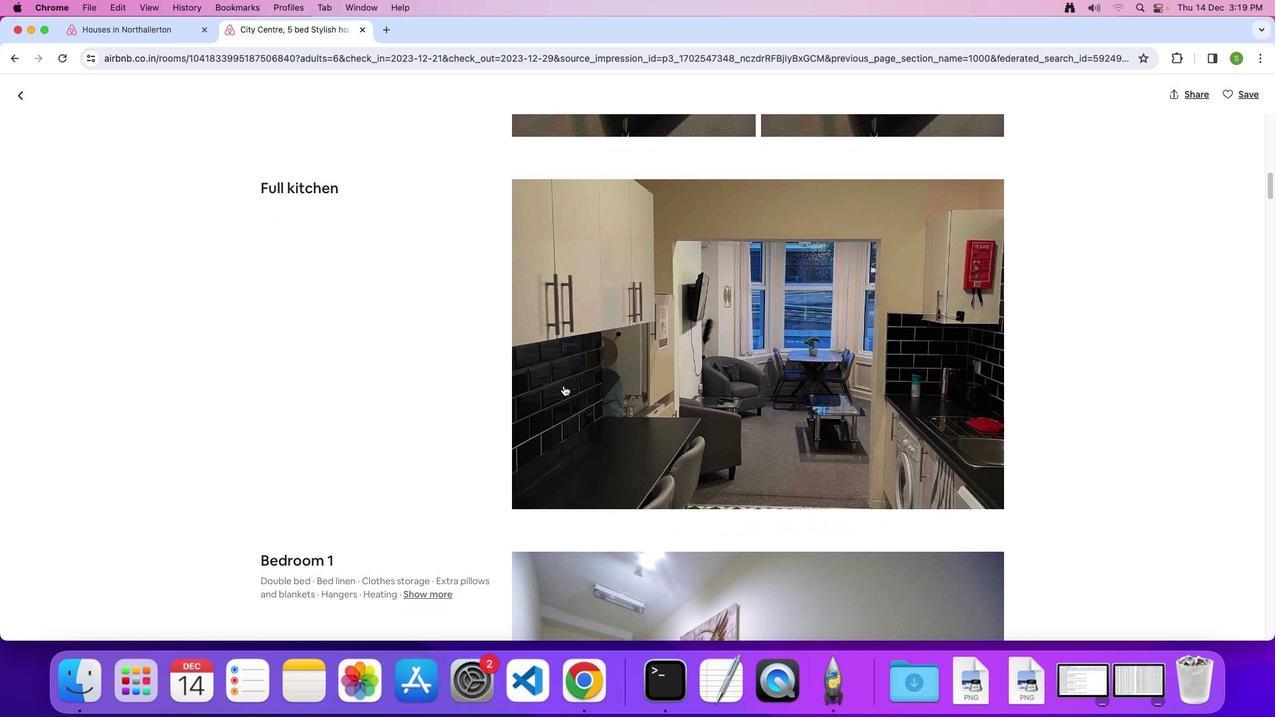 
Action: Mouse scrolled (564, 385) with delta (0, 0)
Screenshot: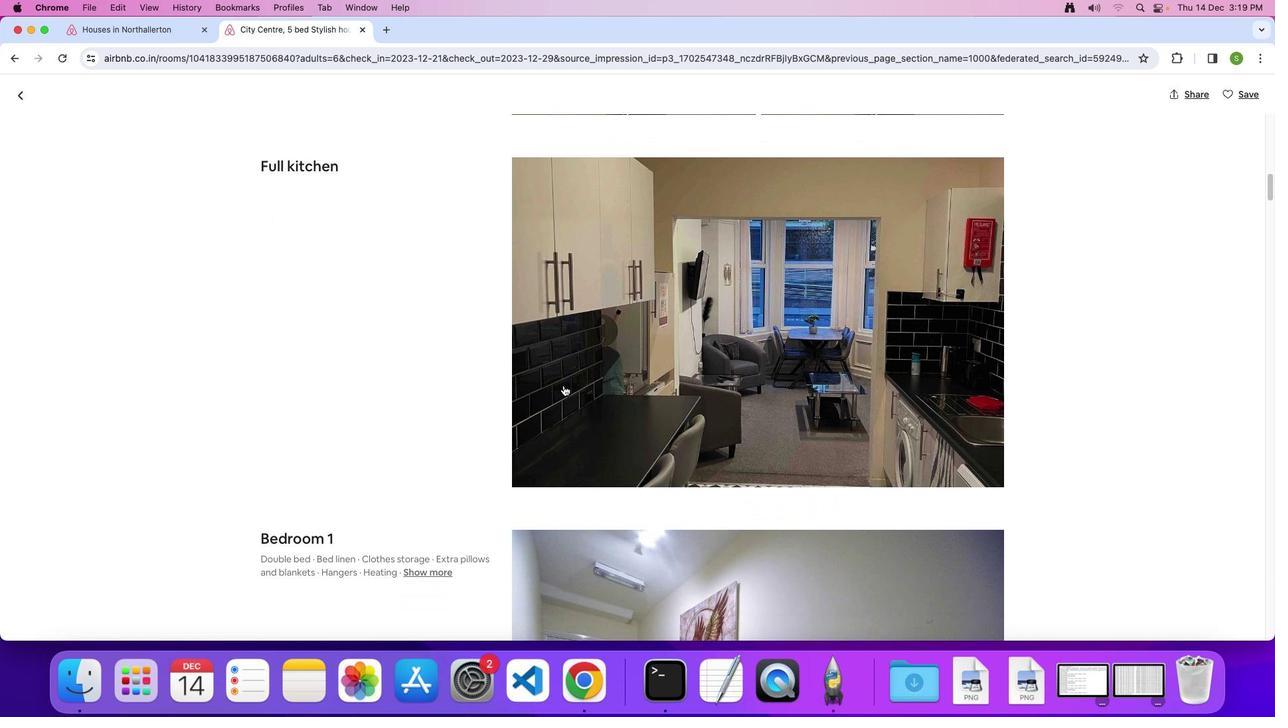 
Action: Mouse scrolled (564, 385) with delta (0, -1)
Screenshot: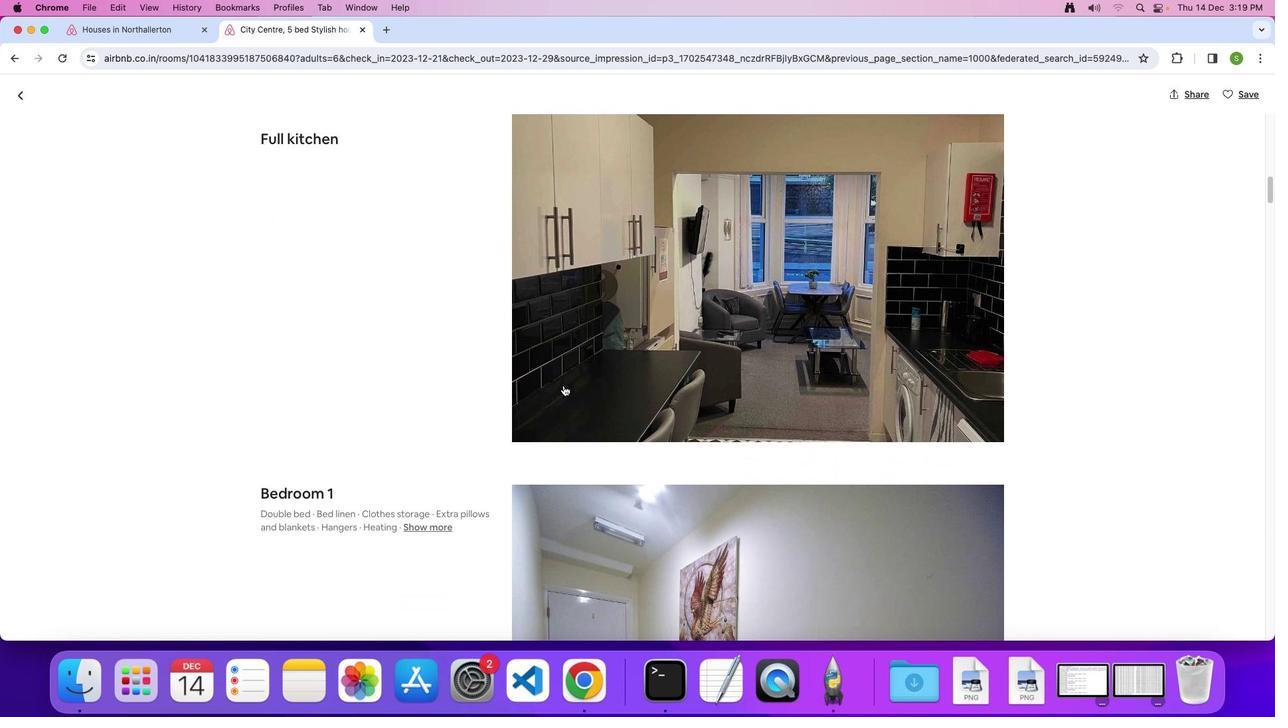 
Action: Mouse scrolled (564, 385) with delta (0, 0)
Screenshot: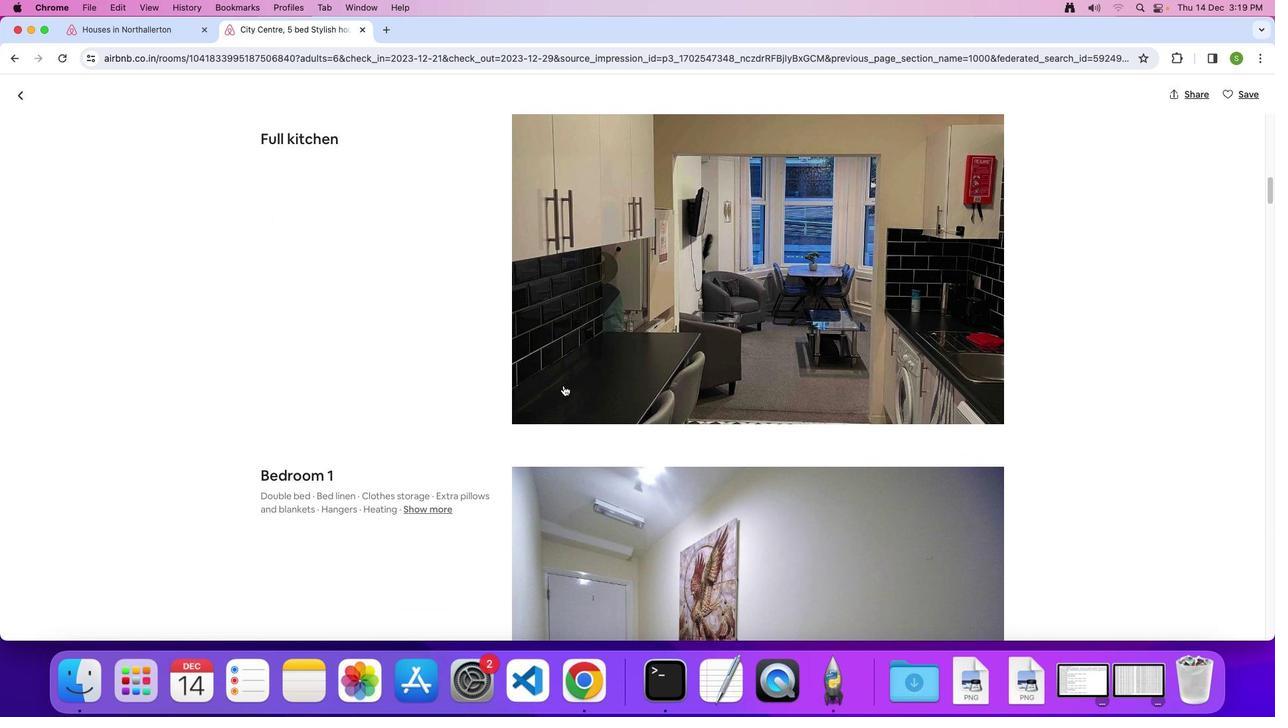 
Action: Mouse scrolled (564, 385) with delta (0, 0)
Screenshot: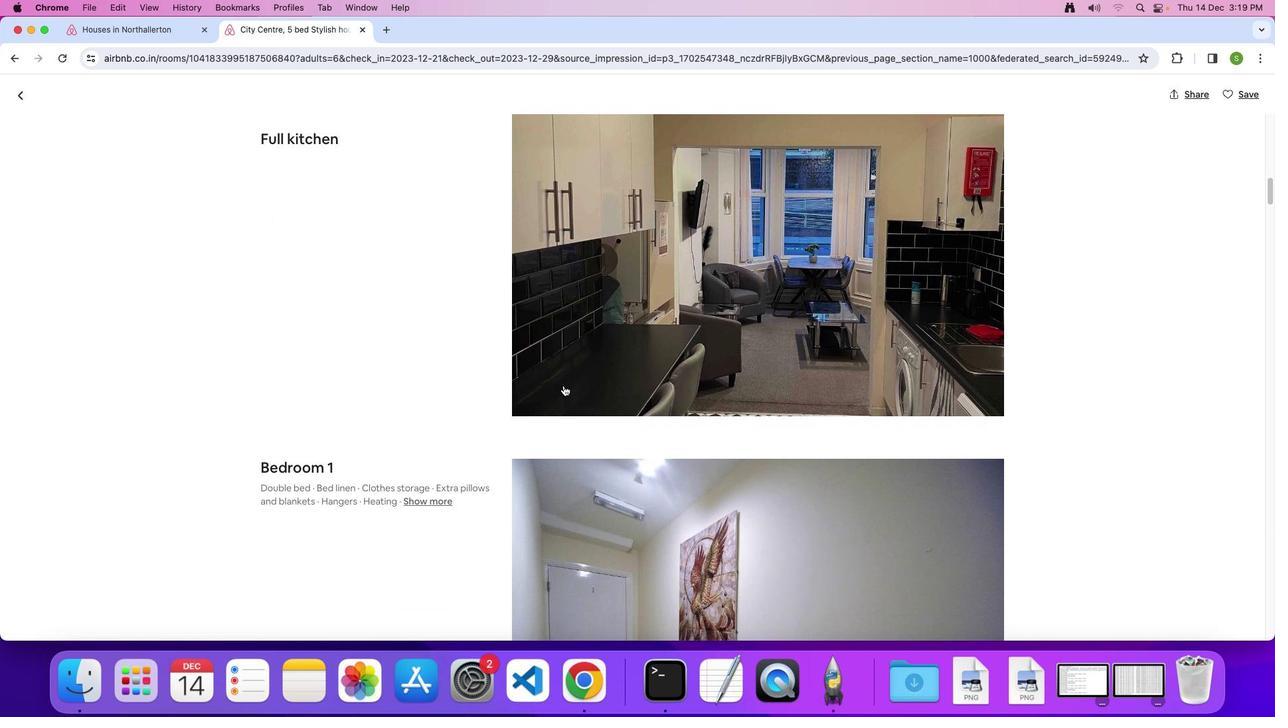 
Action: Mouse scrolled (564, 385) with delta (0, 0)
Screenshot: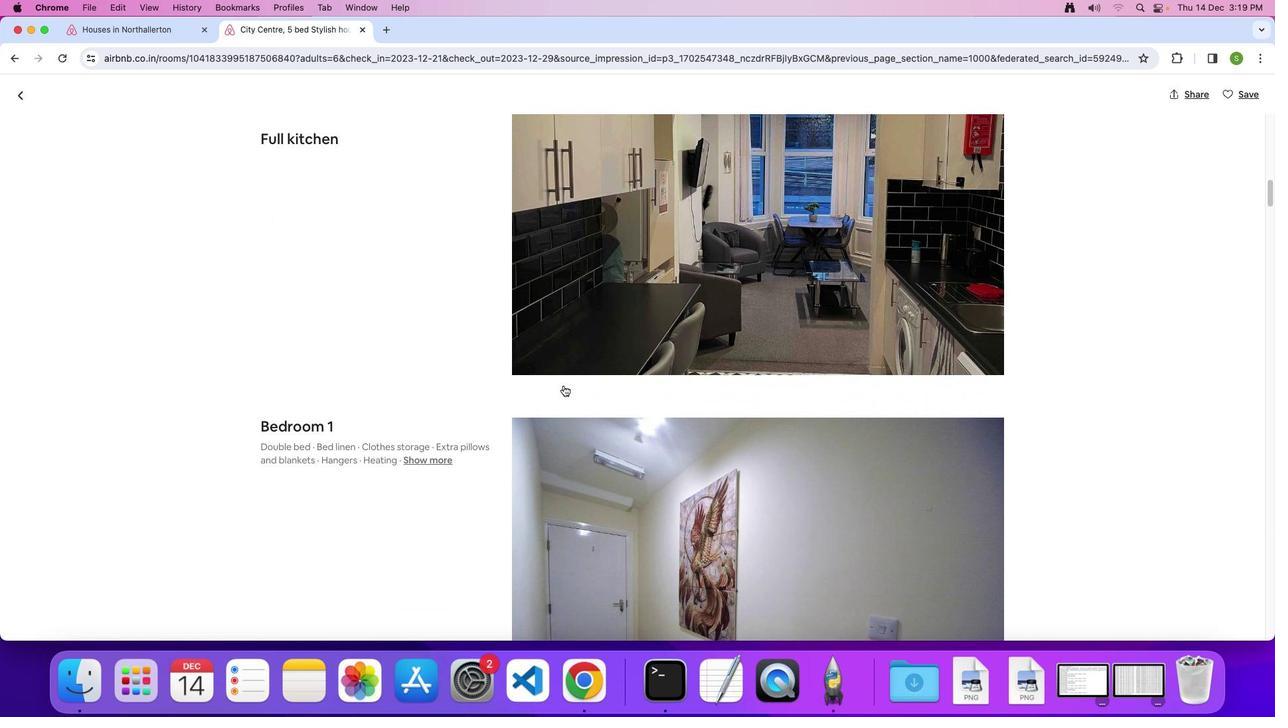 
Action: Mouse scrolled (564, 385) with delta (0, 0)
Screenshot: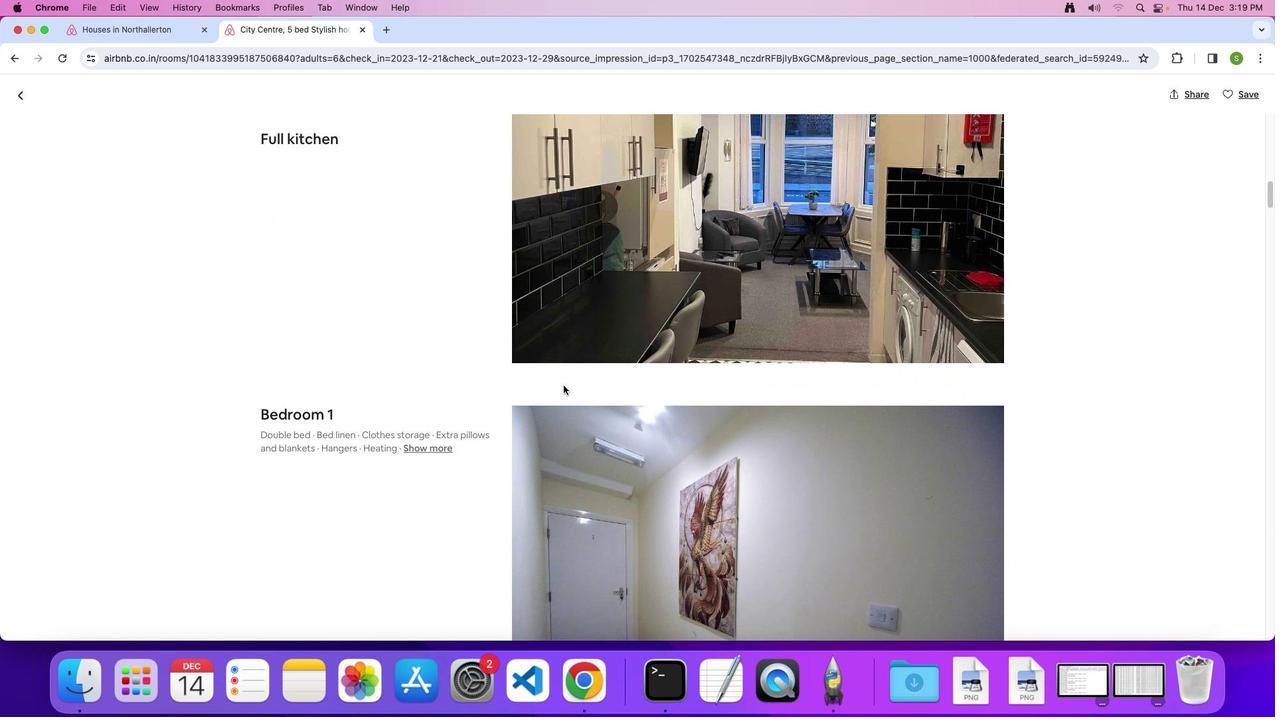 
Action: Mouse scrolled (564, 385) with delta (0, 0)
Screenshot: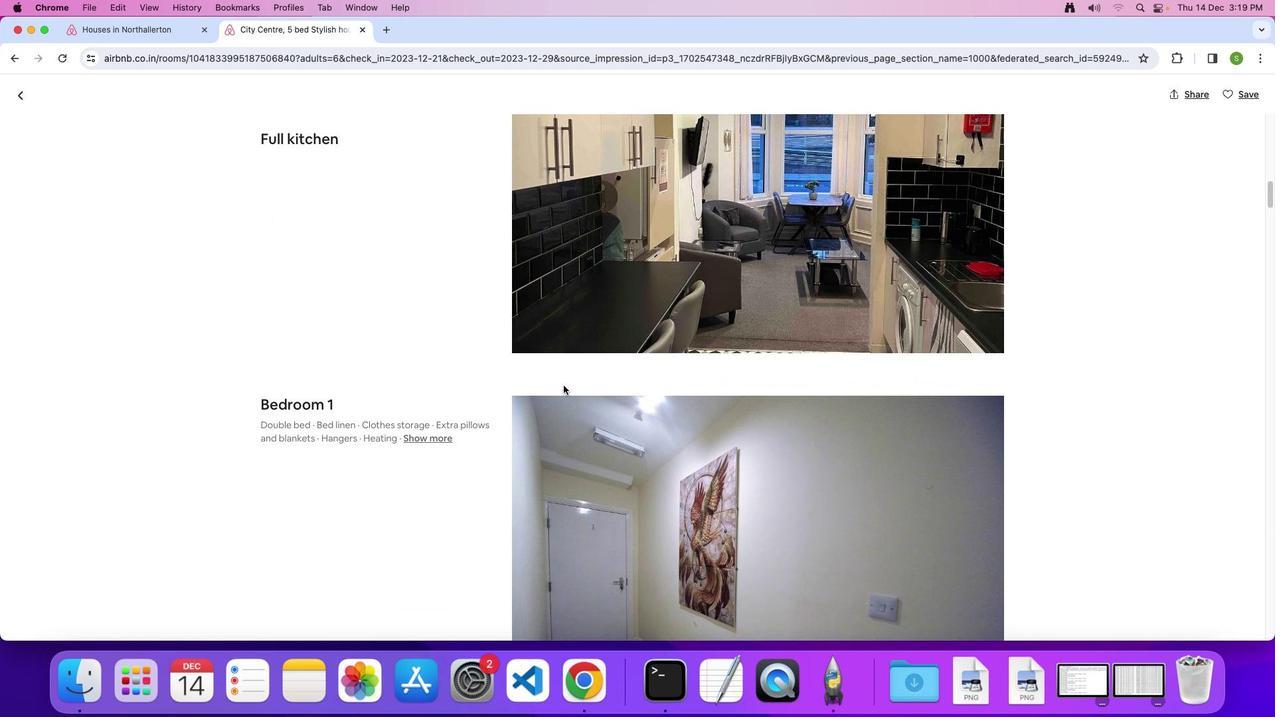 
Action: Mouse scrolled (564, 385) with delta (0, 0)
Screenshot: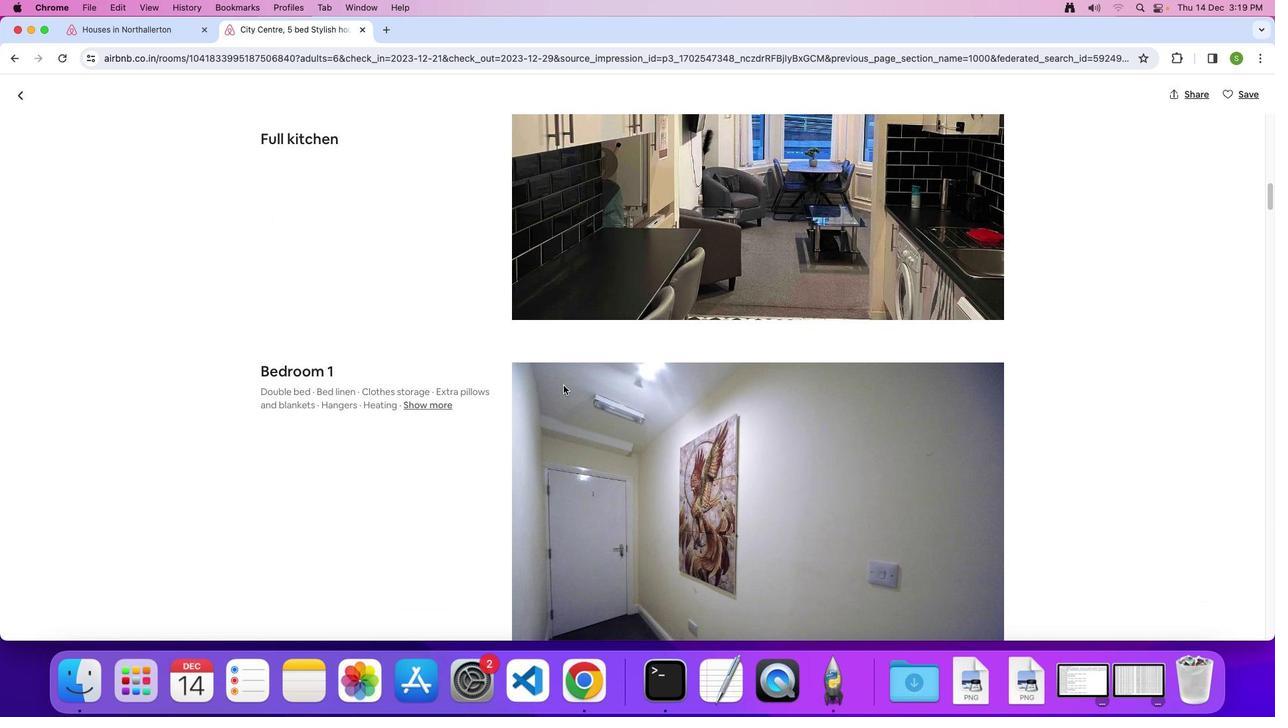 
Action: Mouse scrolled (564, 385) with delta (0, 0)
Screenshot: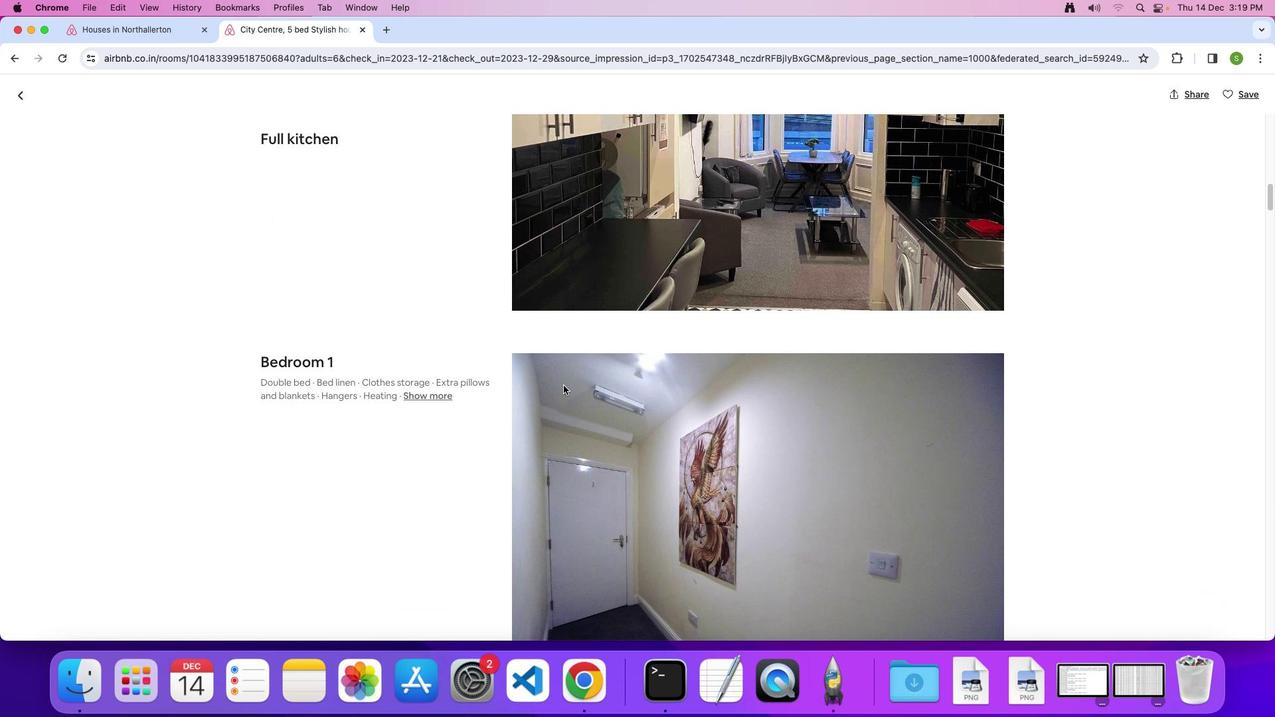 
Action: Mouse scrolled (564, 385) with delta (0, 0)
Screenshot: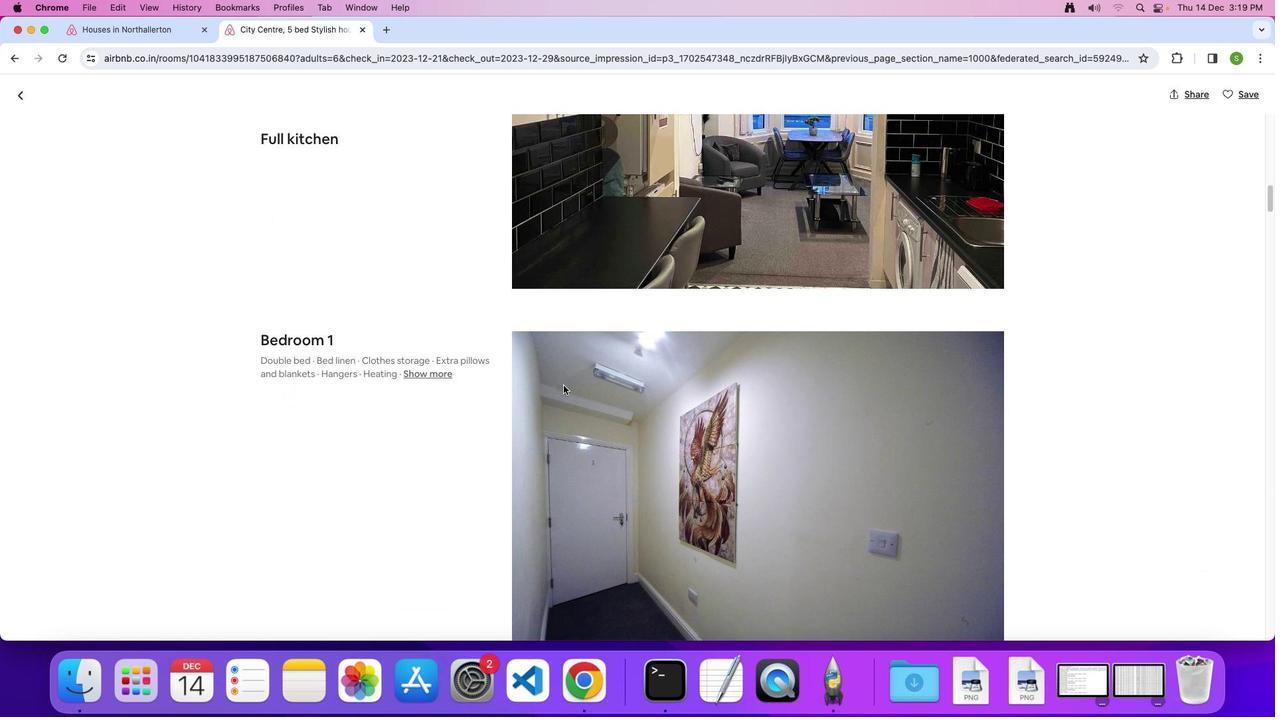 
Action: Mouse scrolled (564, 385) with delta (0, -1)
Screenshot: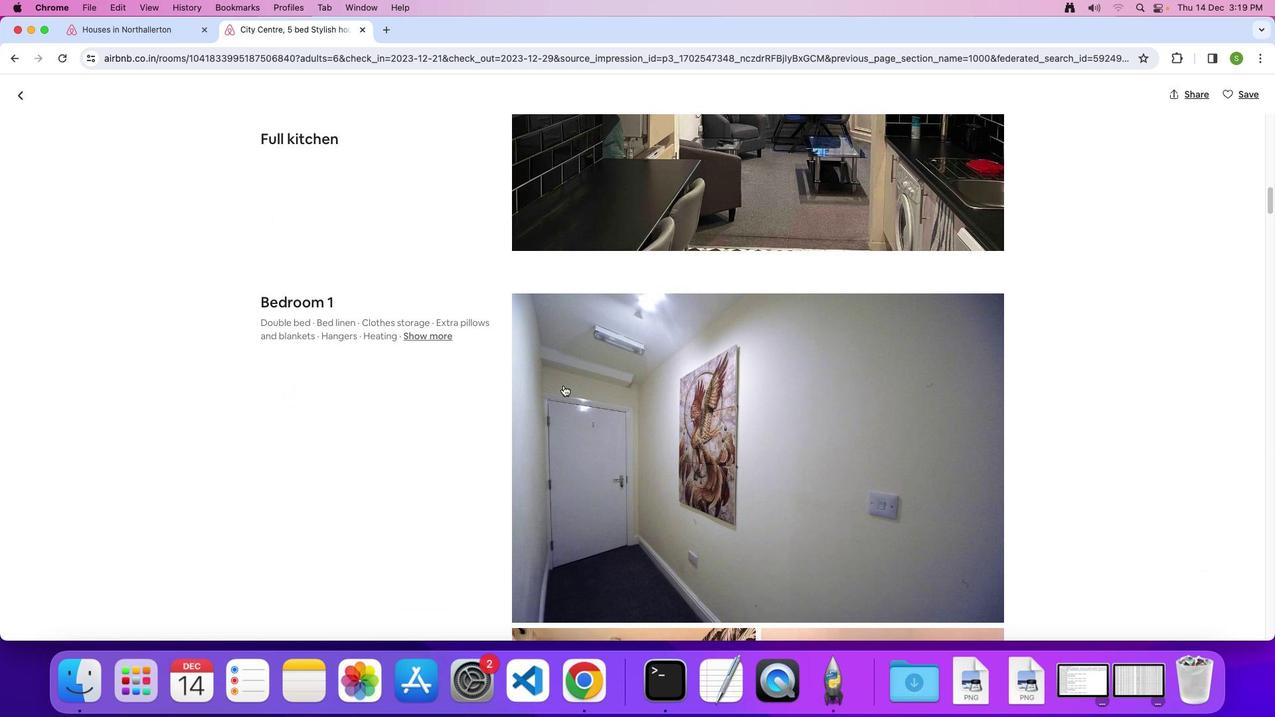 
Action: Mouse scrolled (564, 385) with delta (0, 0)
Screenshot: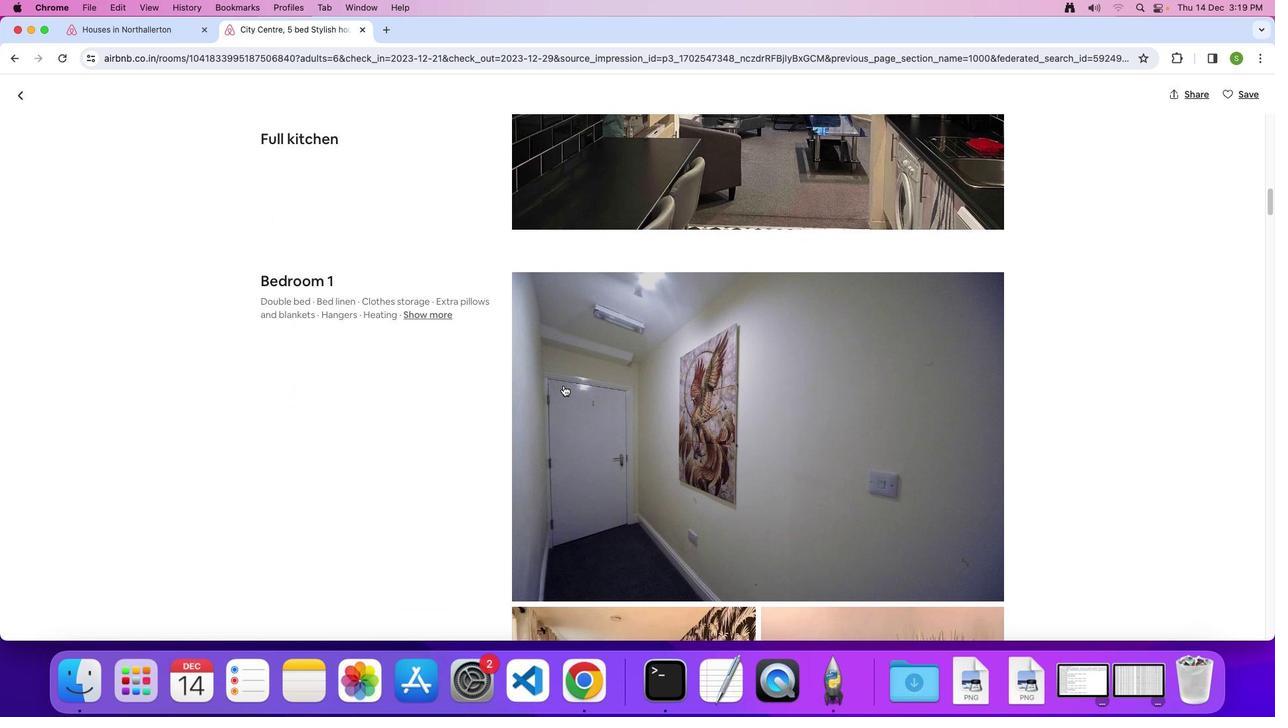 
Action: Mouse scrolled (564, 385) with delta (0, 0)
Screenshot: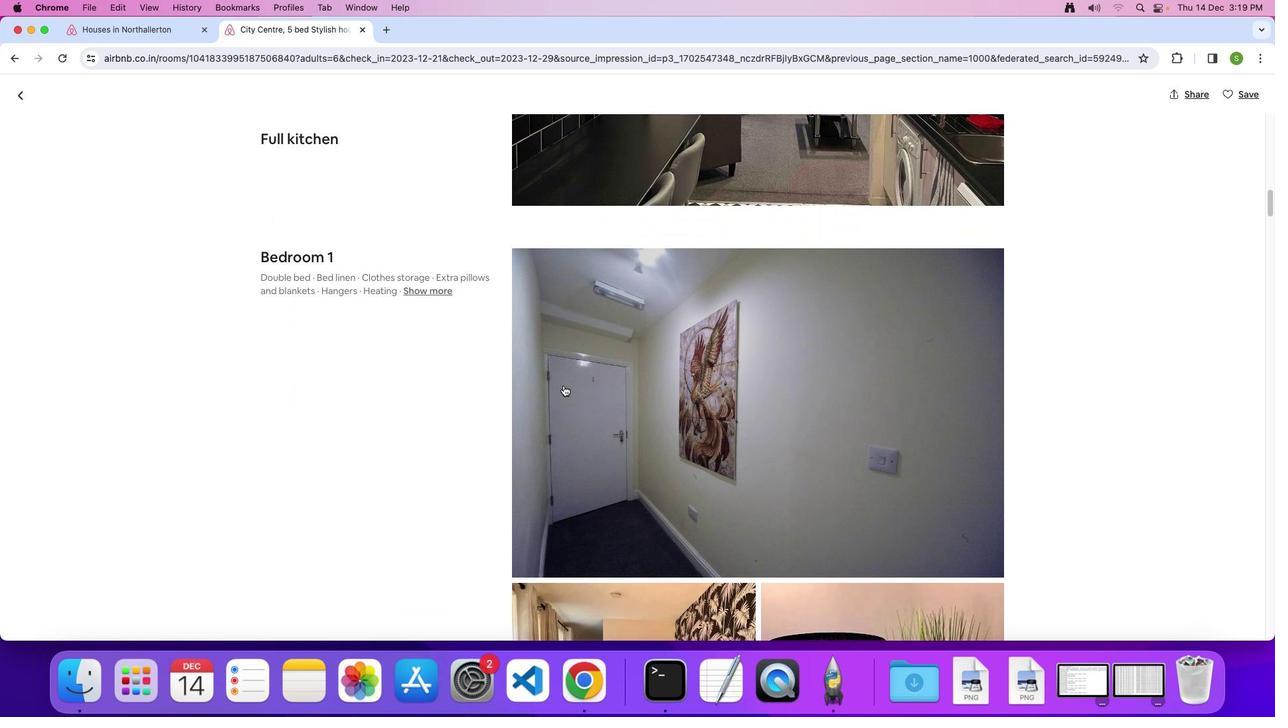 
Action: Mouse scrolled (564, 385) with delta (0, -1)
Screenshot: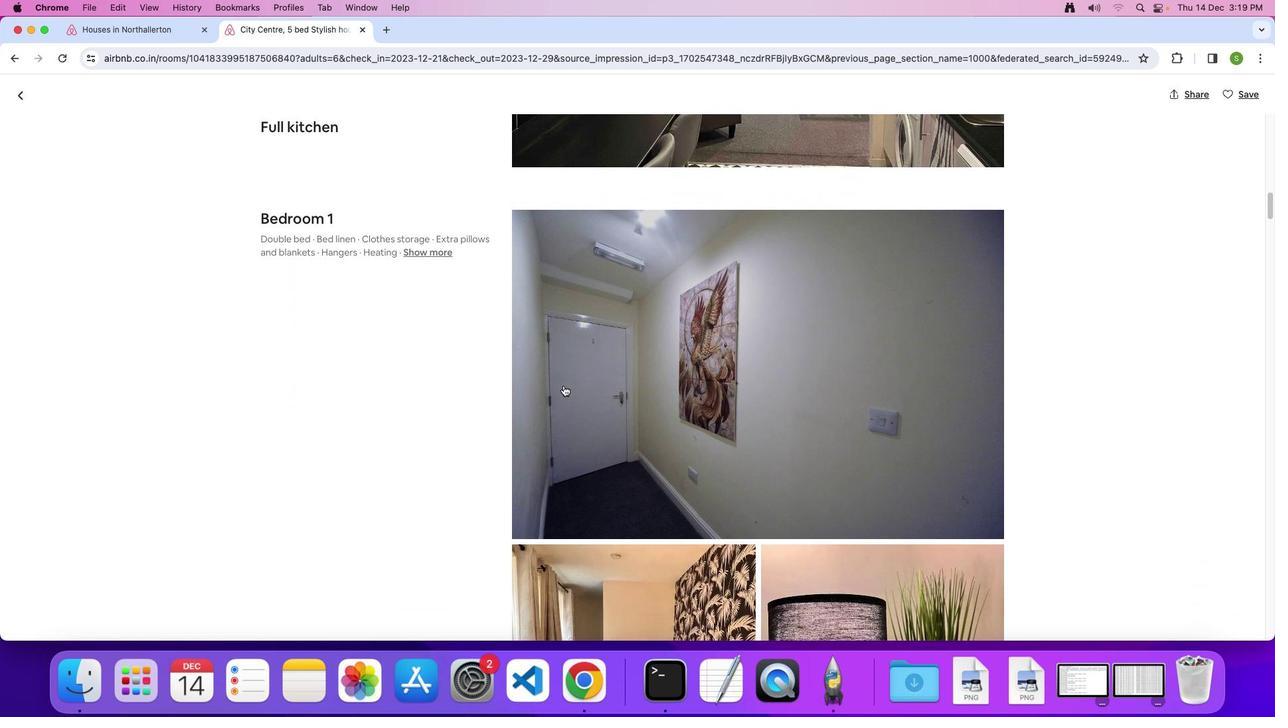 
Action: Mouse scrolled (564, 385) with delta (0, 0)
Screenshot: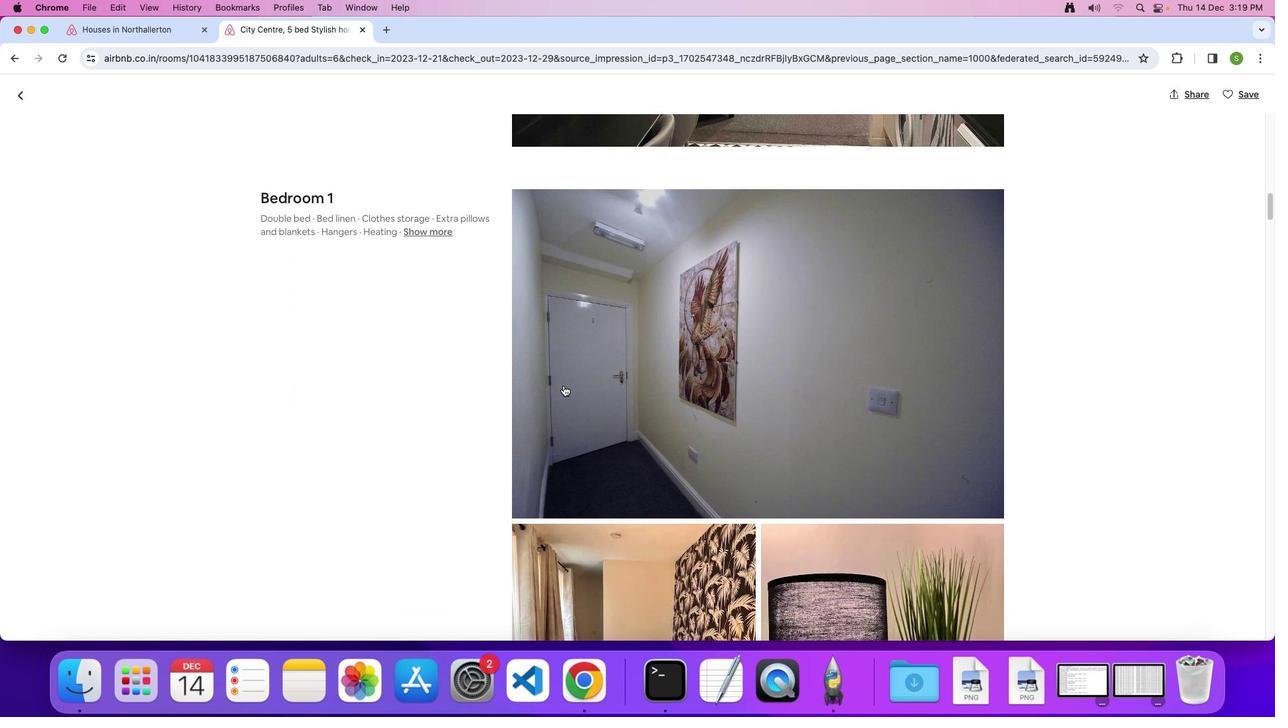 
Action: Mouse scrolled (564, 385) with delta (0, 0)
Screenshot: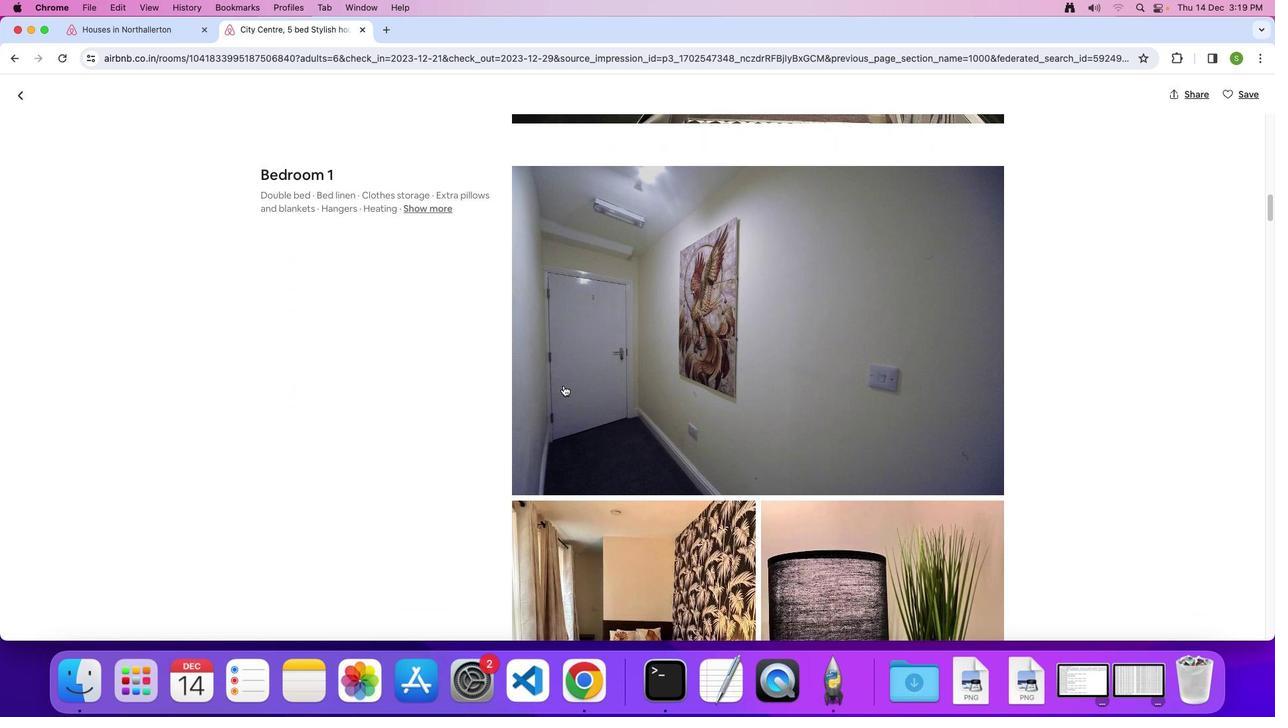 
Action: Mouse scrolled (564, 385) with delta (0, -1)
Screenshot: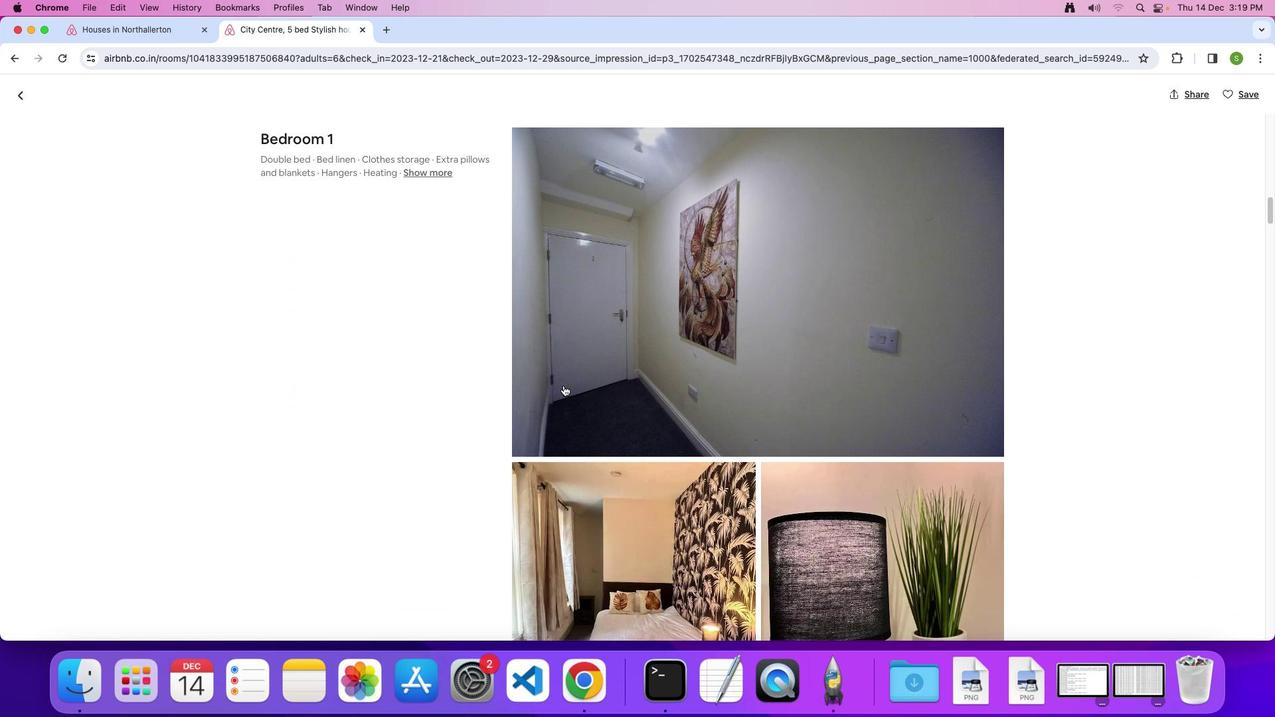 
Action: Mouse scrolled (564, 385) with delta (0, 0)
Screenshot: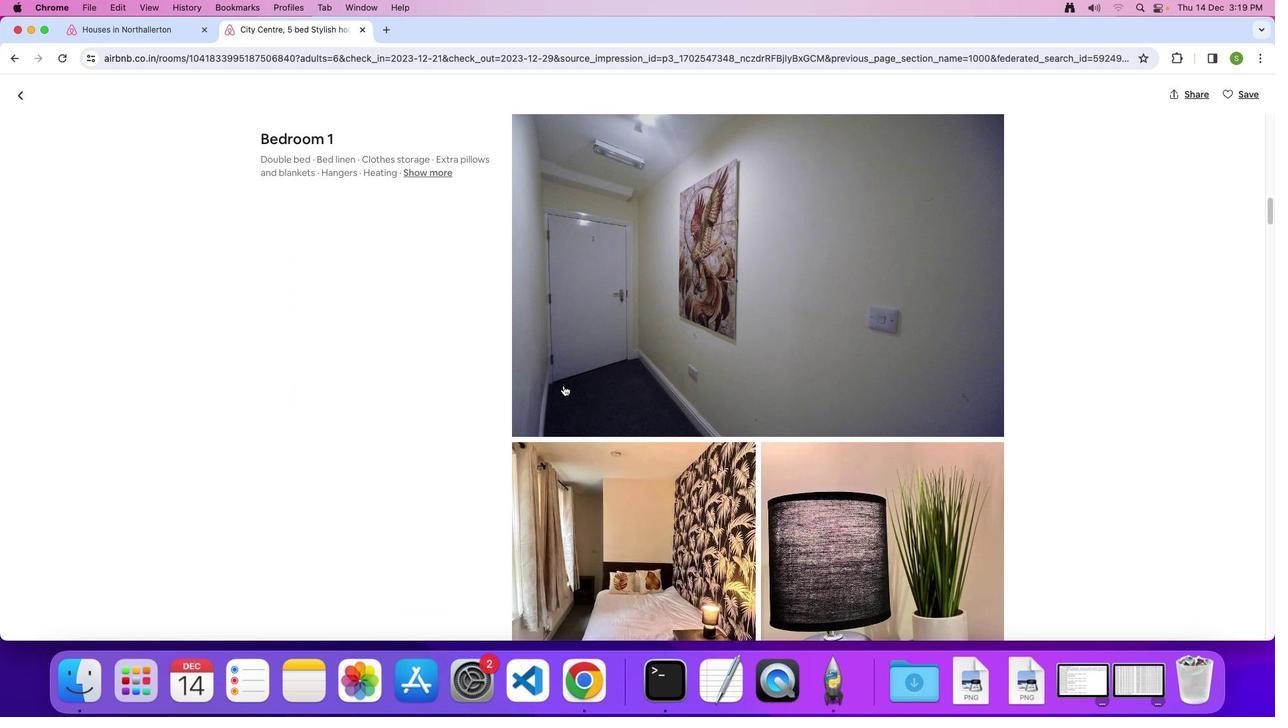 
Action: Mouse scrolled (564, 385) with delta (0, 0)
Screenshot: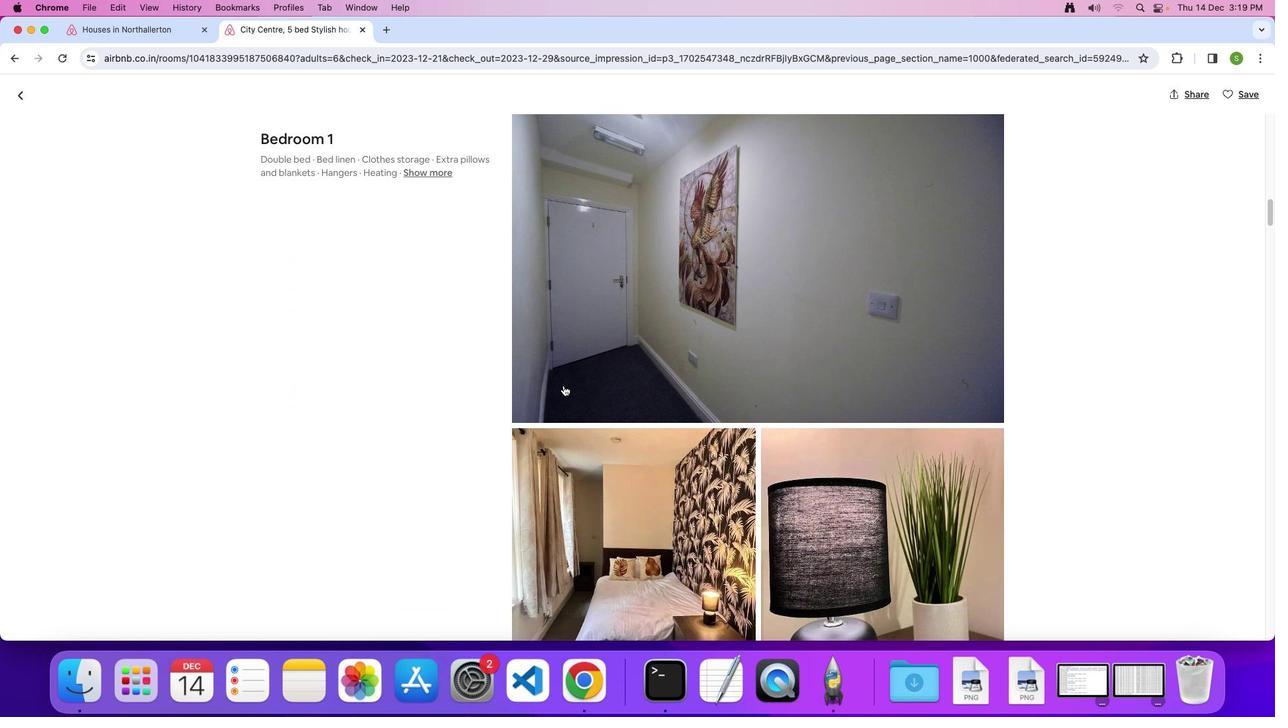
Action: Mouse scrolled (564, 385) with delta (0, 0)
Screenshot: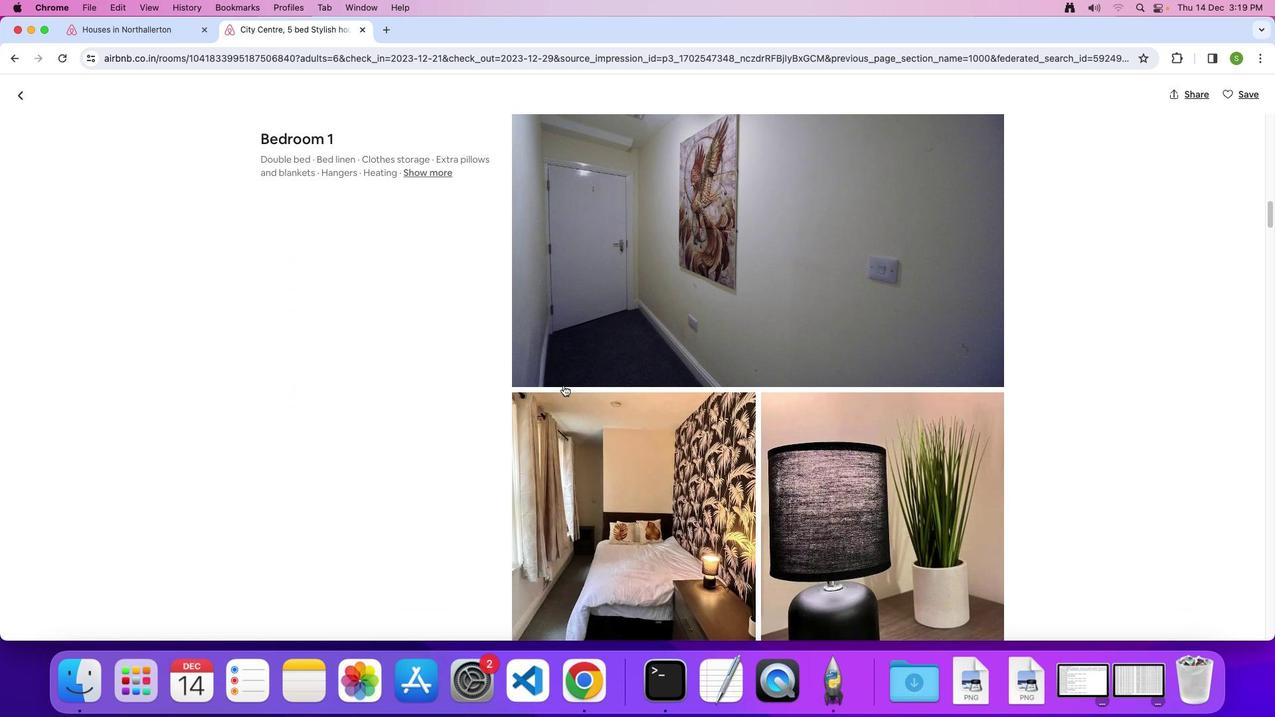 
Action: Mouse scrolled (564, 385) with delta (0, 0)
Screenshot: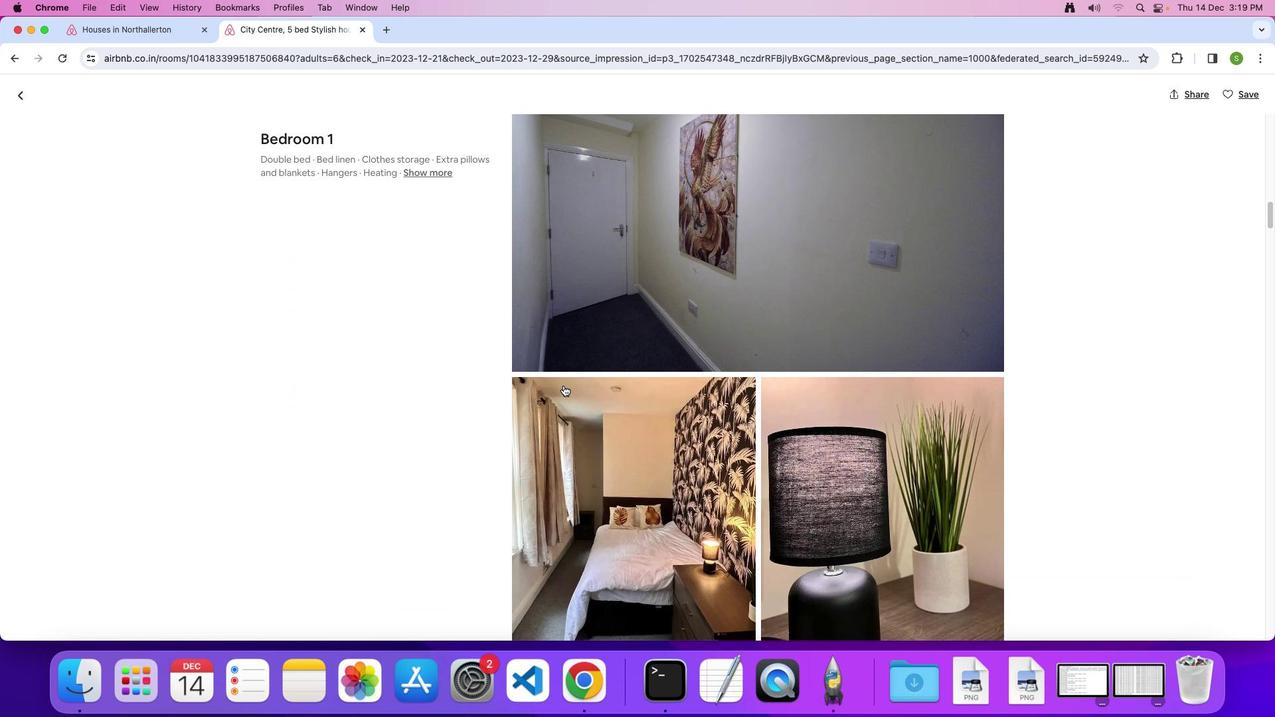 
Action: Mouse scrolled (564, 385) with delta (0, 0)
Screenshot: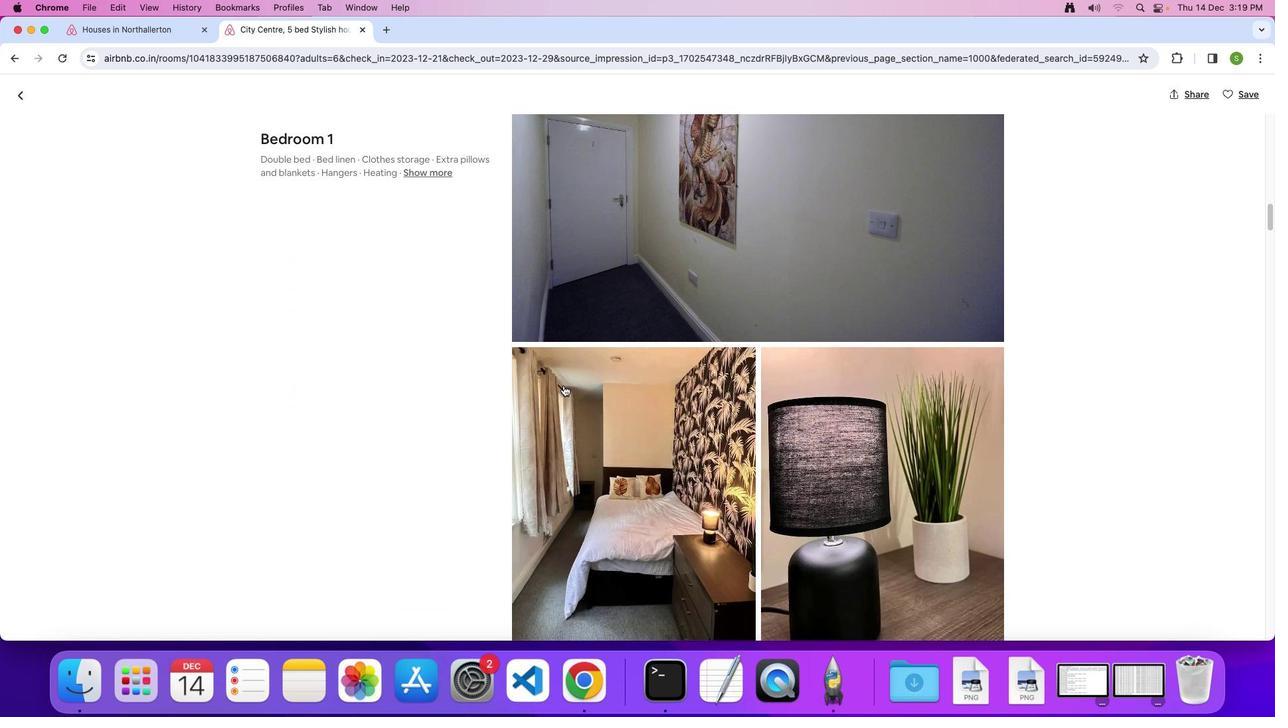 
Action: Mouse scrolled (564, 385) with delta (0, -1)
Screenshot: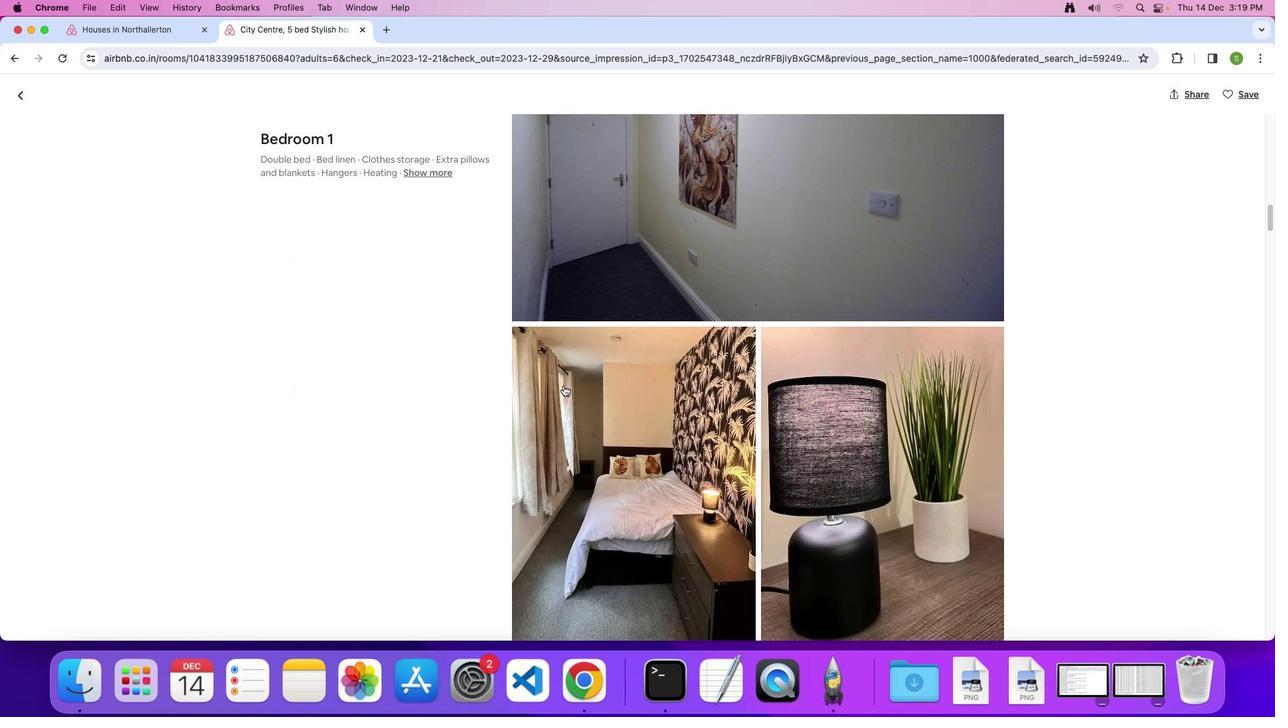 
Action: Mouse scrolled (564, 385) with delta (0, 0)
Screenshot: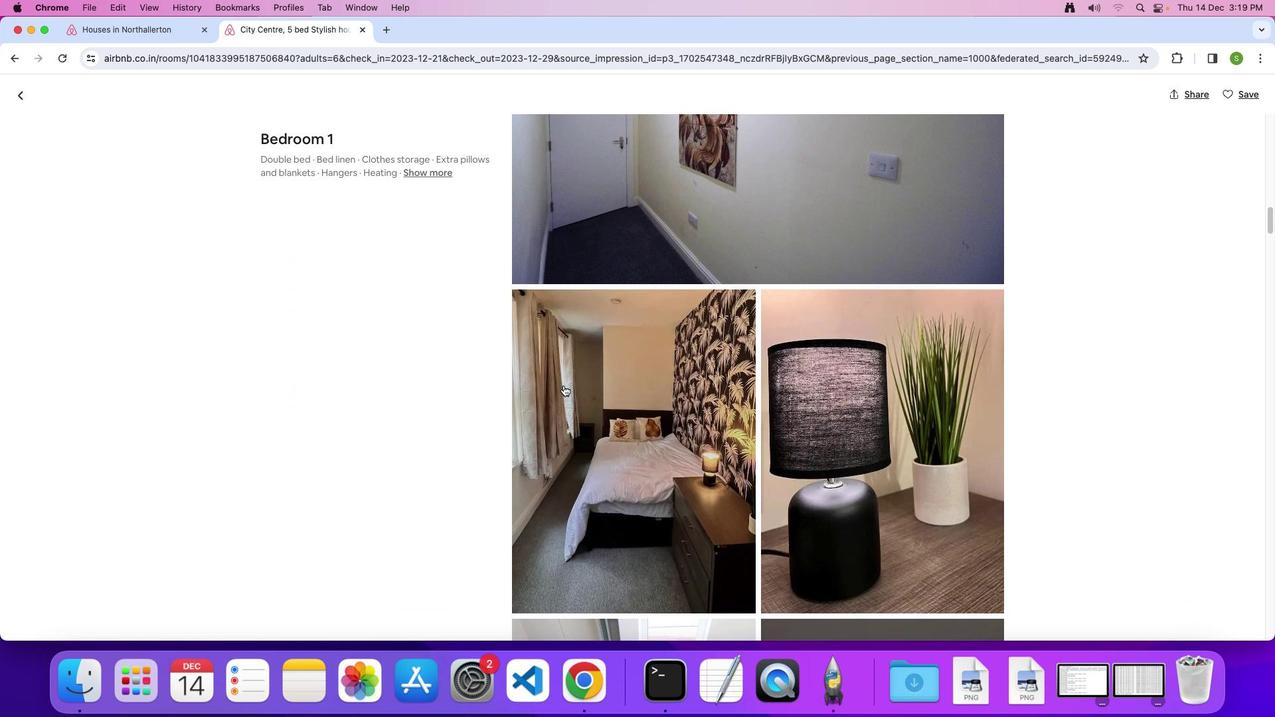 
Action: Mouse scrolled (564, 385) with delta (0, 0)
Screenshot: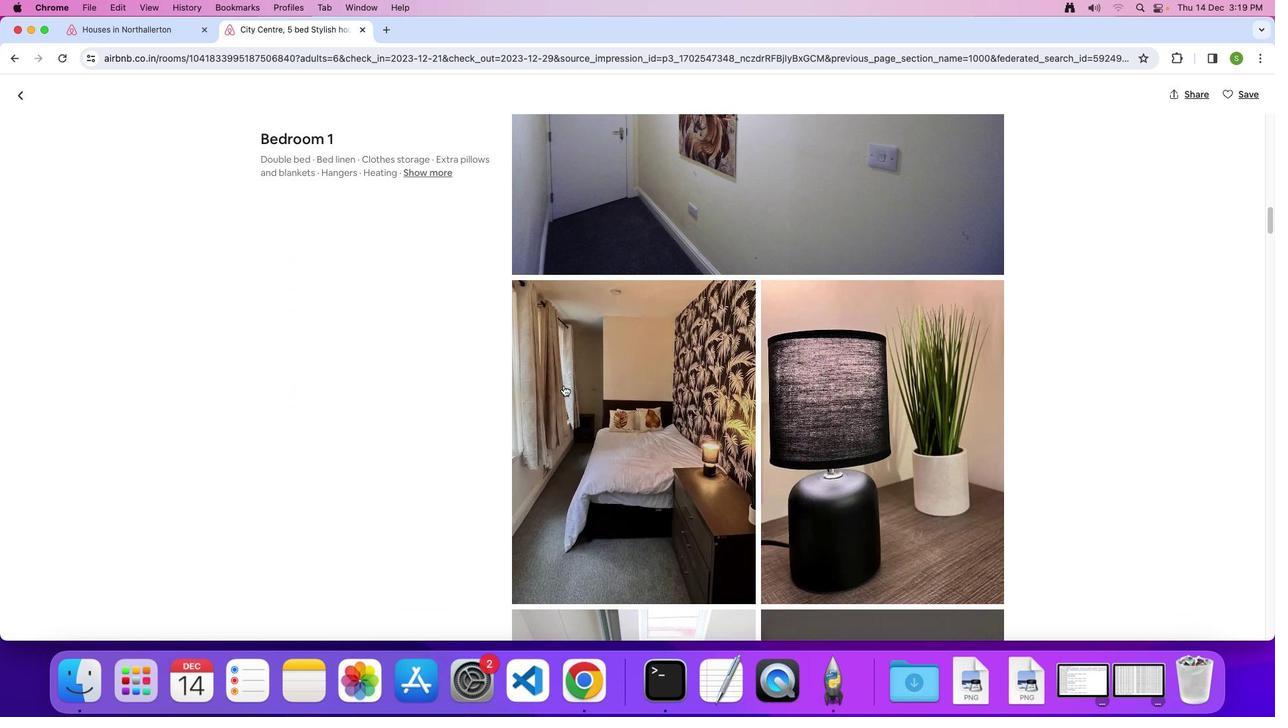 
Action: Mouse scrolled (564, 385) with delta (0, -1)
Screenshot: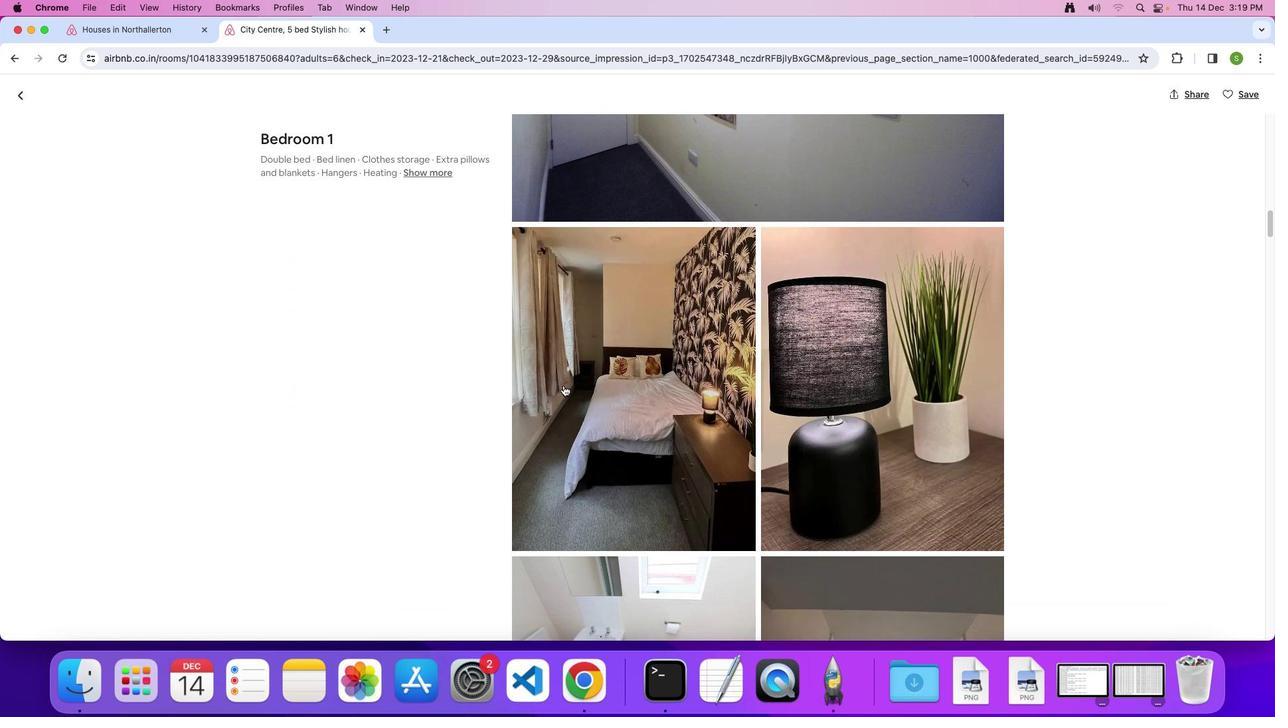 
Action: Mouse scrolled (564, 385) with delta (0, 0)
Screenshot: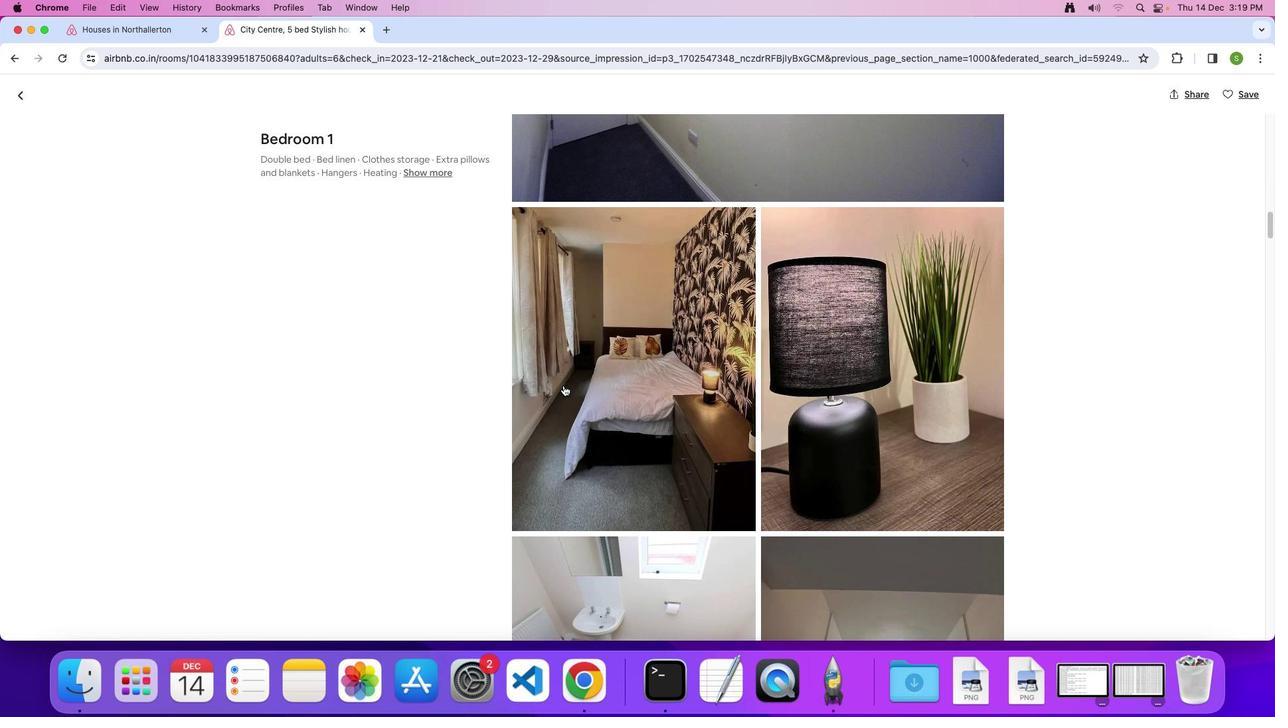 
Action: Mouse scrolled (564, 385) with delta (0, 0)
Screenshot: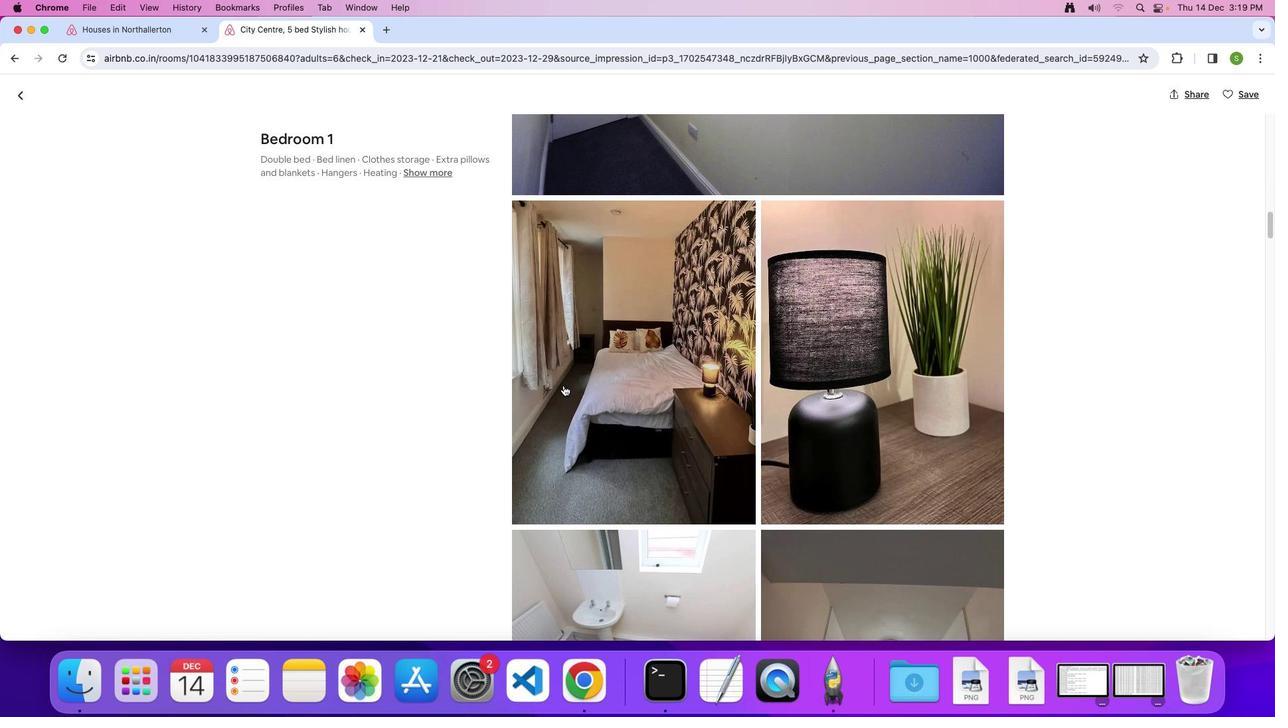 
Action: Mouse scrolled (564, 385) with delta (0, 0)
Screenshot: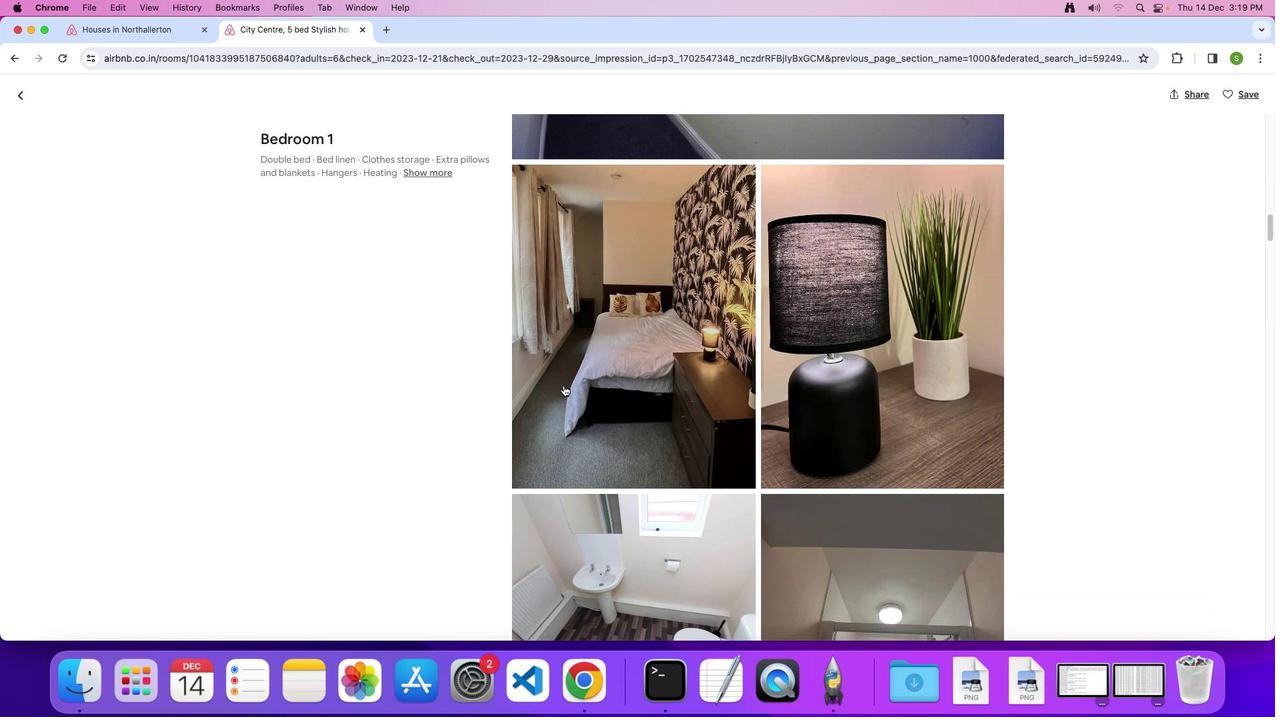 
Action: Mouse scrolled (564, 385) with delta (0, 0)
Screenshot: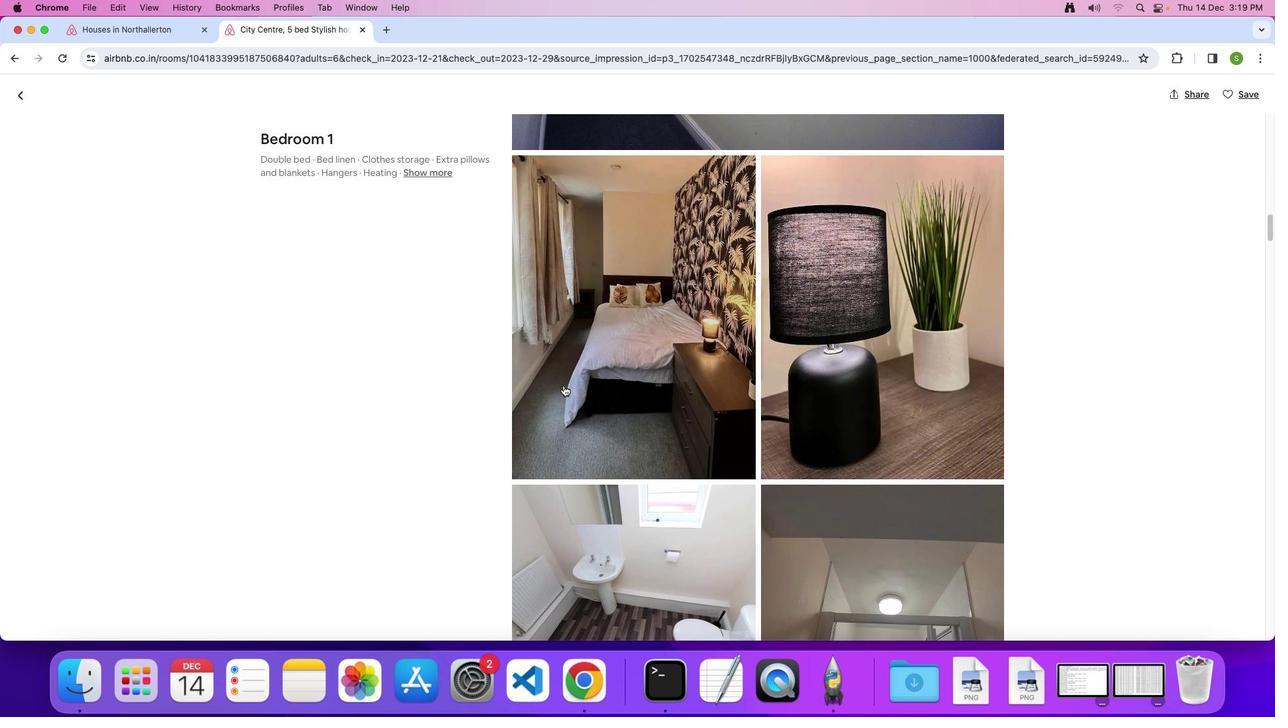 
Action: Mouse scrolled (564, 385) with delta (0, 0)
Screenshot: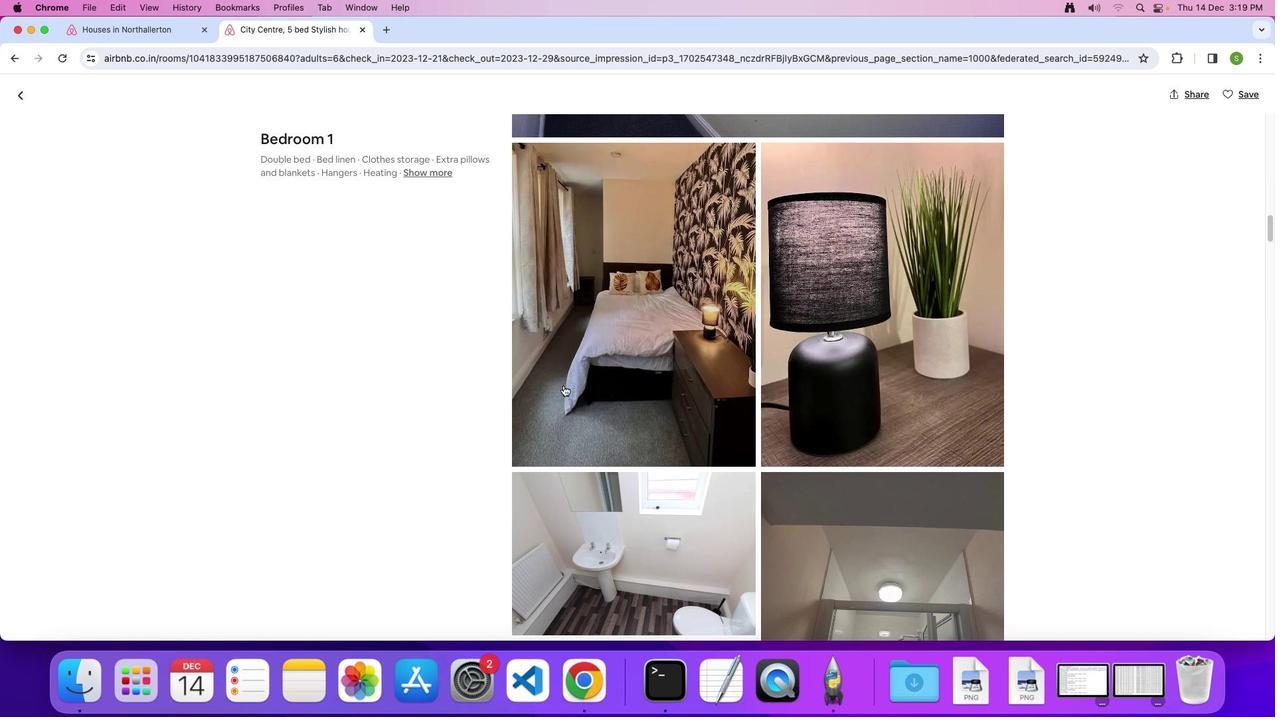 
Action: Mouse scrolled (564, 385) with delta (0, 0)
Screenshot: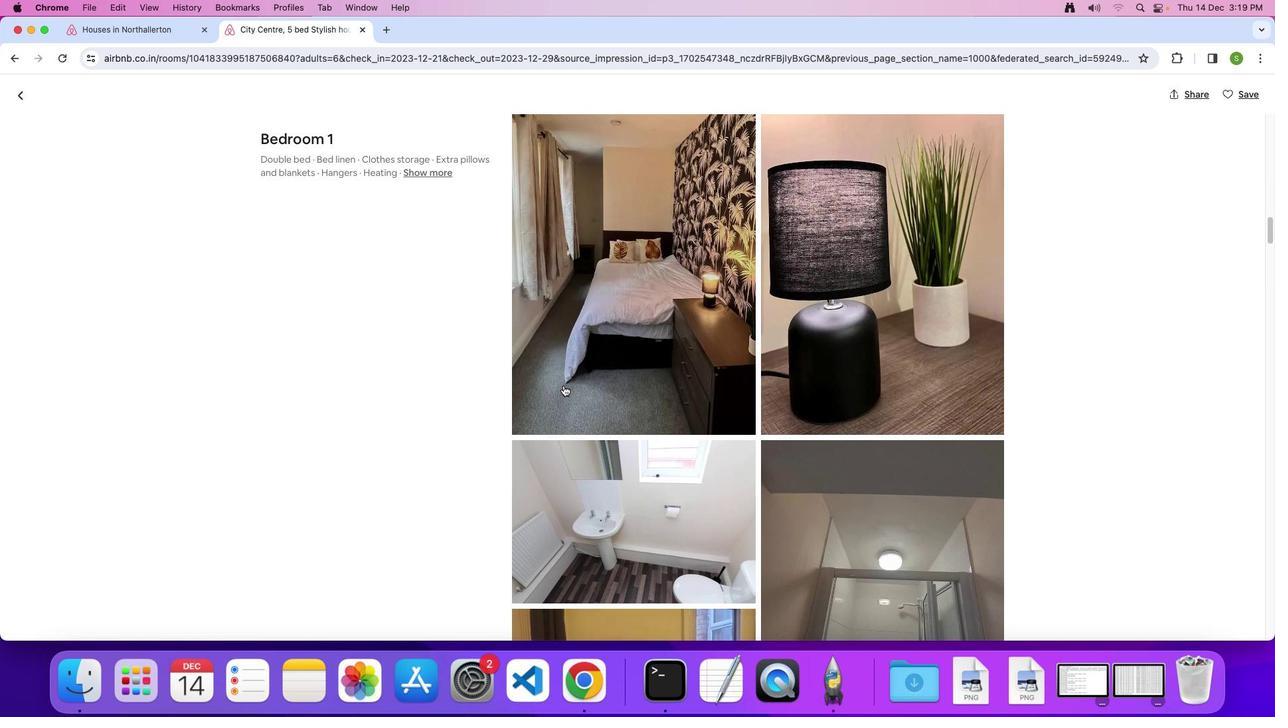 
Action: Mouse scrolled (564, 385) with delta (0, 0)
Screenshot: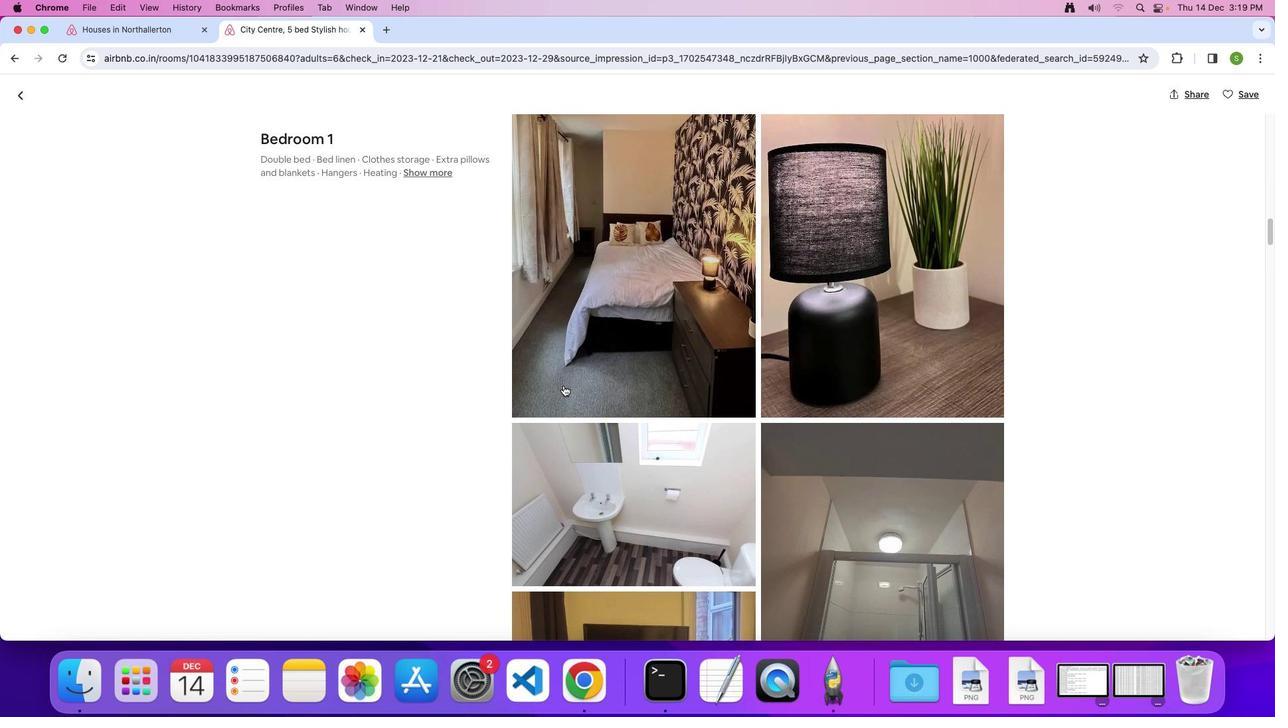 
Action: Mouse scrolled (564, 385) with delta (0, 0)
Screenshot: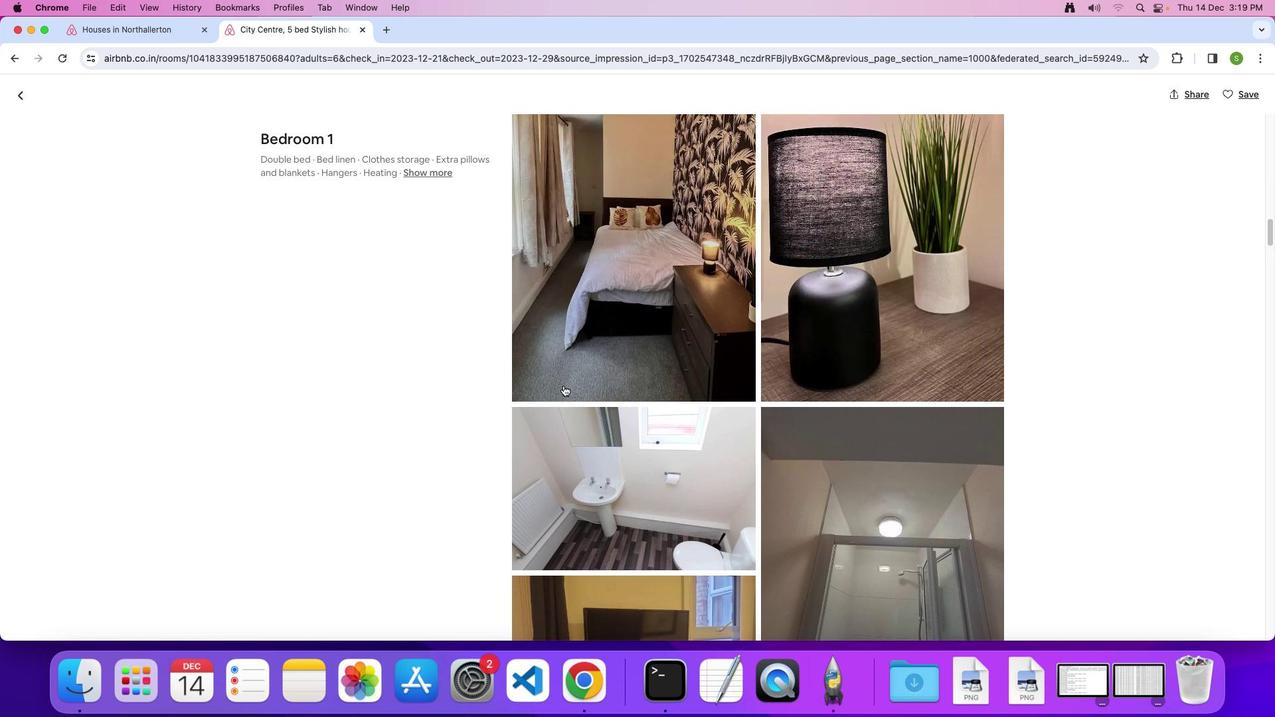 
Action: Mouse scrolled (564, 385) with delta (0, -1)
Screenshot: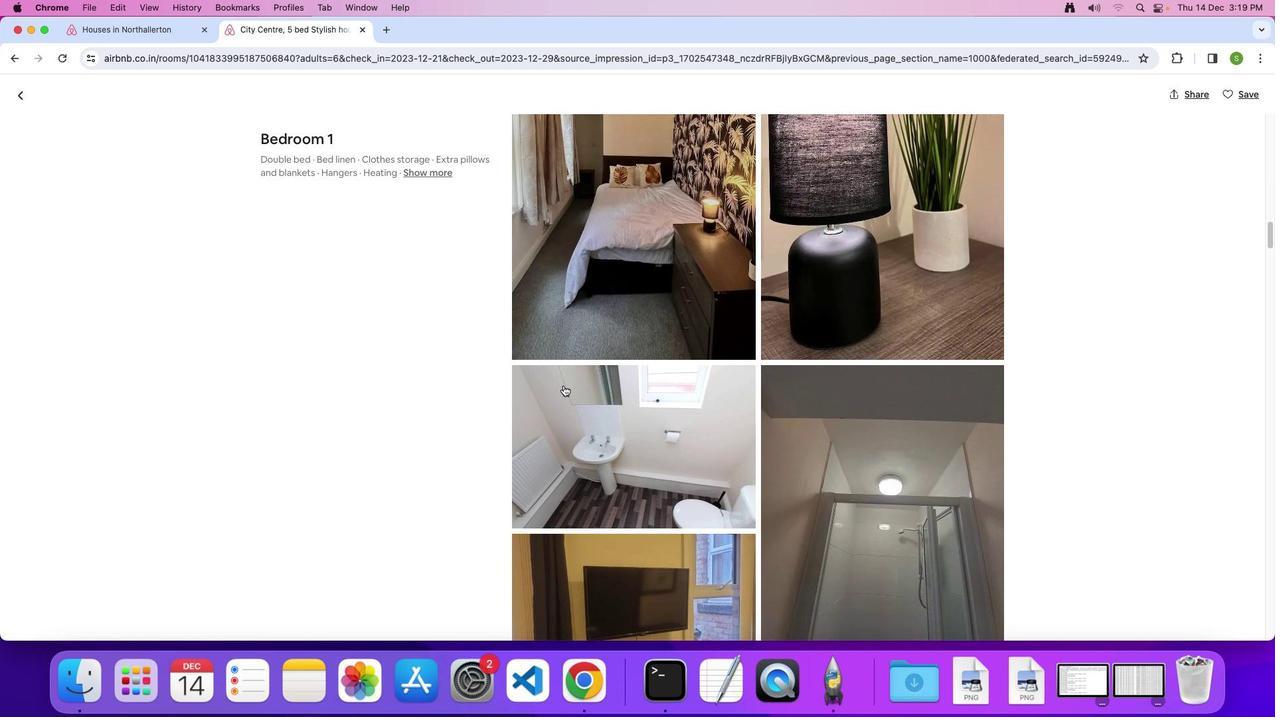 
Action: Mouse scrolled (564, 385) with delta (0, 0)
Screenshot: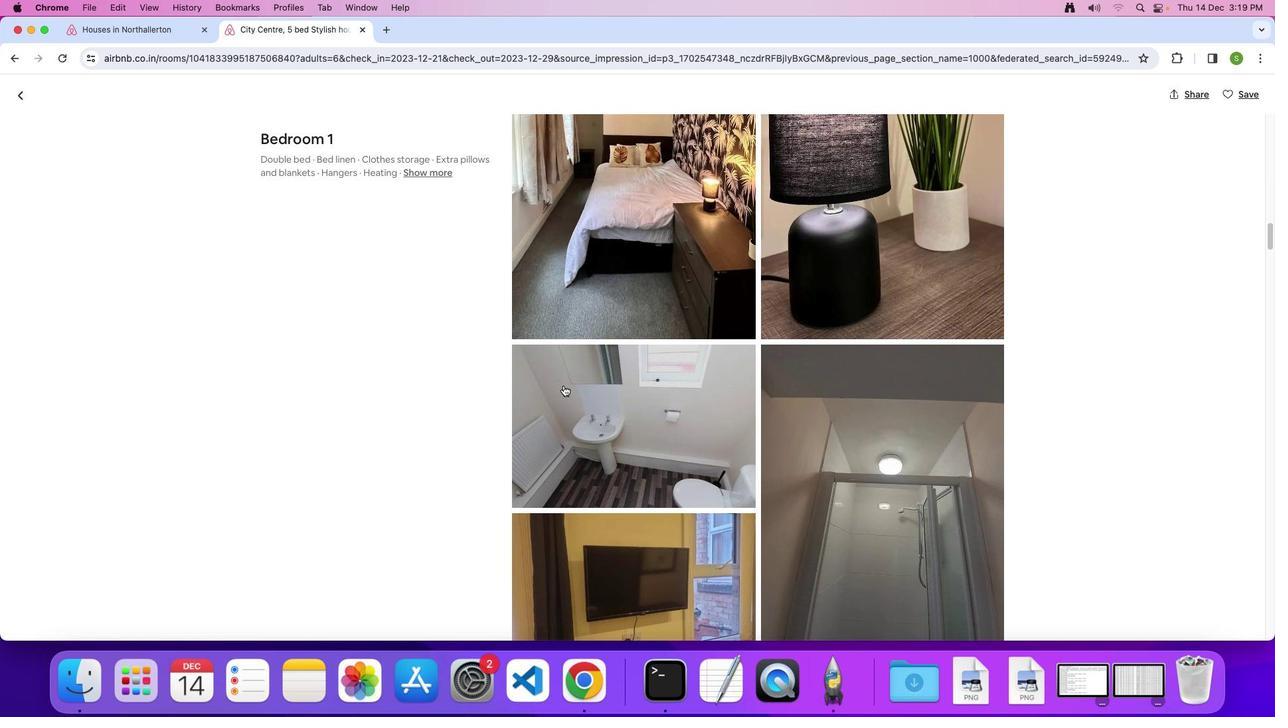 
Action: Mouse scrolled (564, 385) with delta (0, 0)
Screenshot: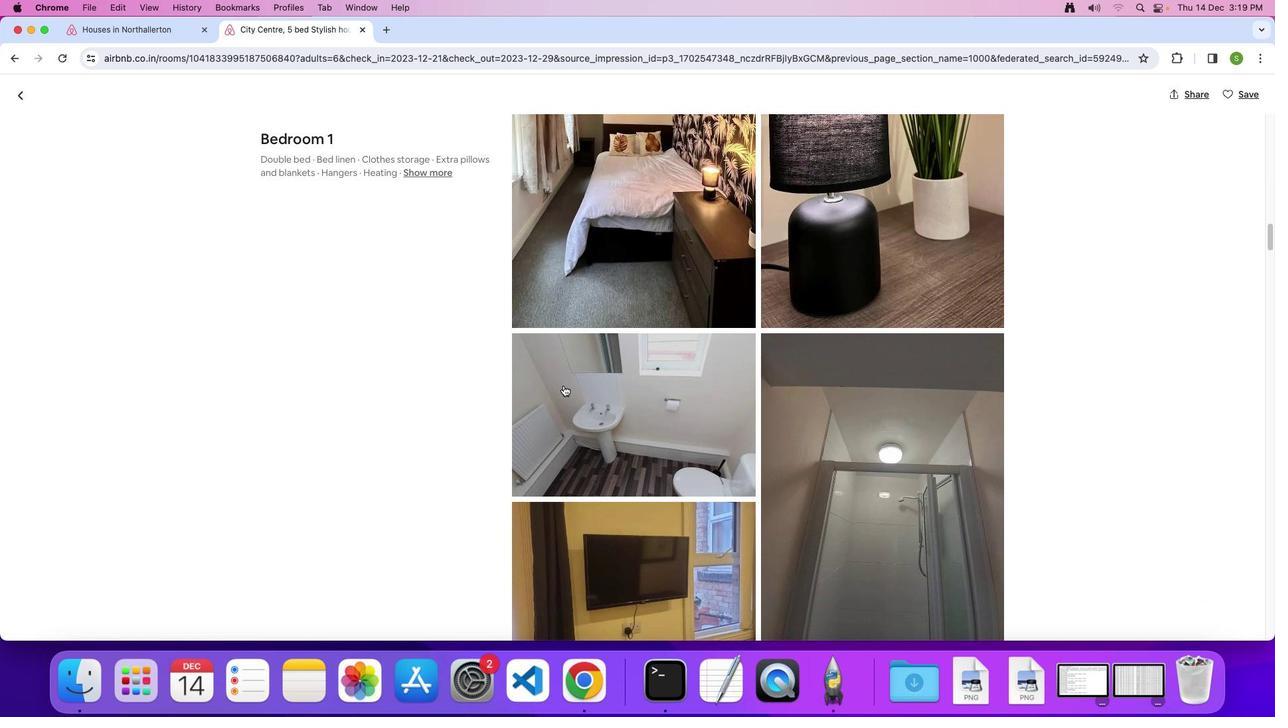 
Action: Mouse scrolled (564, 385) with delta (0, 0)
Screenshot: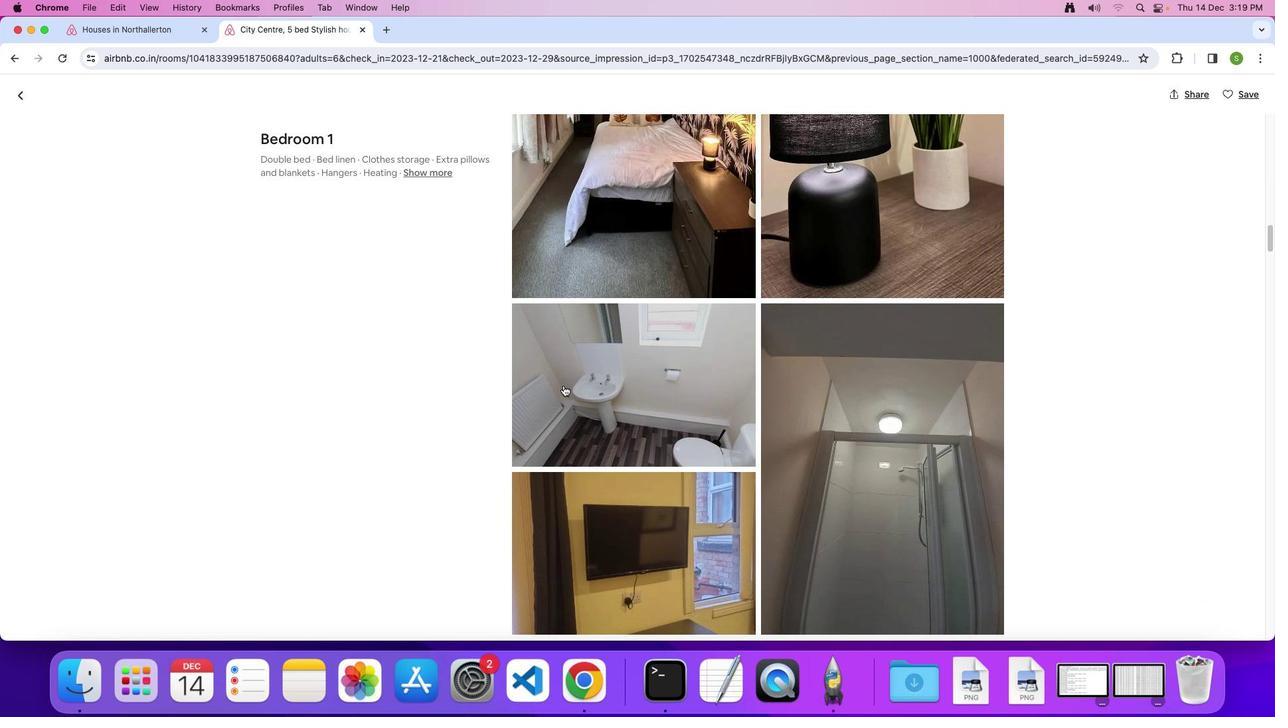 
Action: Mouse scrolled (564, 385) with delta (0, 0)
Screenshot: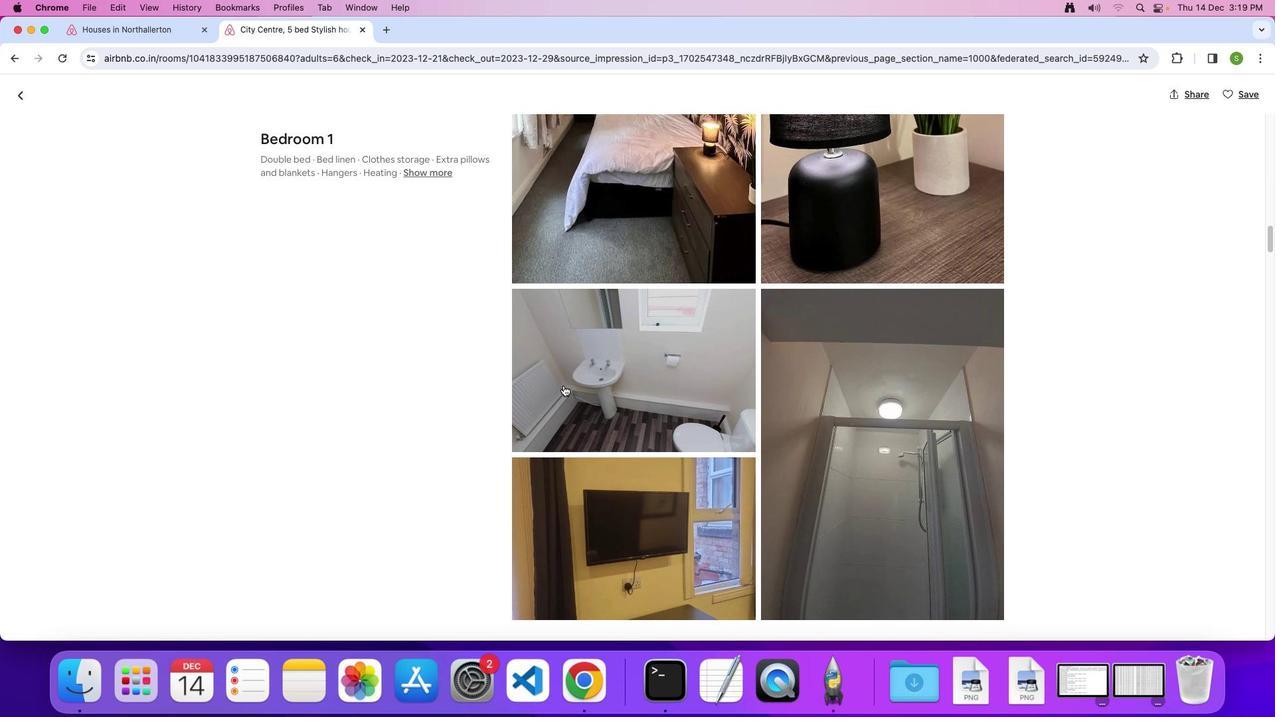 
Action: Mouse scrolled (564, 385) with delta (0, 0)
Screenshot: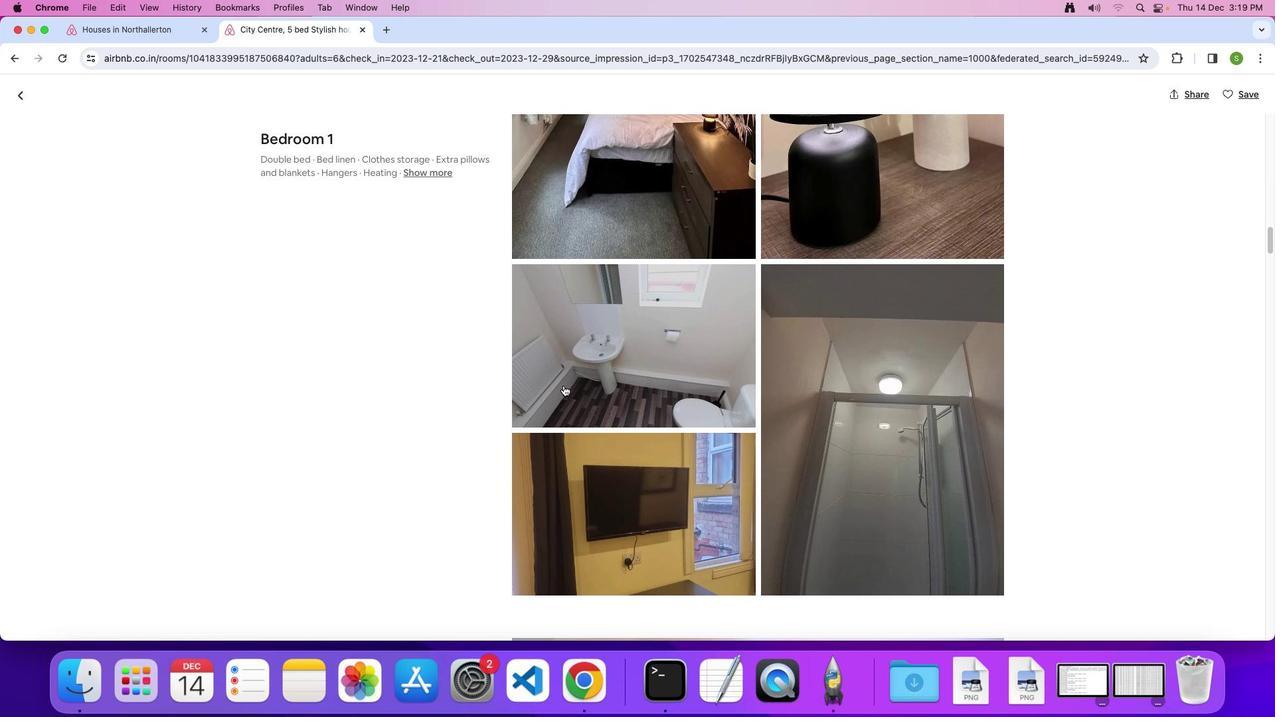 
Action: Mouse scrolled (564, 385) with delta (0, -1)
Screenshot: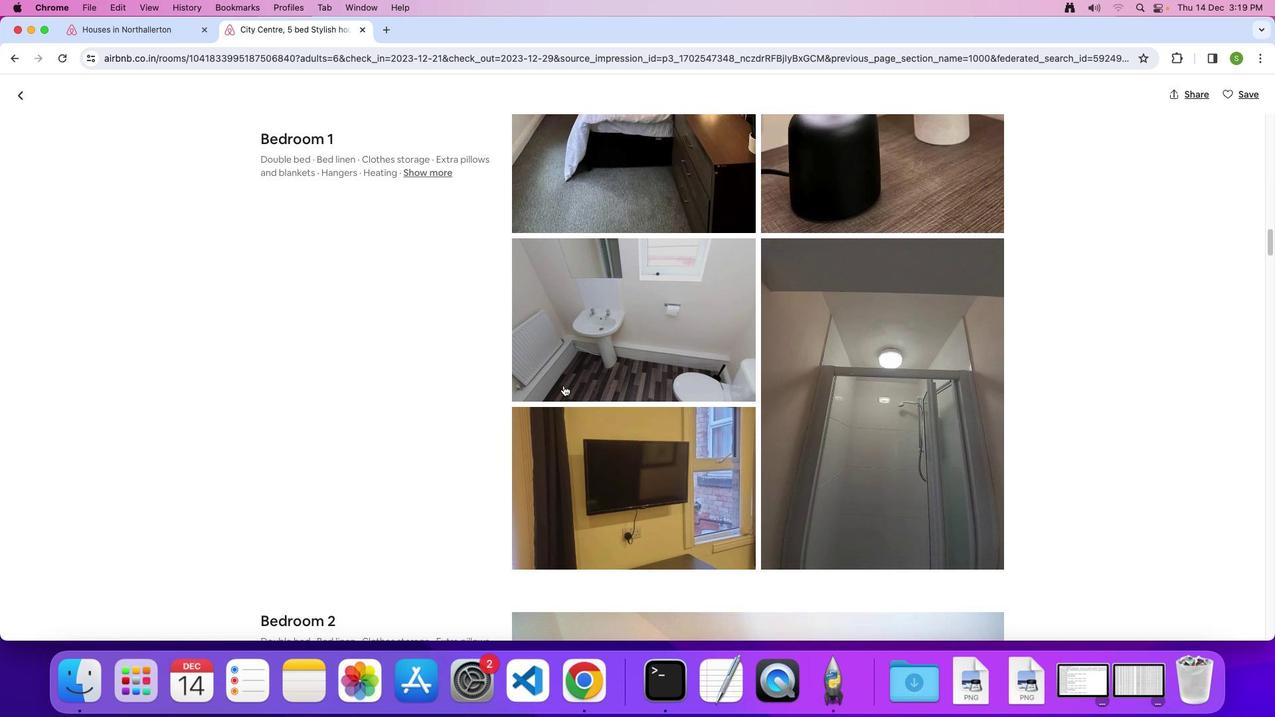 
Action: Mouse scrolled (564, 385) with delta (0, 0)
Screenshot: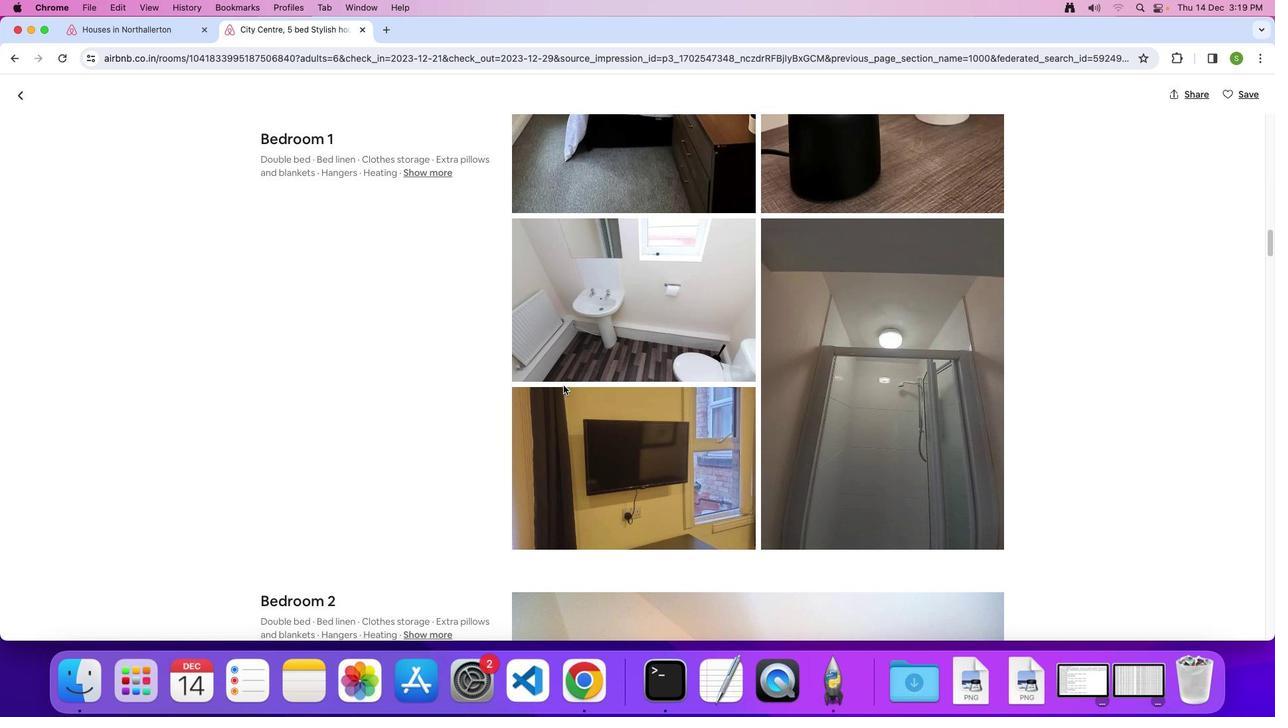 
Action: Mouse scrolled (564, 385) with delta (0, 0)
Screenshot: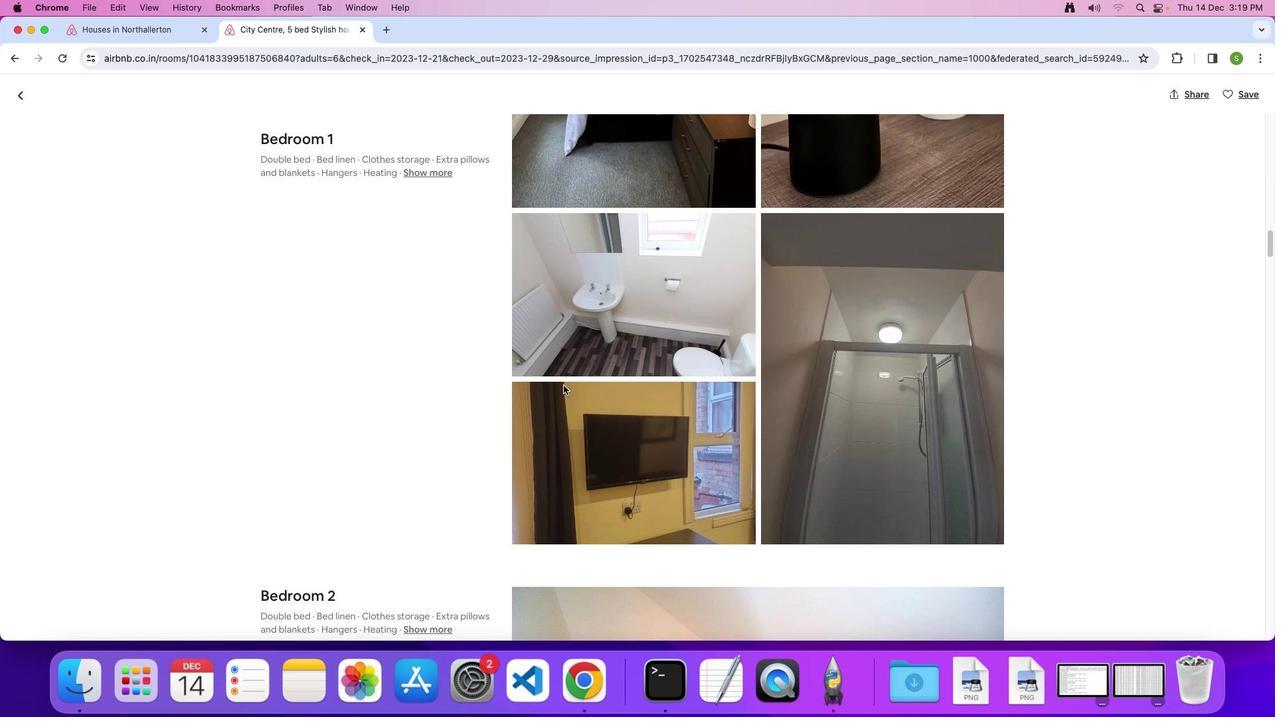 
Action: Mouse scrolled (564, 385) with delta (0, 0)
Screenshot: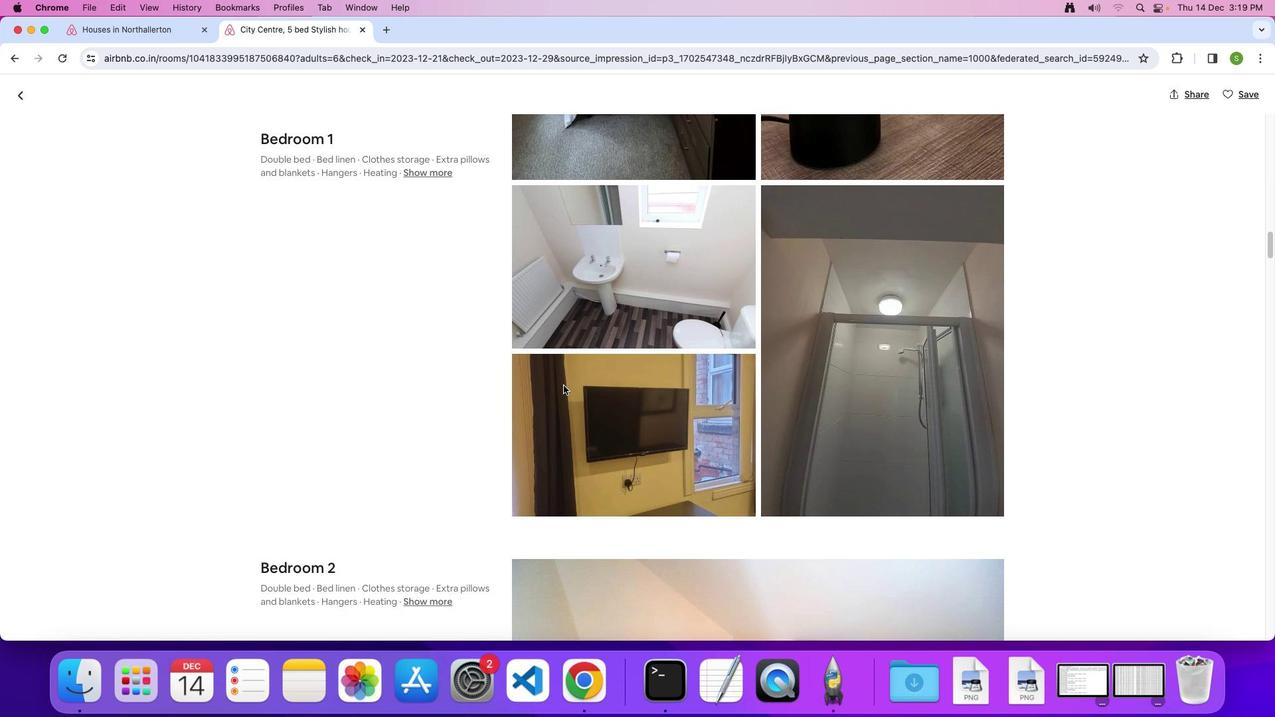 
Action: Mouse scrolled (564, 385) with delta (0, 0)
Screenshot: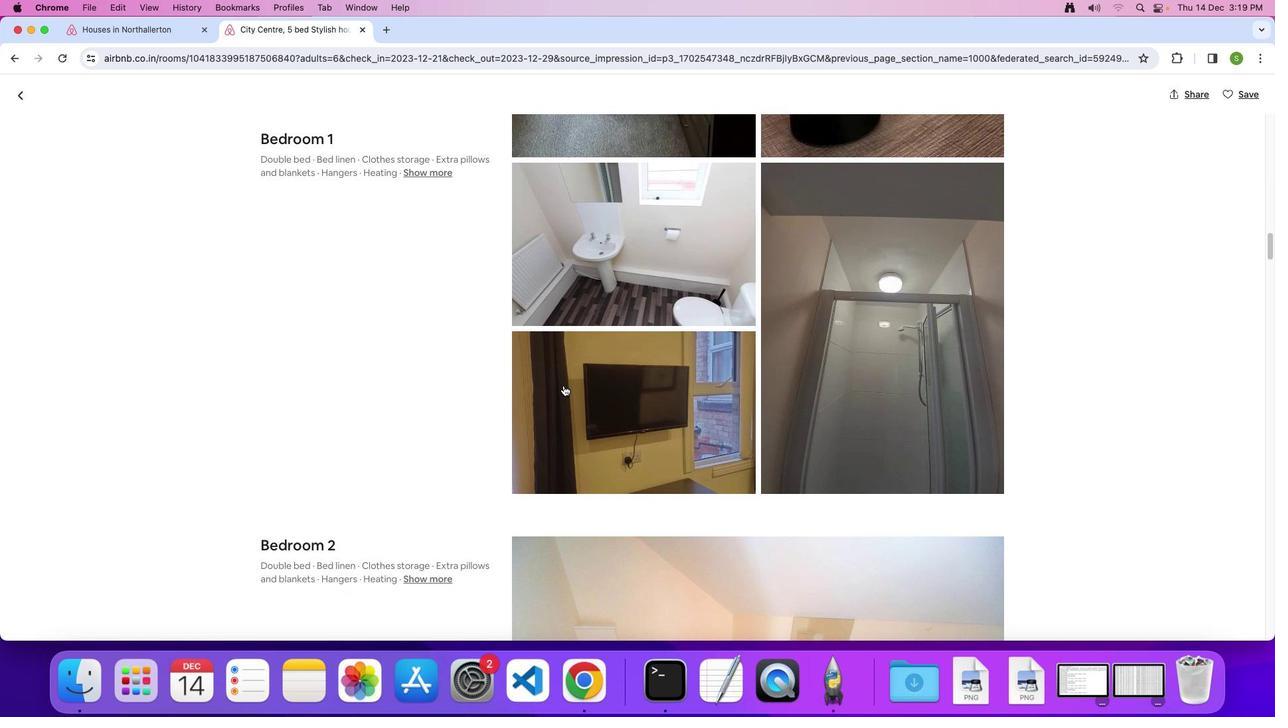 
Action: Mouse scrolled (564, 385) with delta (0, 0)
Screenshot: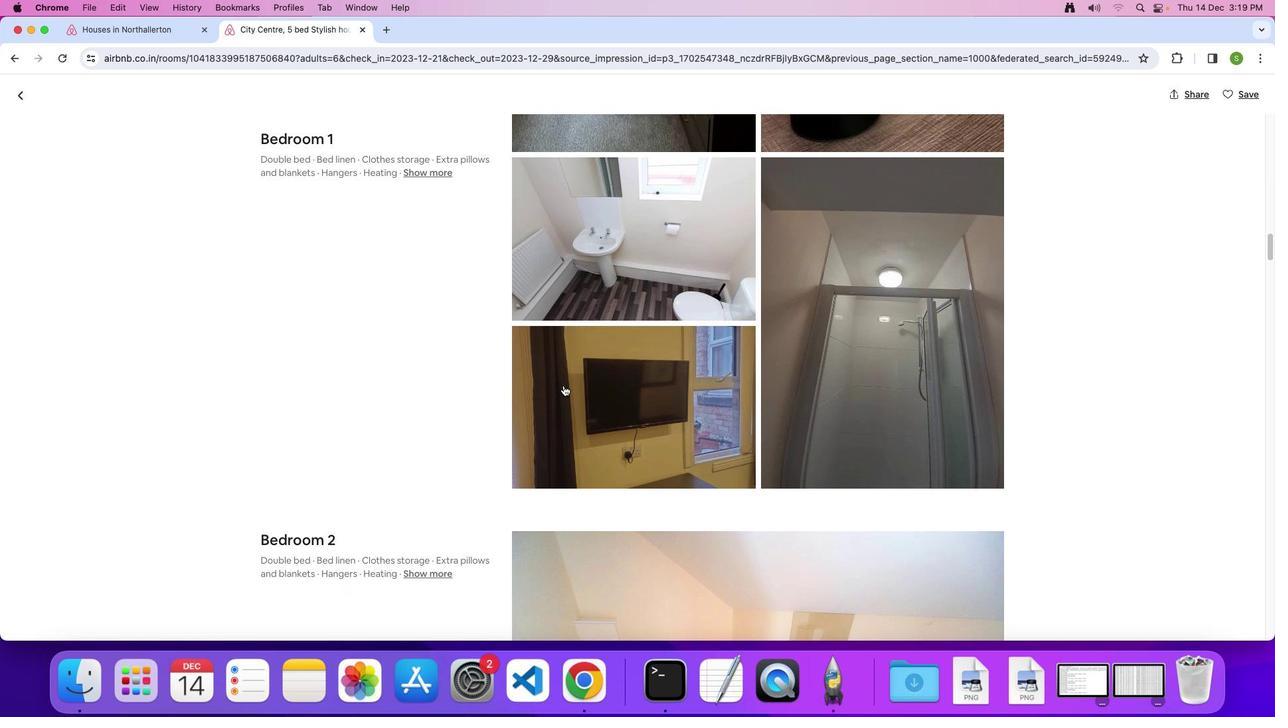 
Action: Mouse scrolled (564, 385) with delta (0, -1)
Screenshot: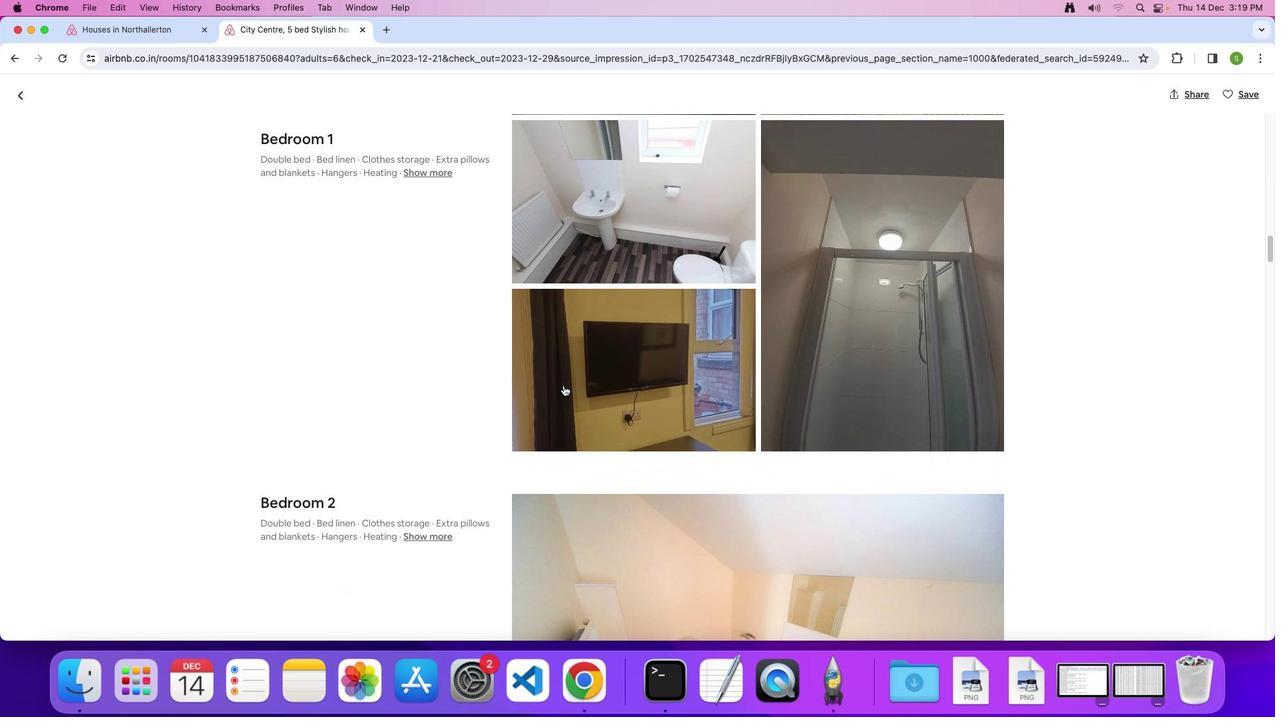 
Action: Mouse scrolled (564, 385) with delta (0, 0)
Screenshot: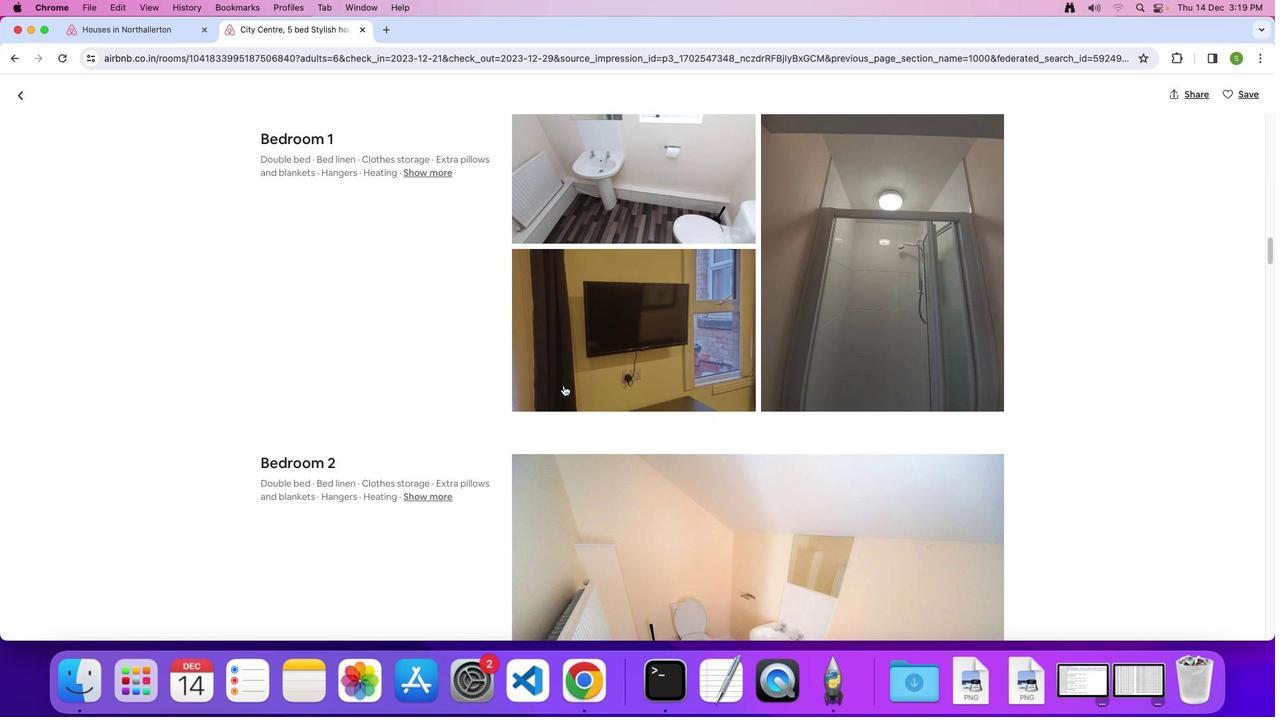 
Action: Mouse scrolled (564, 385) with delta (0, 0)
Screenshot: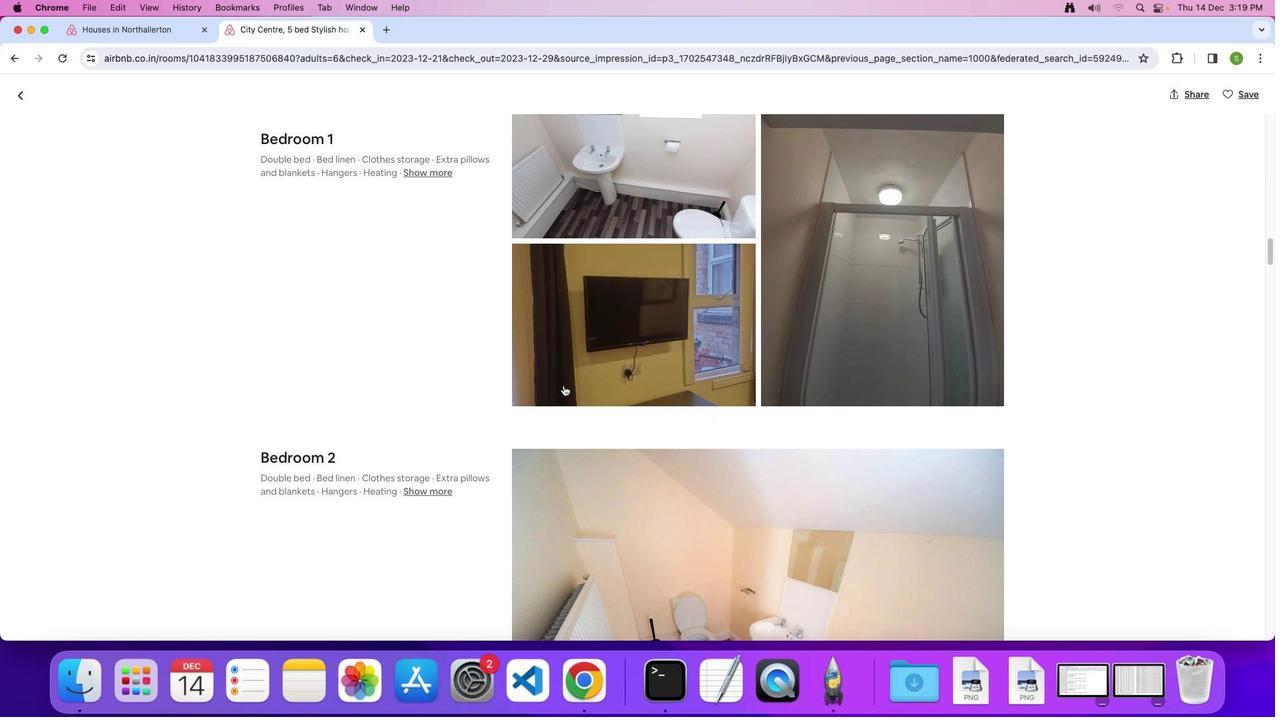 
Action: Mouse scrolled (564, 385) with delta (0, -1)
Screenshot: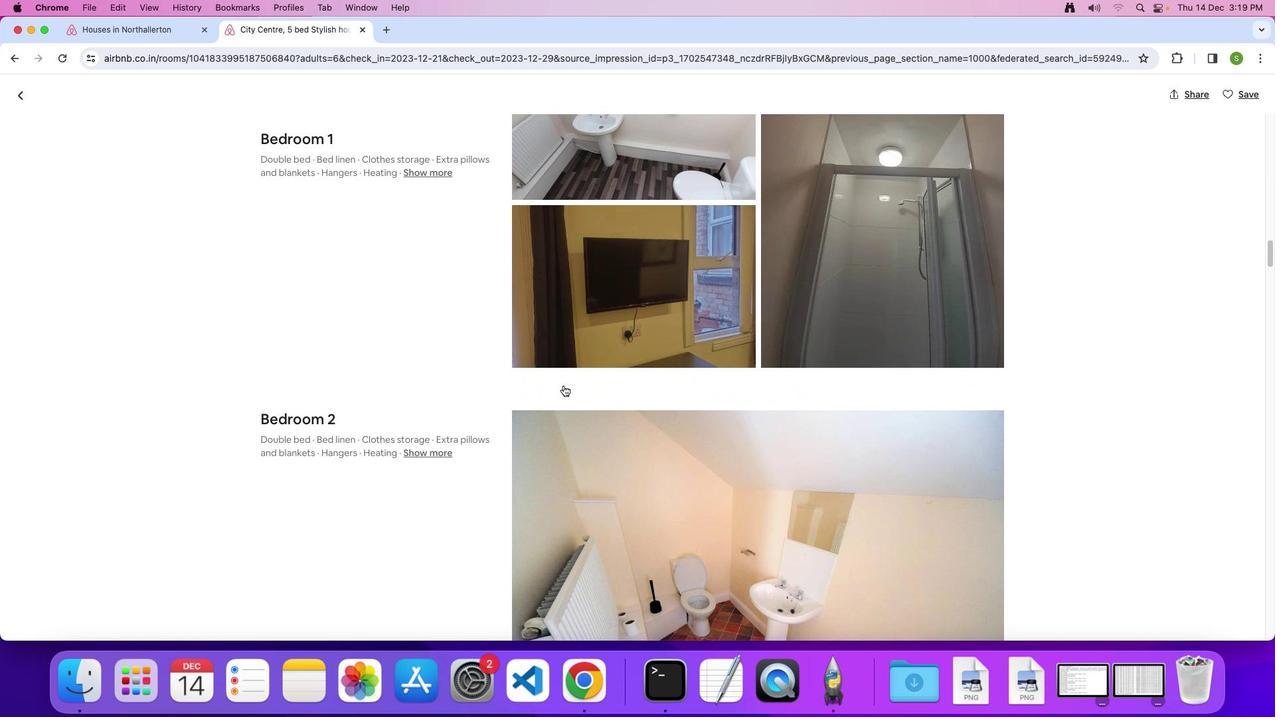 
Action: Mouse scrolled (564, 385) with delta (0, 0)
Screenshot: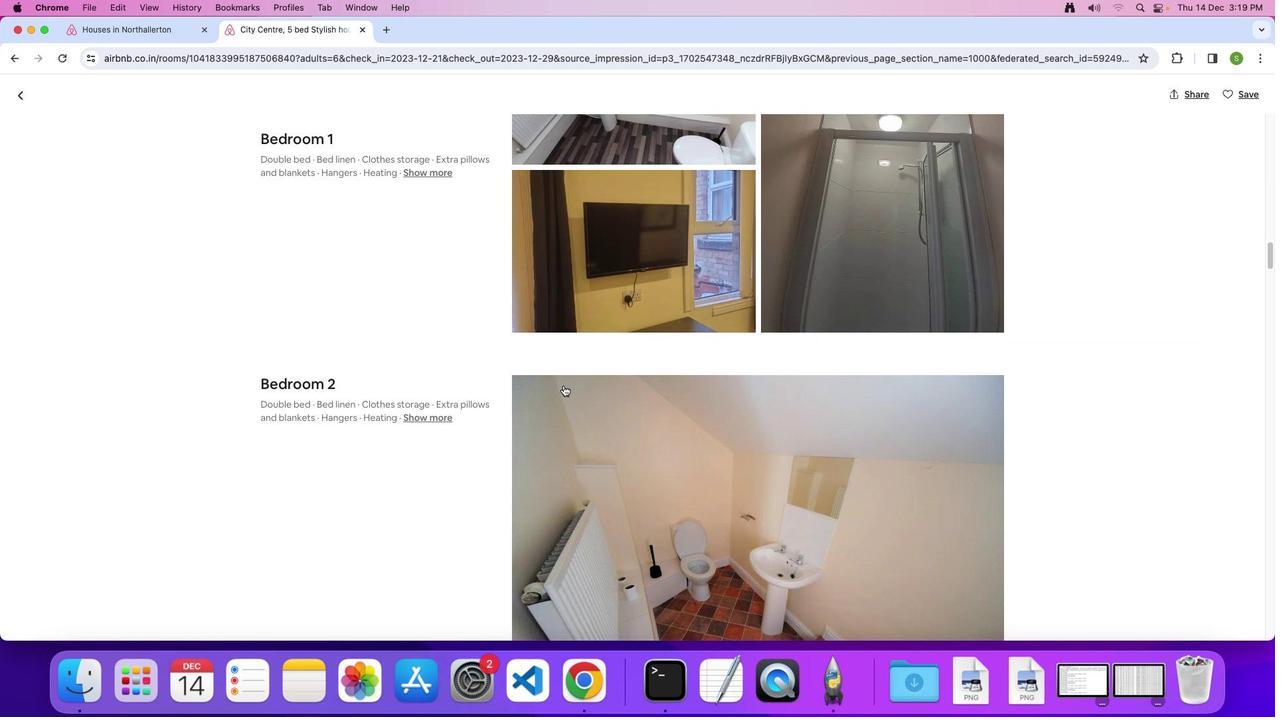 
Action: Mouse scrolled (564, 385) with delta (0, 0)
Screenshot: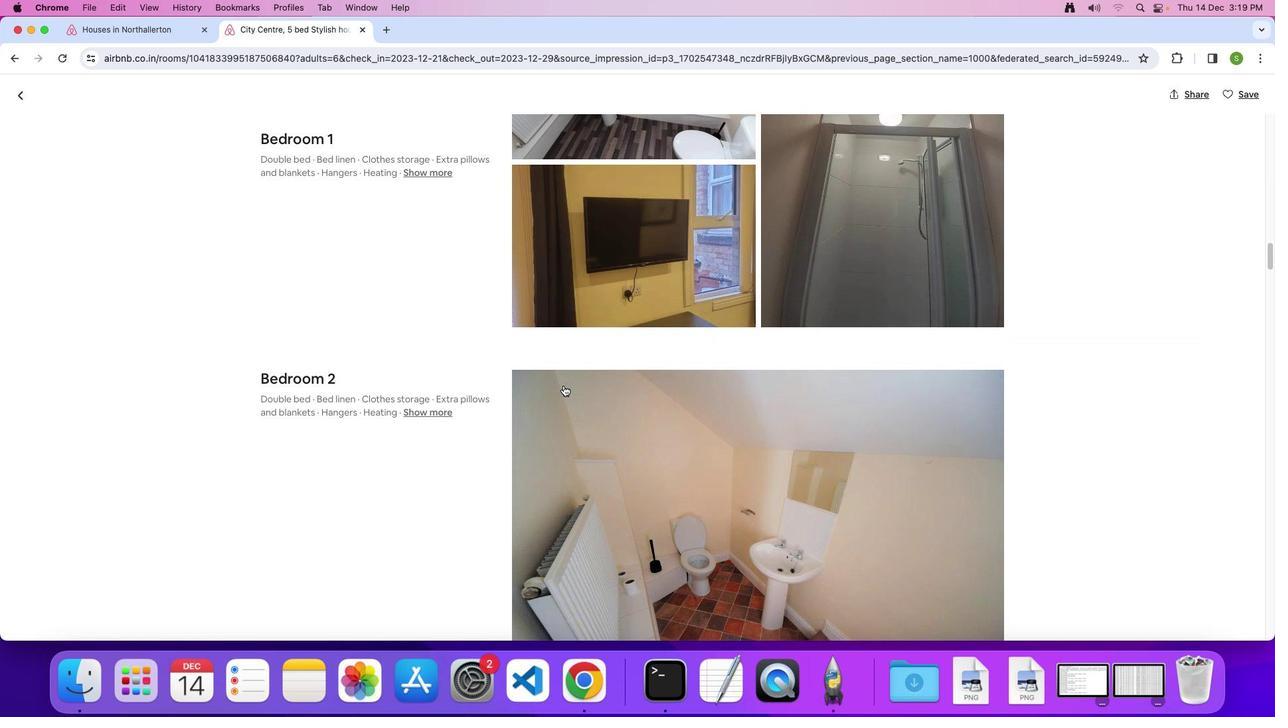
Action: Mouse scrolled (564, 385) with delta (0, 0)
Screenshot: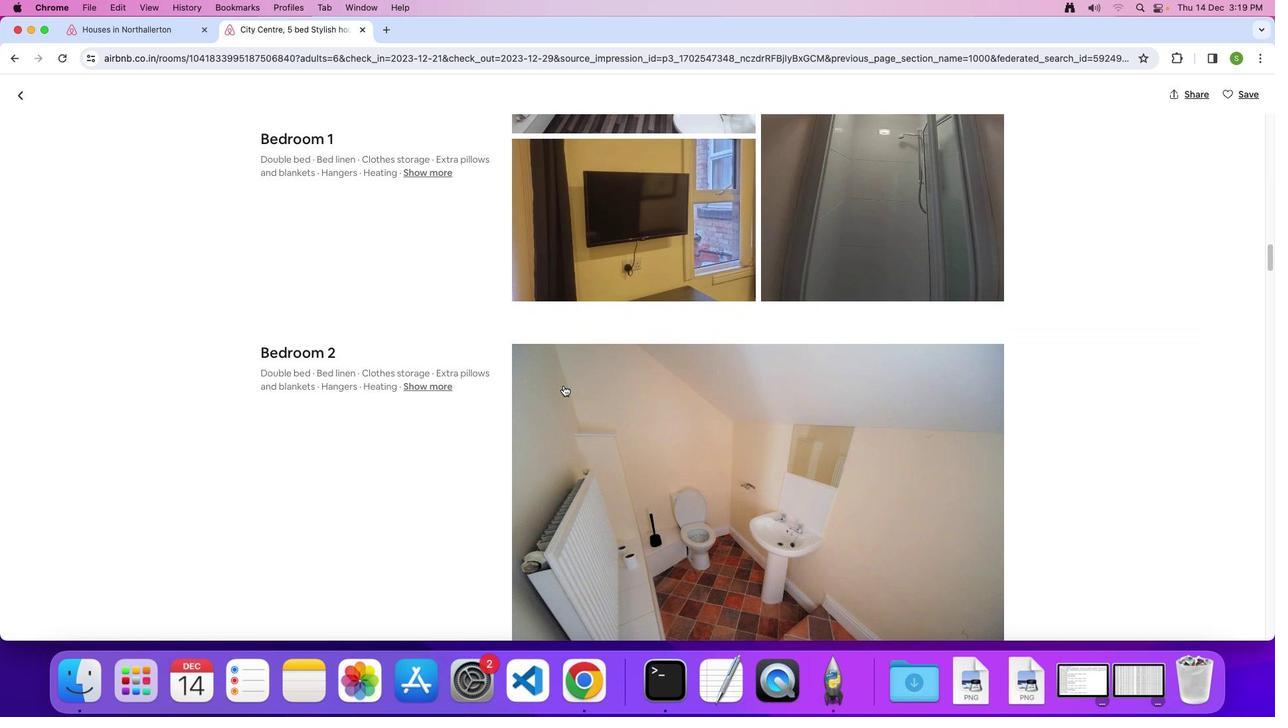 
Action: Mouse scrolled (564, 385) with delta (0, 0)
Screenshot: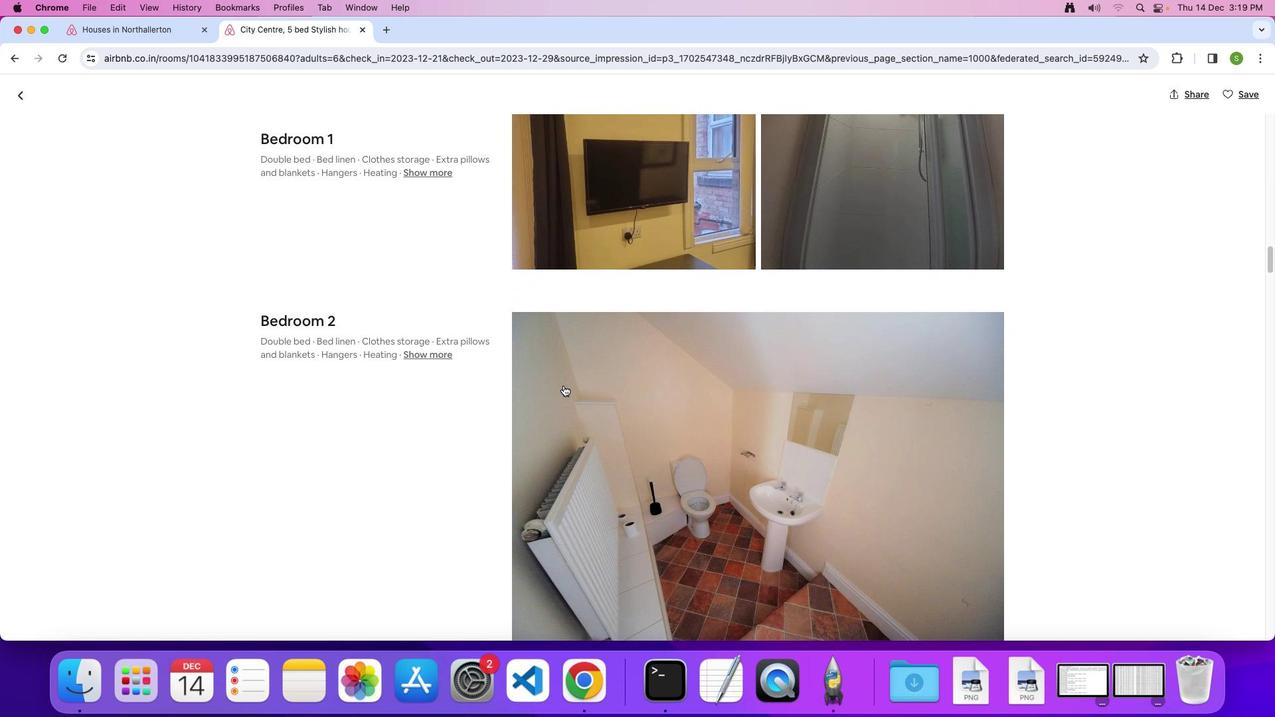 
Action: Mouse scrolled (564, 385) with delta (0, 0)
Screenshot: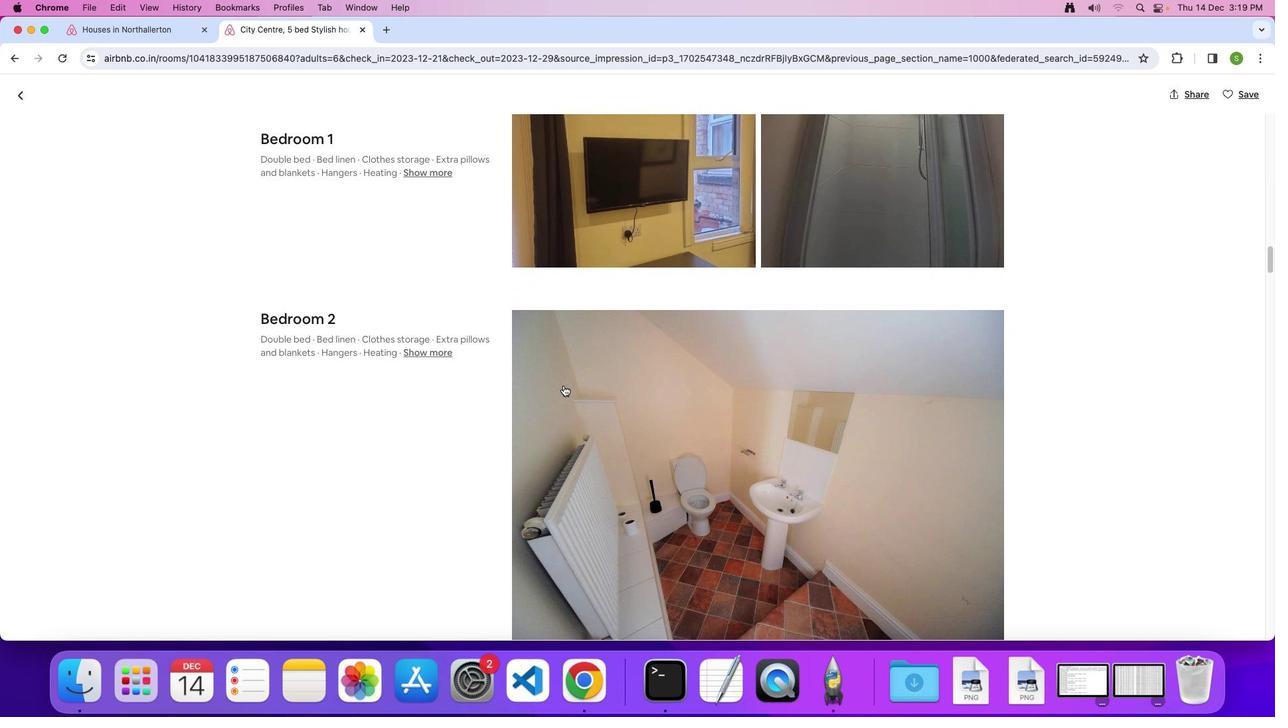 
Action: Mouse scrolled (564, 385) with delta (0, -1)
Screenshot: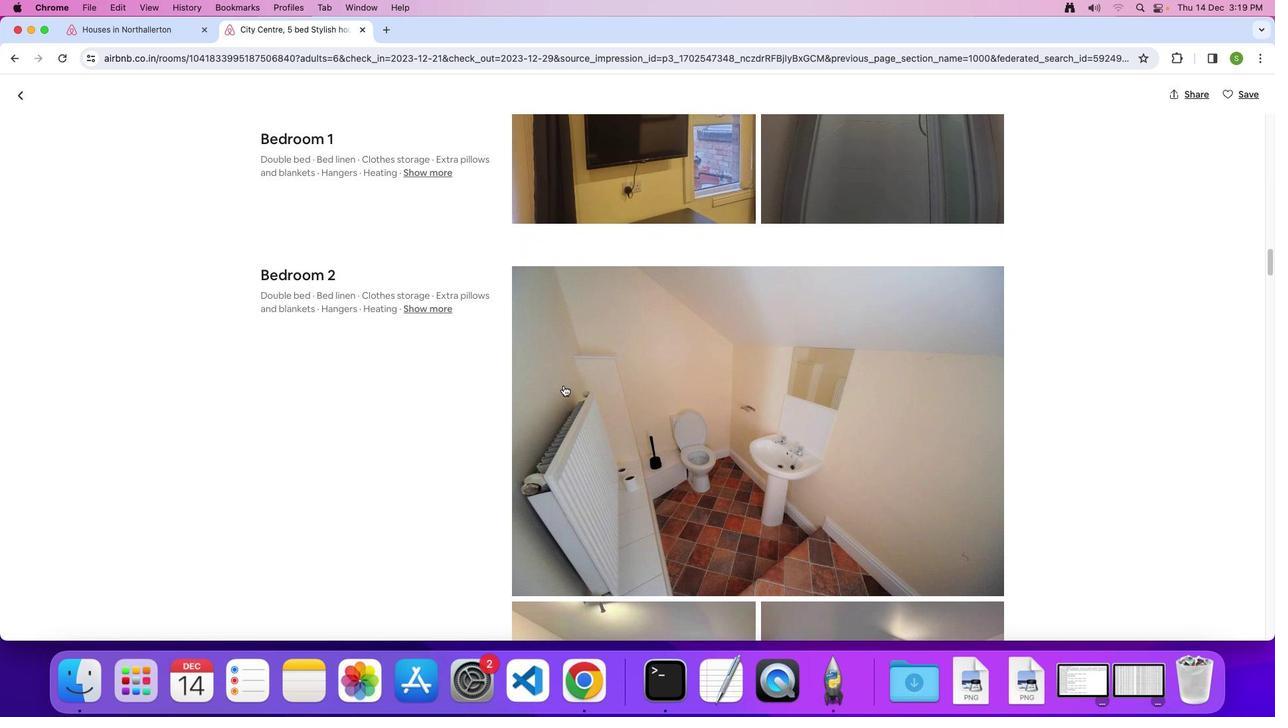 
Action: Mouse scrolled (564, 385) with delta (0, 0)
Screenshot: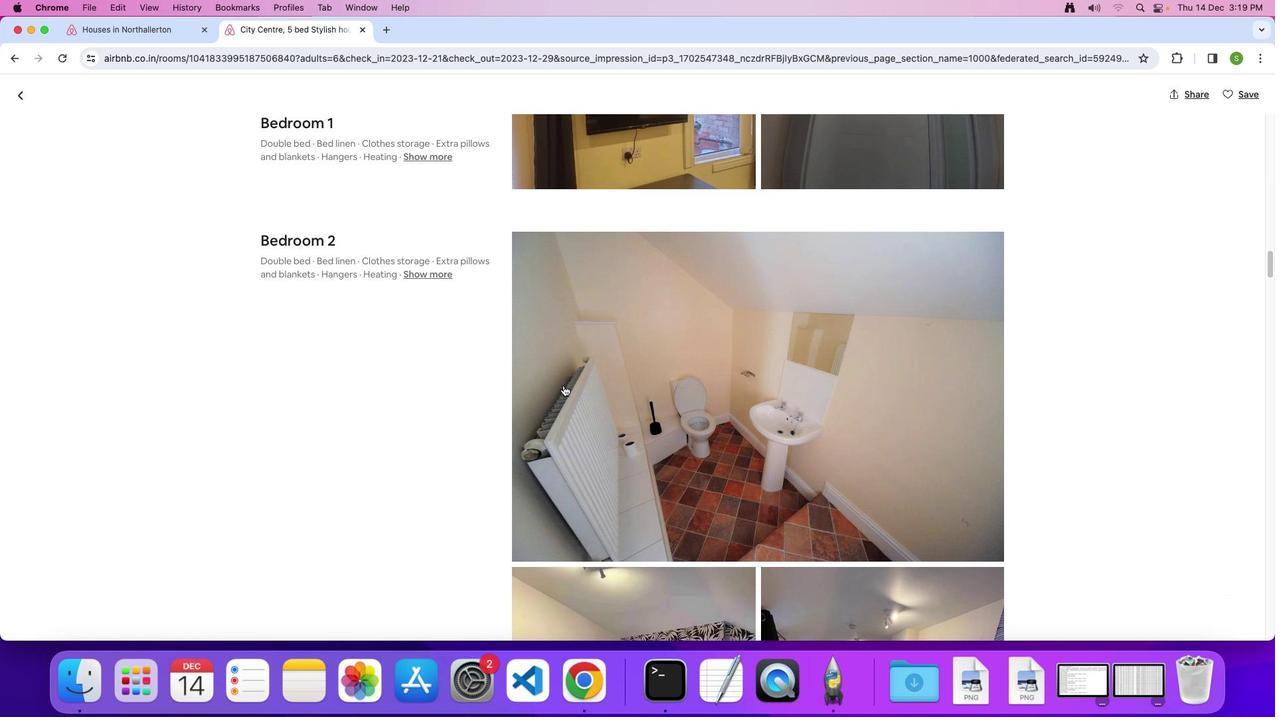 
Action: Mouse scrolled (564, 385) with delta (0, 0)
Screenshot: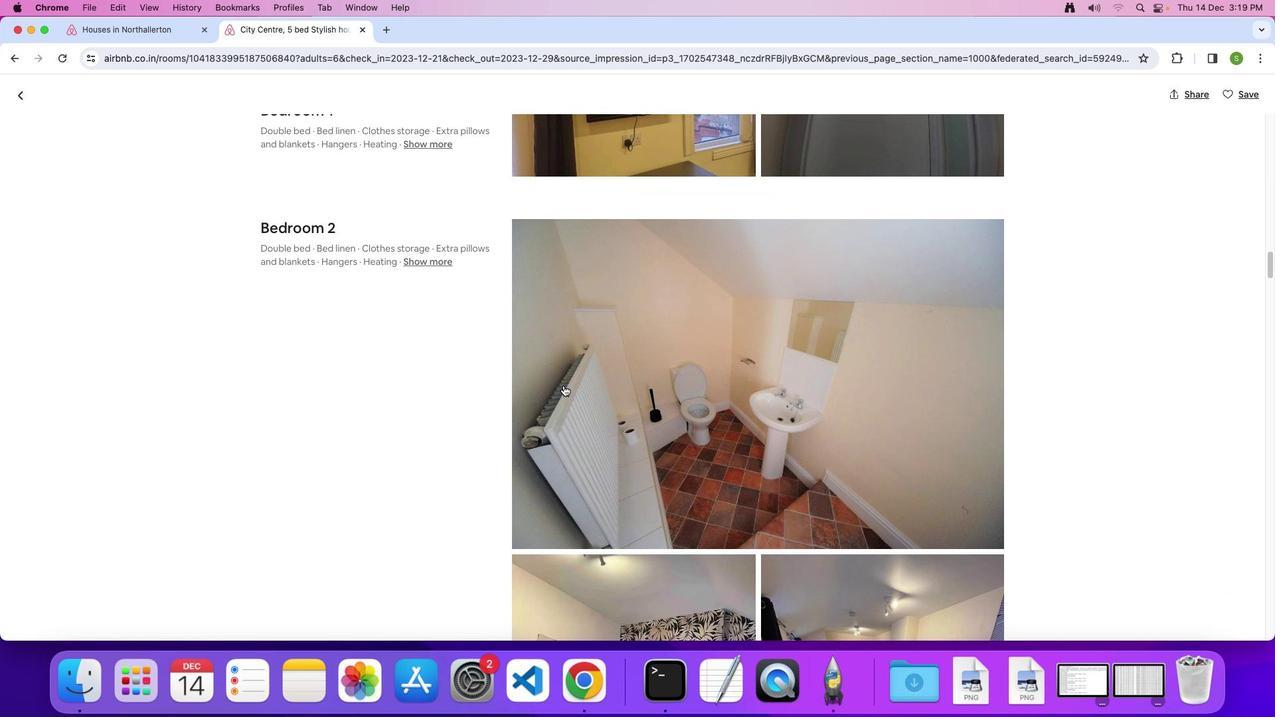 
Action: Mouse scrolled (564, 385) with delta (0, -1)
Screenshot: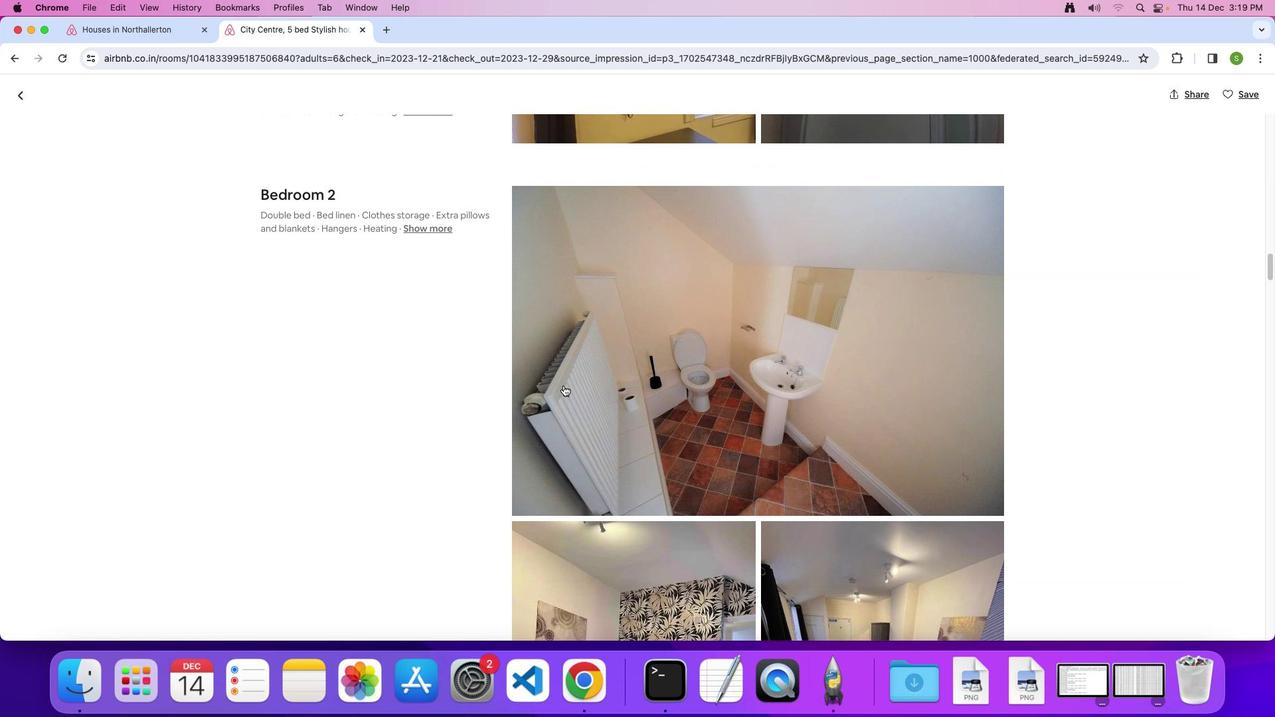 
Action: Mouse scrolled (564, 385) with delta (0, 0)
Screenshot: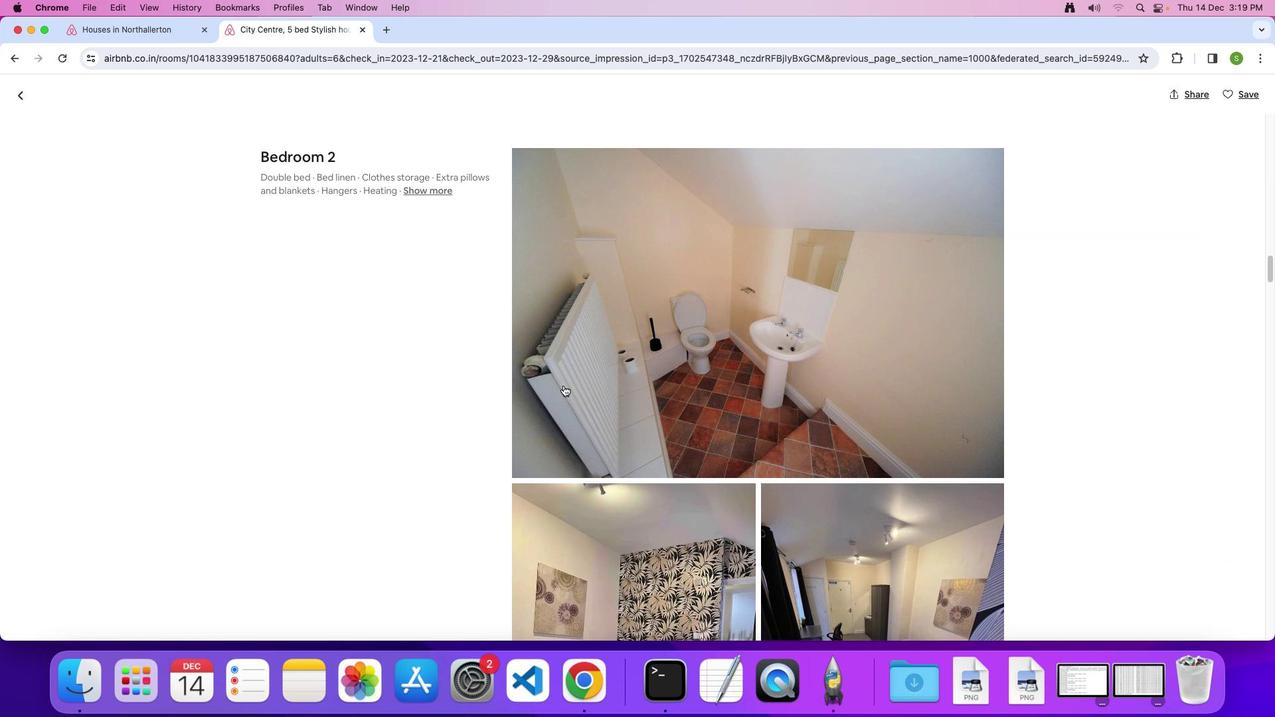 
Action: Mouse scrolled (564, 385) with delta (0, 0)
Screenshot: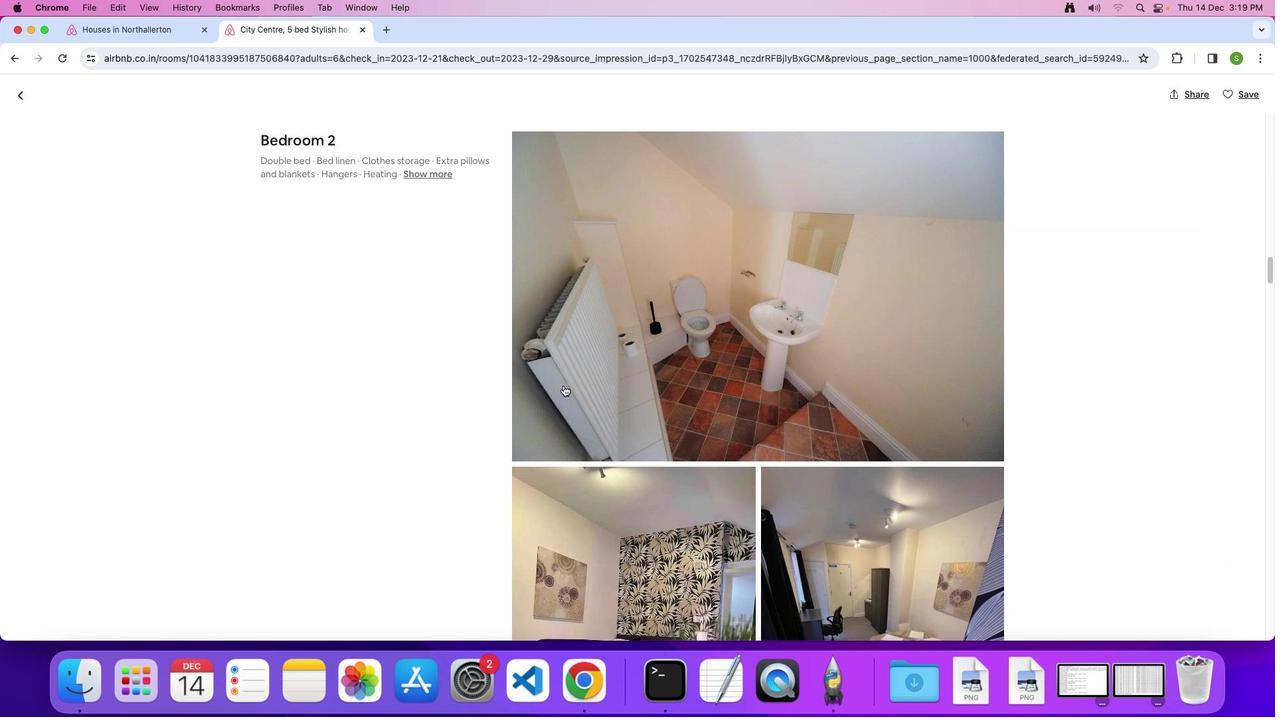 
Action: Mouse scrolled (564, 385) with delta (0, -1)
Screenshot: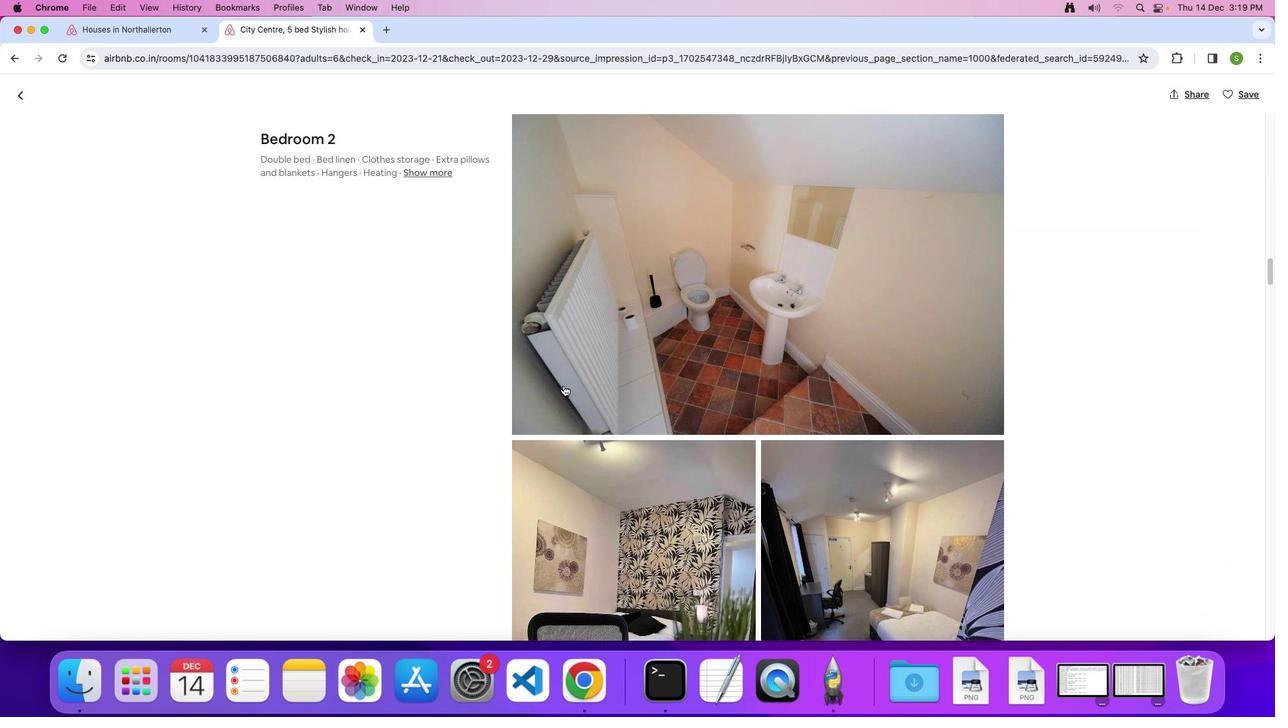 
Action: Mouse scrolled (564, 385) with delta (0, 0)
Screenshot: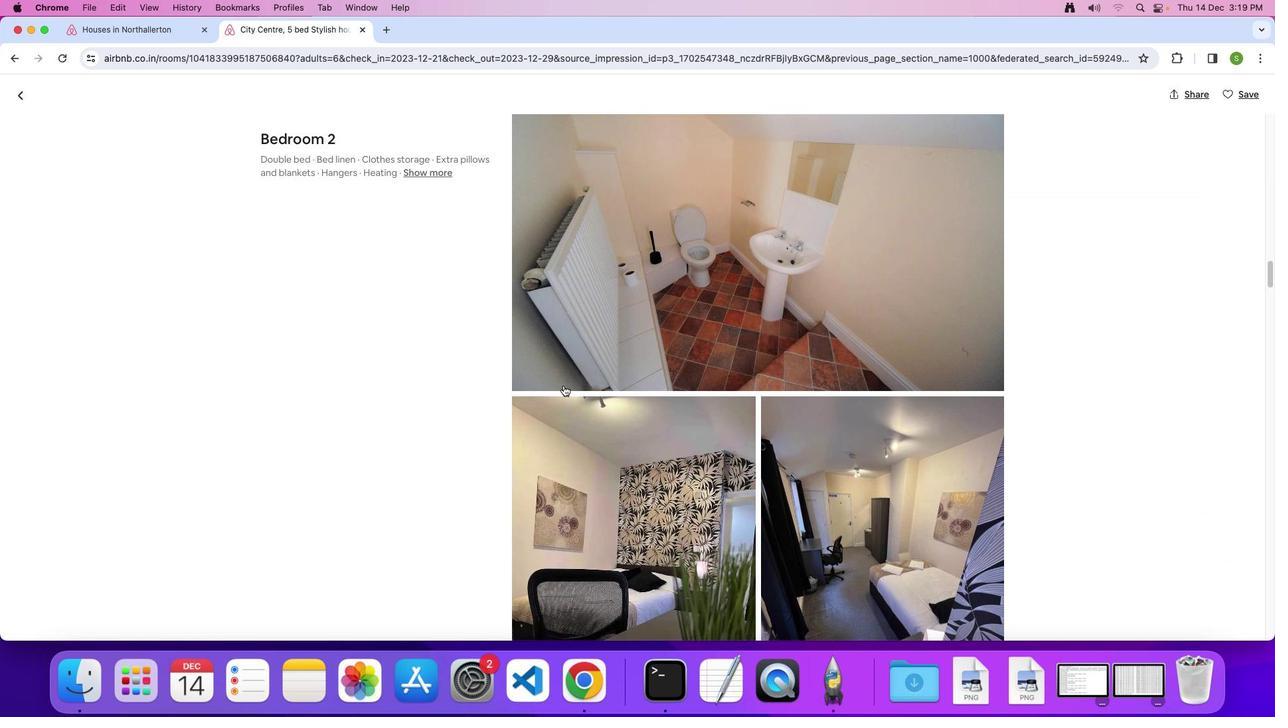 
Action: Mouse scrolled (564, 385) with delta (0, 0)
Screenshot: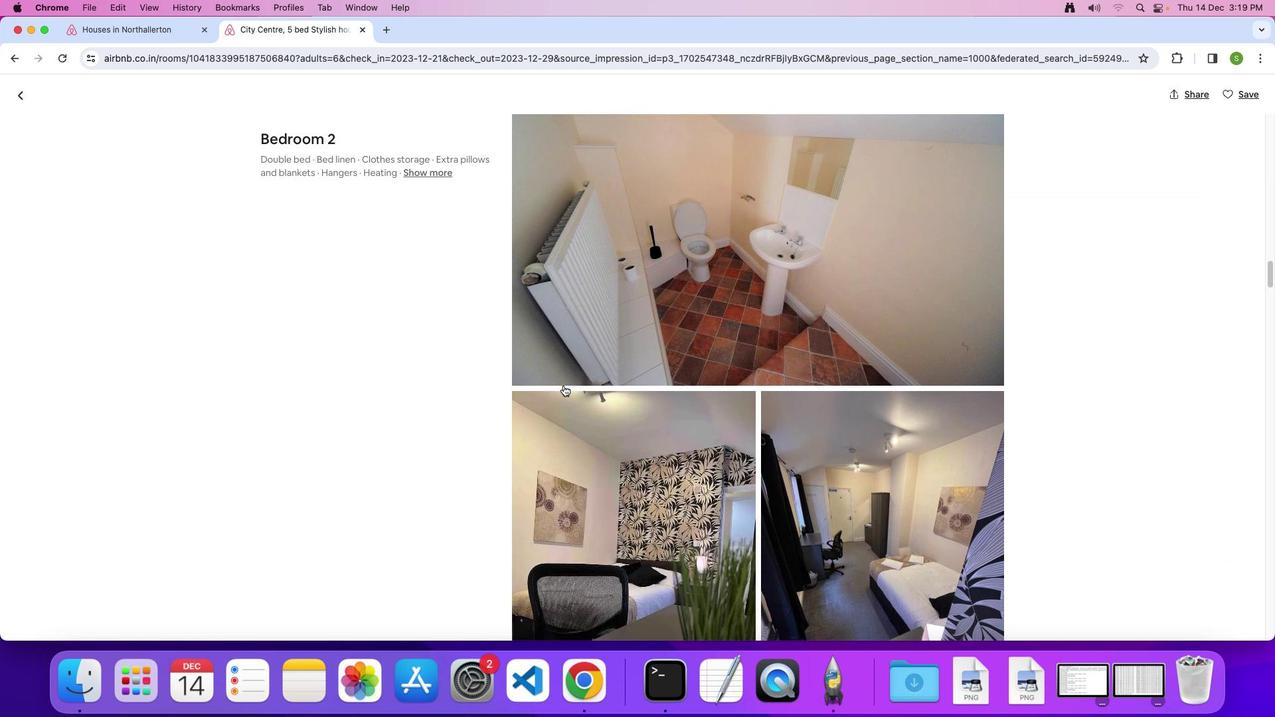 
Action: Mouse scrolled (564, 385) with delta (0, 0)
Screenshot: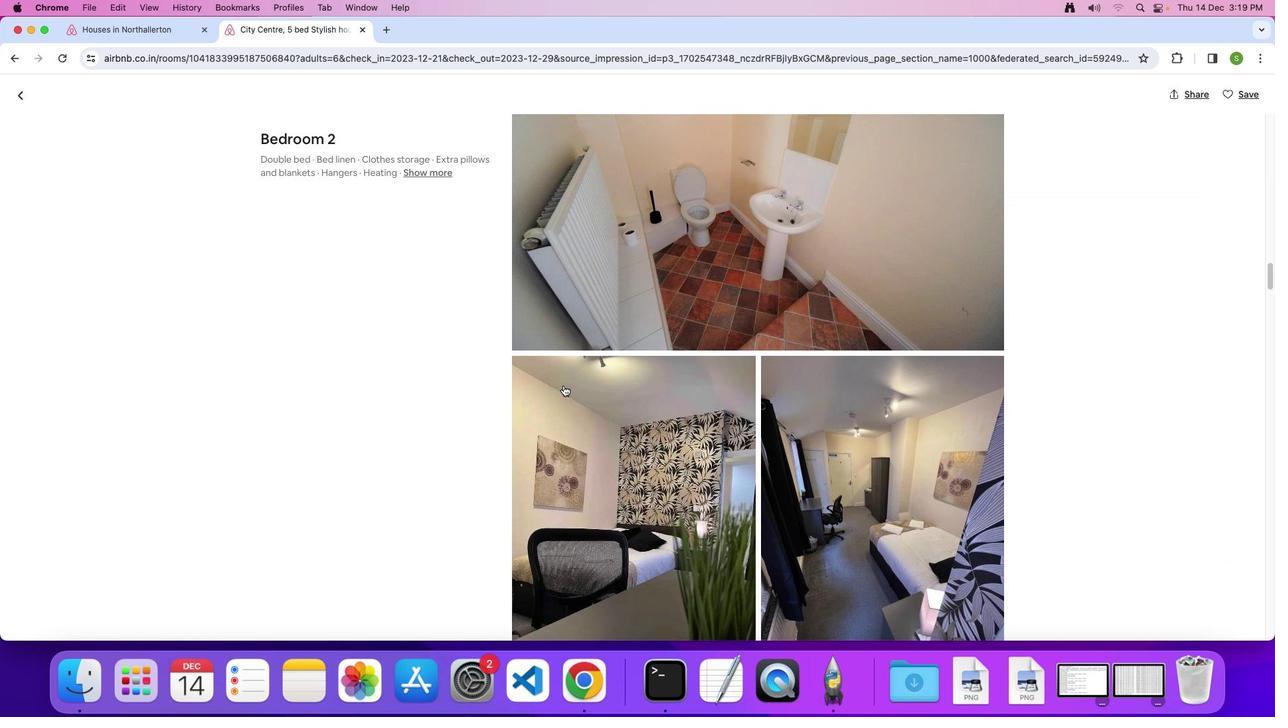 
Action: Mouse scrolled (564, 385) with delta (0, 0)
Screenshot: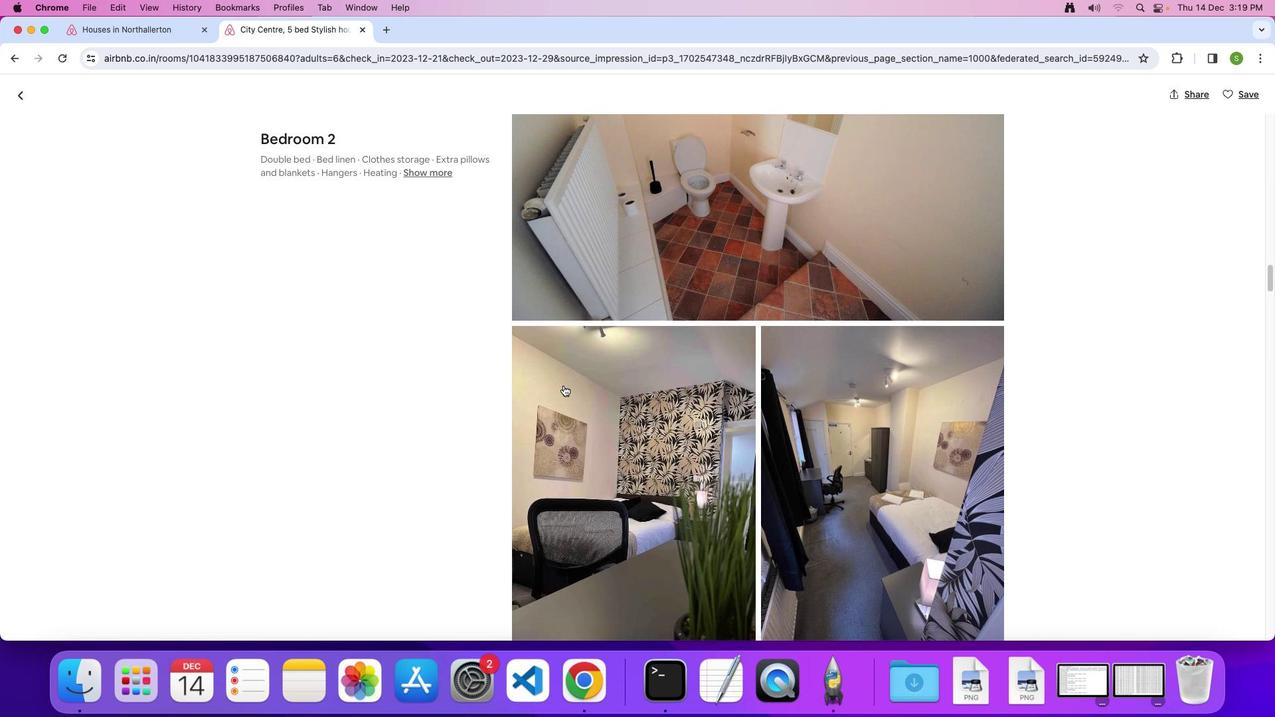
Action: Mouse scrolled (564, 385) with delta (0, 0)
Screenshot: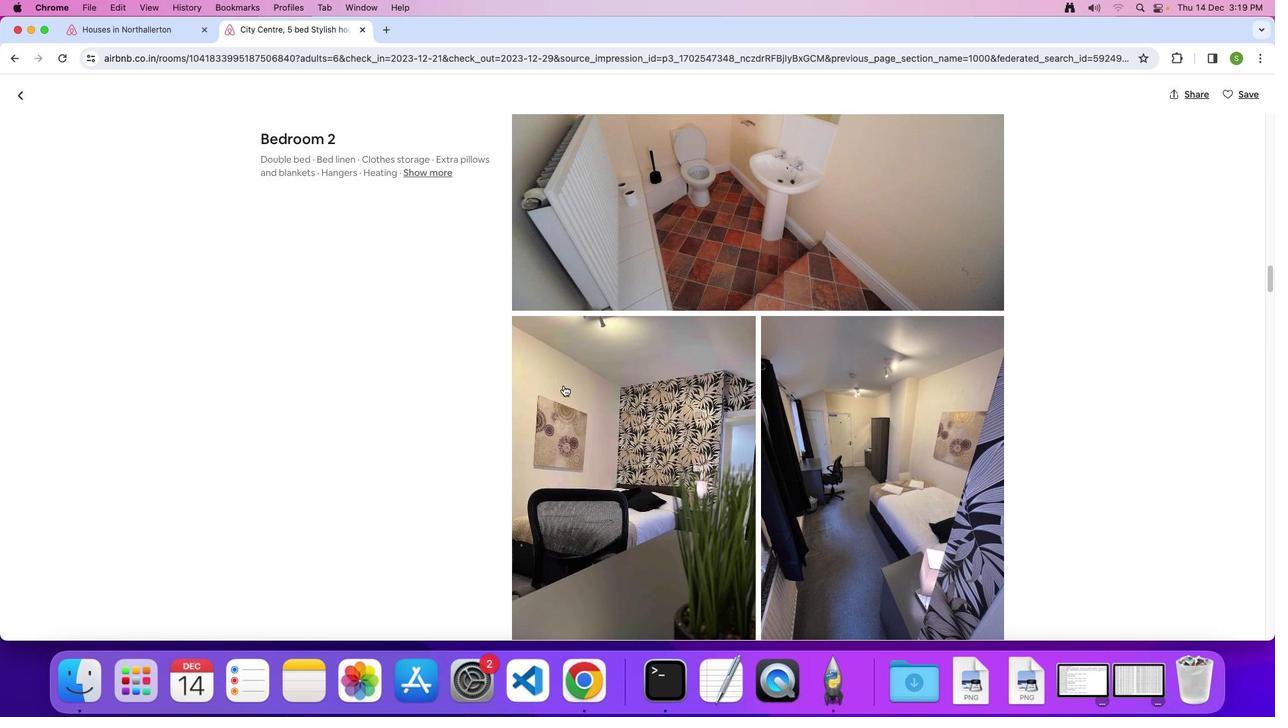 
Action: Mouse scrolled (564, 385) with delta (0, 0)
Screenshot: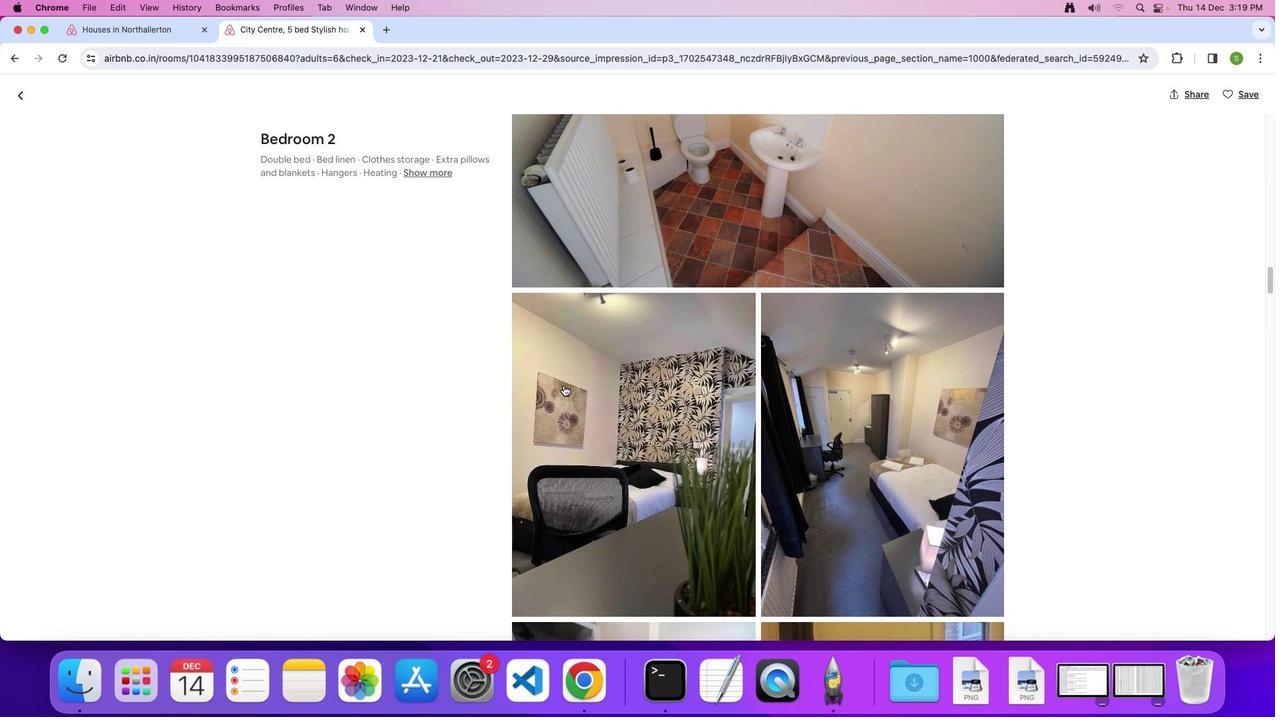 
Action: Mouse scrolled (564, 385) with delta (0, 0)
Screenshot: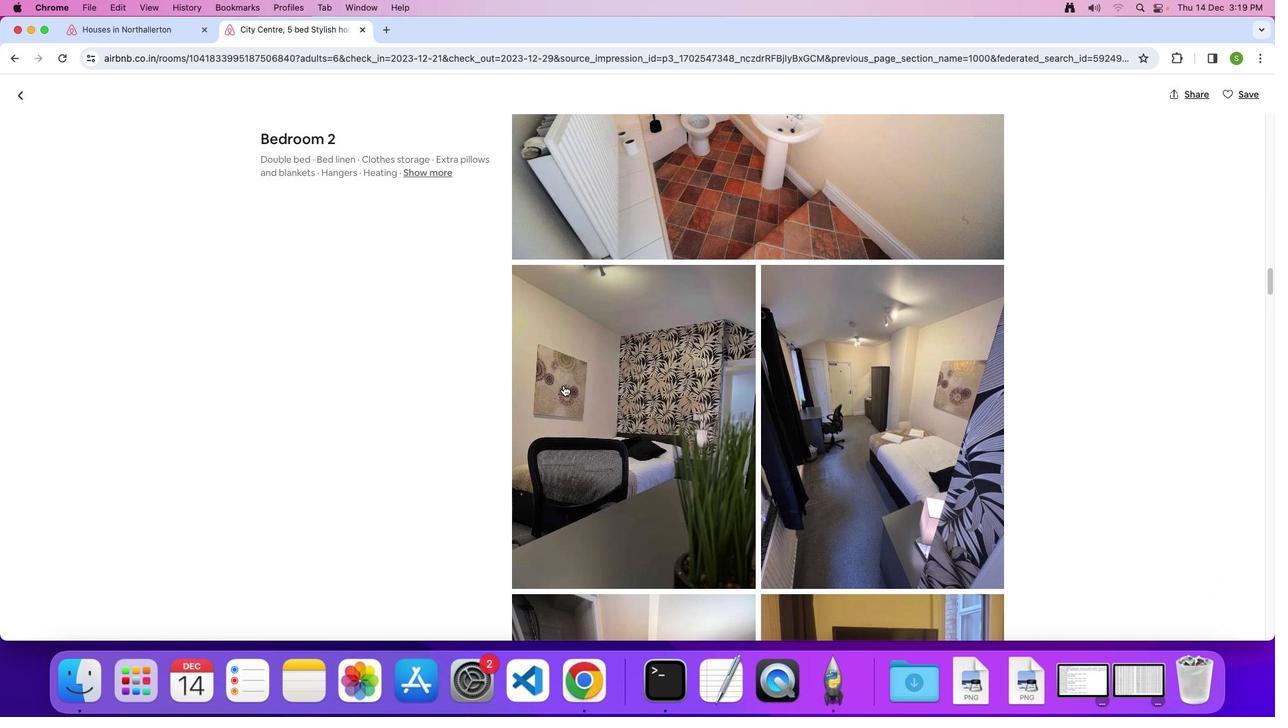
Action: Mouse scrolled (564, 385) with delta (0, 0)
Screenshot: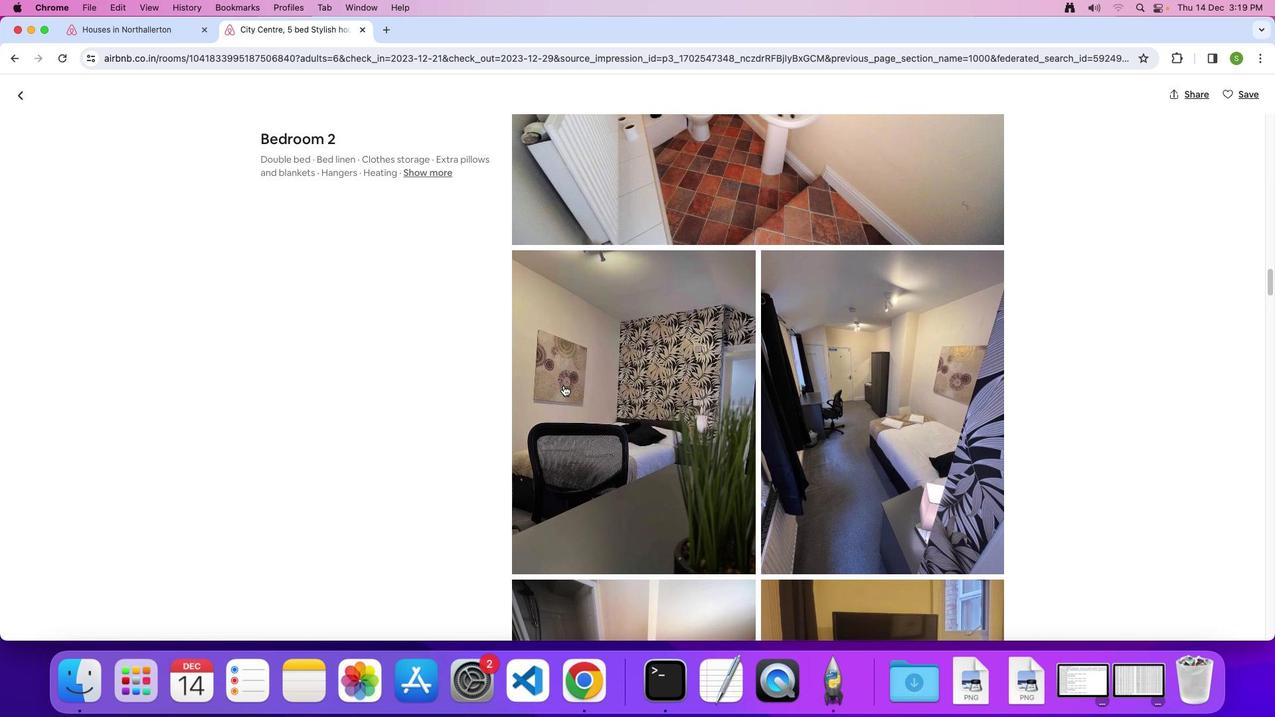 
Action: Mouse scrolled (564, 385) with delta (0, 0)
Screenshot: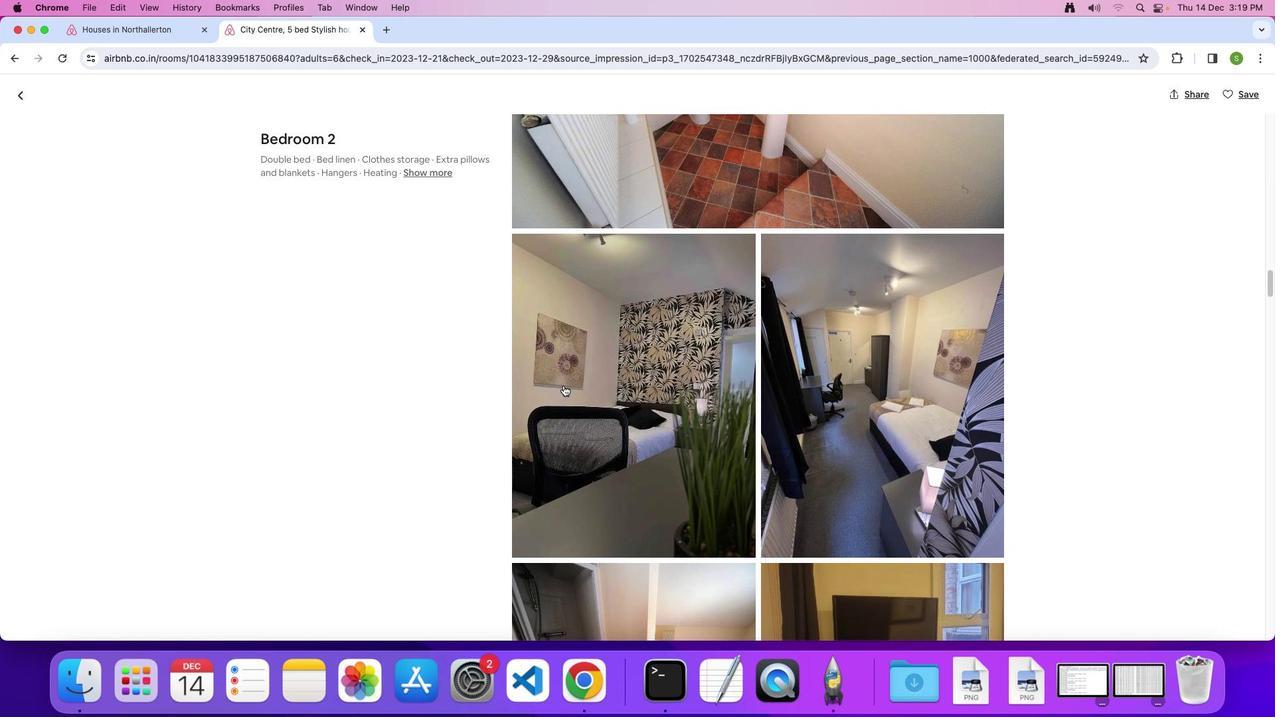 
Action: Mouse scrolled (564, 385) with delta (0, 0)
Screenshot: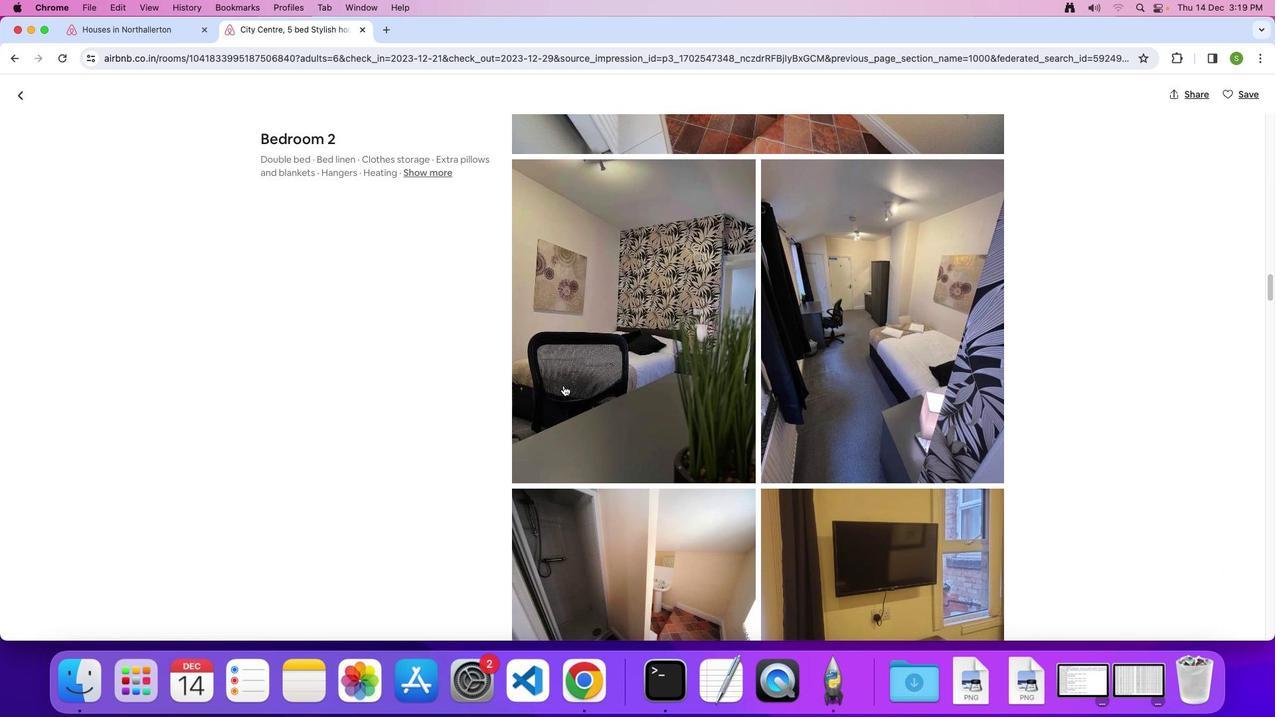 
Action: Mouse scrolled (564, 385) with delta (0, 0)
Screenshot: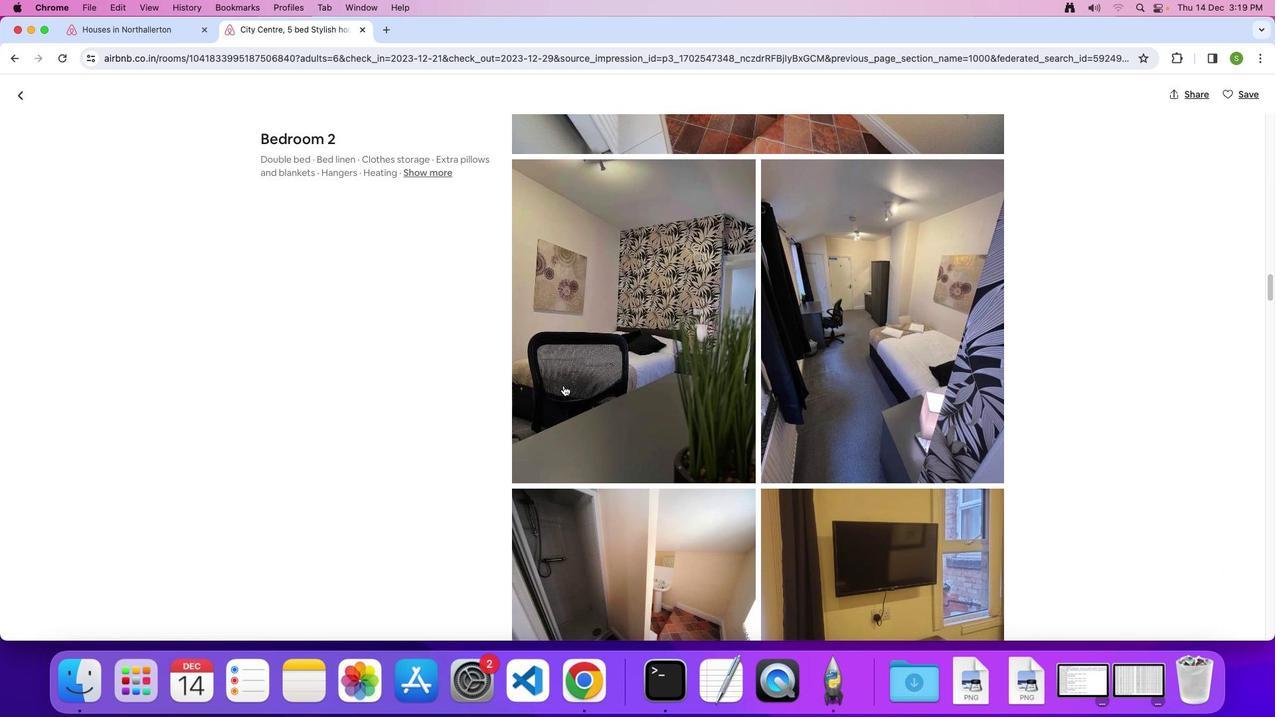 
Action: Mouse scrolled (564, 385) with delta (0, -1)
Screenshot: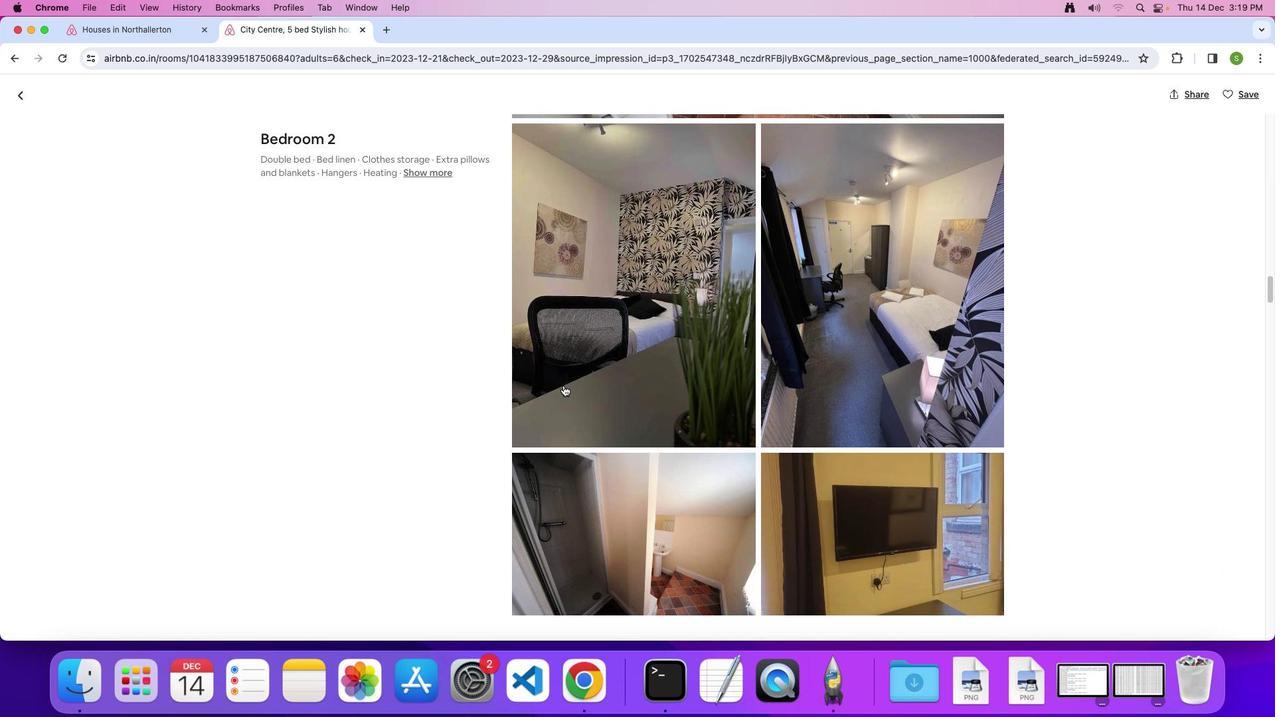 
Action: Mouse scrolled (564, 385) with delta (0, 0)
Screenshot: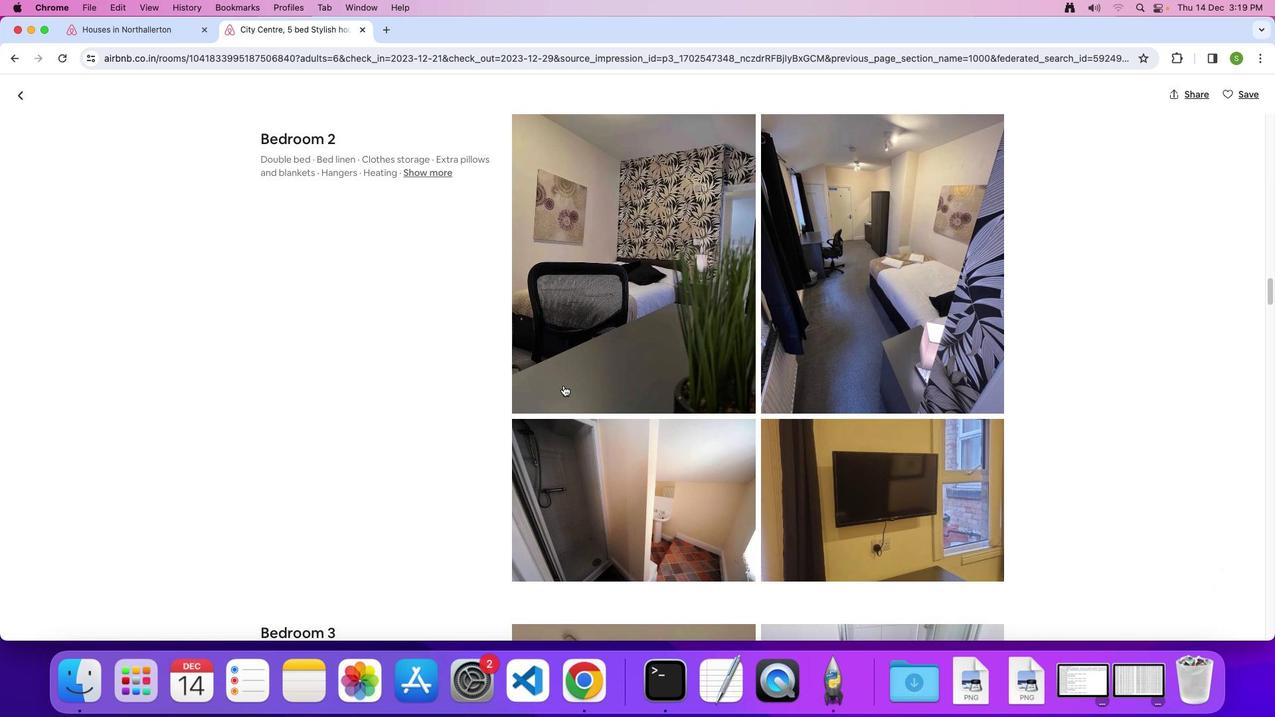 
Action: Mouse scrolled (564, 385) with delta (0, 0)
Screenshot: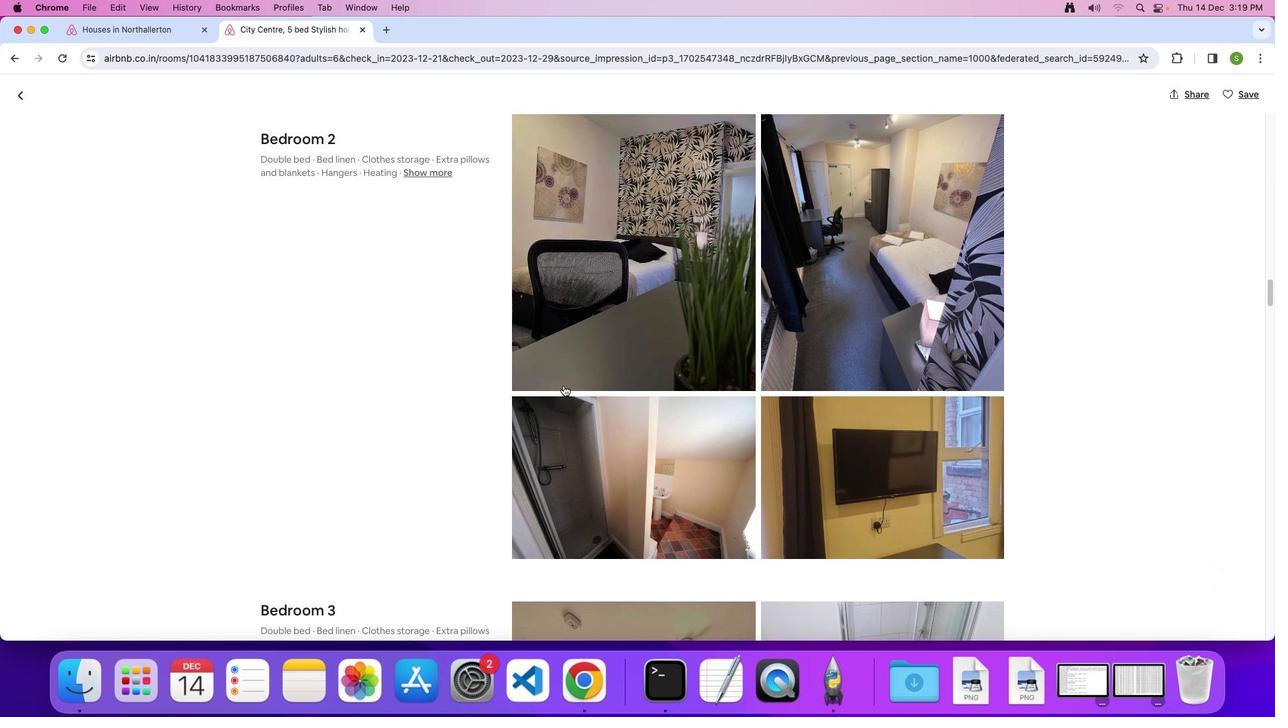 
Action: Mouse scrolled (564, 385) with delta (0, -1)
Screenshot: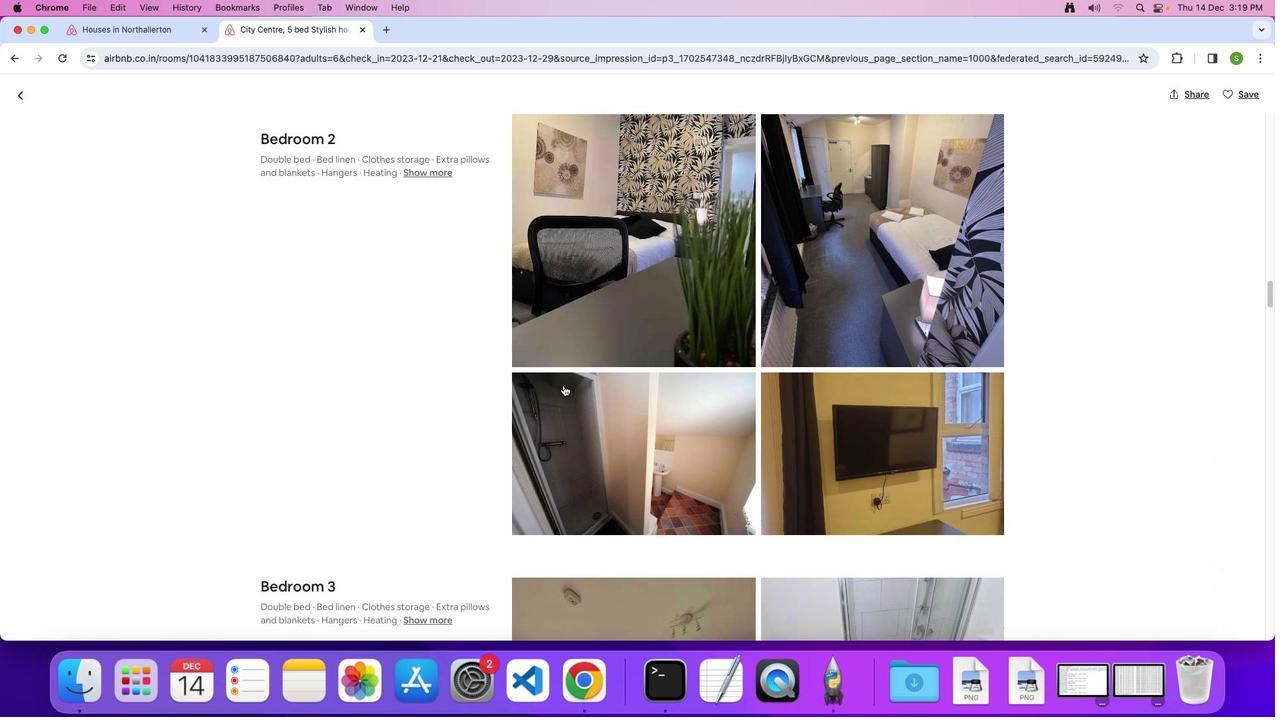 
Action: Mouse scrolled (564, 385) with delta (0, 0)
Screenshot: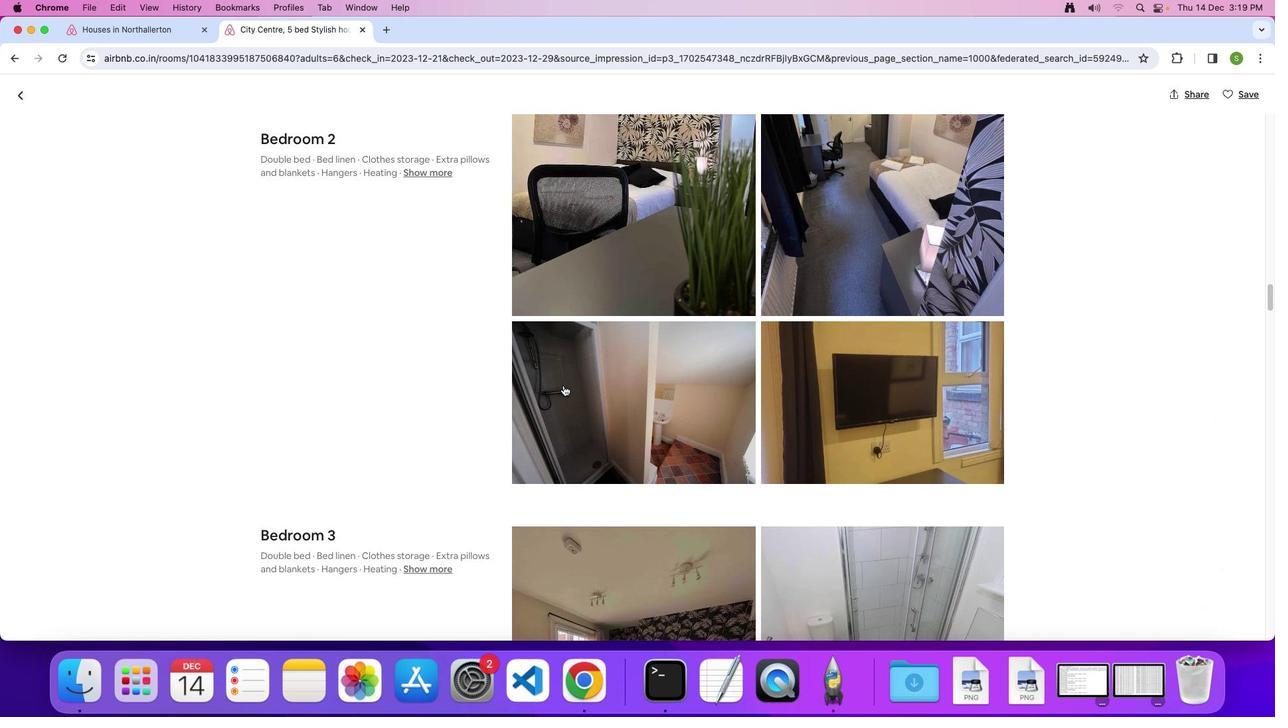 
Action: Mouse scrolled (564, 385) with delta (0, 0)
Screenshot: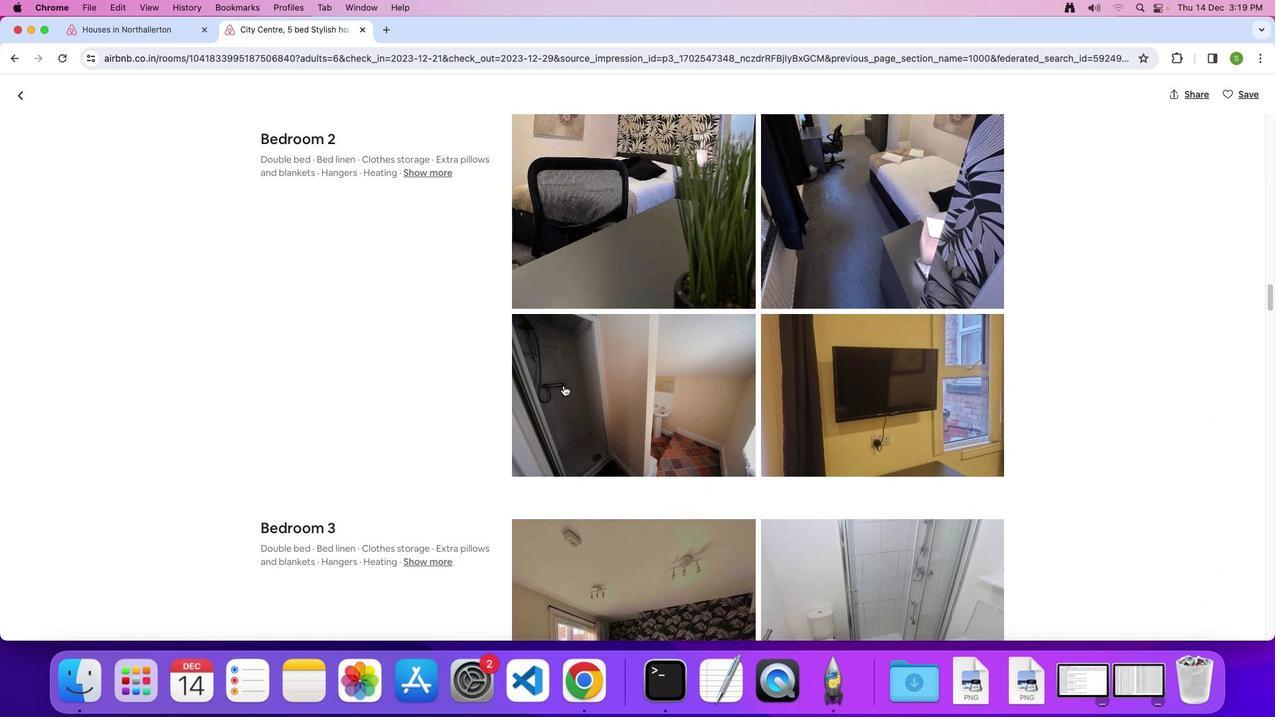
Action: Mouse scrolled (564, 385) with delta (0, -1)
Screenshot: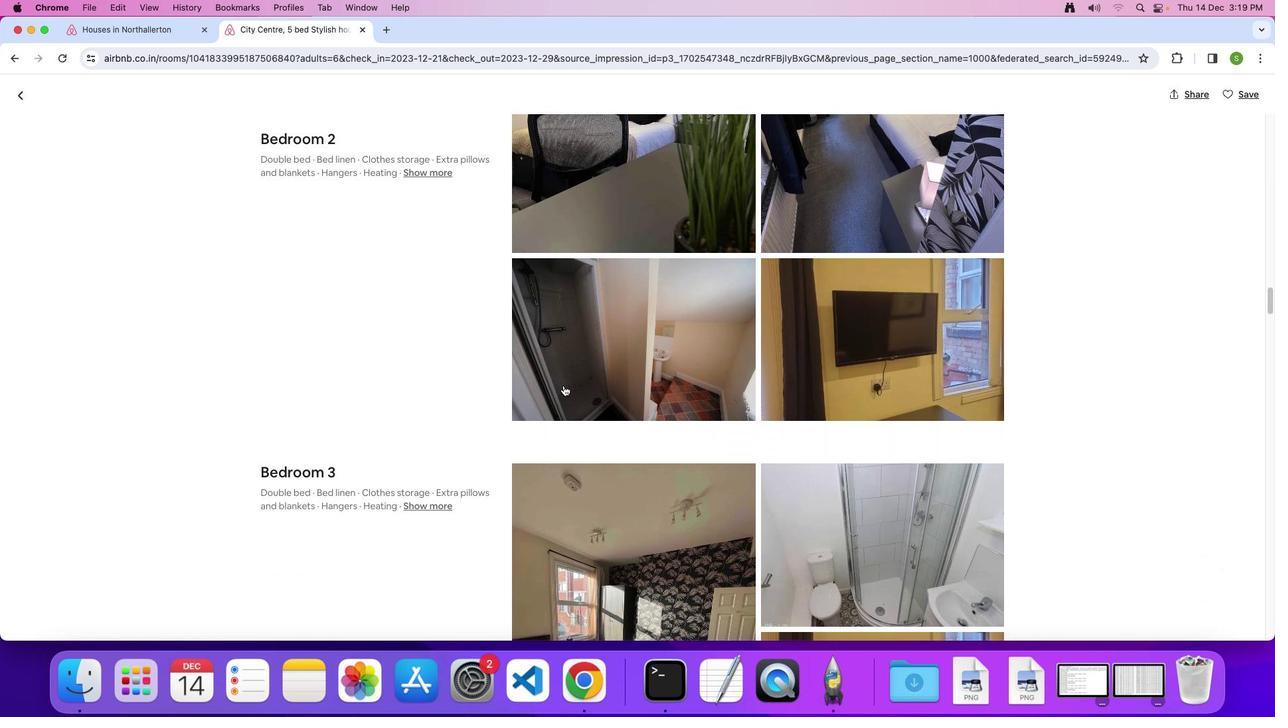 
Action: Mouse scrolled (564, 385) with delta (0, 0)
Screenshot: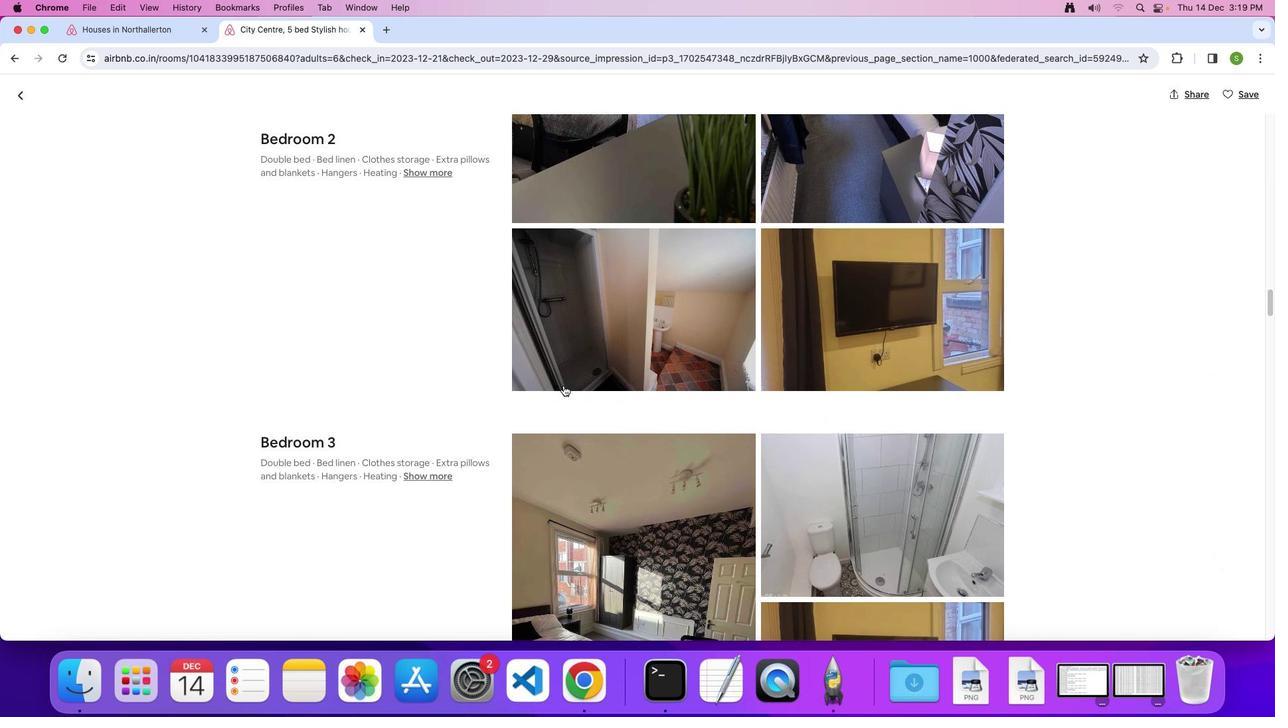 
Action: Mouse scrolled (564, 385) with delta (0, 0)
Screenshot: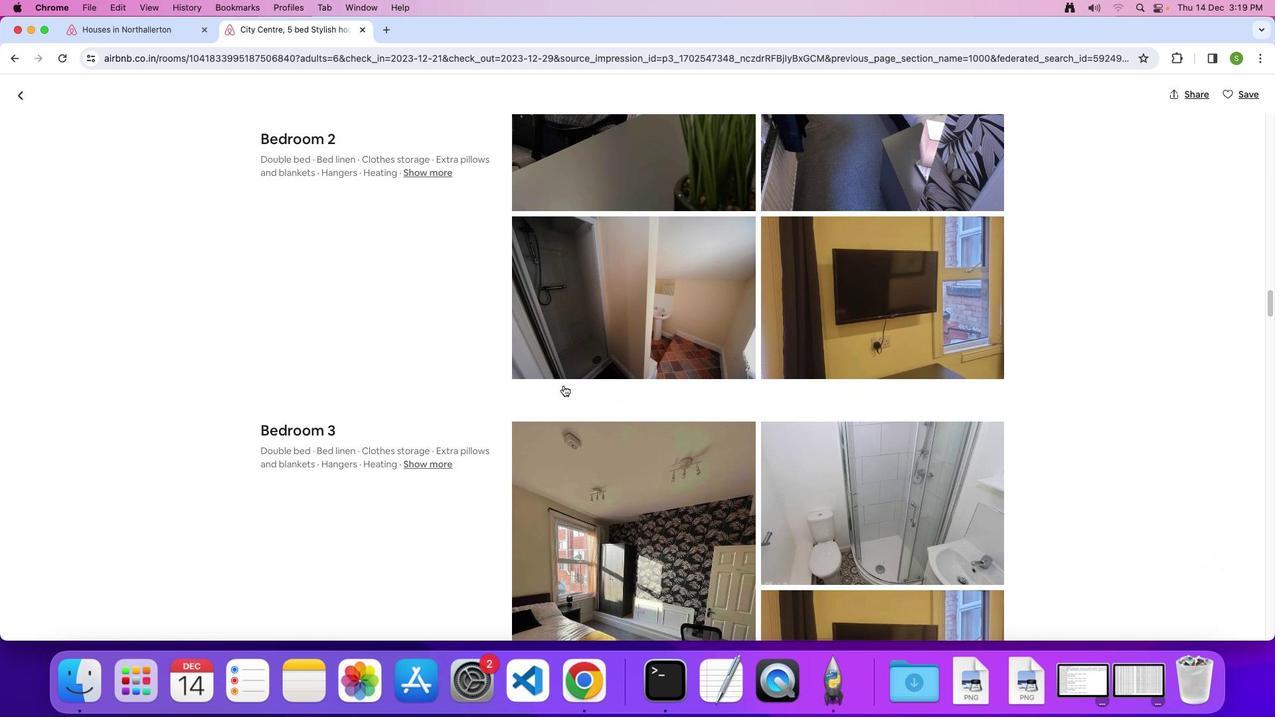 
Action: Mouse scrolled (564, 385) with delta (0, -1)
Screenshot: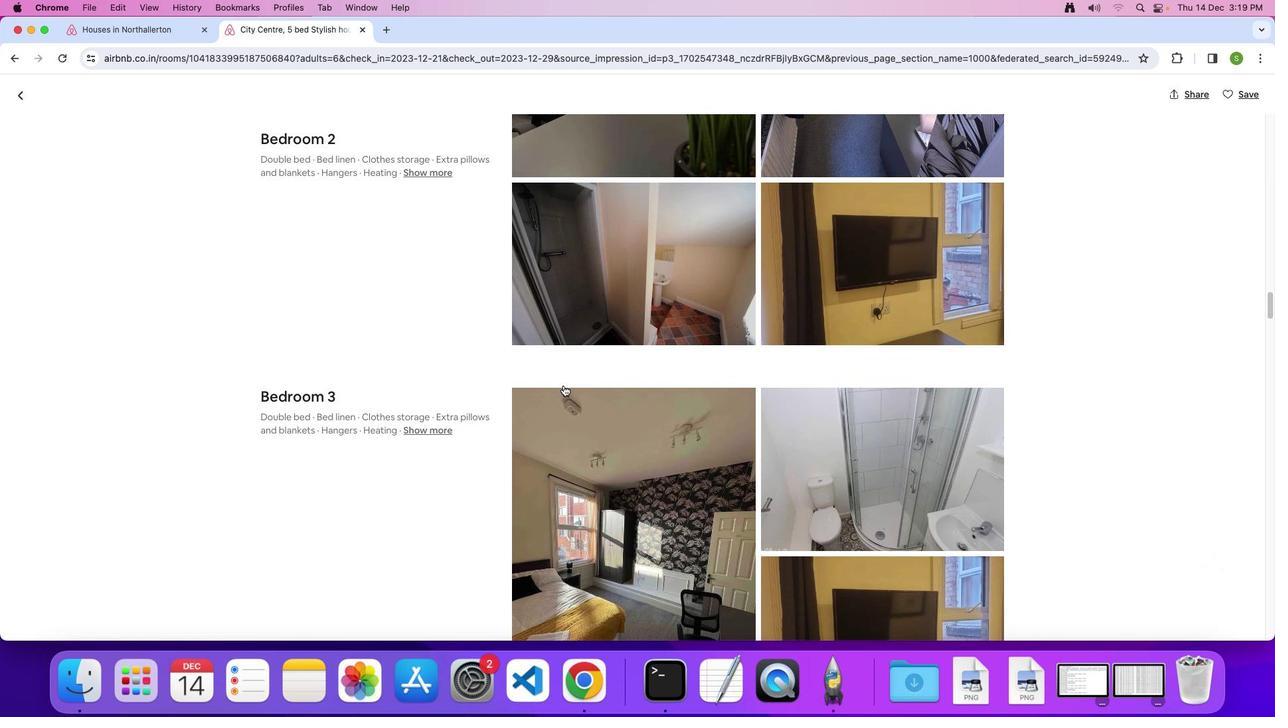 
Action: Mouse scrolled (564, 385) with delta (0, 0)
Screenshot: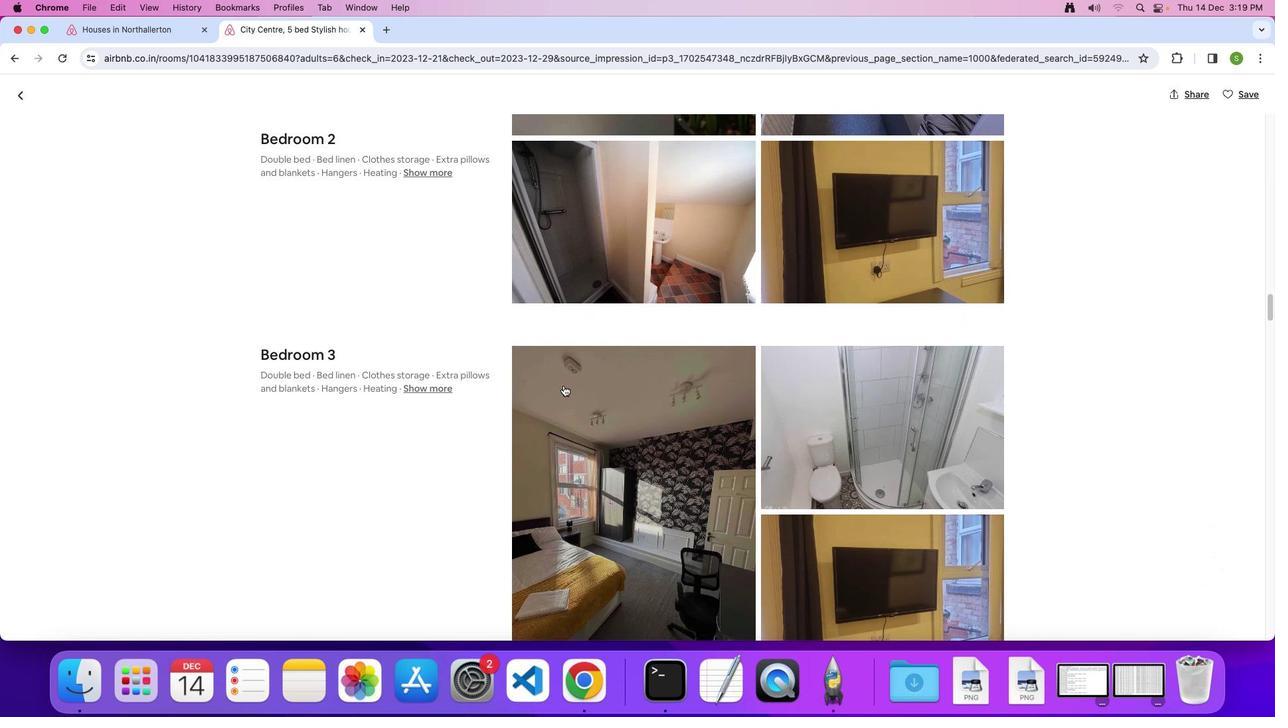 
Action: Mouse scrolled (564, 385) with delta (0, 0)
Screenshot: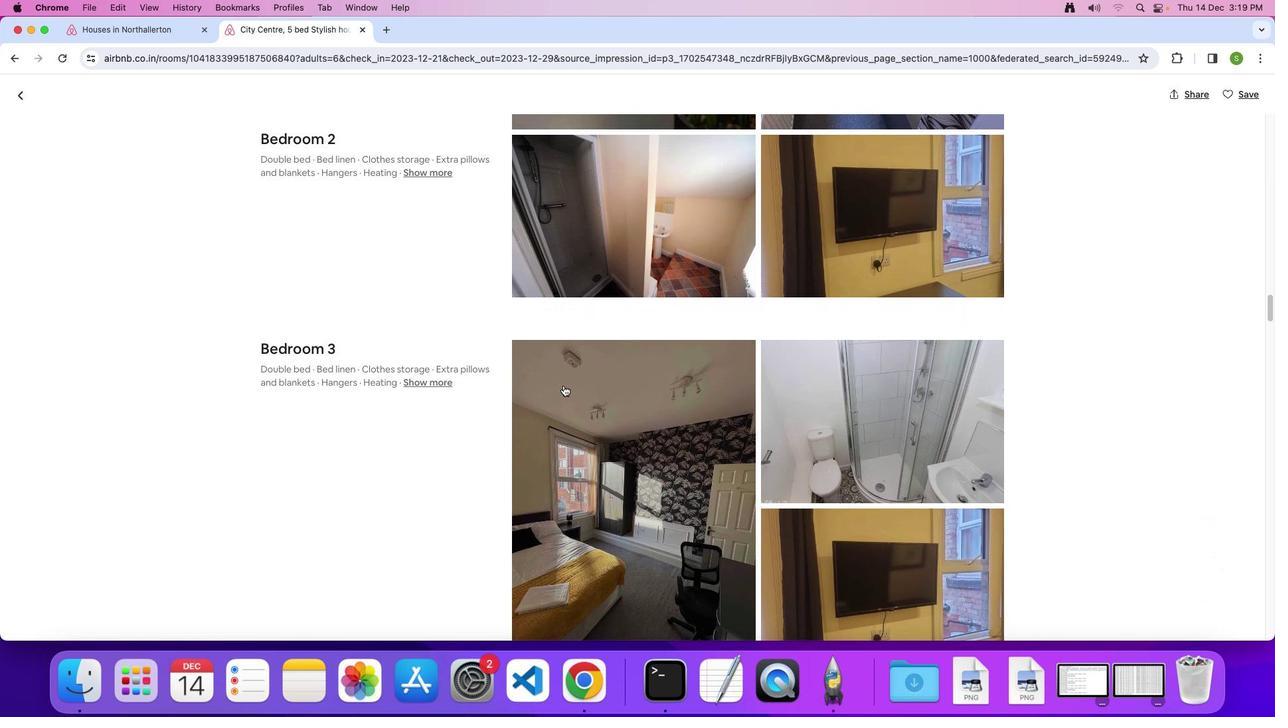 
Action: Mouse scrolled (564, 385) with delta (0, -1)
Screenshot: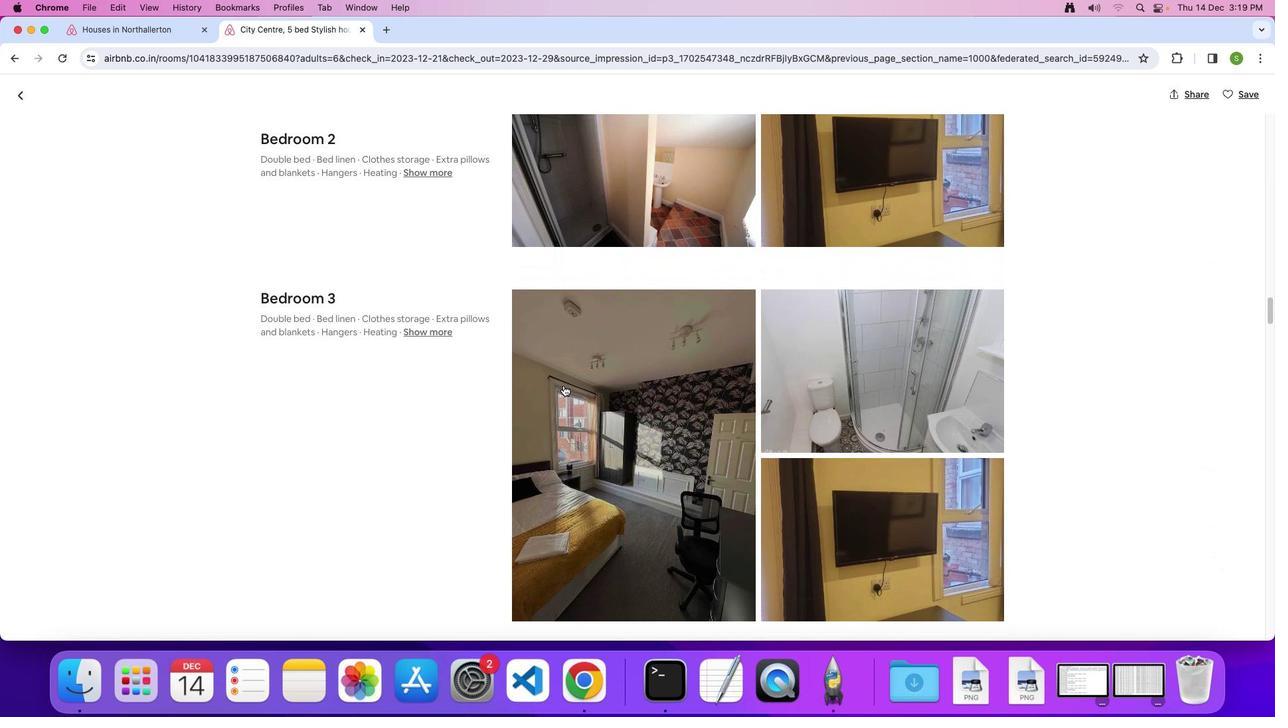 
Action: Mouse scrolled (564, 385) with delta (0, 0)
Screenshot: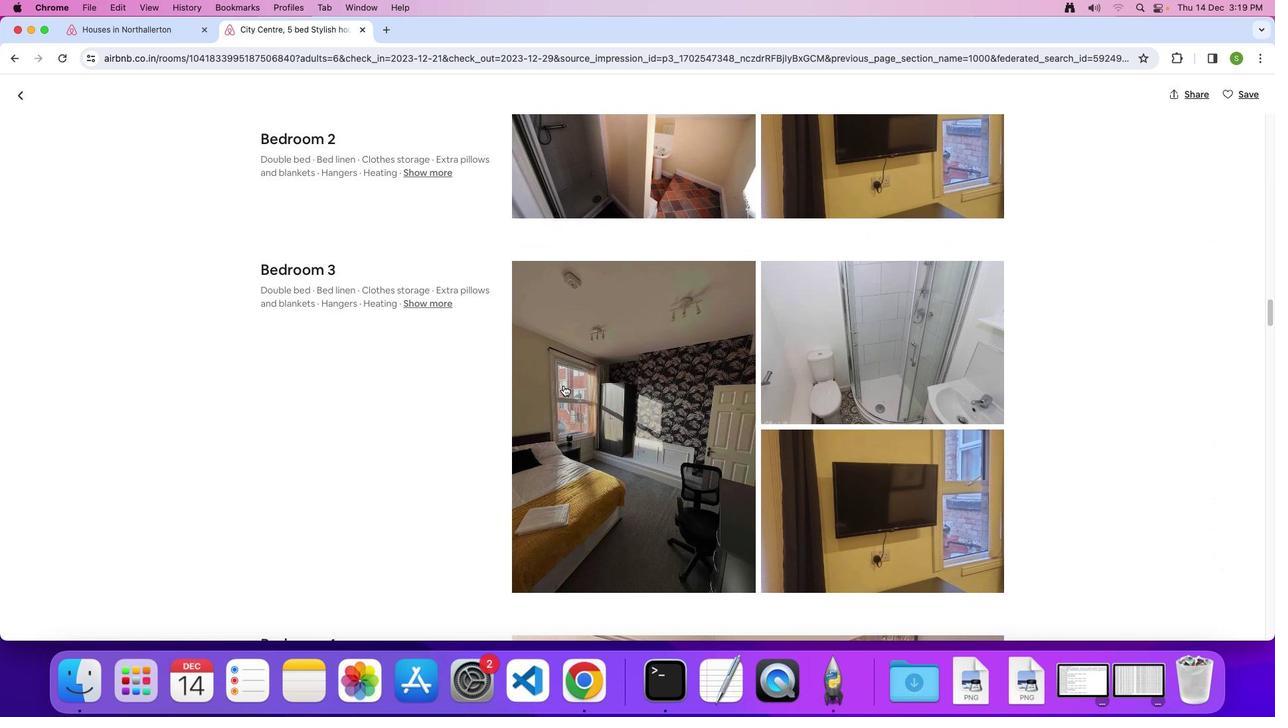 
Action: Mouse scrolled (564, 385) with delta (0, 0)
Screenshot: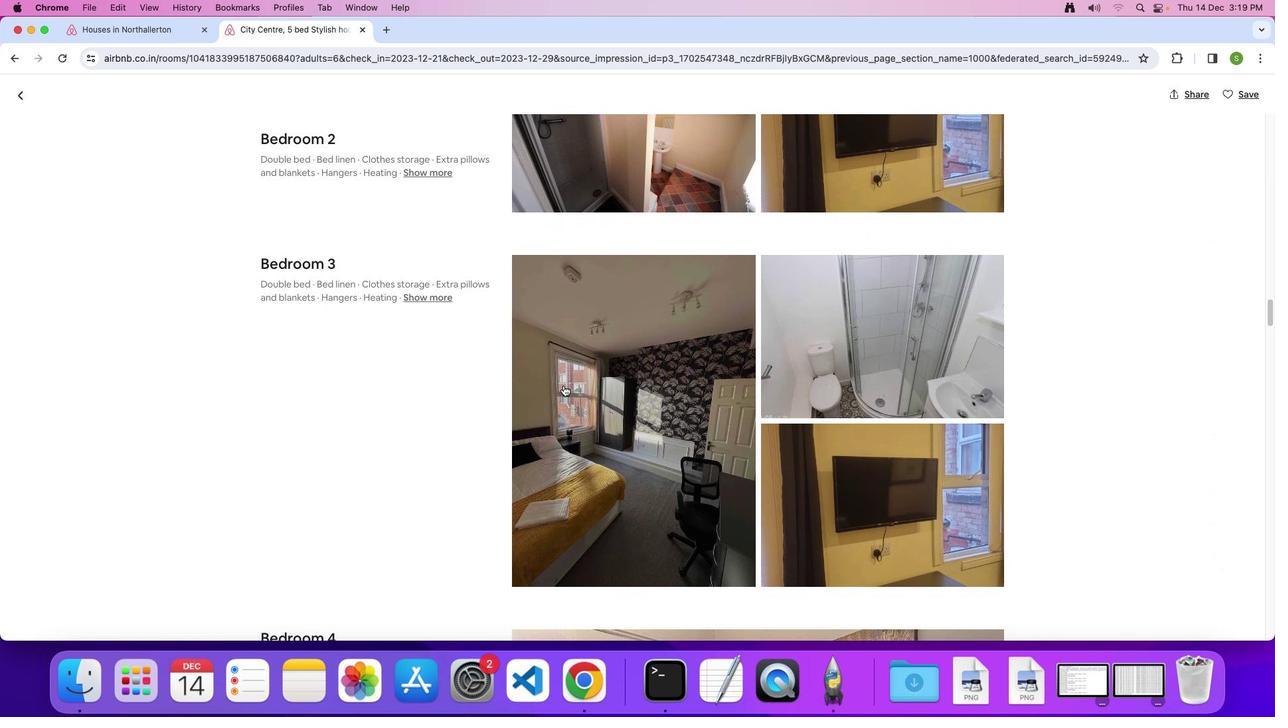 
Action: Mouse scrolled (564, 385) with delta (0, -1)
Screenshot: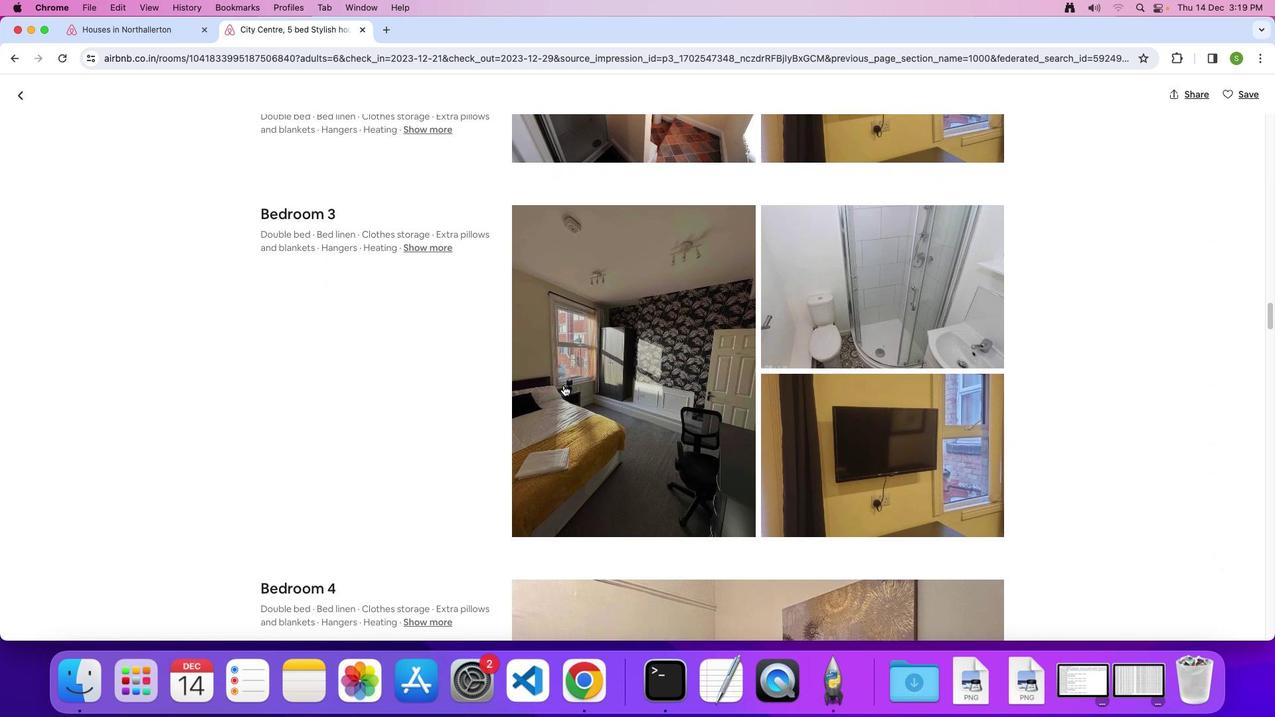 
Action: Mouse scrolled (564, 385) with delta (0, 0)
Screenshot: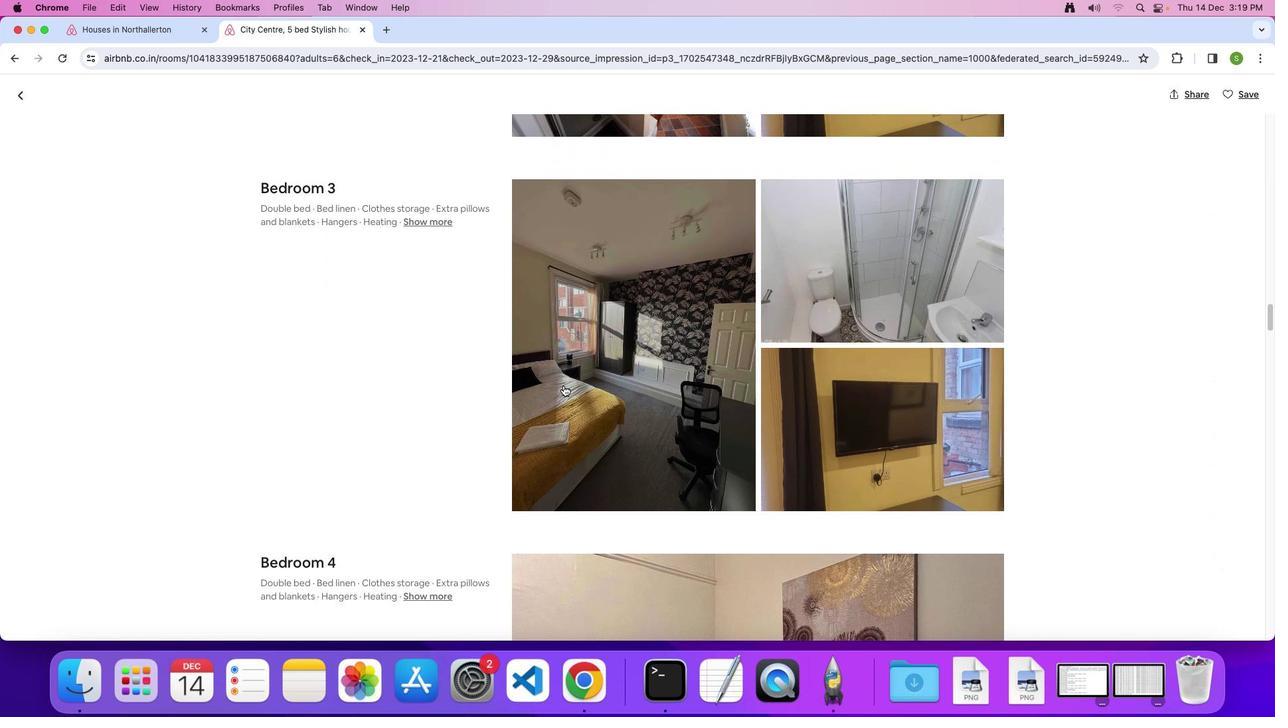 
Action: Mouse scrolled (564, 385) with delta (0, 0)
Screenshot: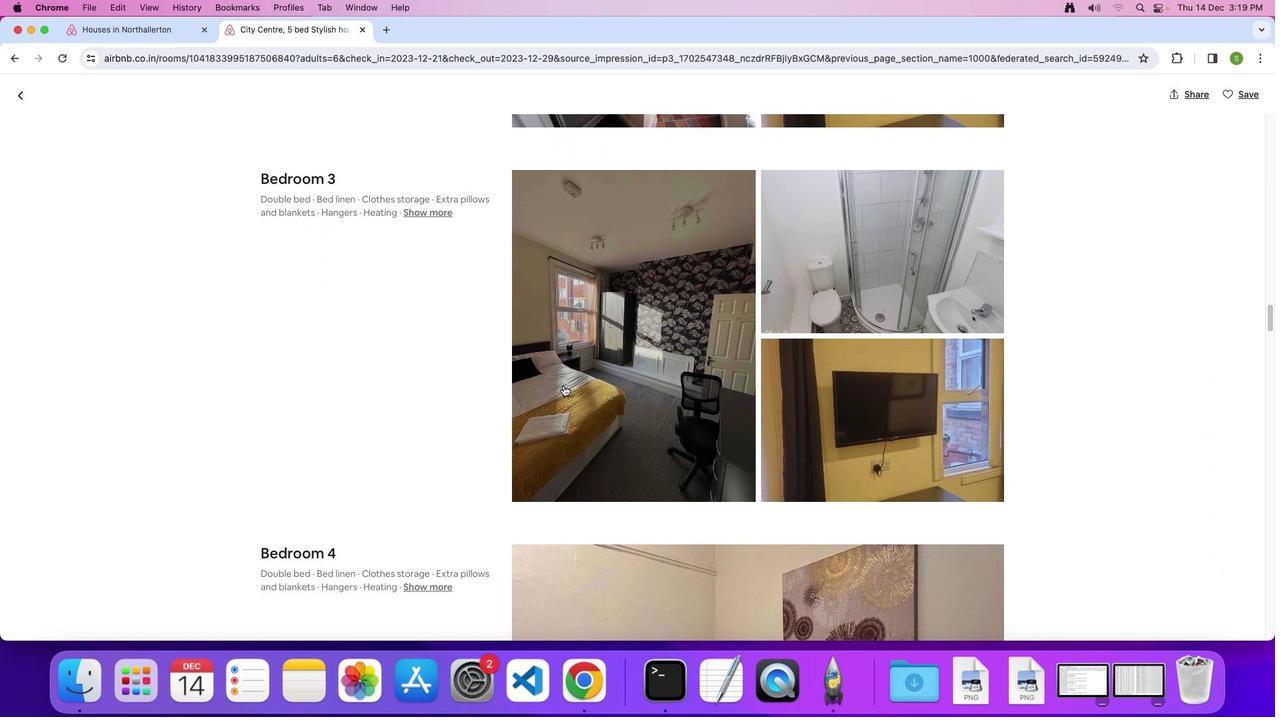 
Action: Mouse scrolled (564, 385) with delta (0, 0)
Screenshot: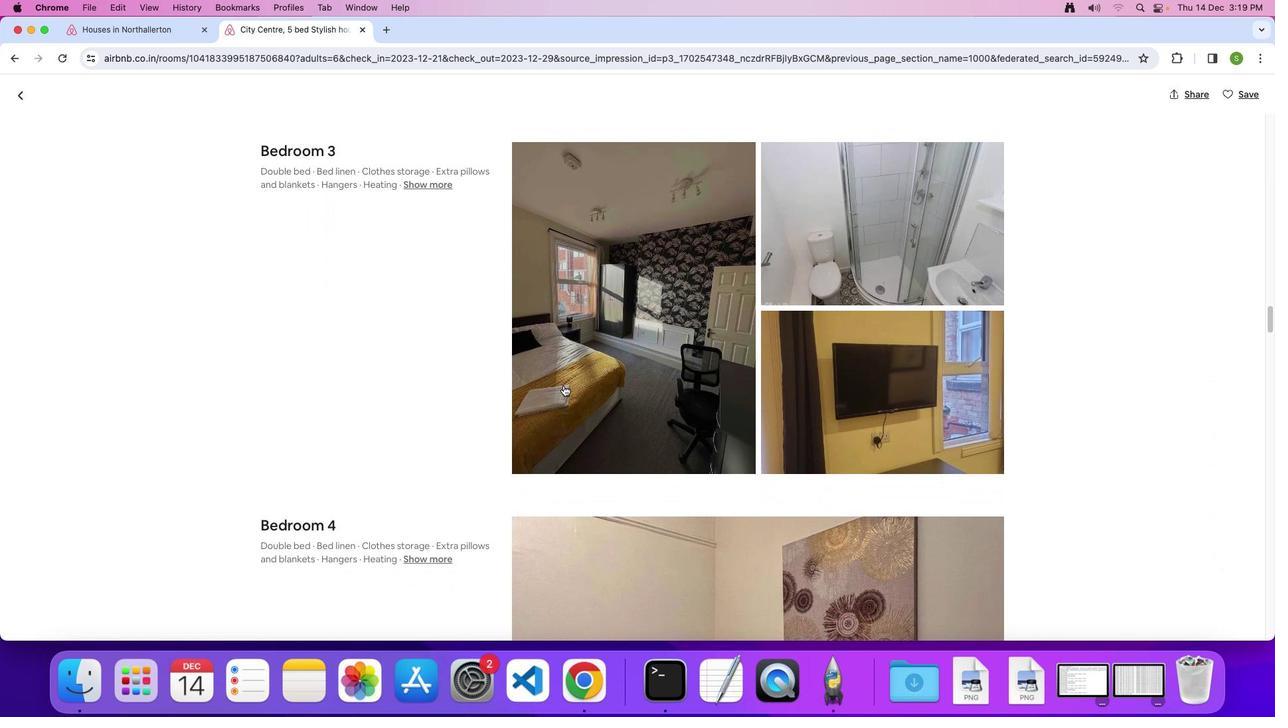 
Action: Mouse scrolled (564, 385) with delta (0, 0)
Screenshot: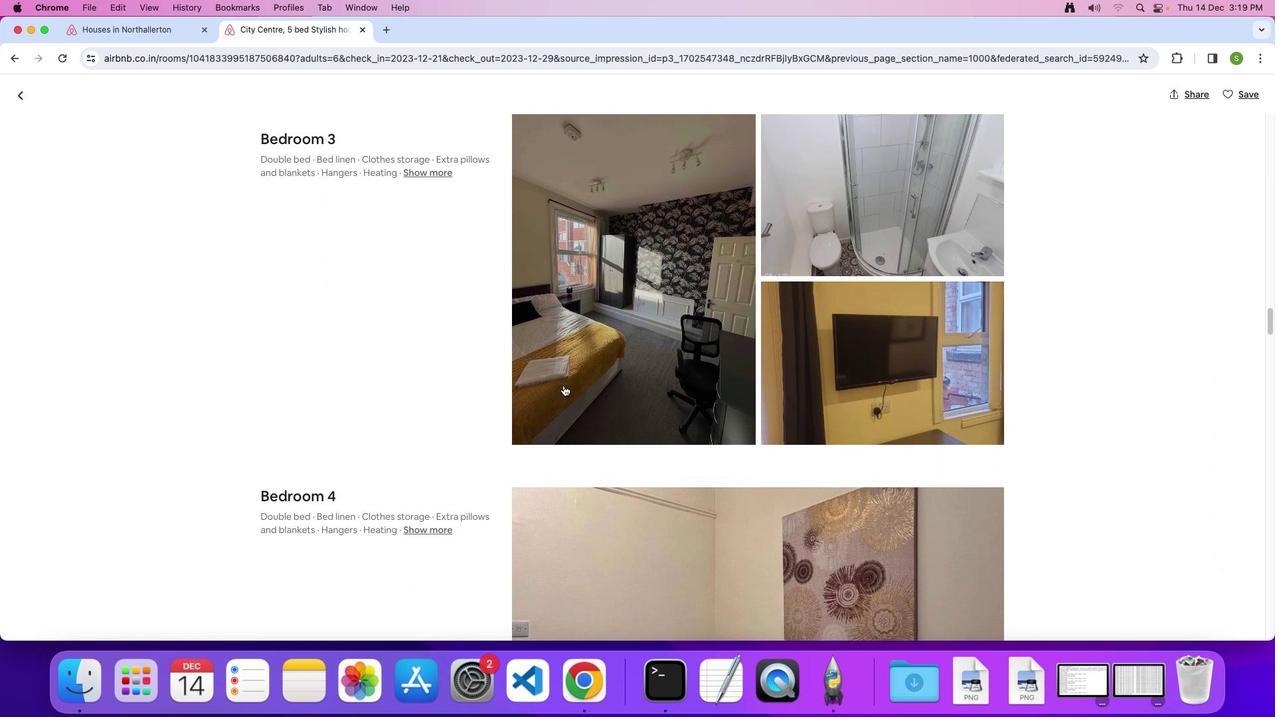 
Action: Mouse scrolled (564, 385) with delta (0, 0)
Screenshot: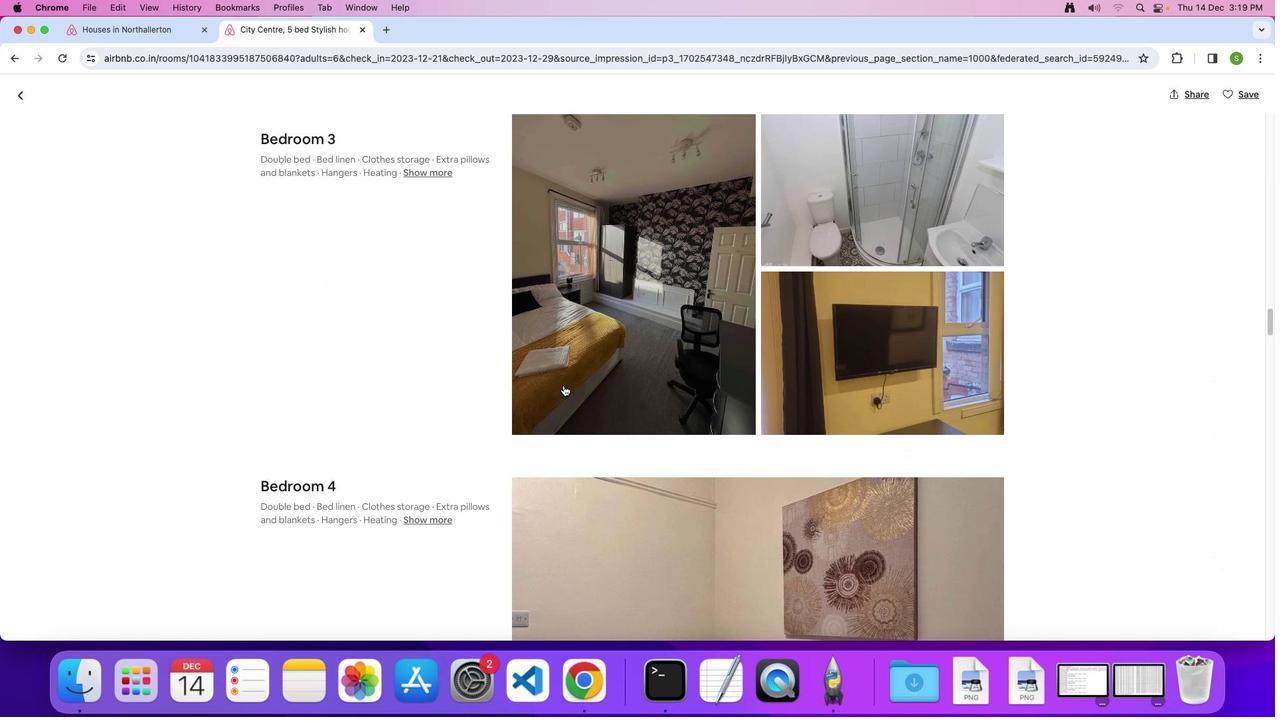 
Action: Mouse scrolled (564, 385) with delta (0, -1)
